 Task: Create a modern website banner template with red shapes.
Action: Mouse moved to (682, 18)
Screenshot: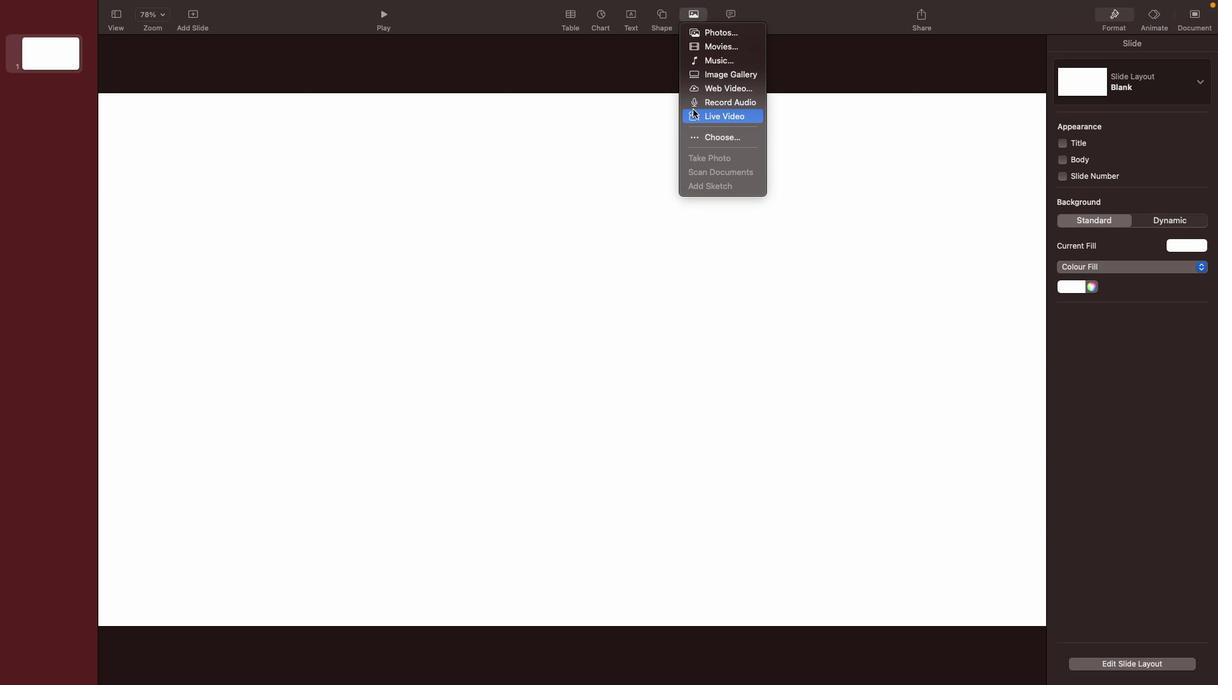 
Action: Mouse pressed left at (682, 18)
Screenshot: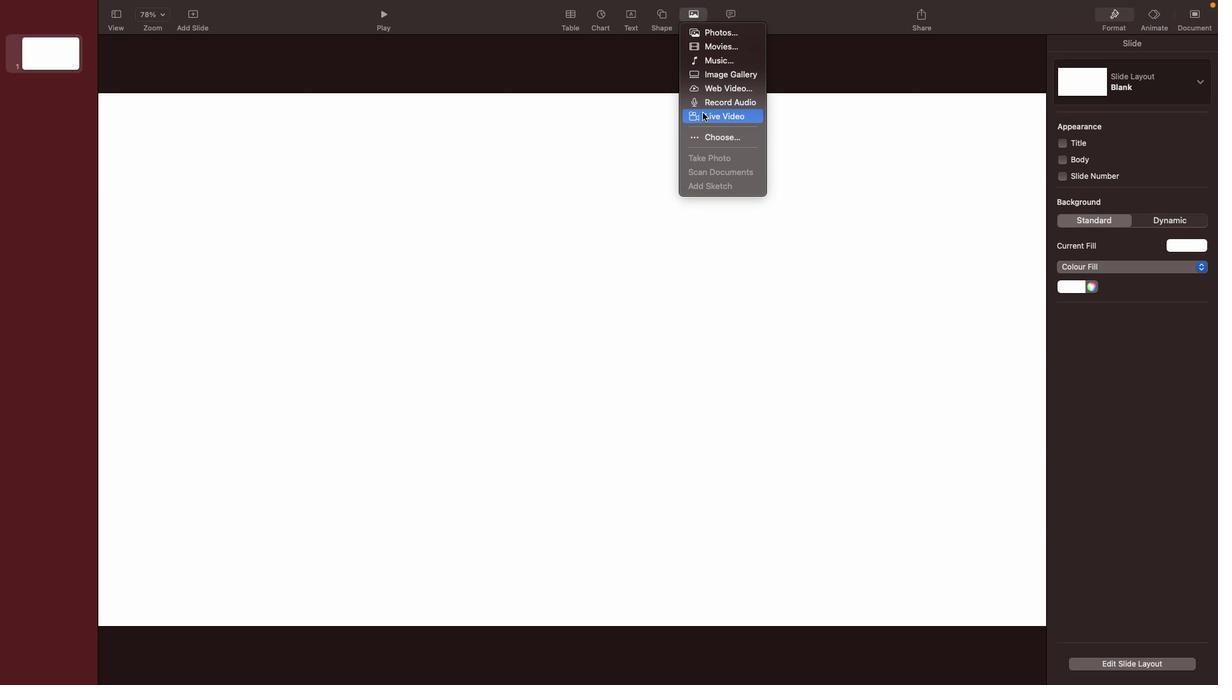 
Action: Mouse moved to (732, 76)
Screenshot: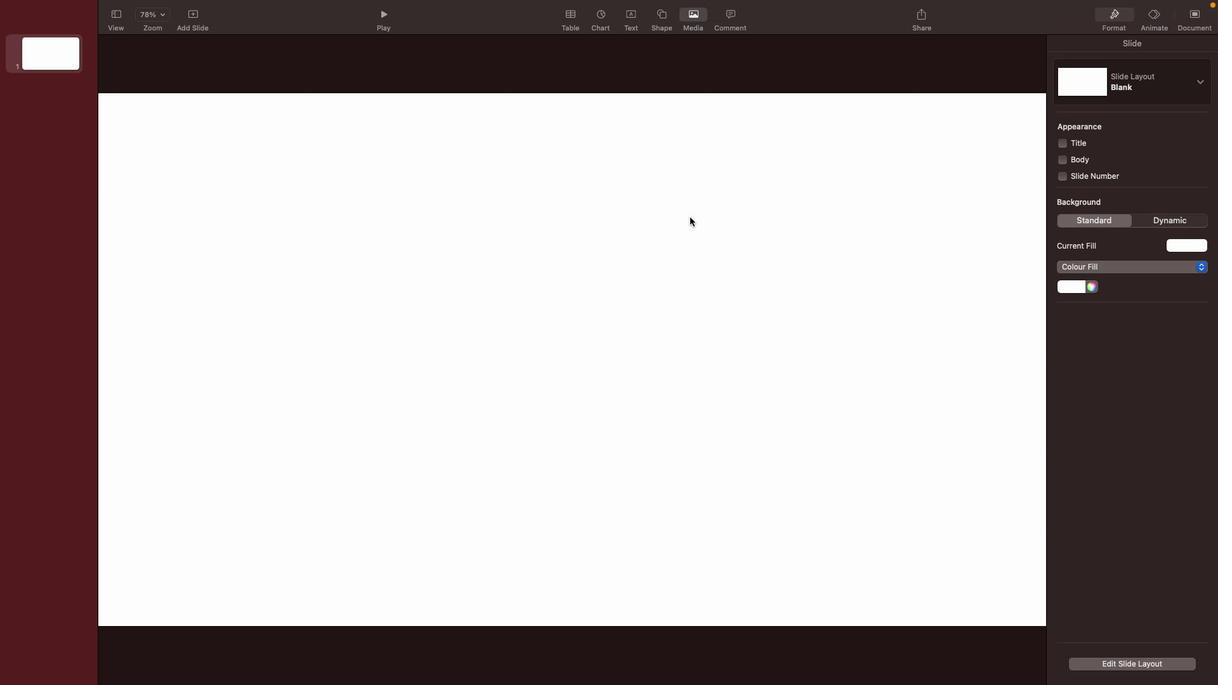 
Action: Mouse pressed left at (732, 76)
Screenshot: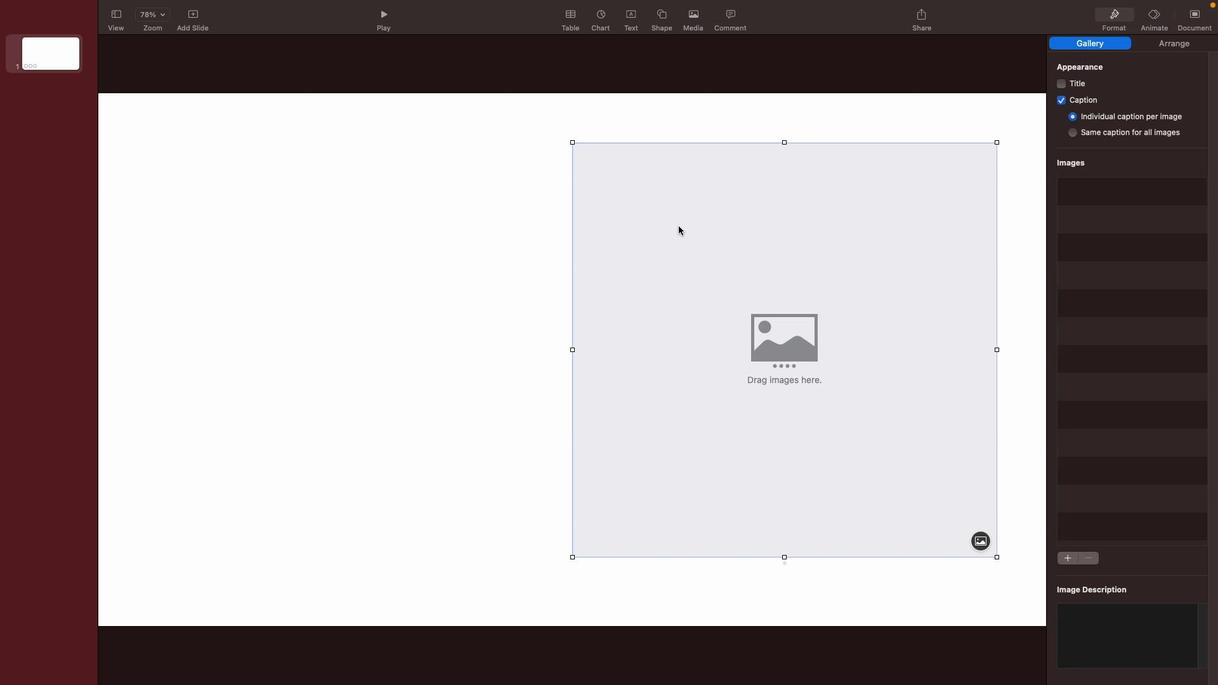 
Action: Mouse moved to (985, 538)
Screenshot: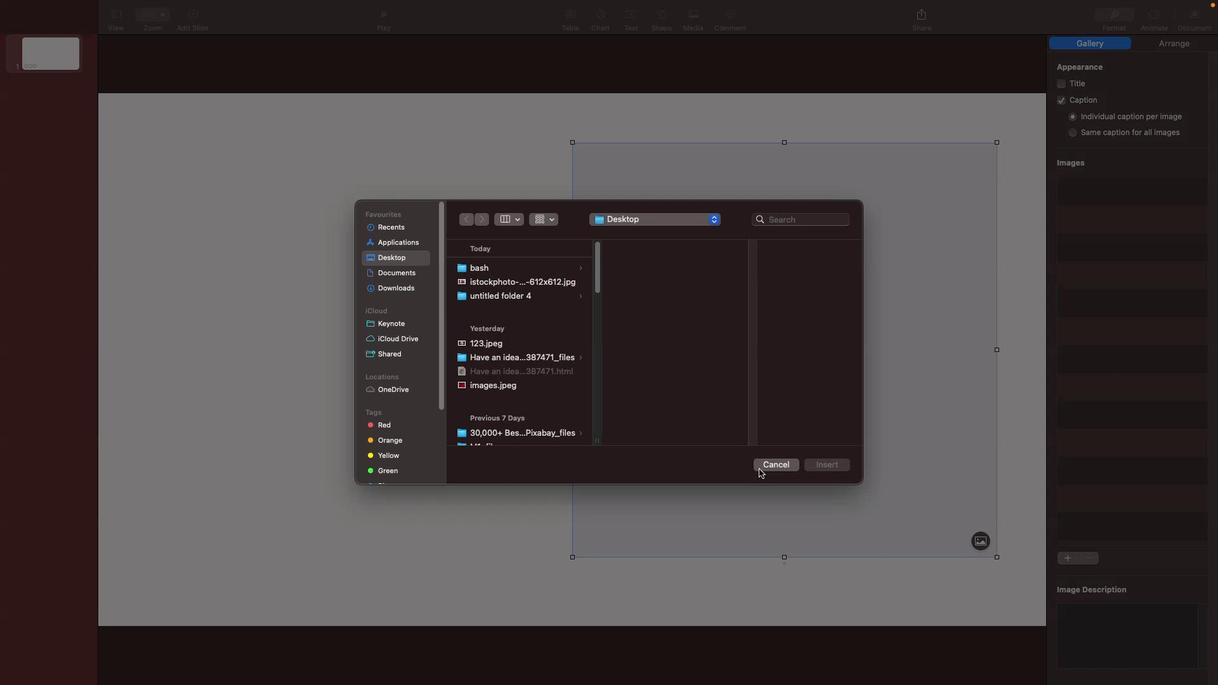 
Action: Mouse pressed left at (985, 538)
Screenshot: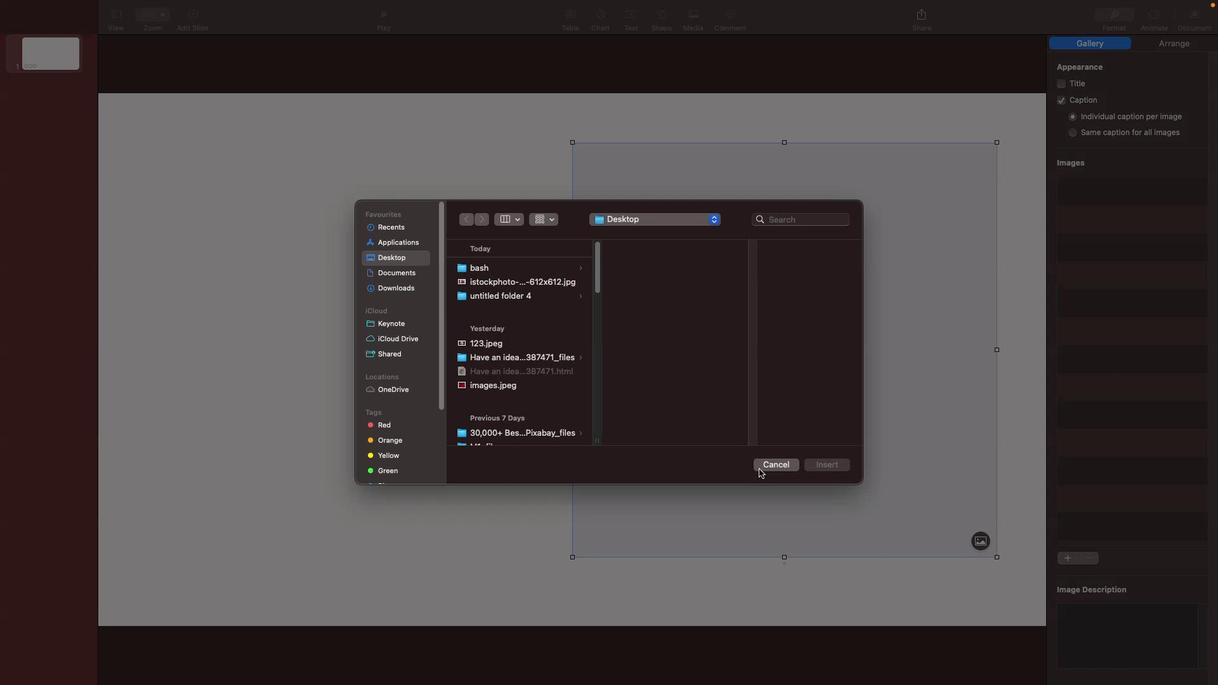 
Action: Mouse moved to (484, 291)
Screenshot: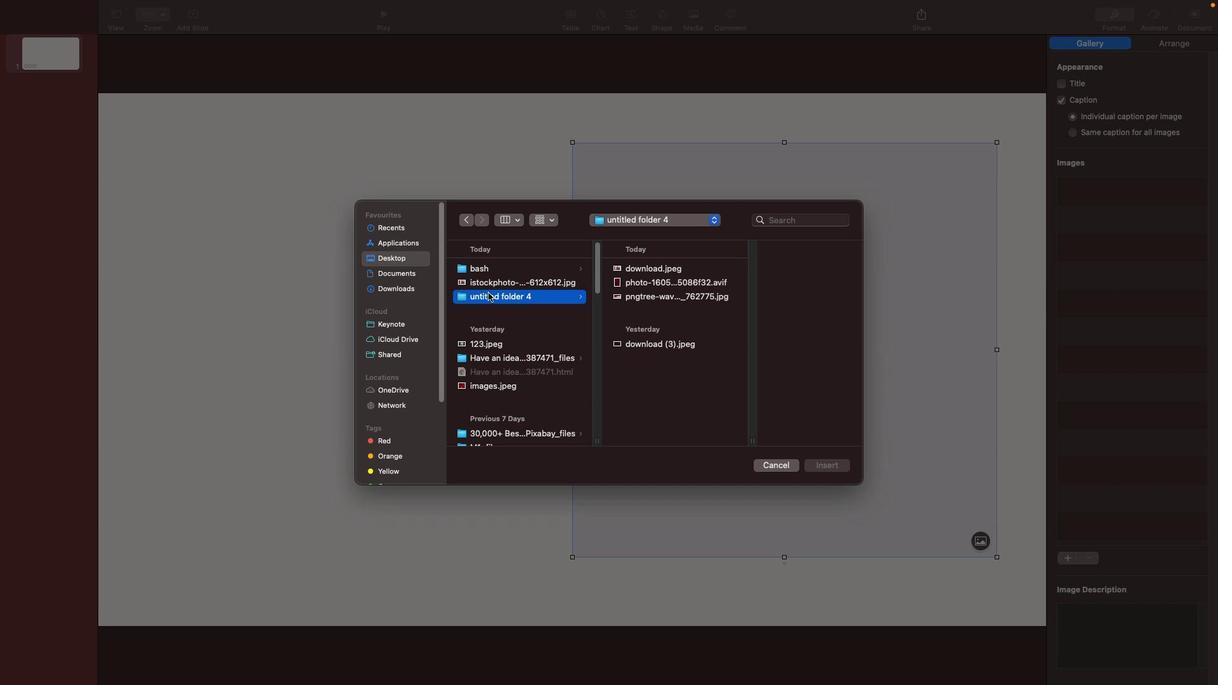 
Action: Mouse pressed left at (484, 291)
Screenshot: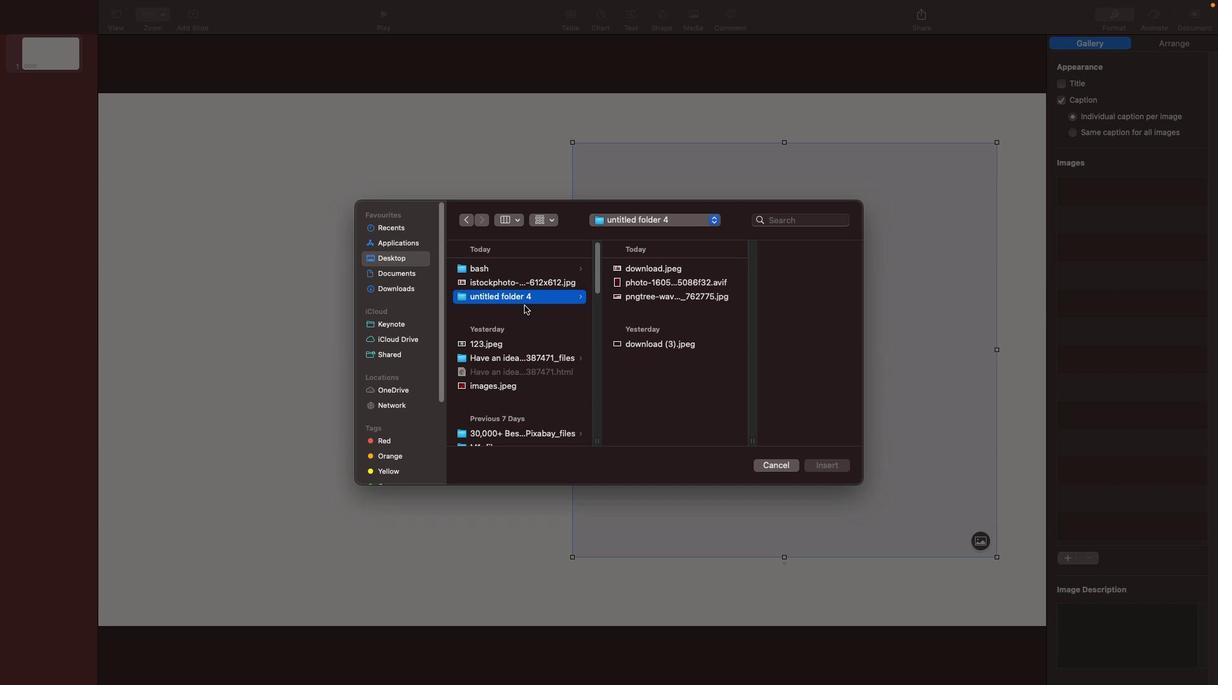 
Action: Mouse moved to (660, 285)
Screenshot: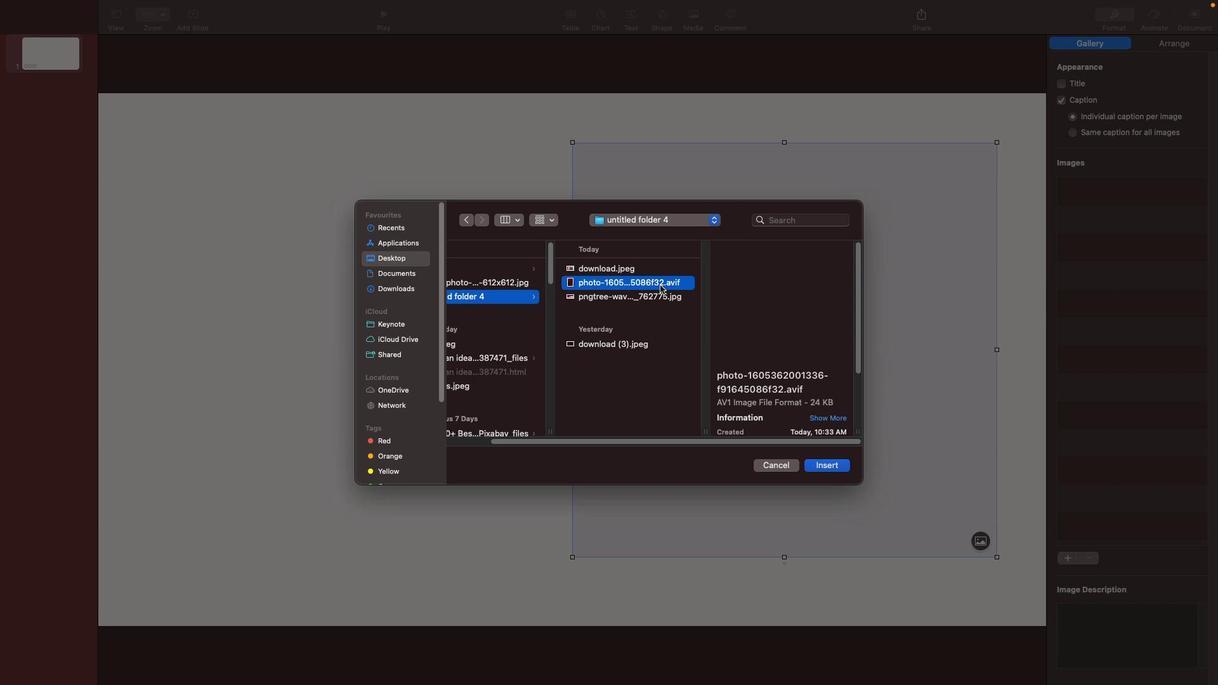 
Action: Mouse pressed left at (660, 285)
Screenshot: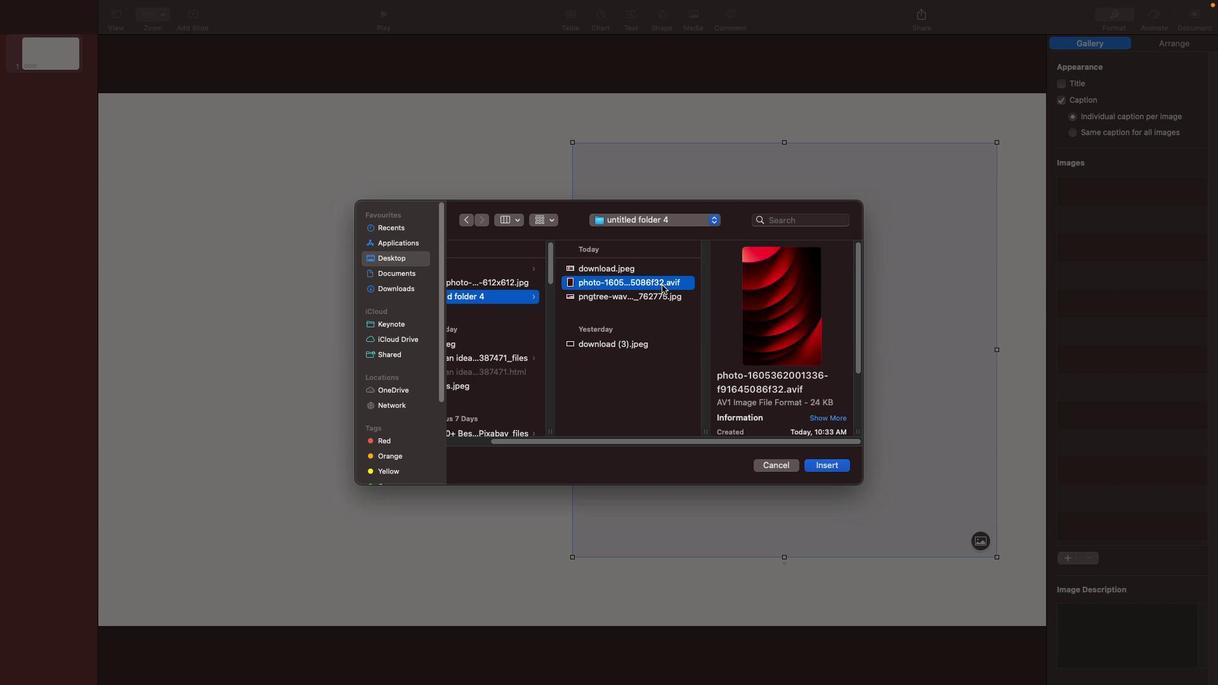 
Action: Mouse moved to (600, 269)
Screenshot: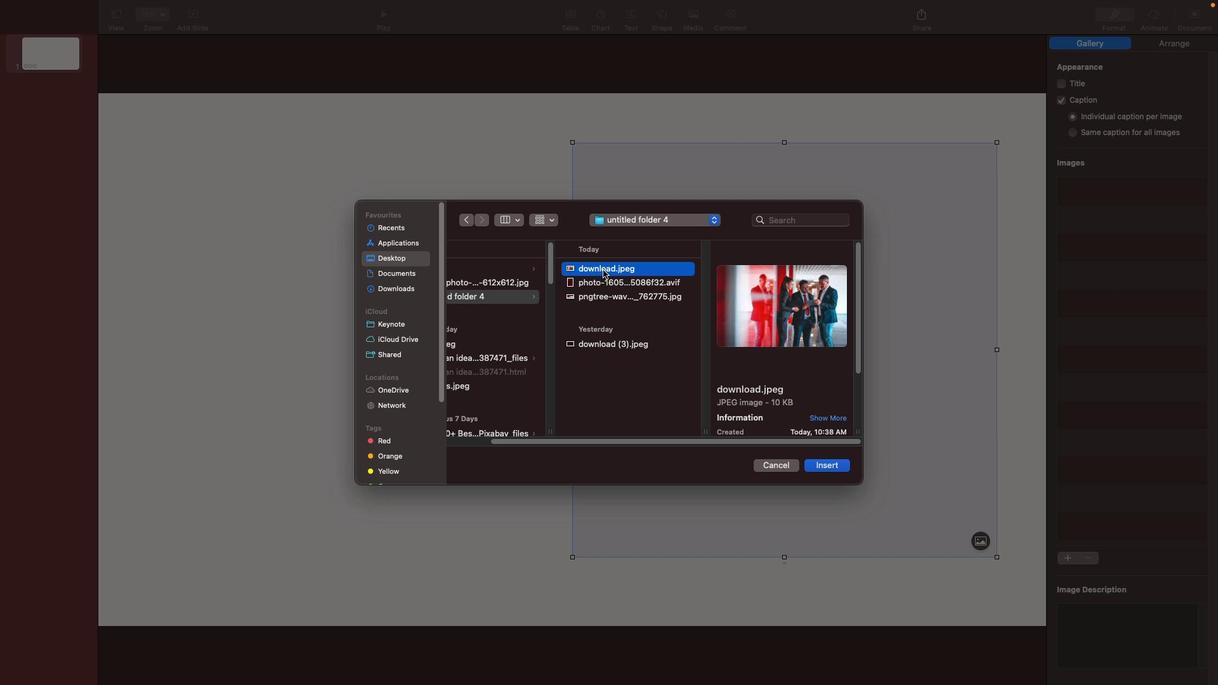 
Action: Mouse pressed left at (600, 269)
Screenshot: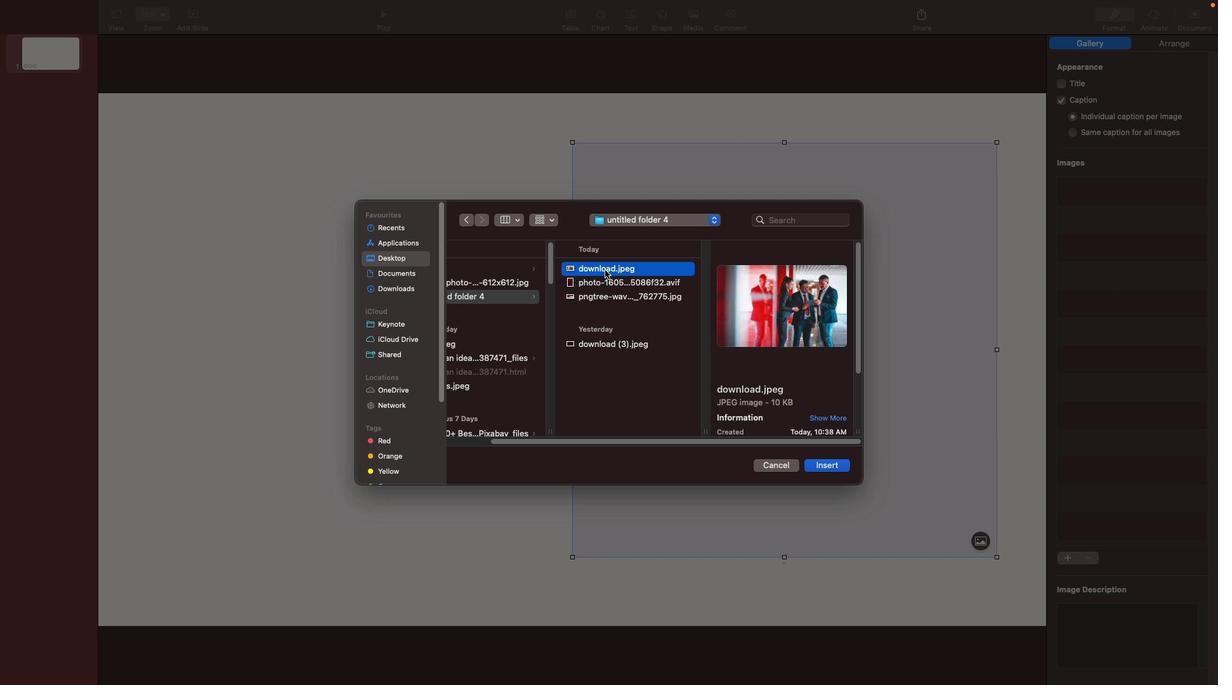 
Action: Mouse moved to (806, 328)
Screenshot: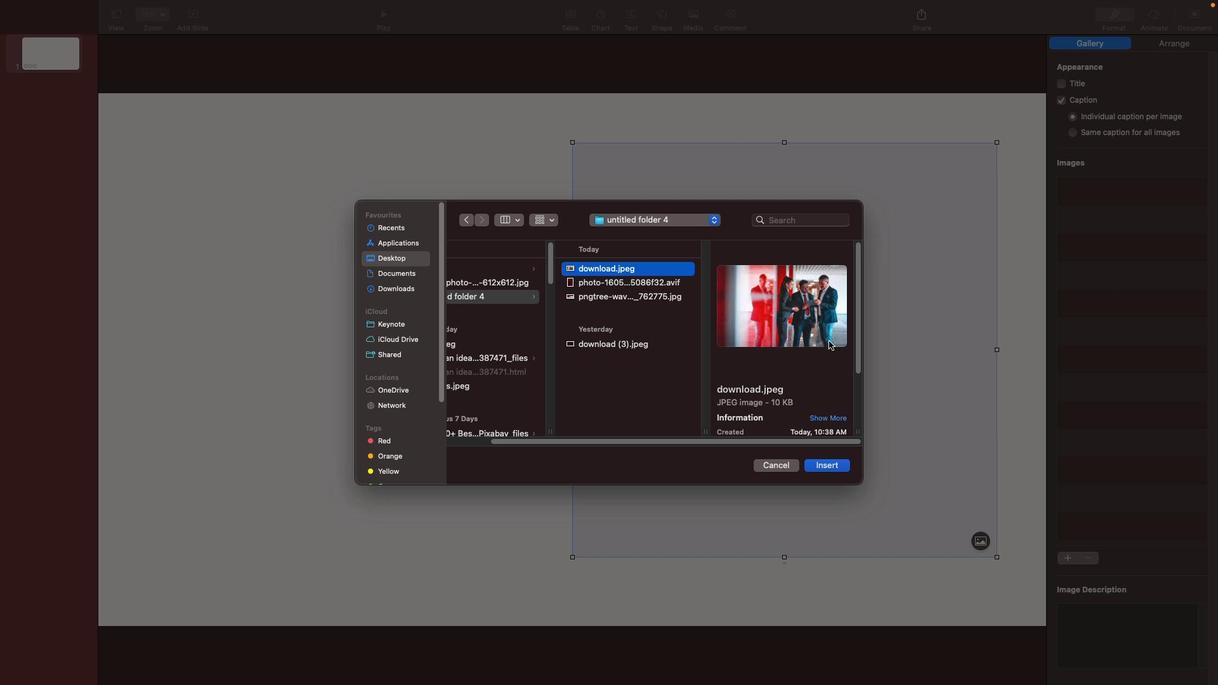
Action: Mouse pressed left at (806, 328)
Screenshot: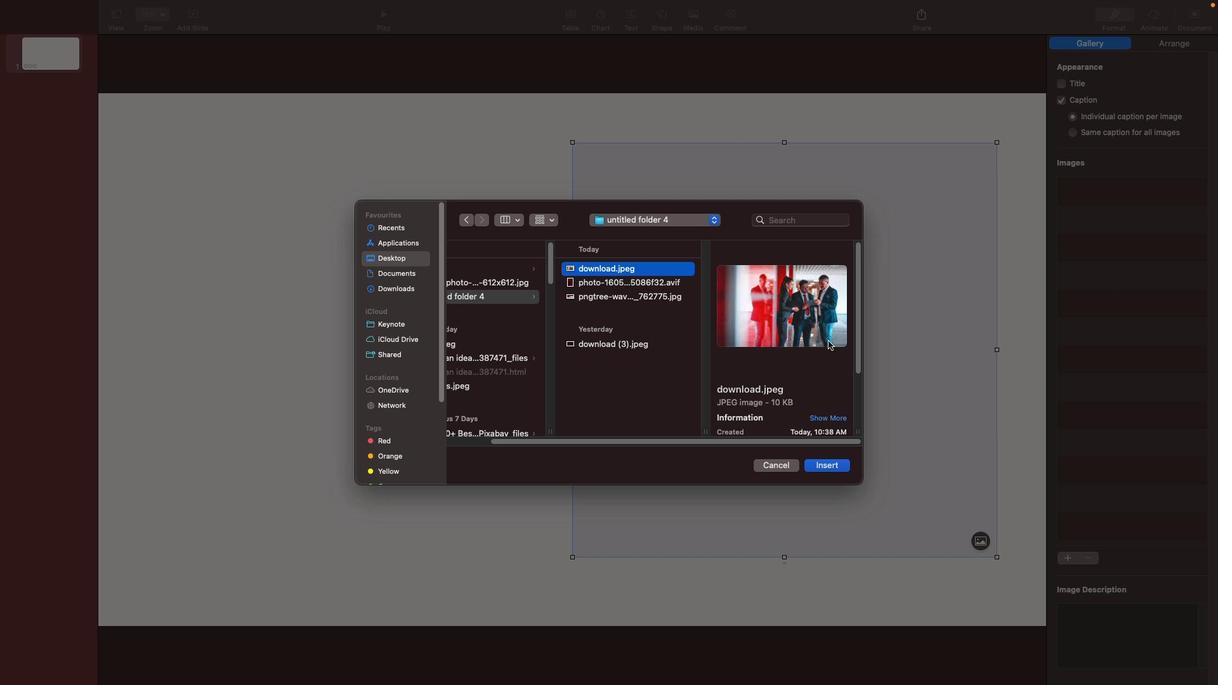 
Action: Mouse moved to (793, 305)
Screenshot: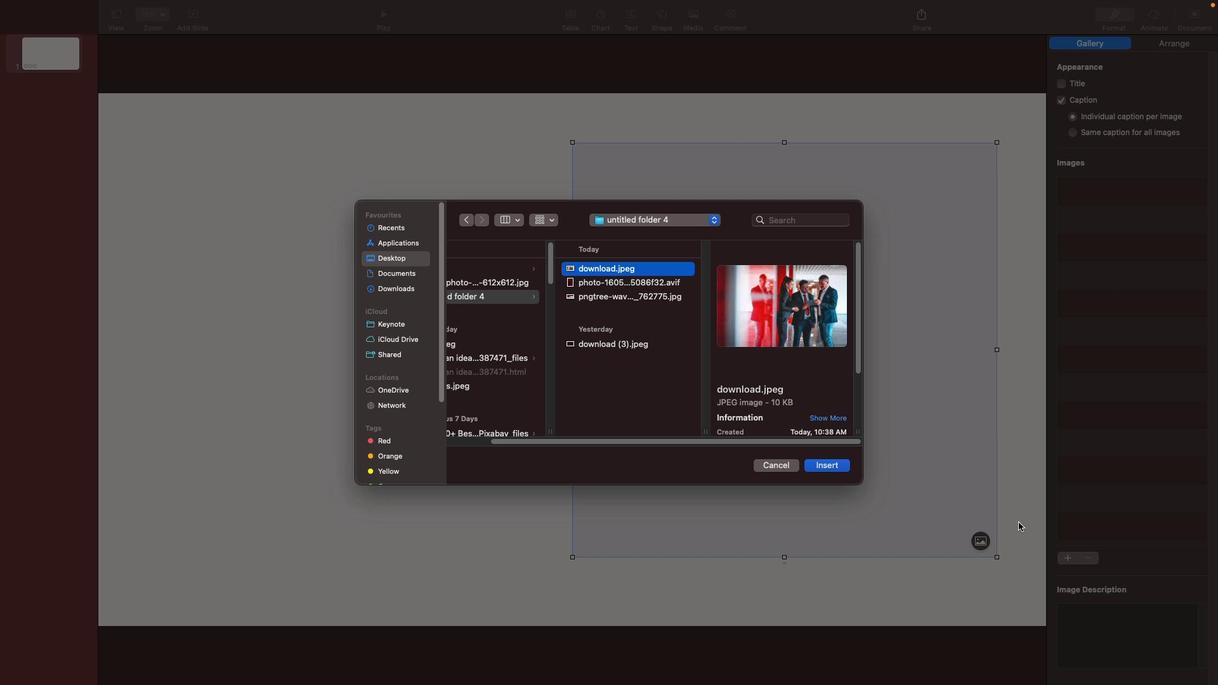 
Action: Mouse pressed left at (793, 305)
Screenshot: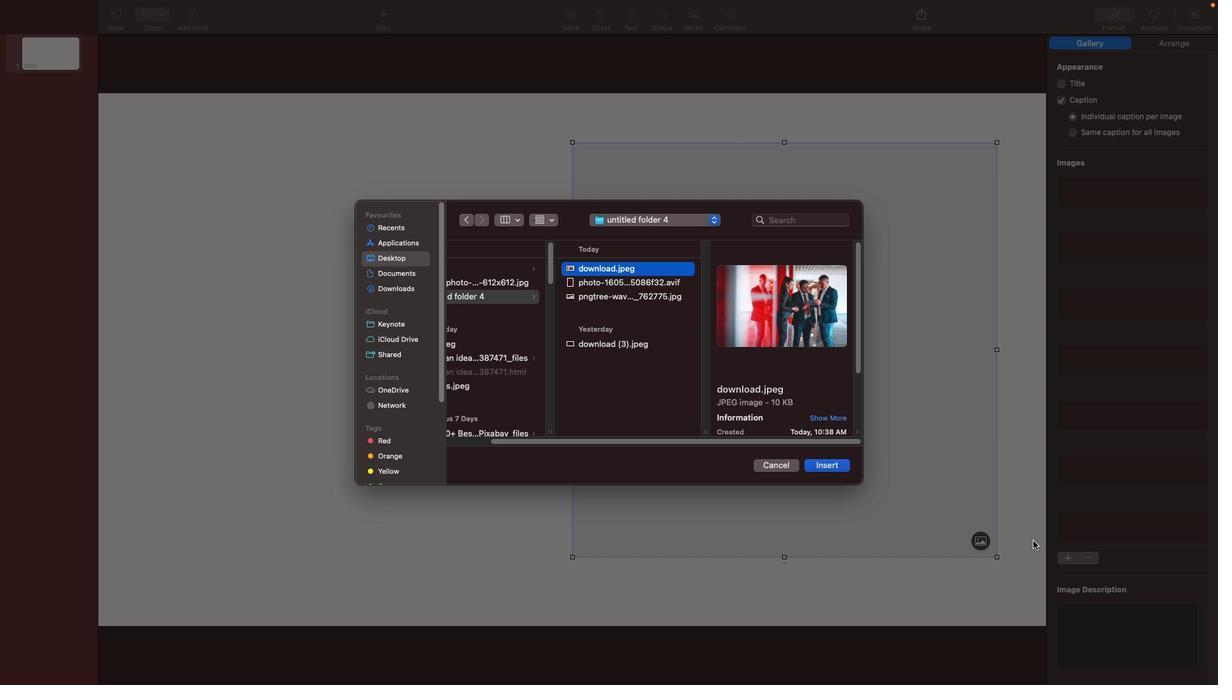 
Action: Mouse moved to (823, 464)
Screenshot: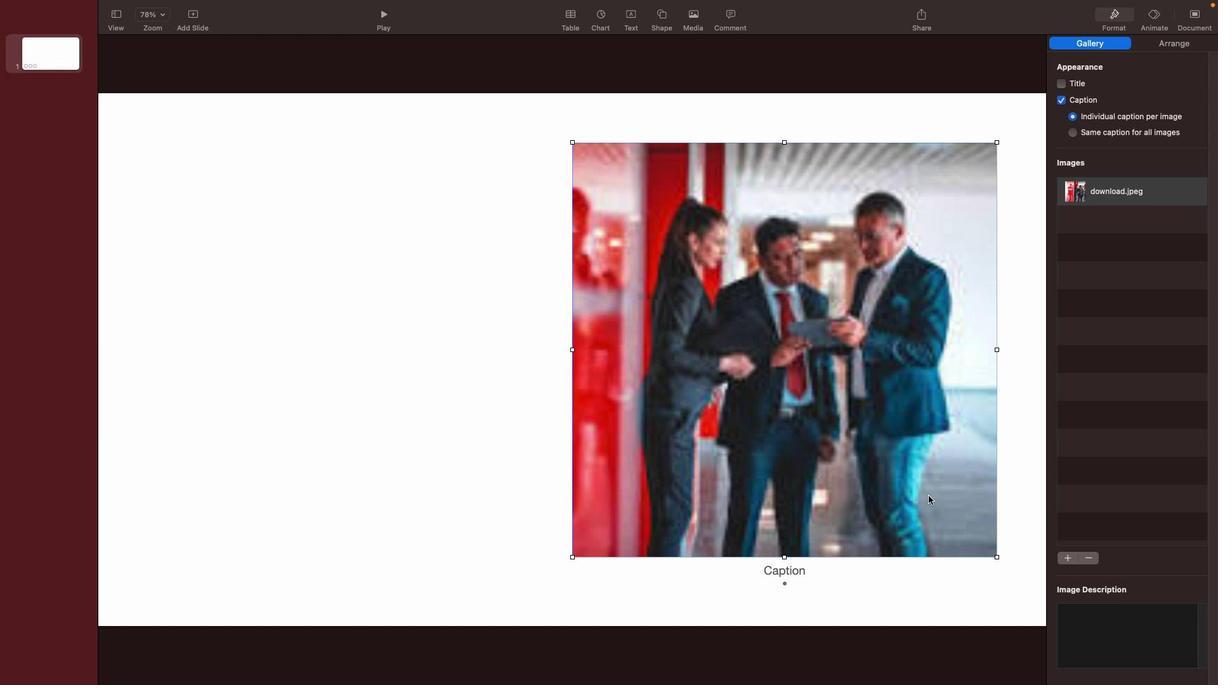 
Action: Mouse pressed left at (823, 464)
Screenshot: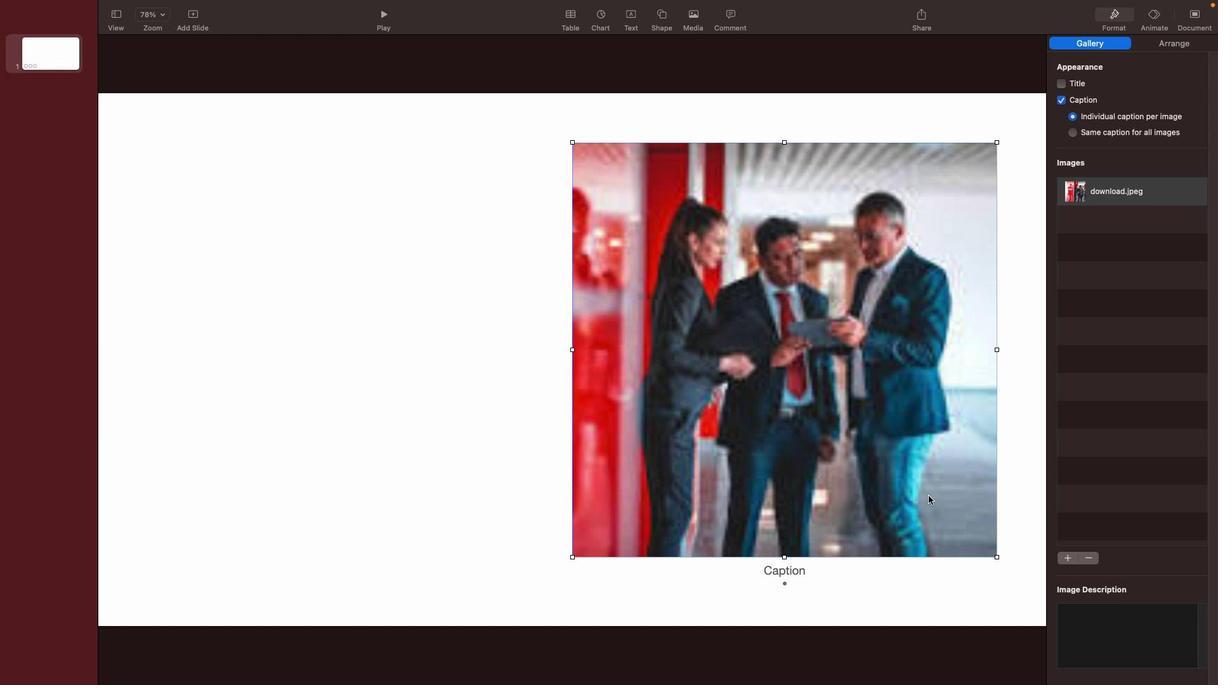 
Action: Mouse moved to (572, 141)
Screenshot: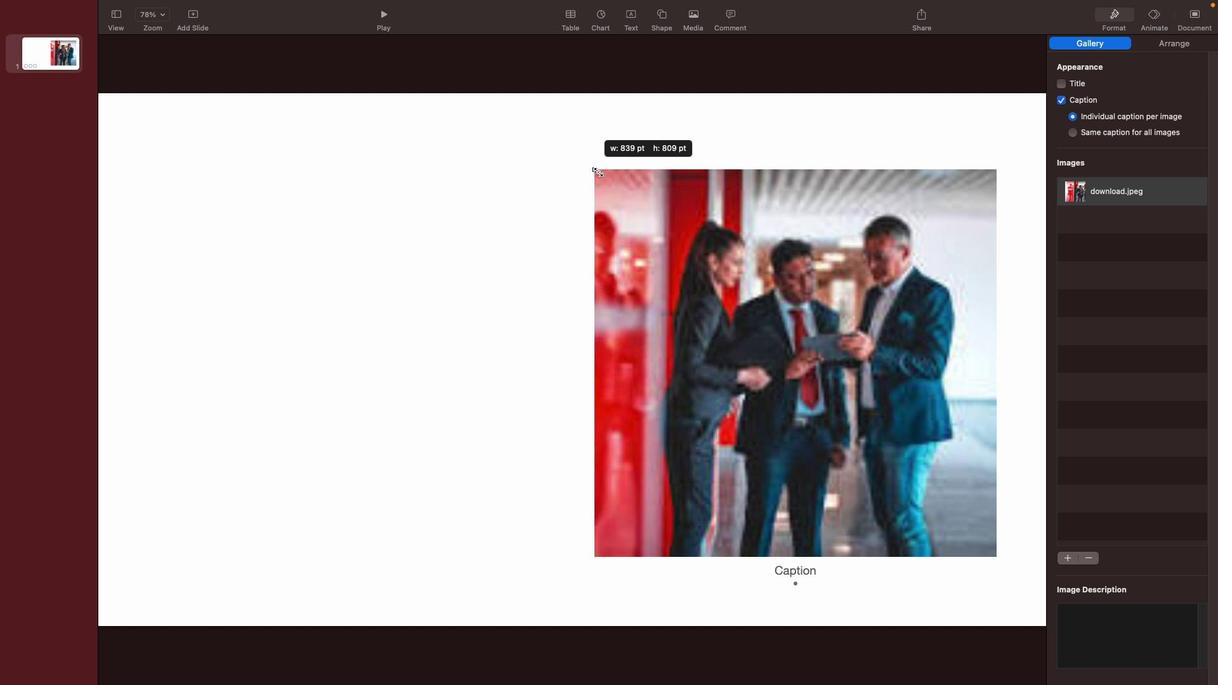 
Action: Mouse pressed left at (572, 141)
Screenshot: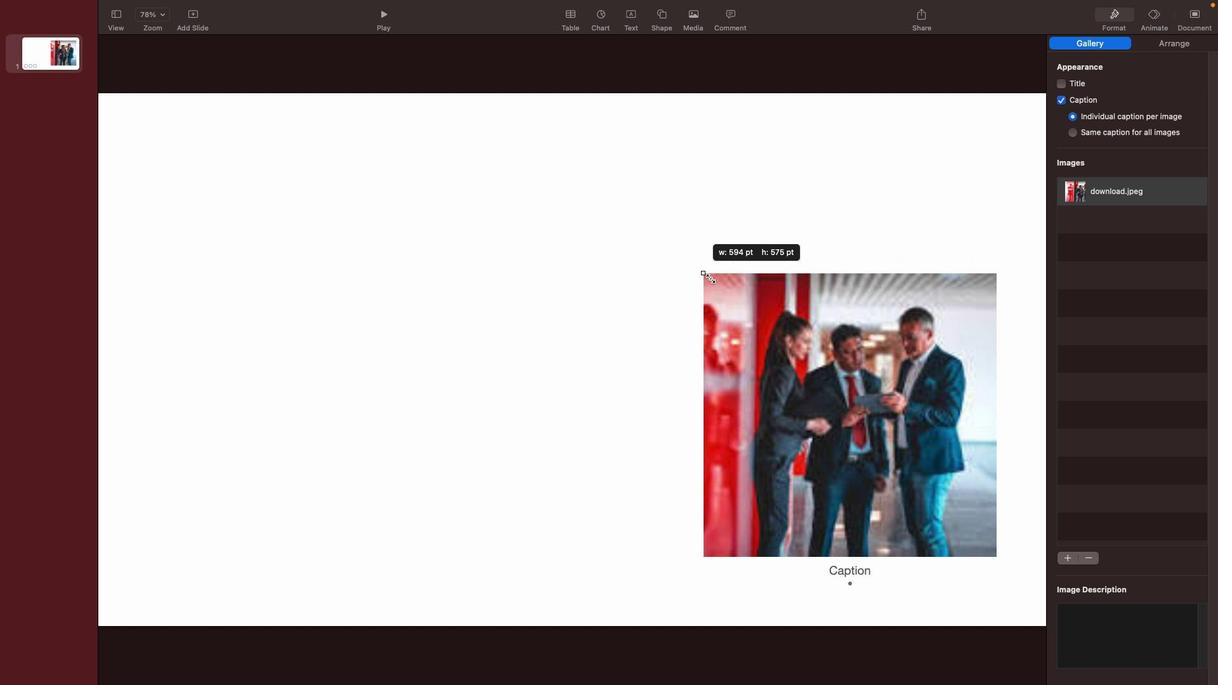 
Action: Mouse moved to (686, 331)
Screenshot: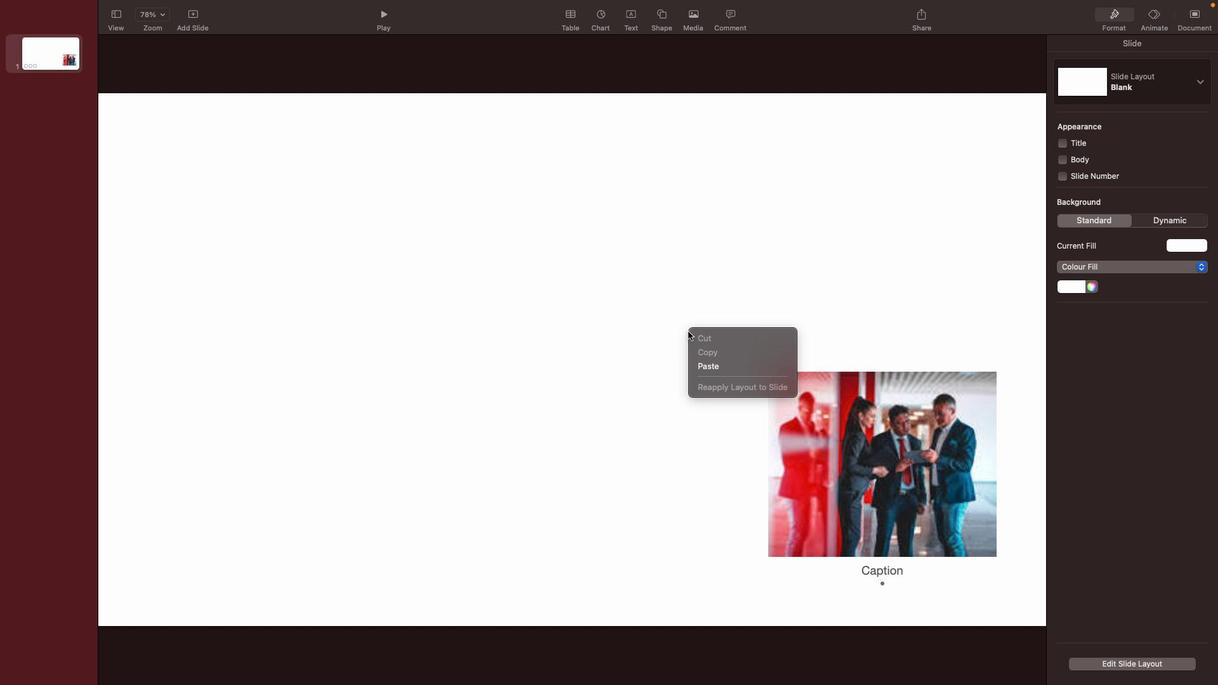 
Action: Mouse pressed left at (686, 331)
Screenshot: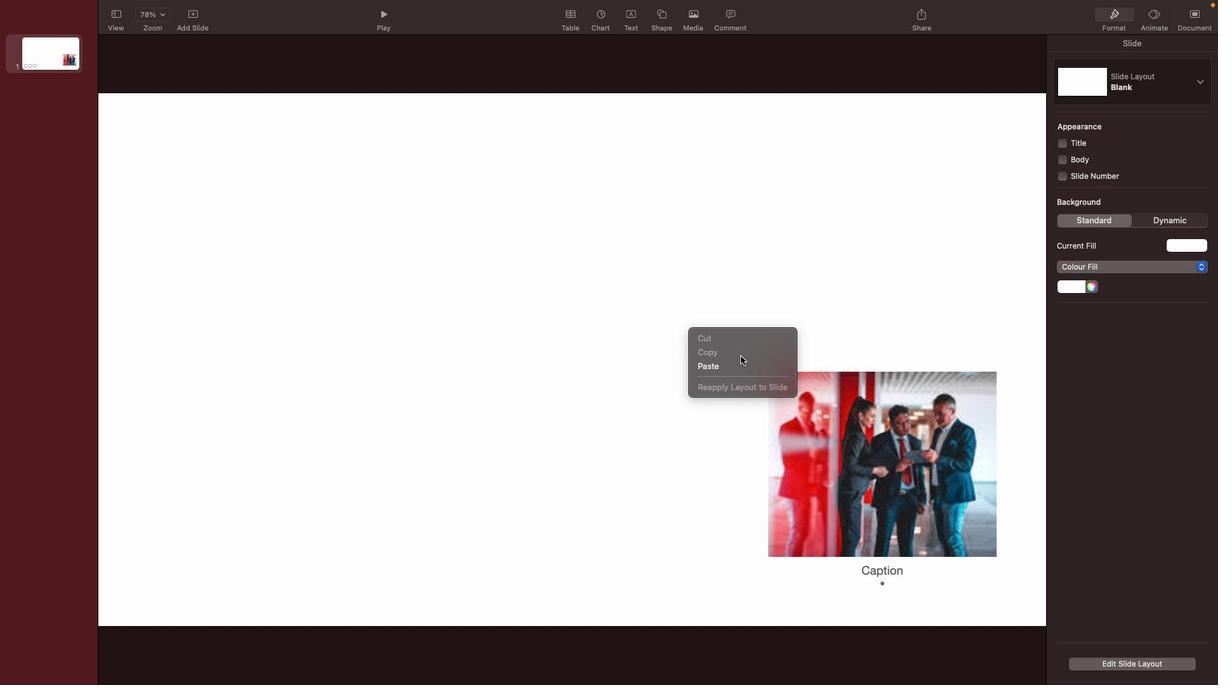 
Action: Mouse moved to (688, 331)
Screenshot: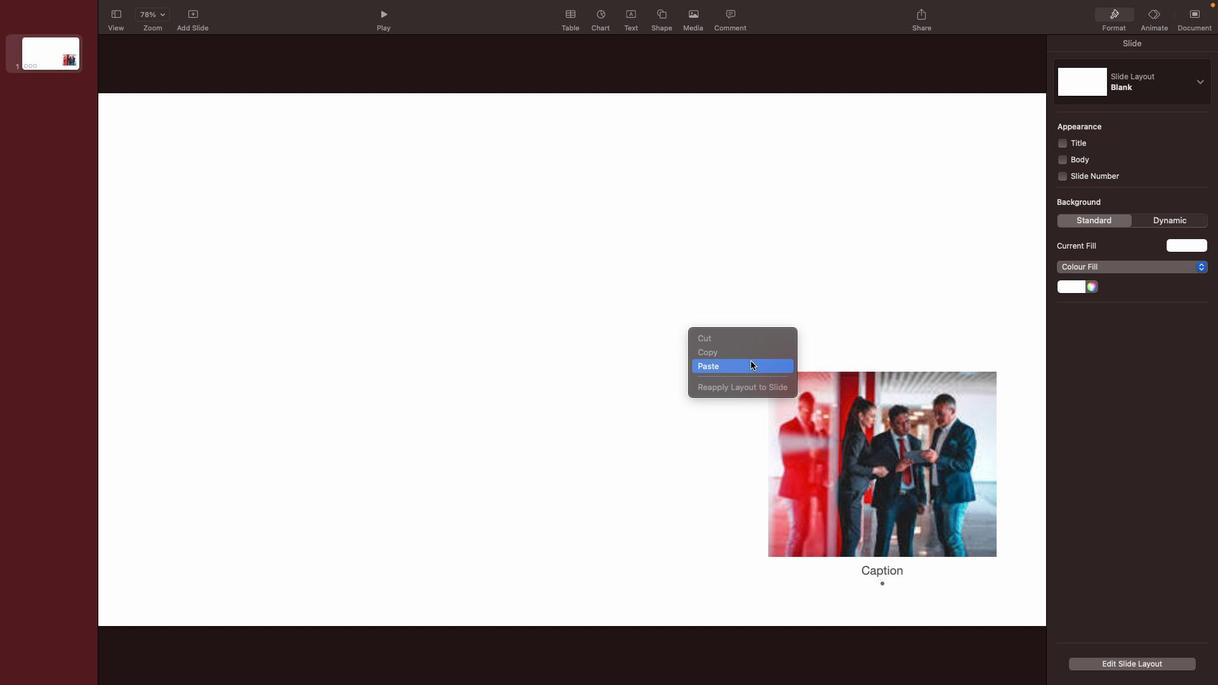 
Action: Mouse pressed right at (688, 331)
Screenshot: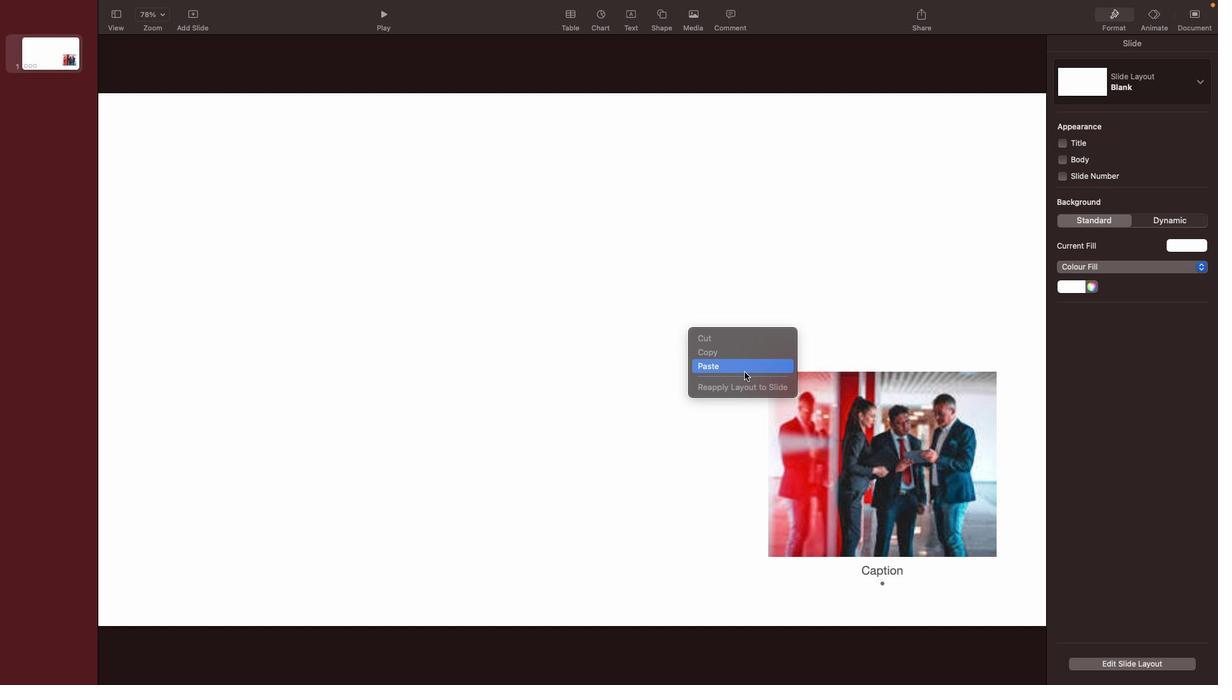 
Action: Mouse moved to (701, 11)
Screenshot: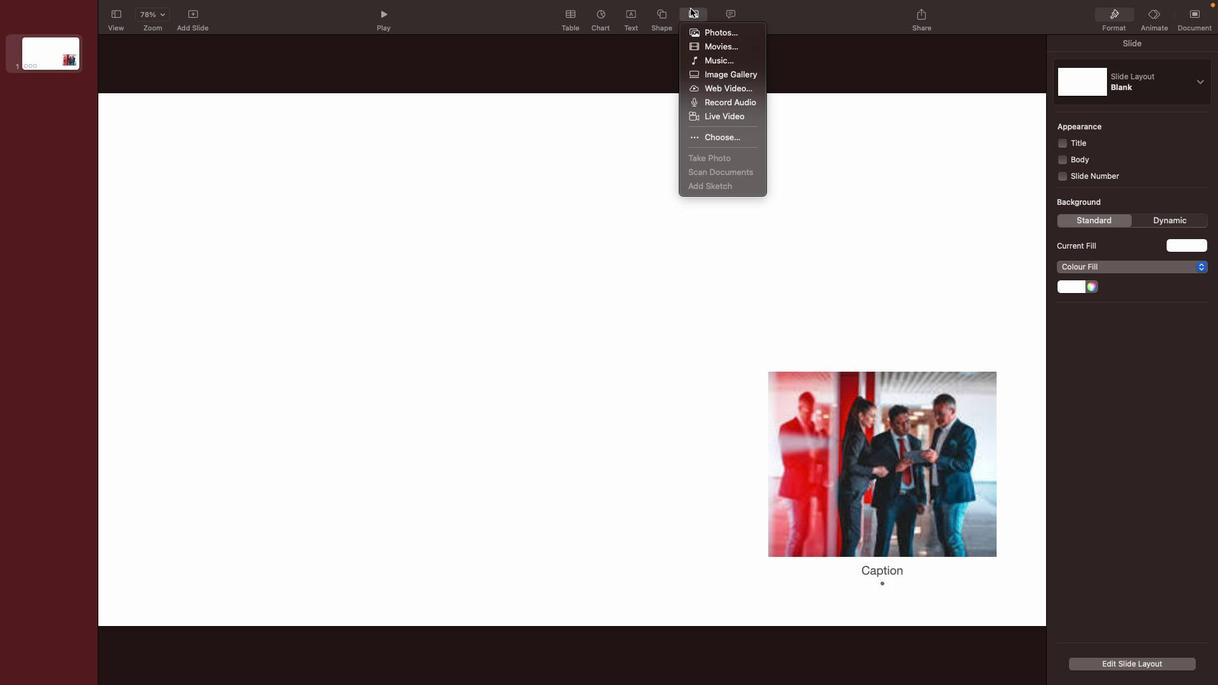 
Action: Mouse pressed left at (701, 11)
Screenshot: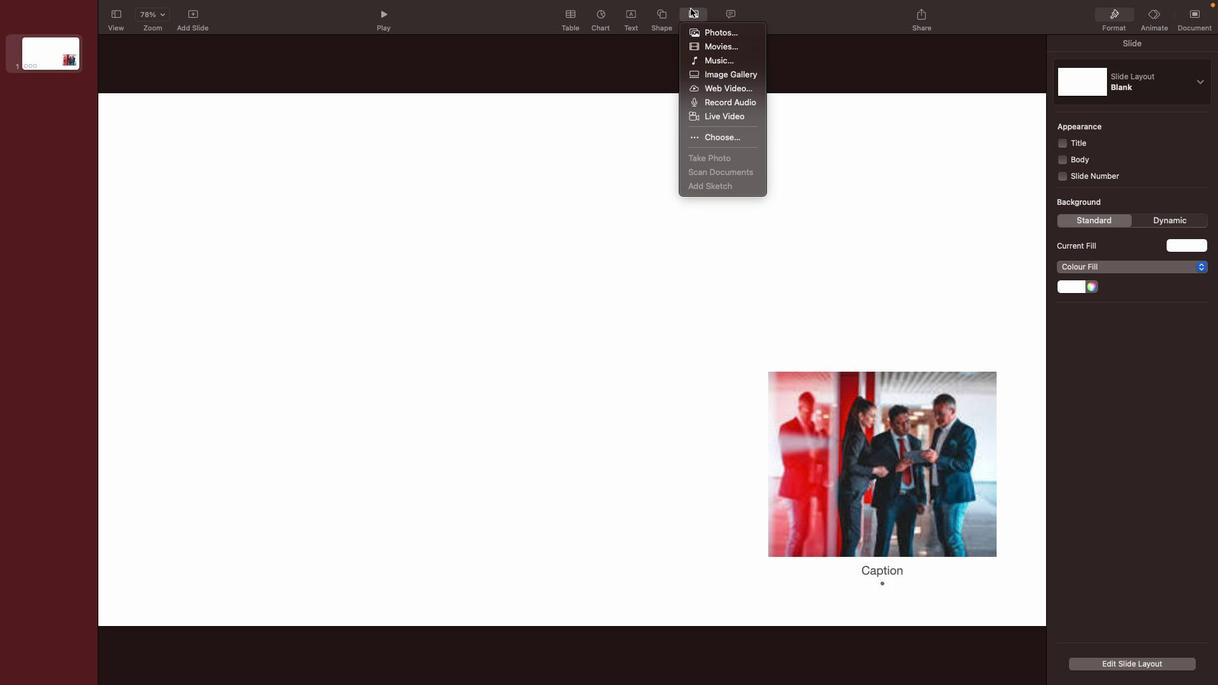 
Action: Mouse moved to (690, 8)
Screenshot: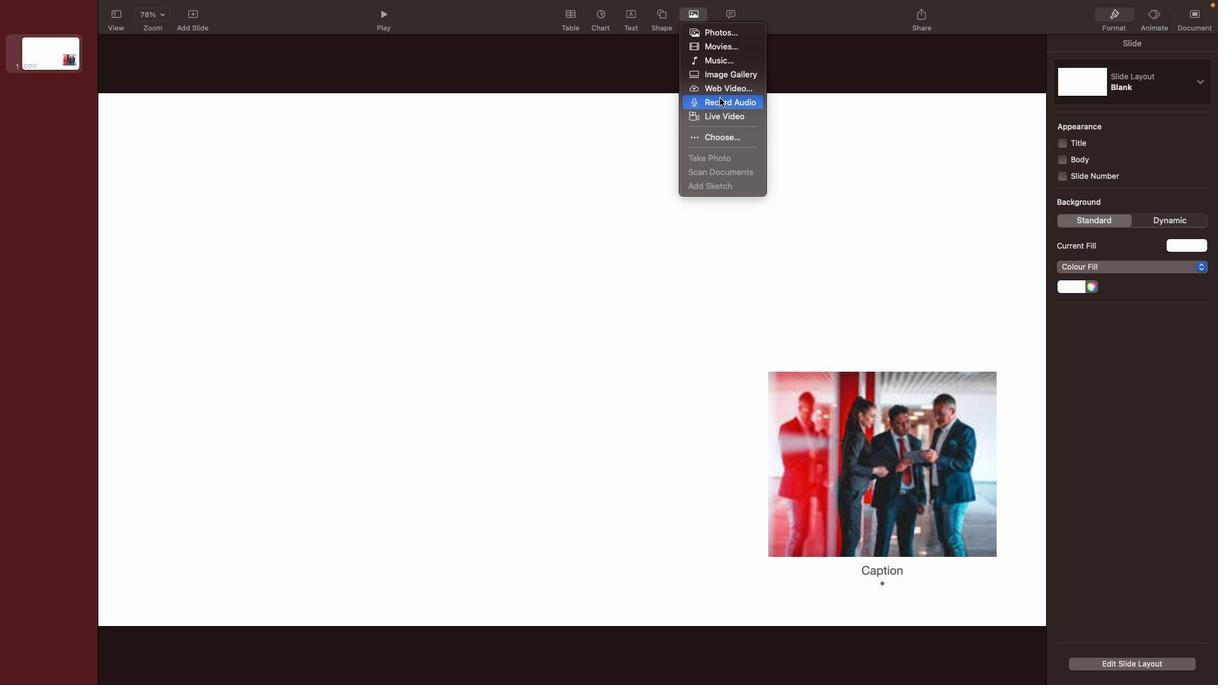 
Action: Mouse pressed left at (690, 8)
Screenshot: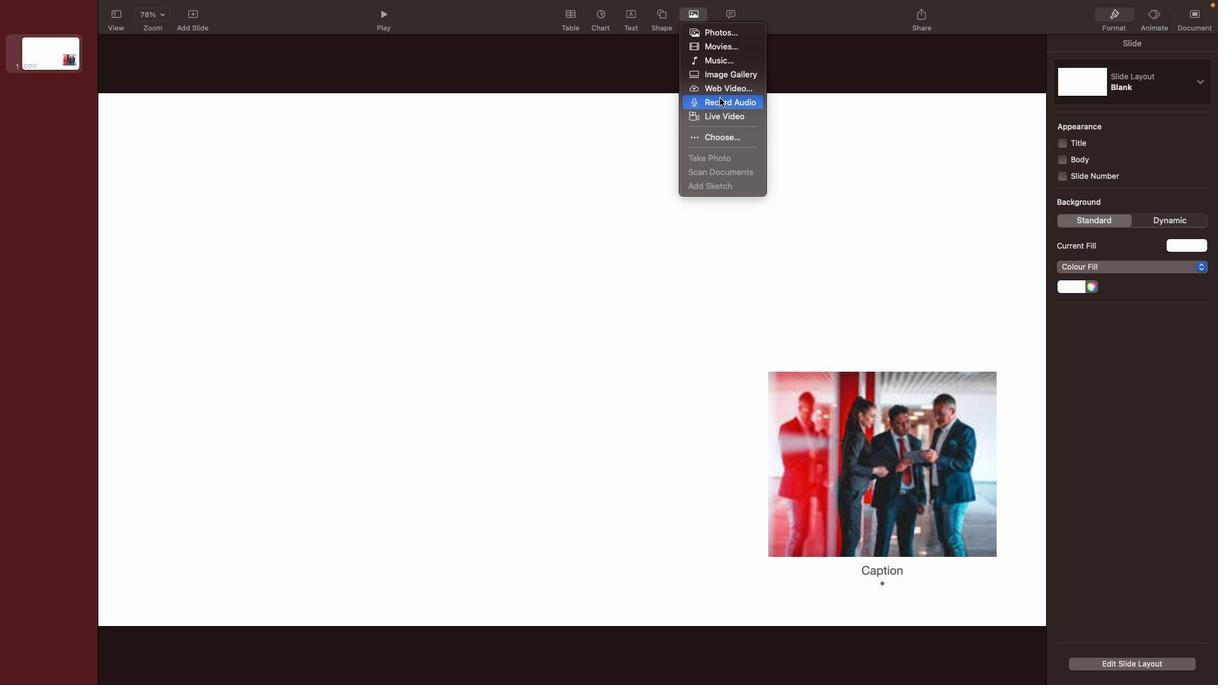 
Action: Mouse moved to (714, 76)
Screenshot: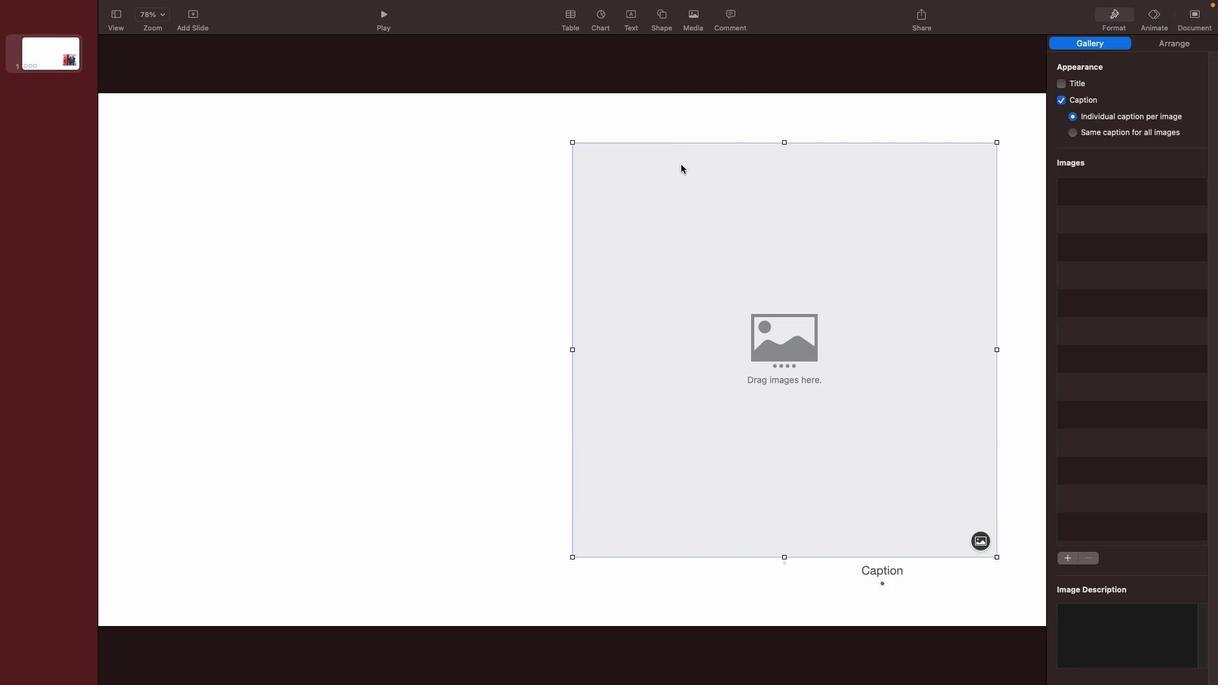 
Action: Mouse pressed left at (714, 76)
Screenshot: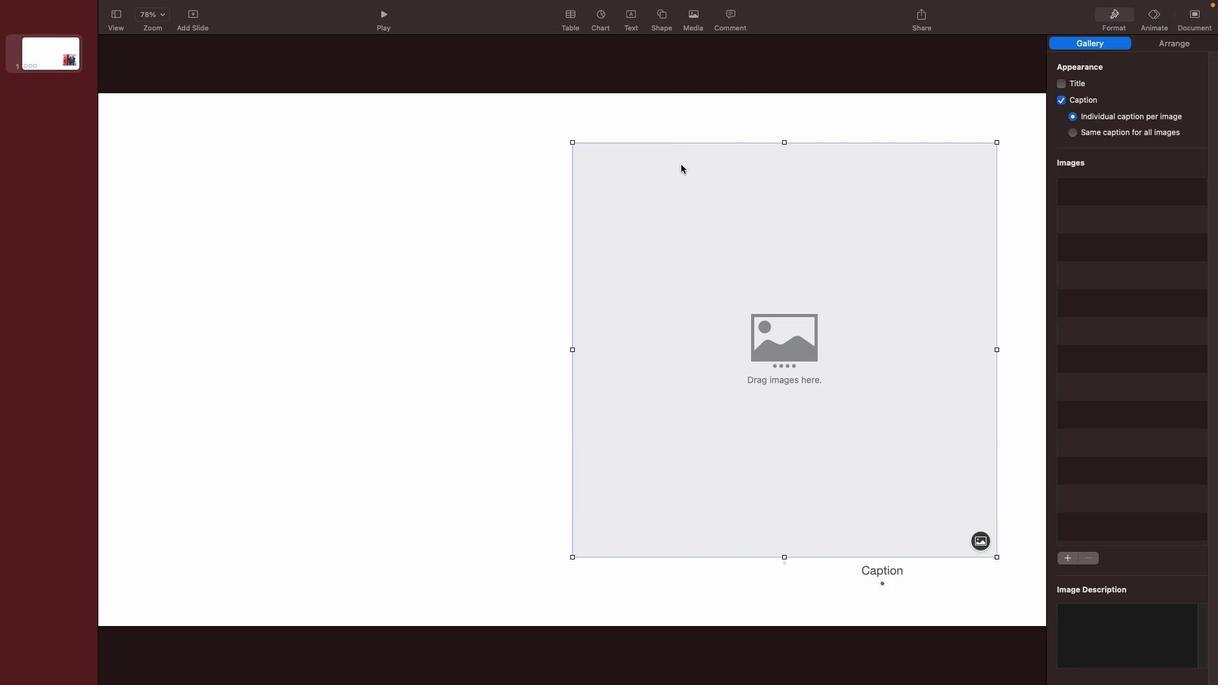 
Action: Mouse moved to (985, 541)
Screenshot: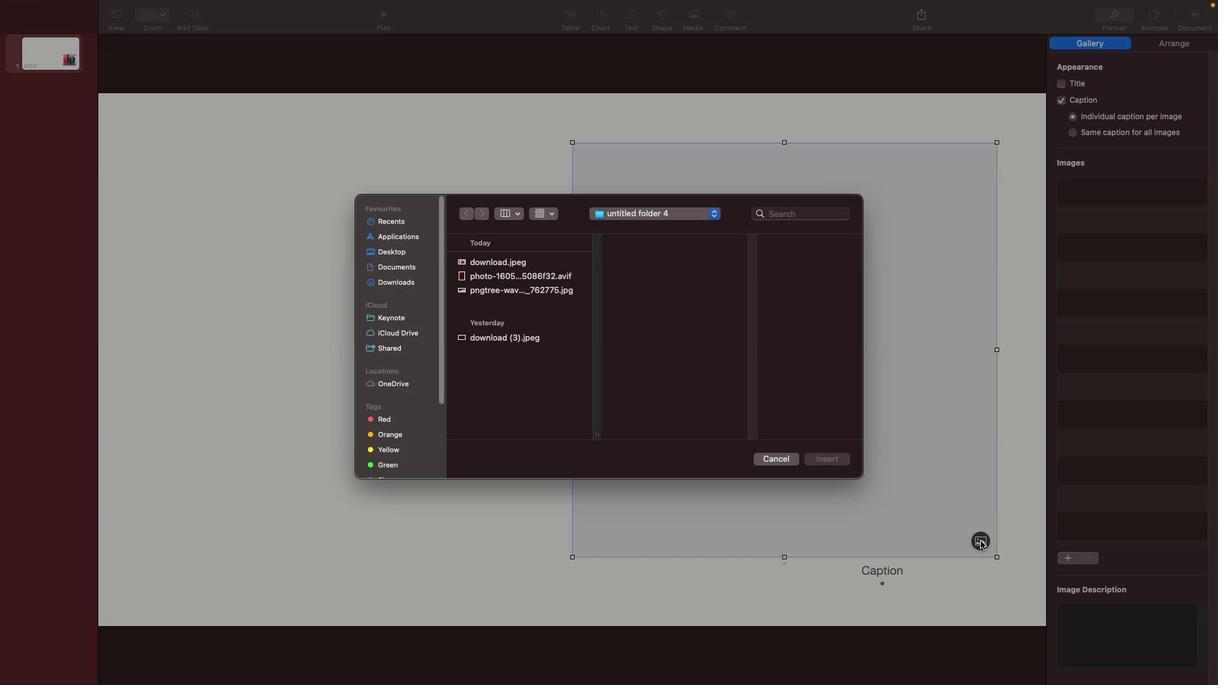 
Action: Mouse pressed left at (985, 541)
Screenshot: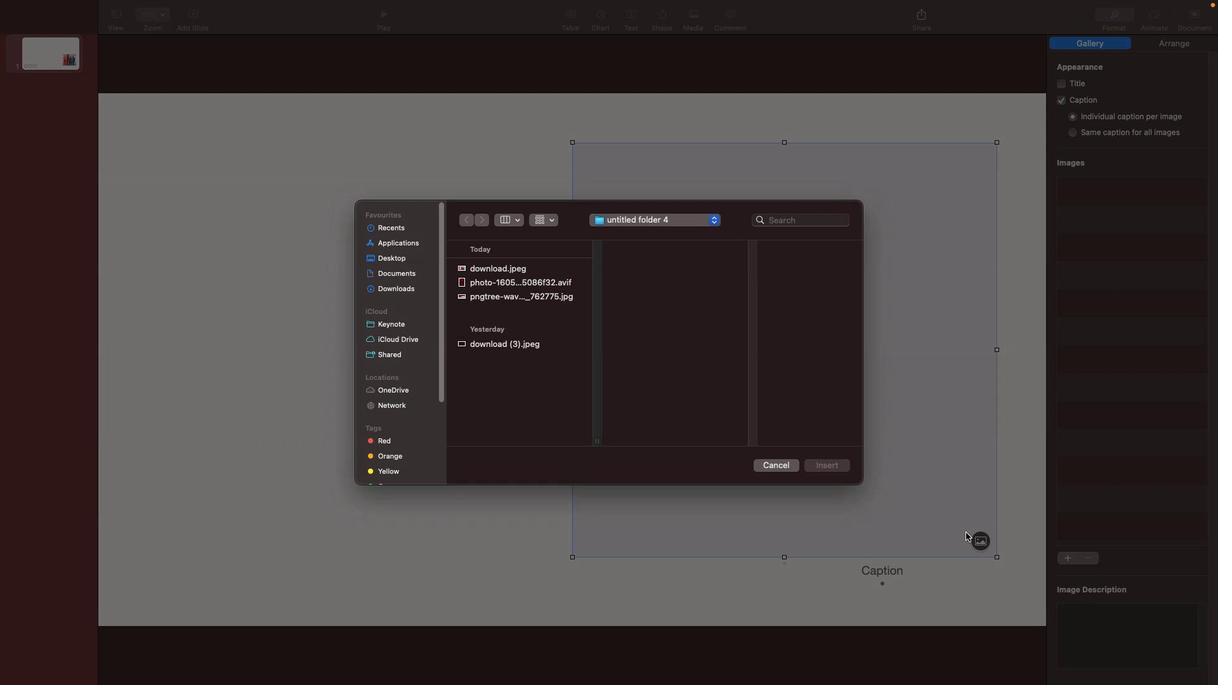 
Action: Mouse moved to (506, 280)
Screenshot: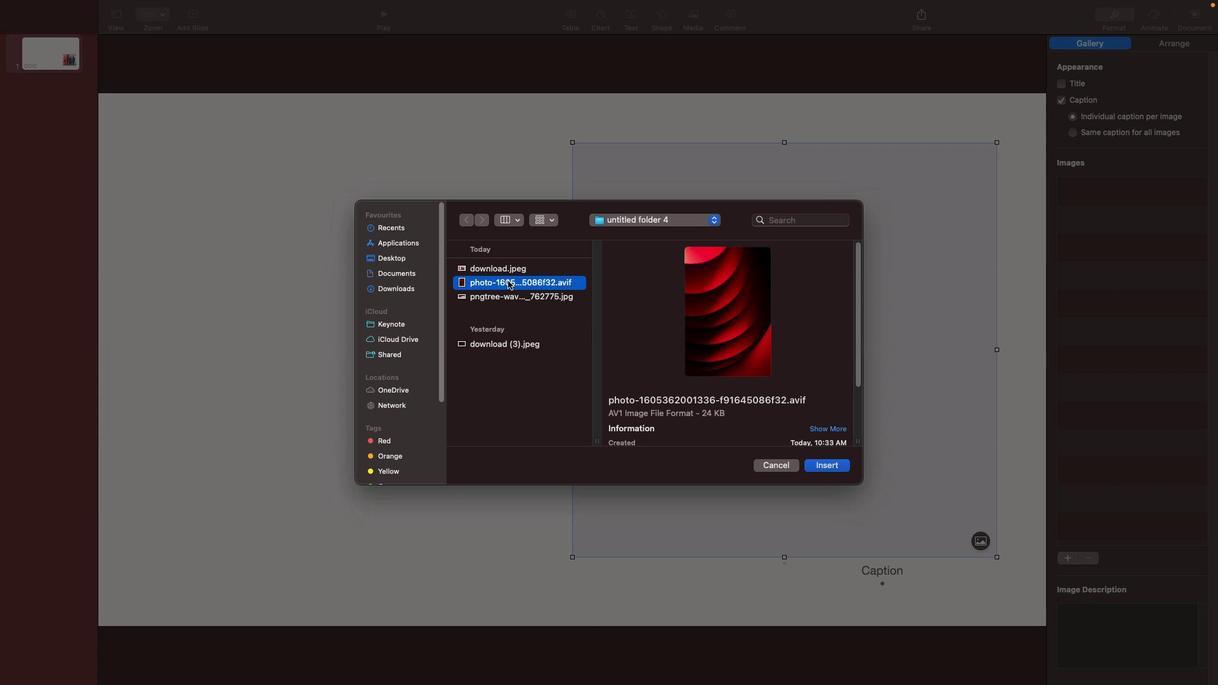 
Action: Mouse pressed left at (506, 280)
Screenshot: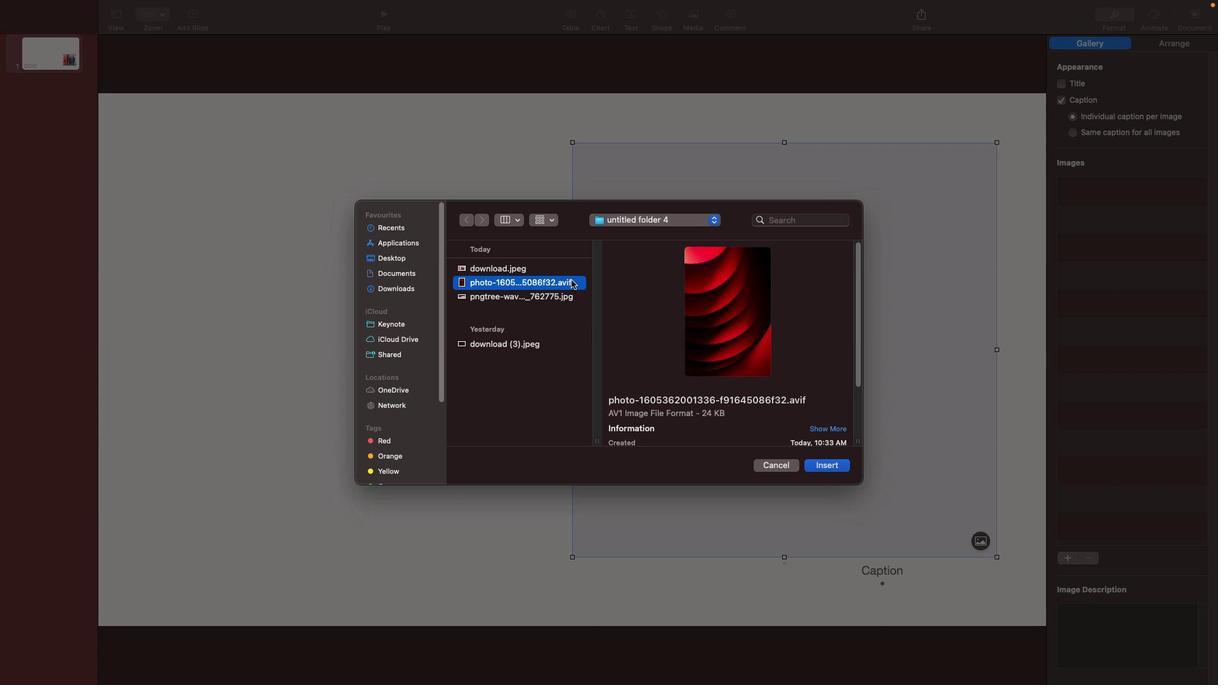 
Action: Mouse moved to (830, 463)
Screenshot: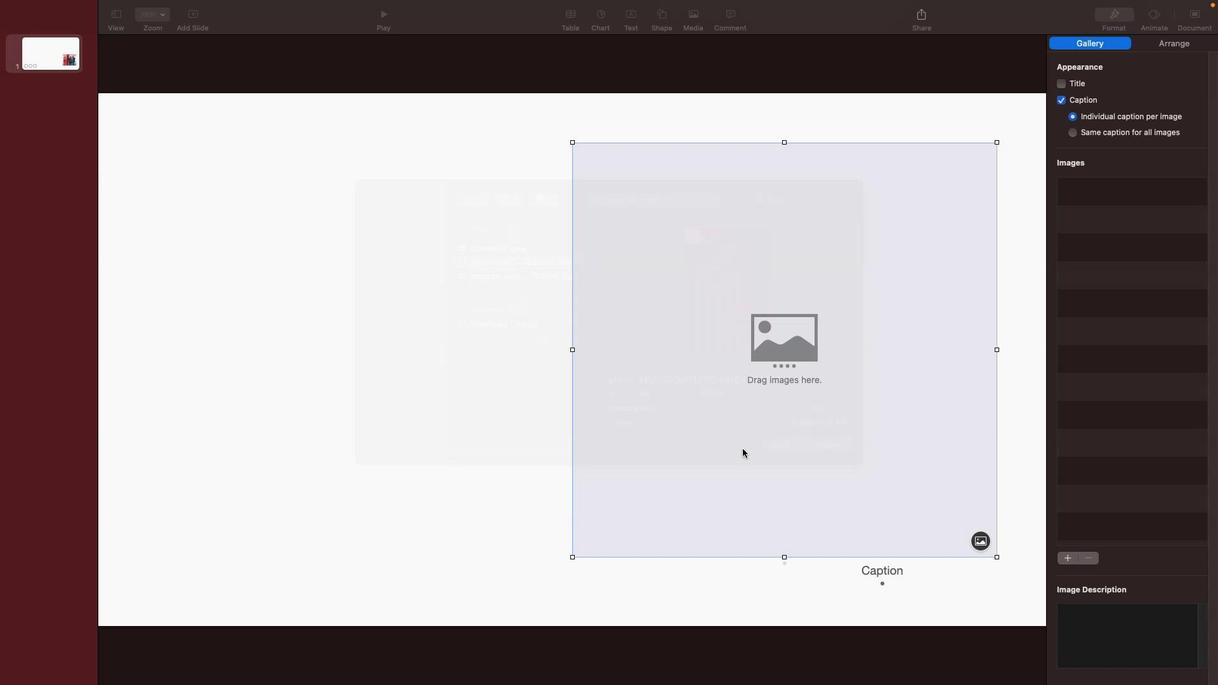 
Action: Mouse pressed left at (830, 463)
Screenshot: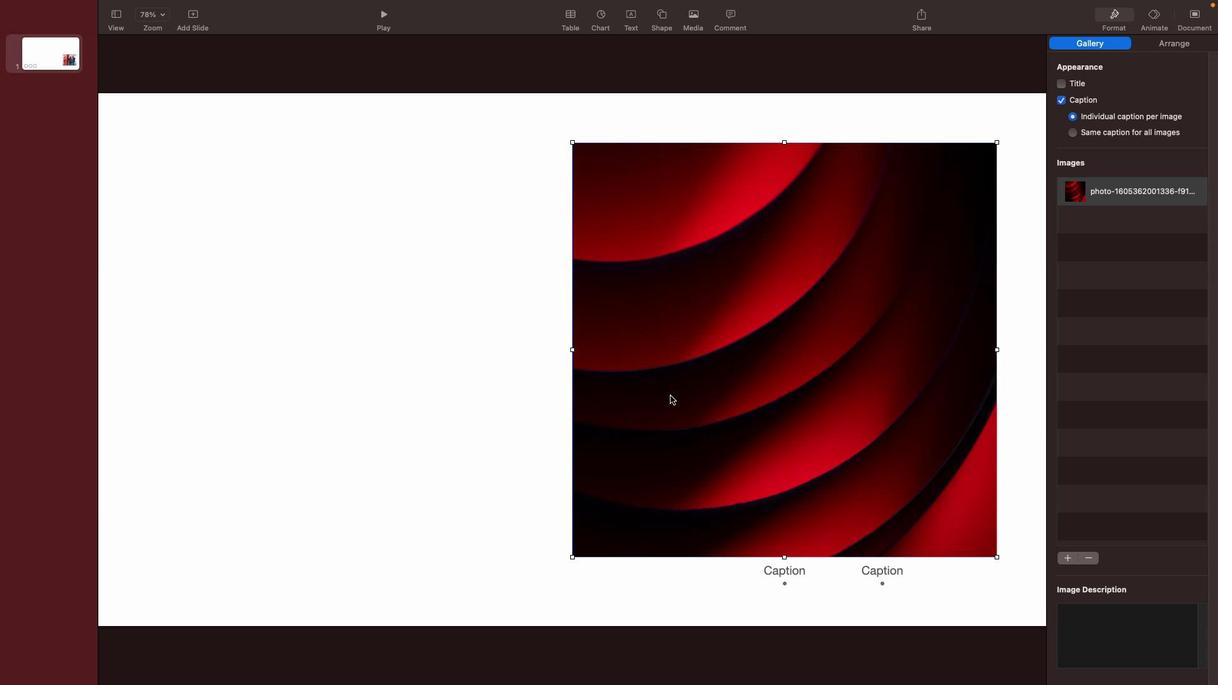 
Action: Mouse moved to (571, 142)
Screenshot: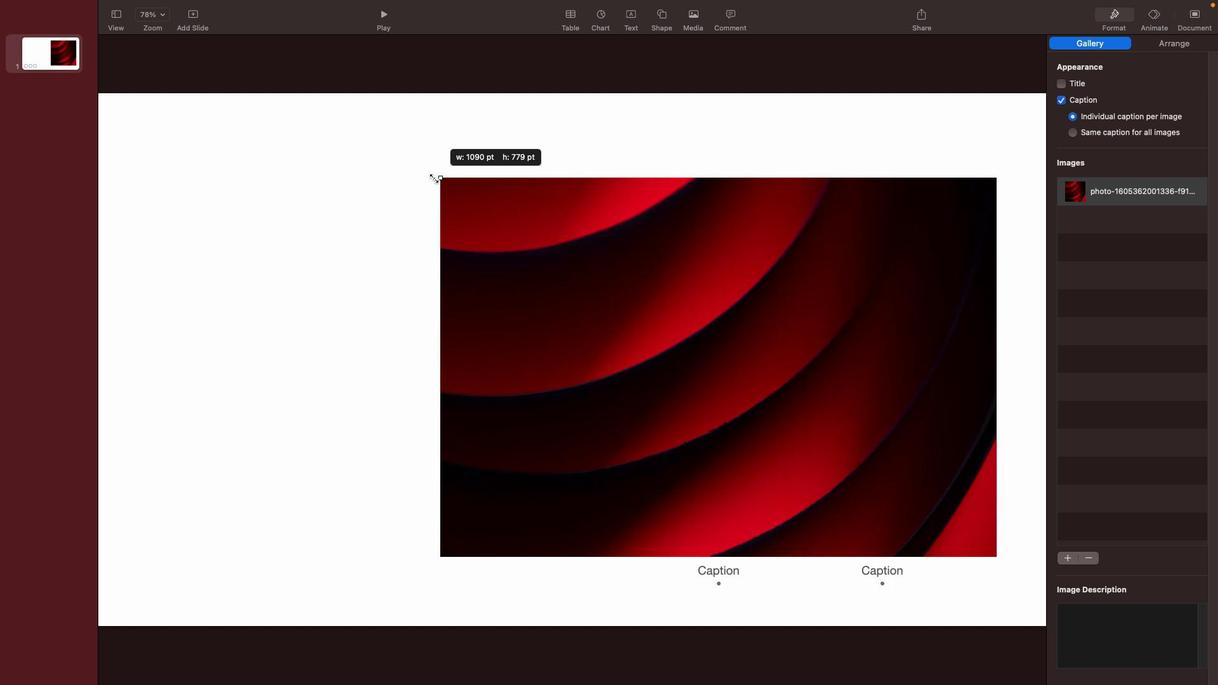 
Action: Mouse pressed left at (571, 142)
Screenshot: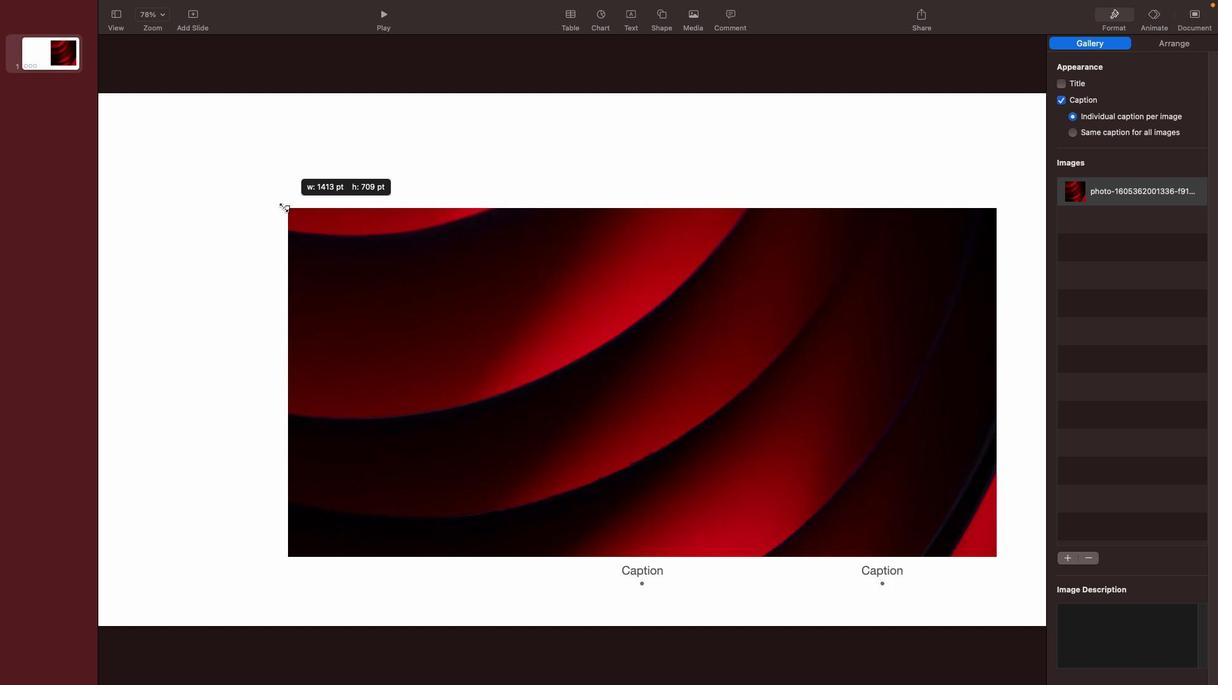 
Action: Mouse moved to (1003, 496)
Screenshot: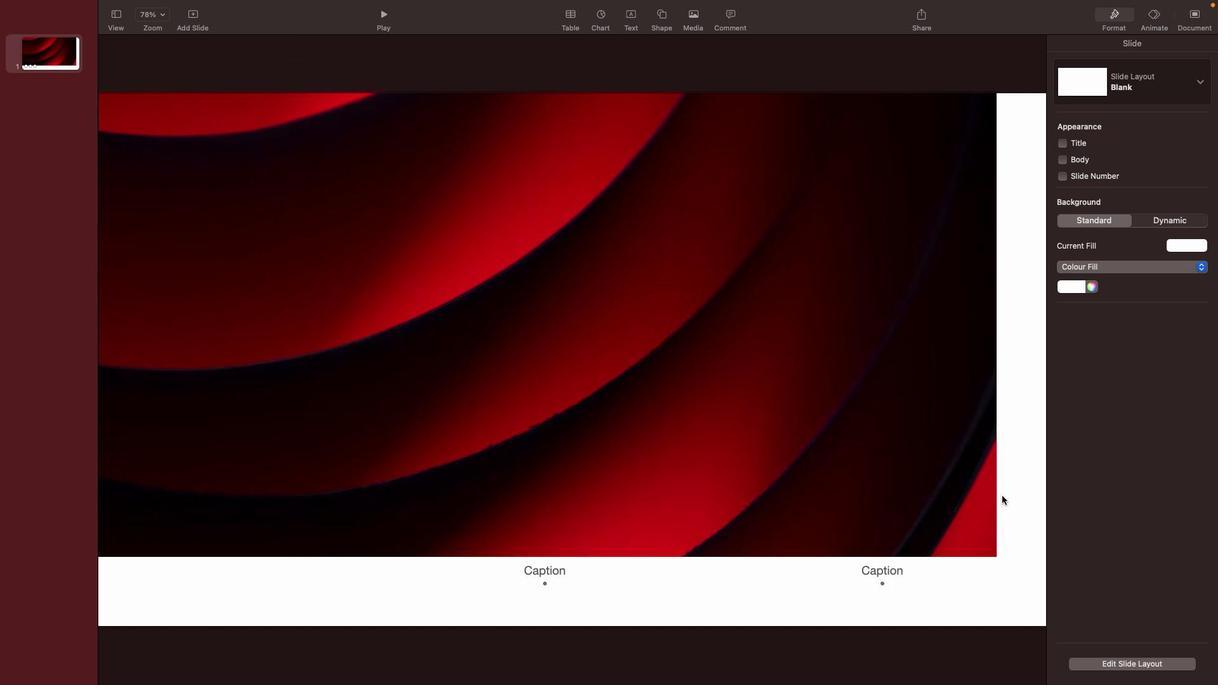 
Action: Mouse pressed left at (1003, 496)
Screenshot: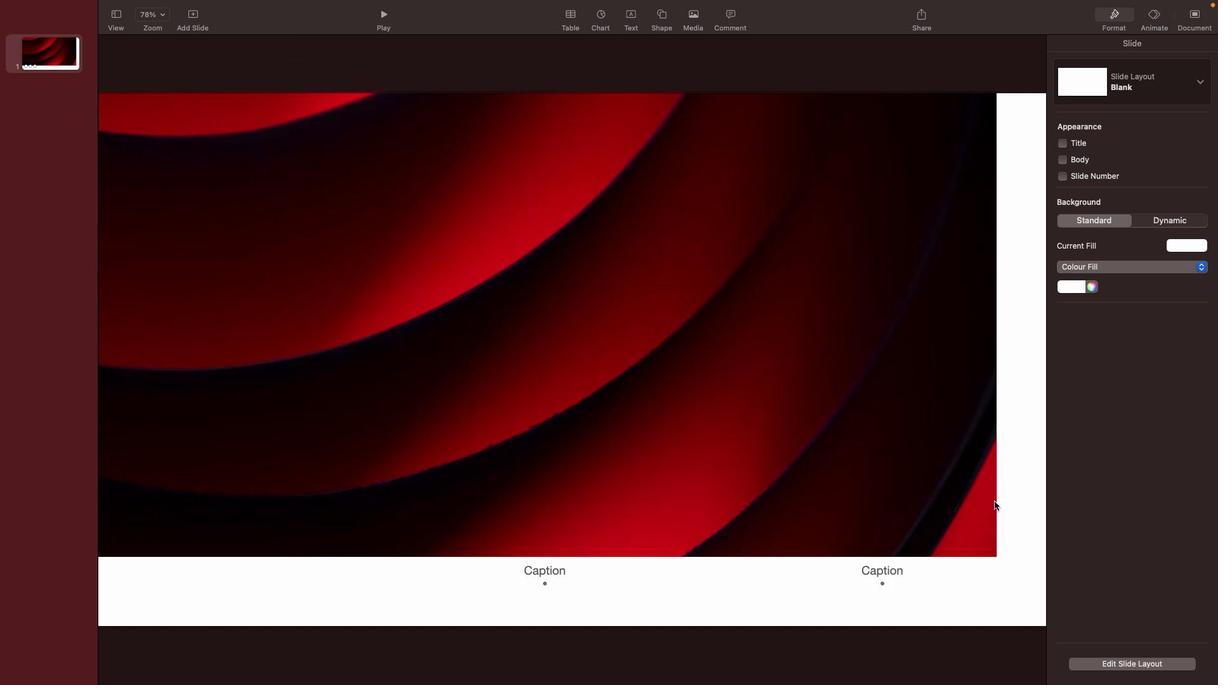 
Action: Mouse moved to (994, 501)
Screenshot: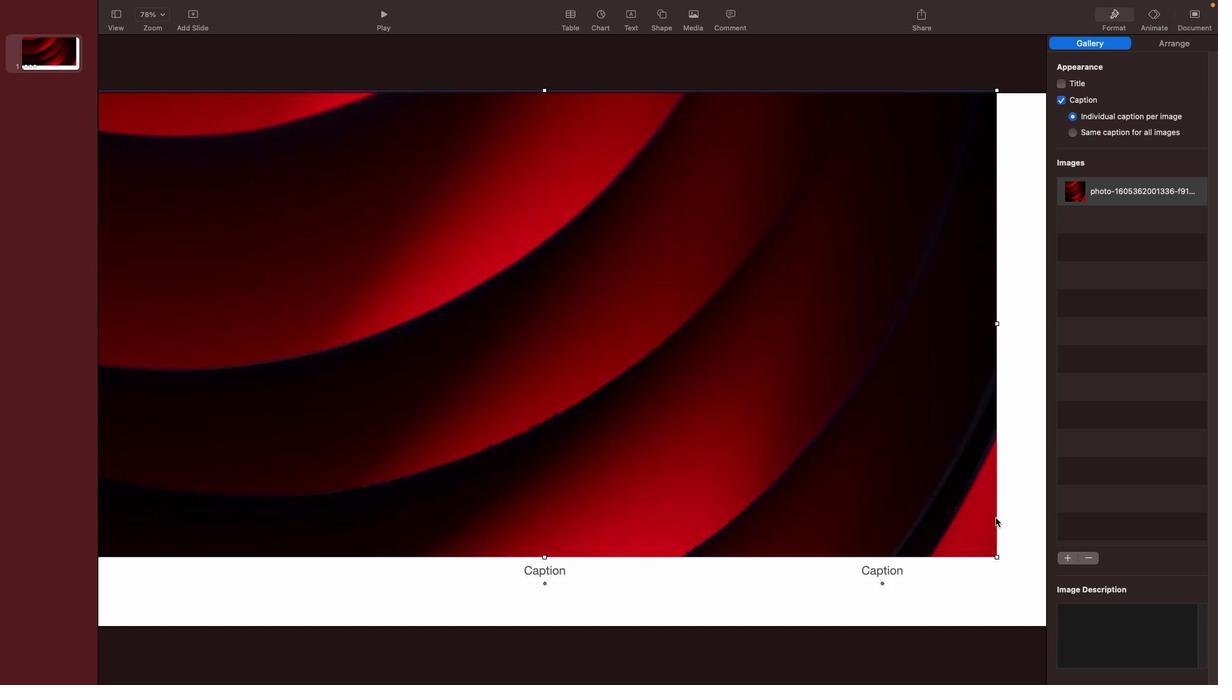 
Action: Mouse pressed left at (994, 501)
Screenshot: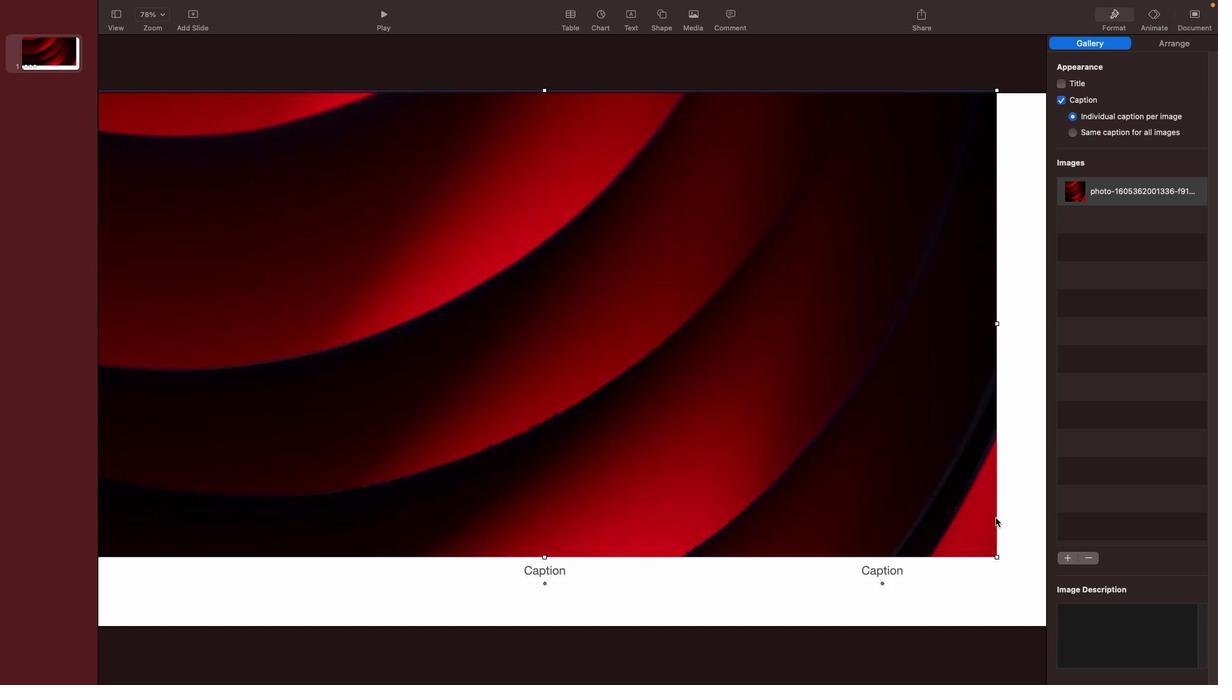 
Action: Mouse moved to (998, 557)
Screenshot: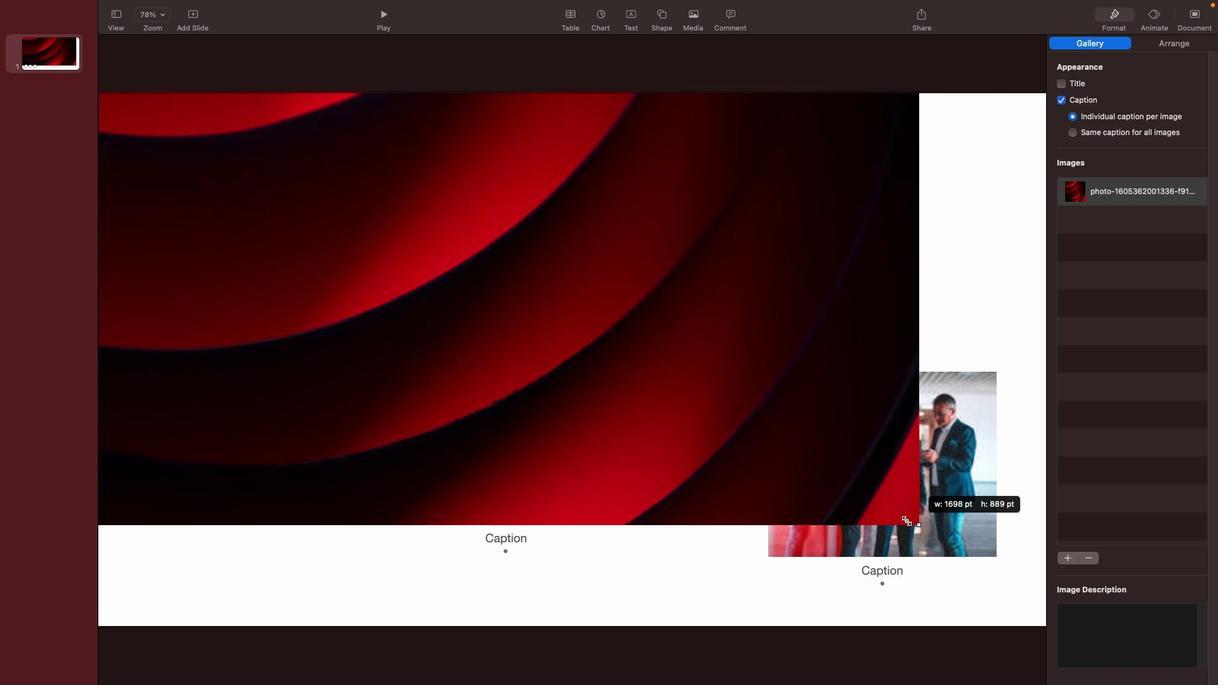 
Action: Mouse pressed left at (998, 557)
Screenshot: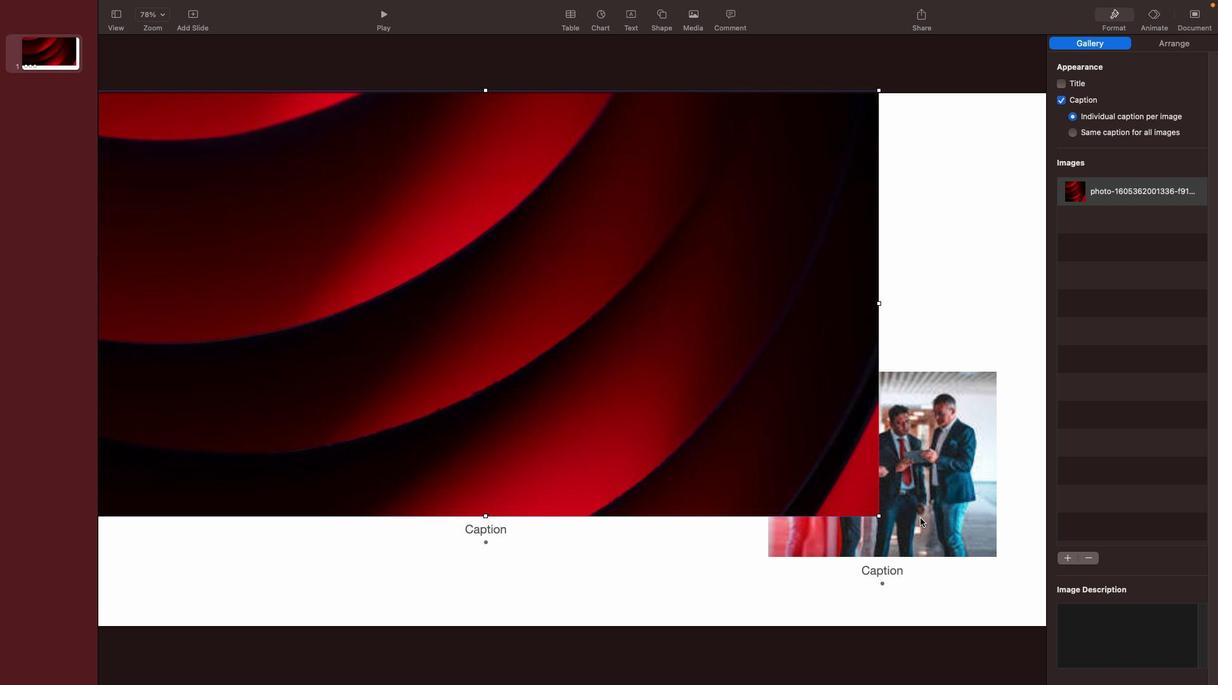 
Action: Mouse moved to (960, 515)
Screenshot: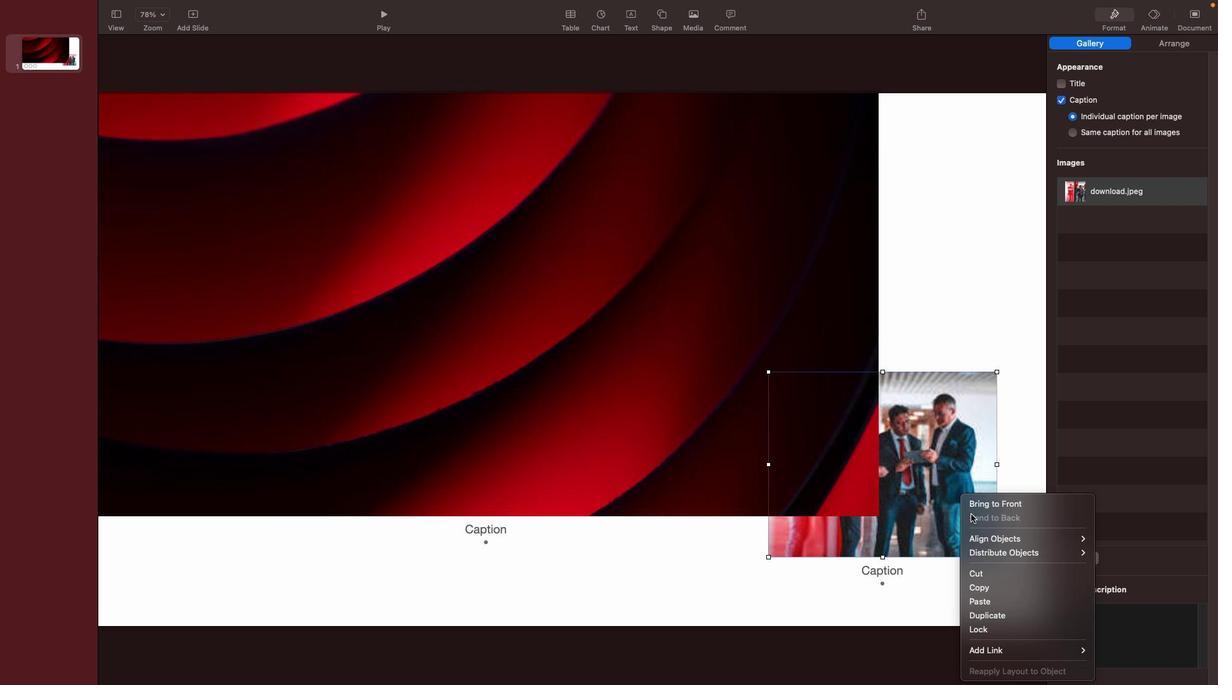 
Action: Mouse pressed right at (960, 515)
Screenshot: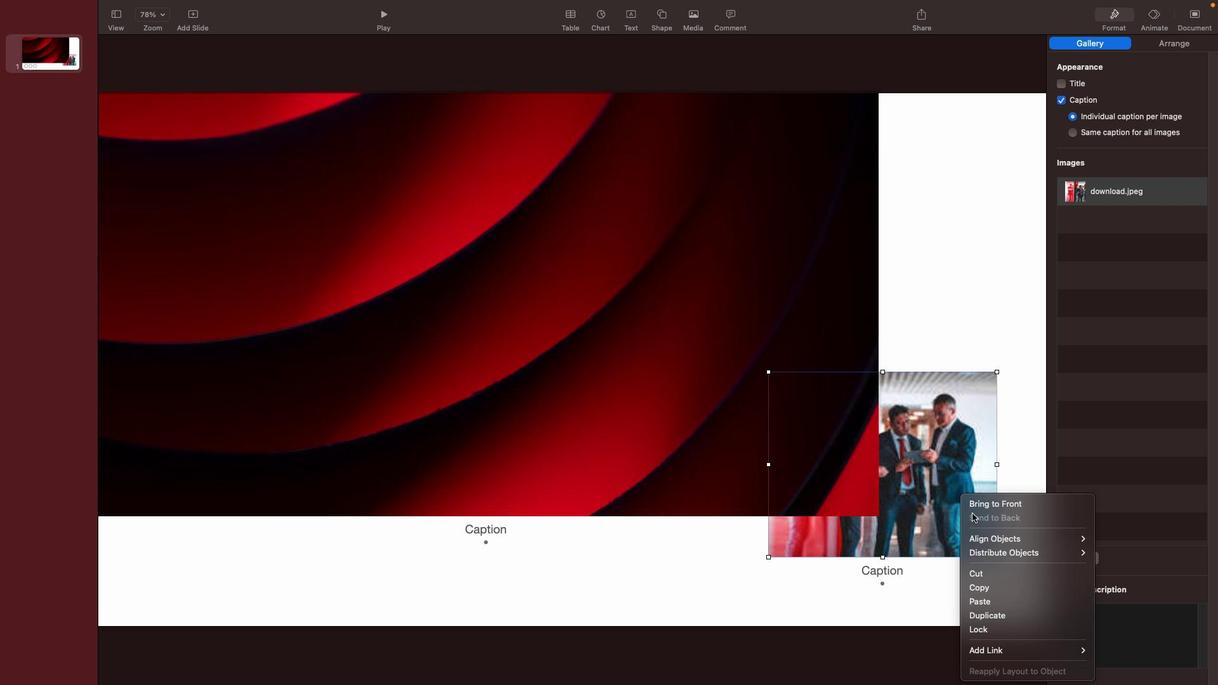 
Action: Mouse moved to (985, 572)
Screenshot: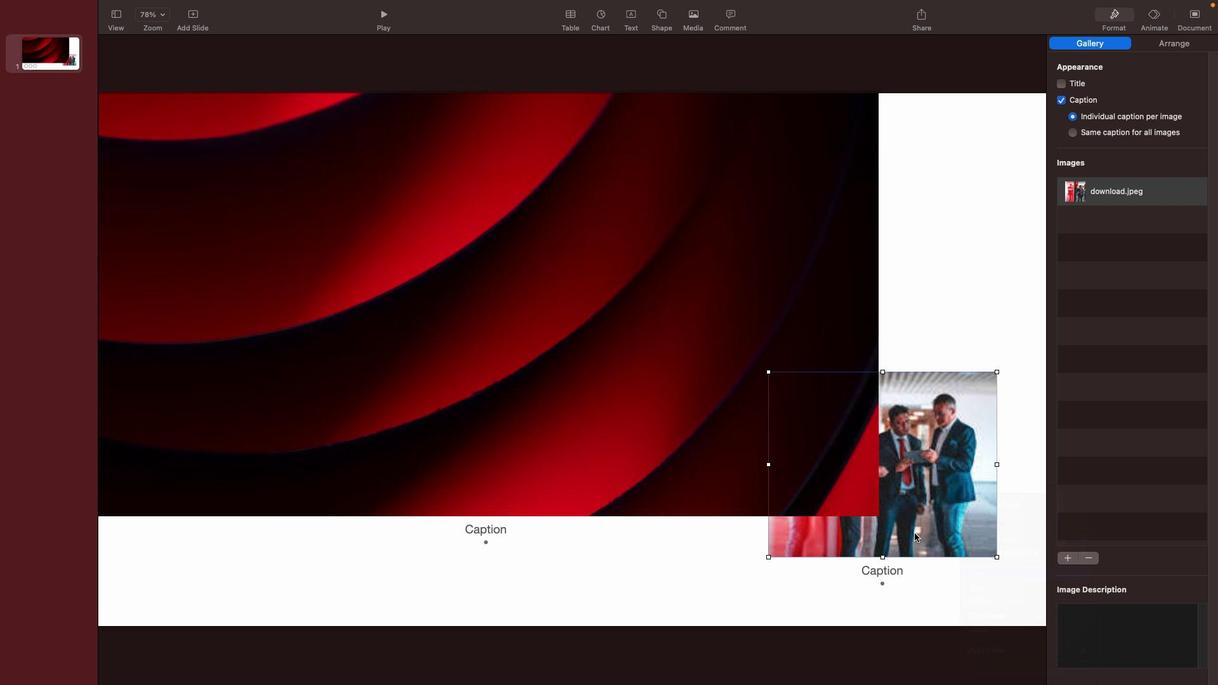 
Action: Mouse pressed left at (985, 572)
Screenshot: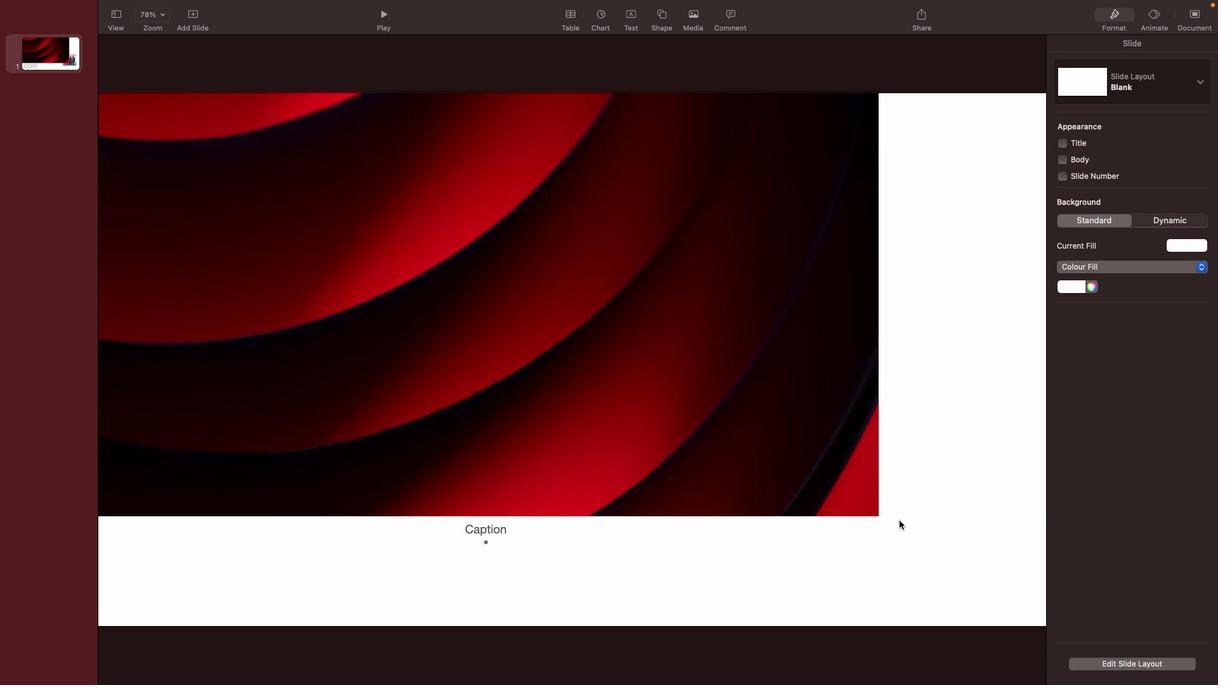 
Action: Mouse moved to (878, 514)
Screenshot: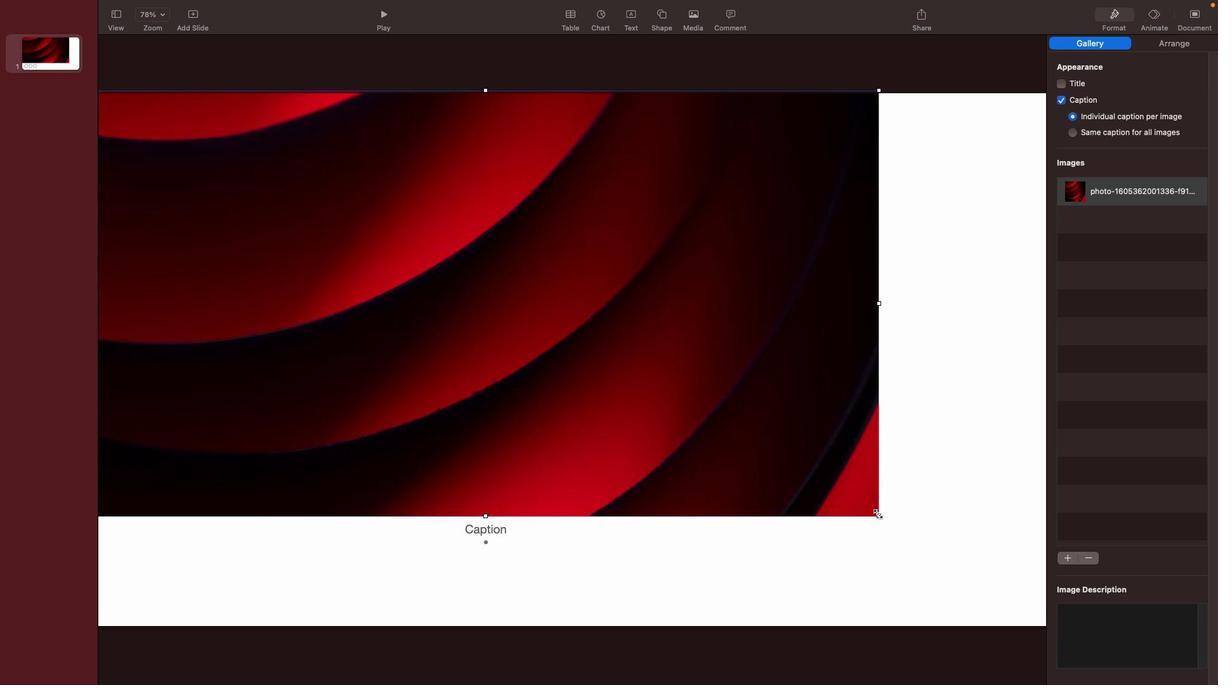 
Action: Mouse pressed left at (878, 514)
Screenshot: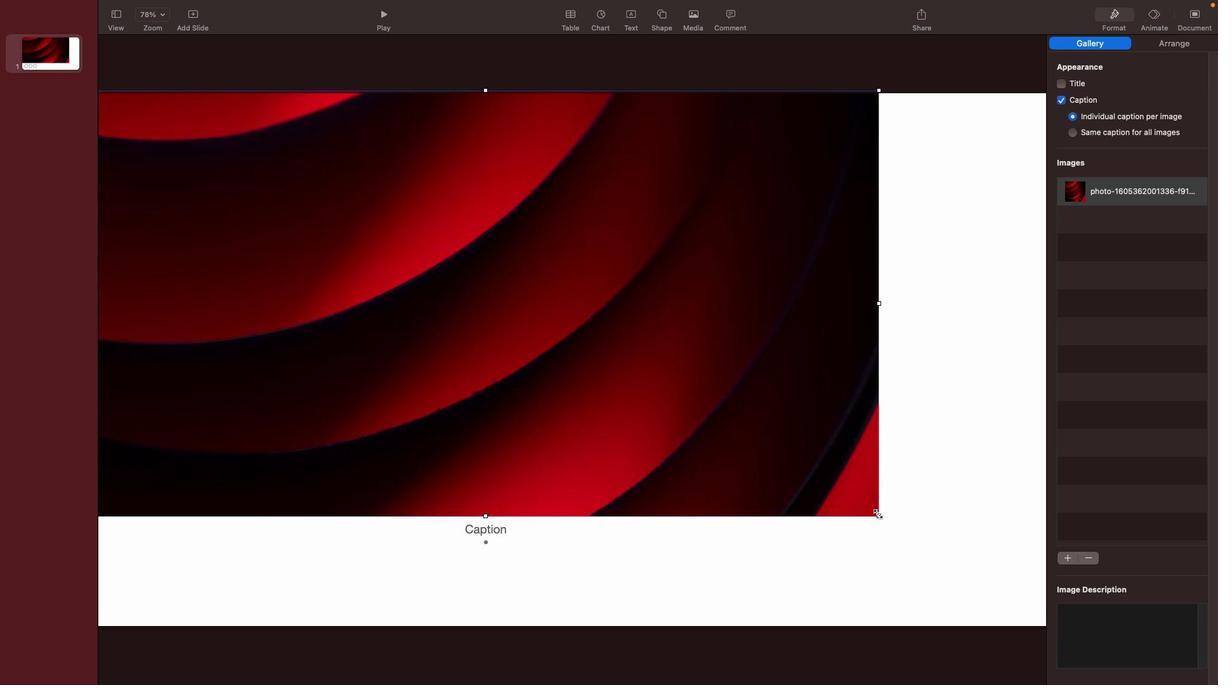 
Action: Mouse pressed left at (878, 514)
Screenshot: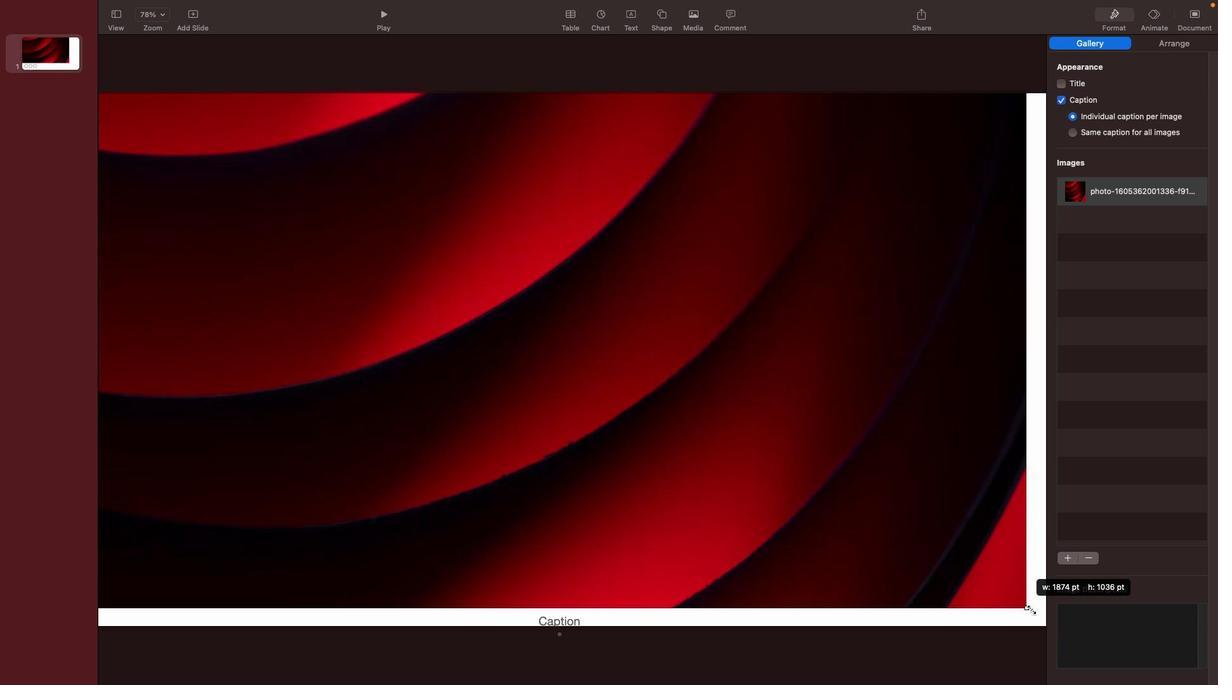 
Action: Mouse moved to (739, 206)
Screenshot: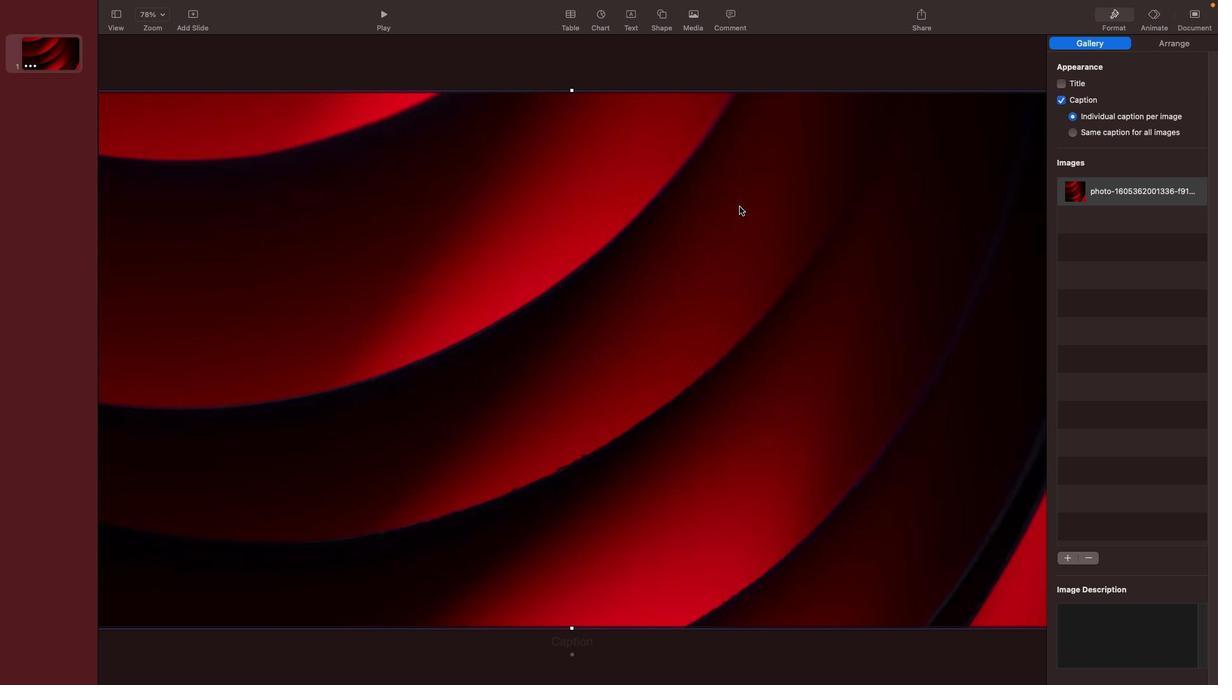 
Action: Mouse pressed left at (739, 206)
Screenshot: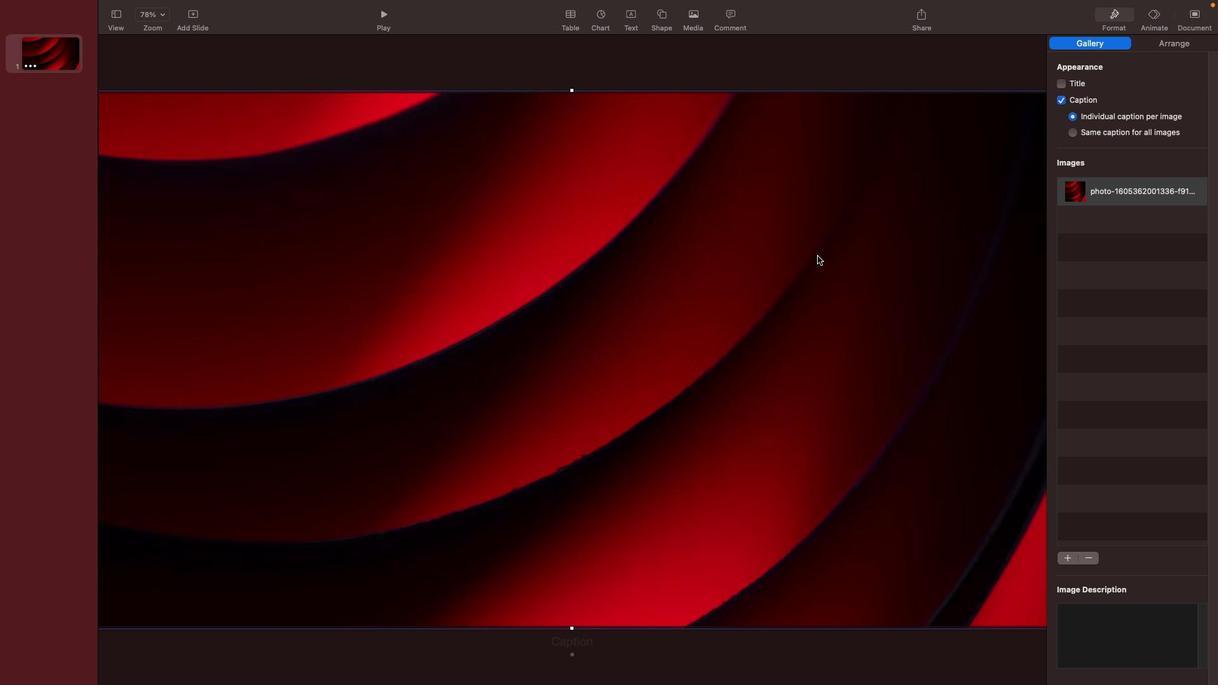 
Action: Mouse moved to (830, 246)
Screenshot: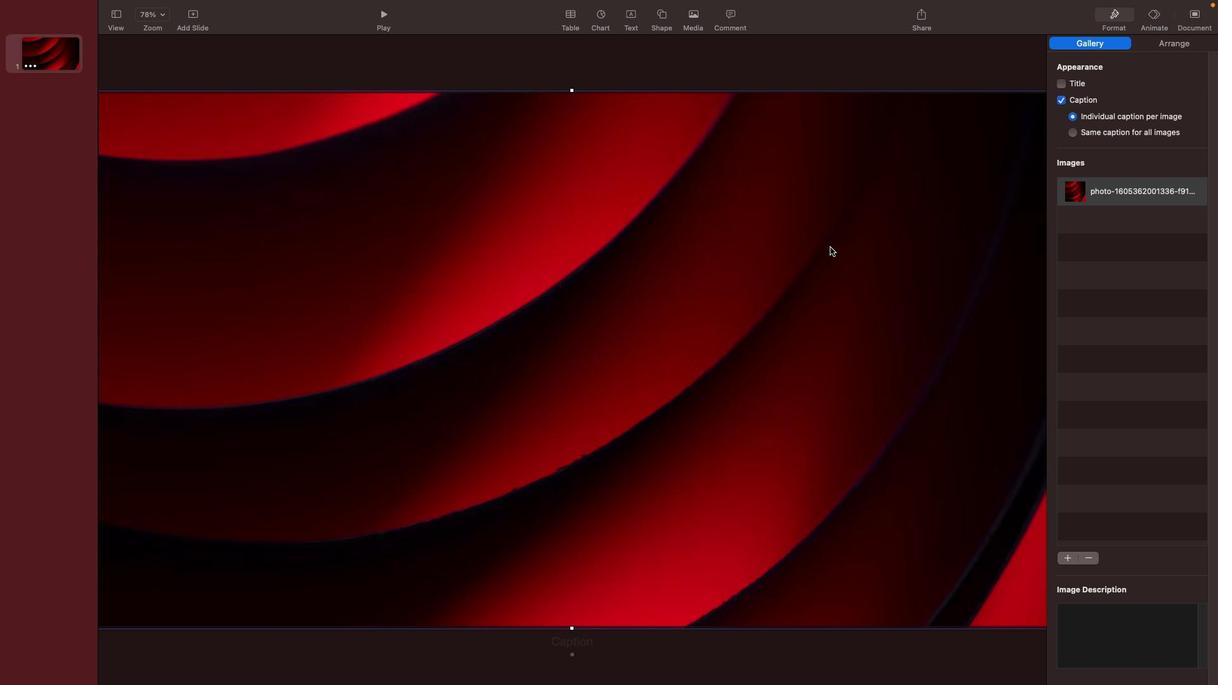 
Action: Mouse pressed left at (830, 246)
Screenshot: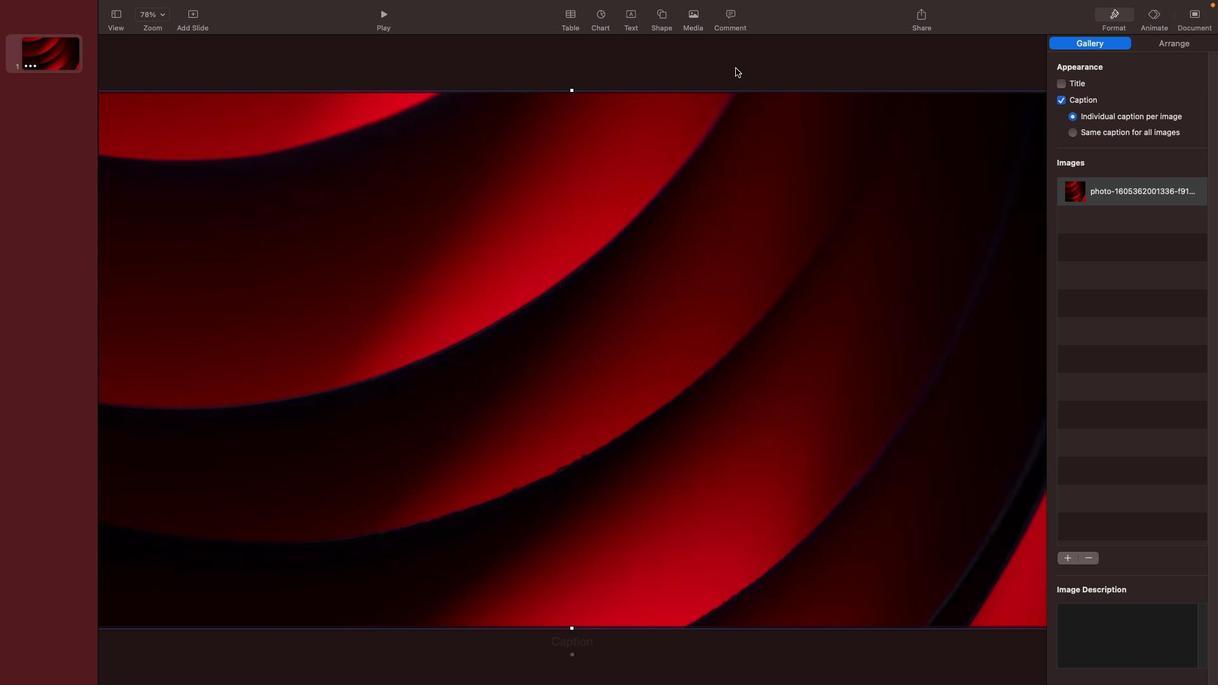 
Action: Mouse moved to (694, 17)
Screenshot: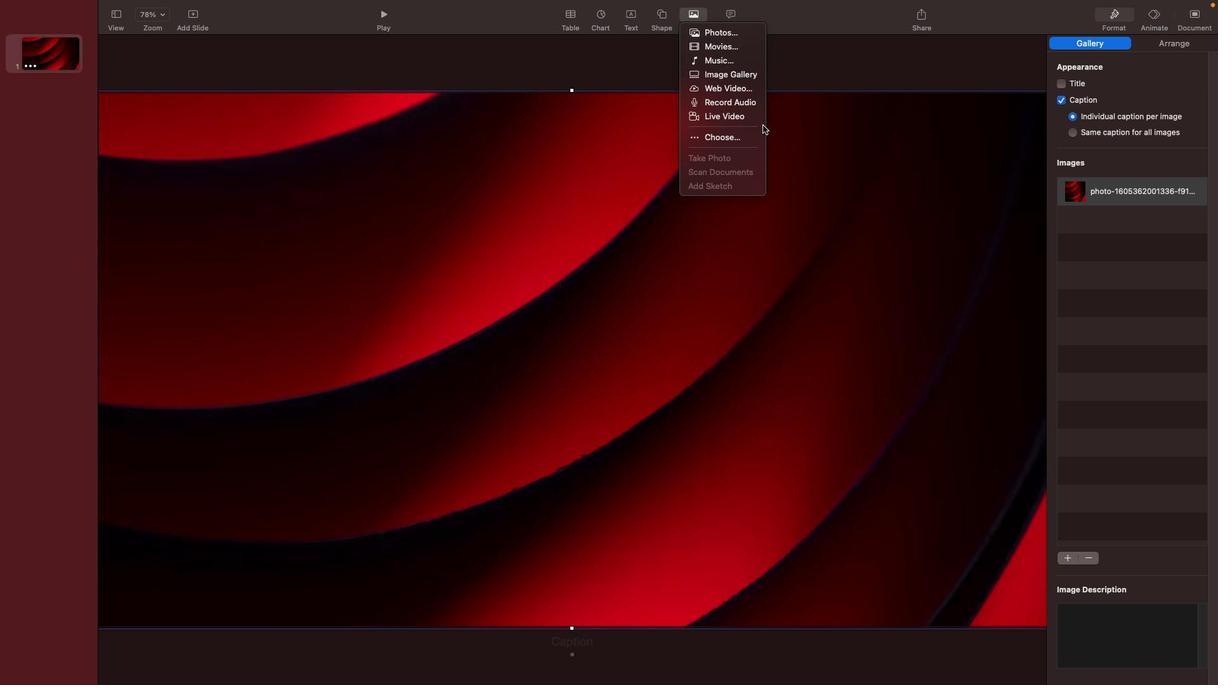 
Action: Mouse pressed left at (694, 17)
Screenshot: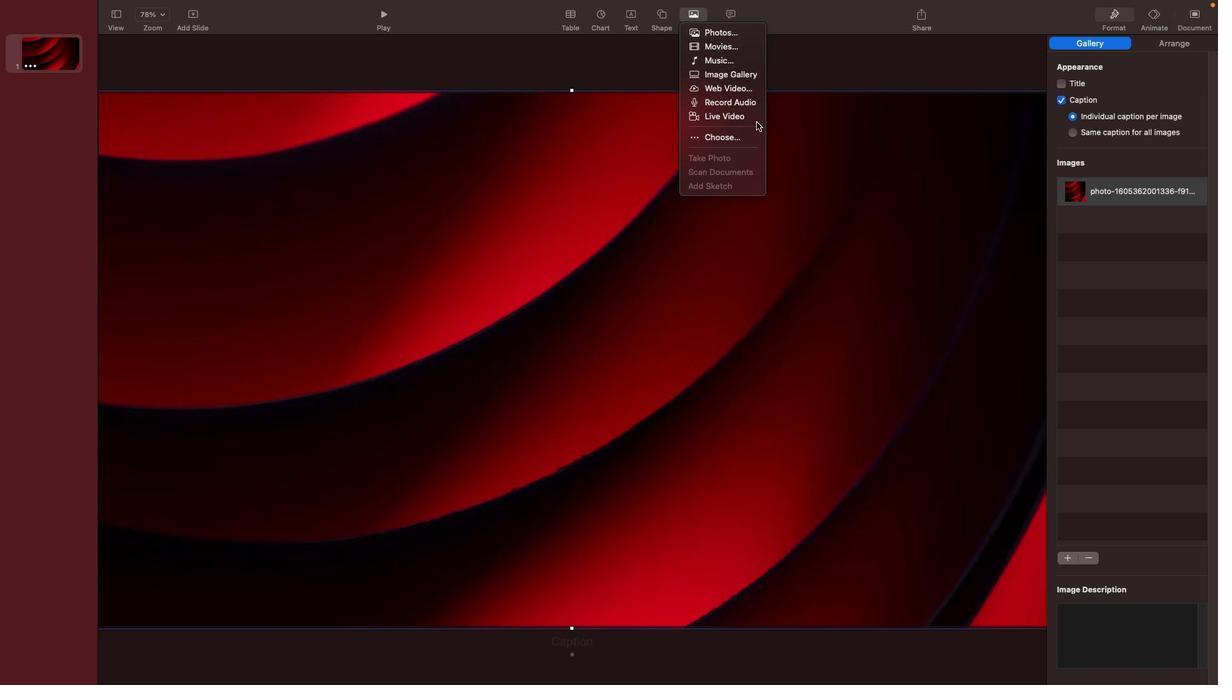 
Action: Mouse moved to (718, 78)
Screenshot: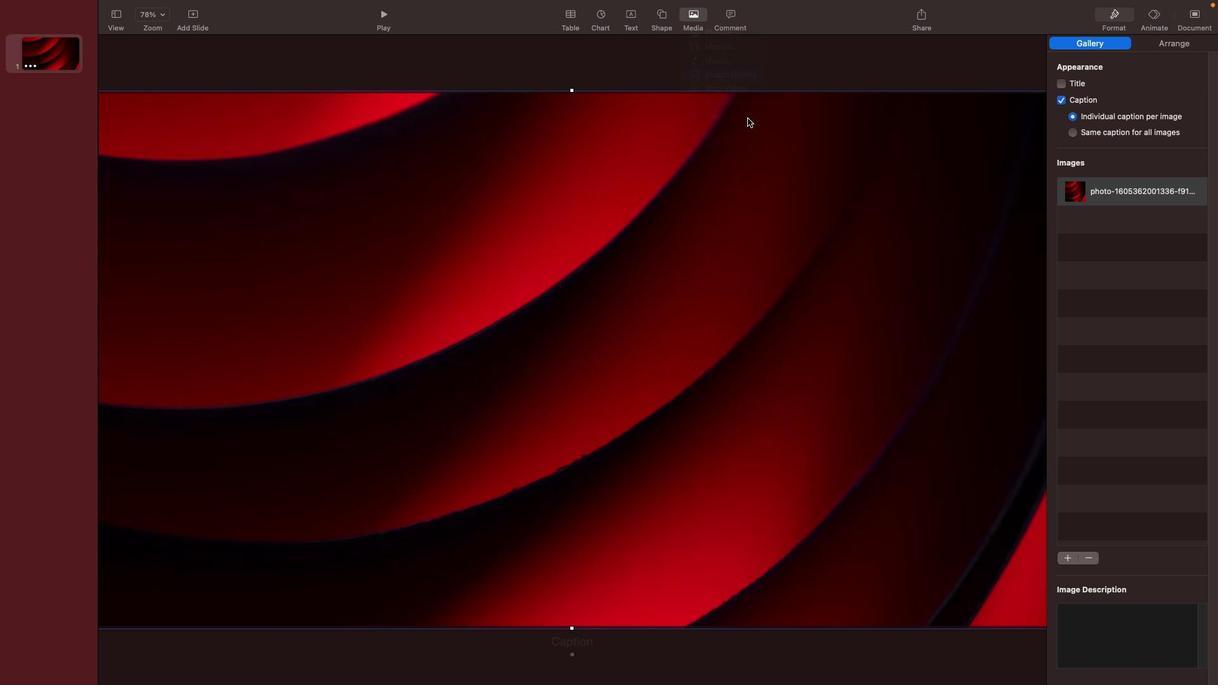 
Action: Mouse pressed left at (718, 78)
Screenshot: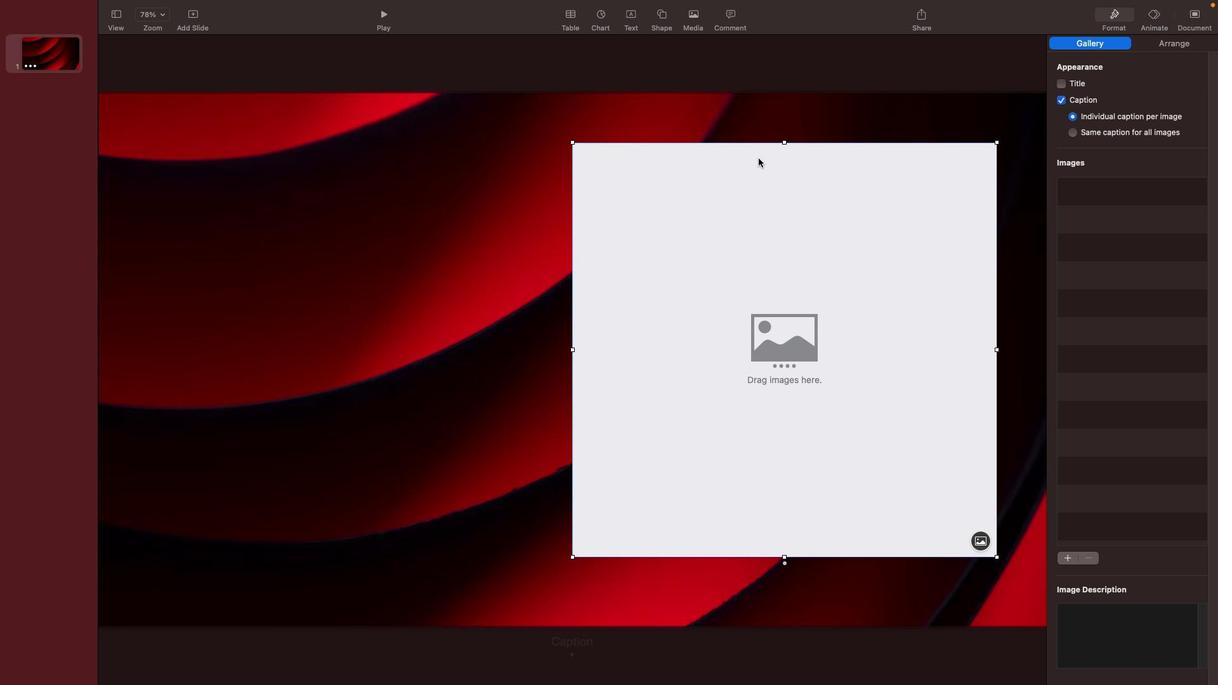 
Action: Mouse moved to (988, 539)
Screenshot: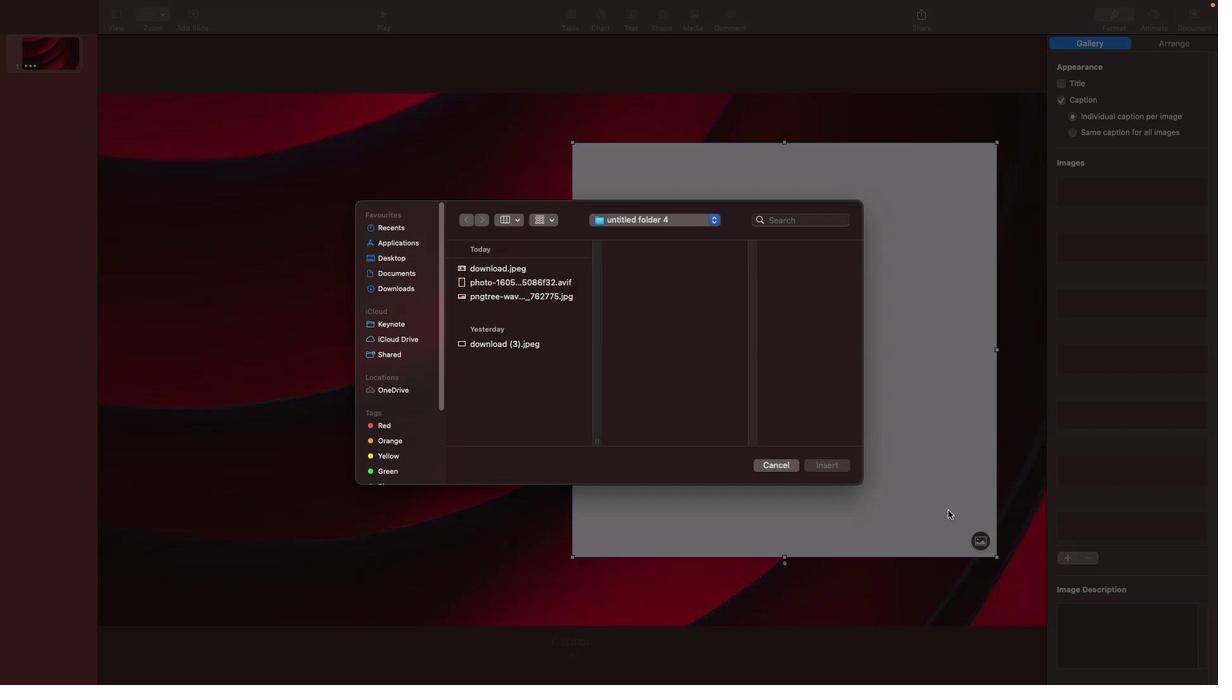 
Action: Mouse pressed left at (988, 539)
Screenshot: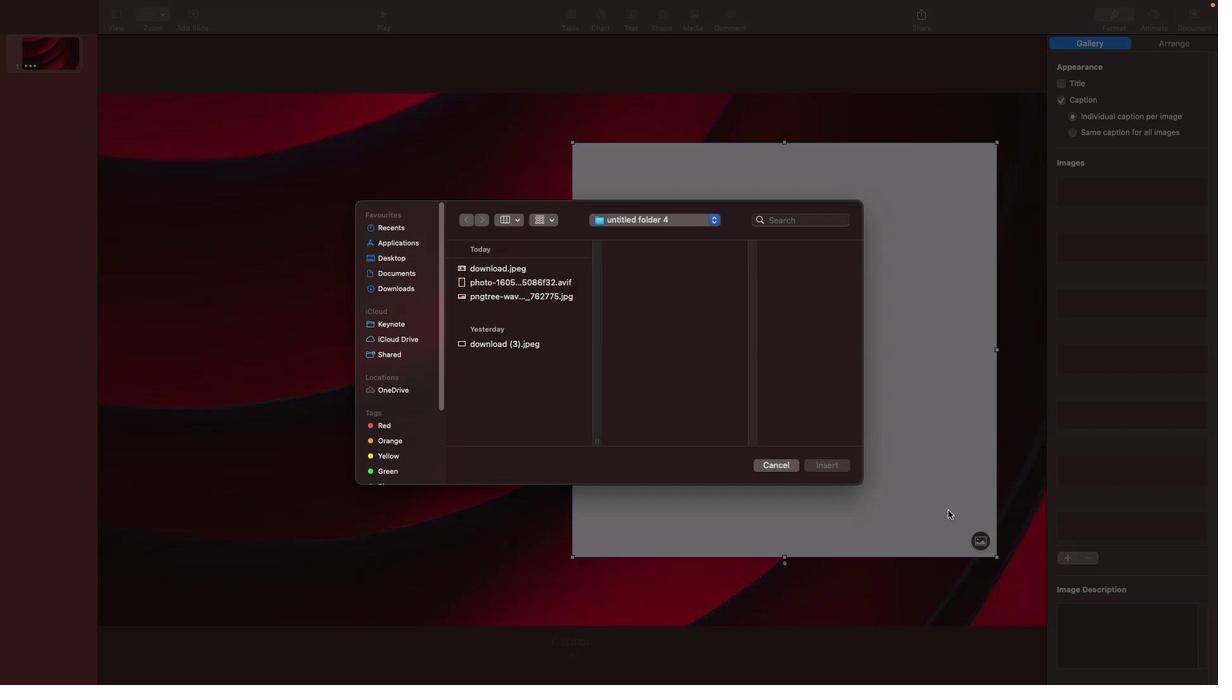 
Action: Mouse moved to (510, 293)
Screenshot: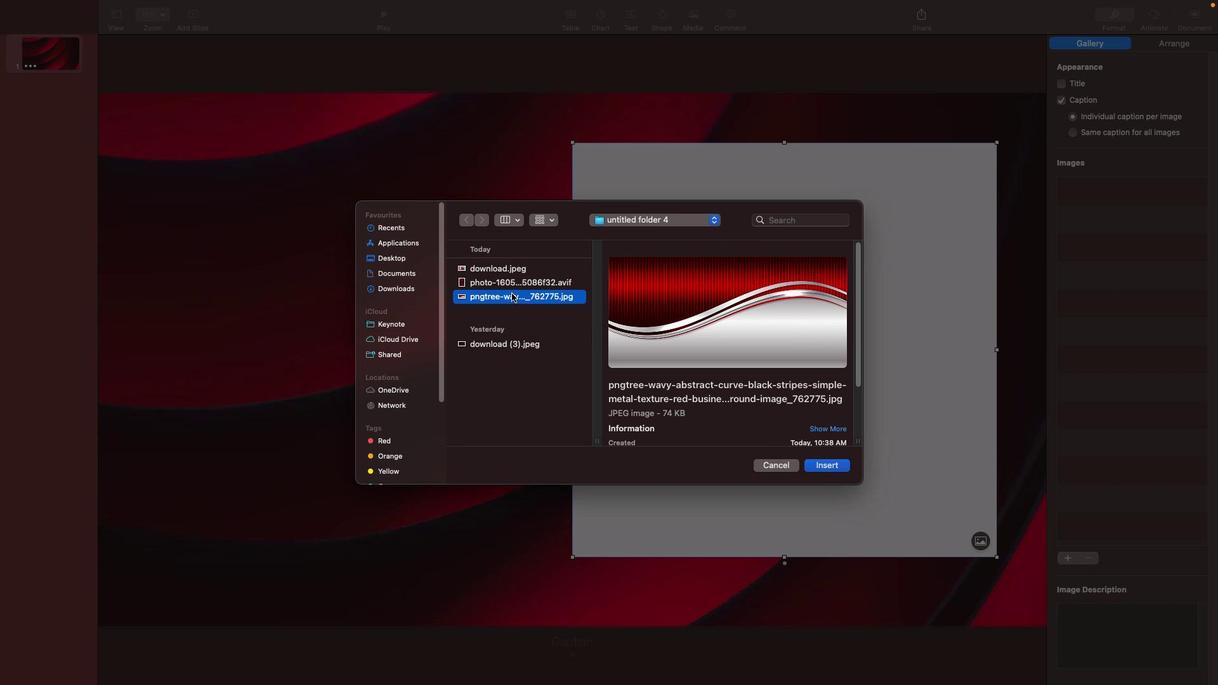 
Action: Mouse pressed left at (510, 293)
Screenshot: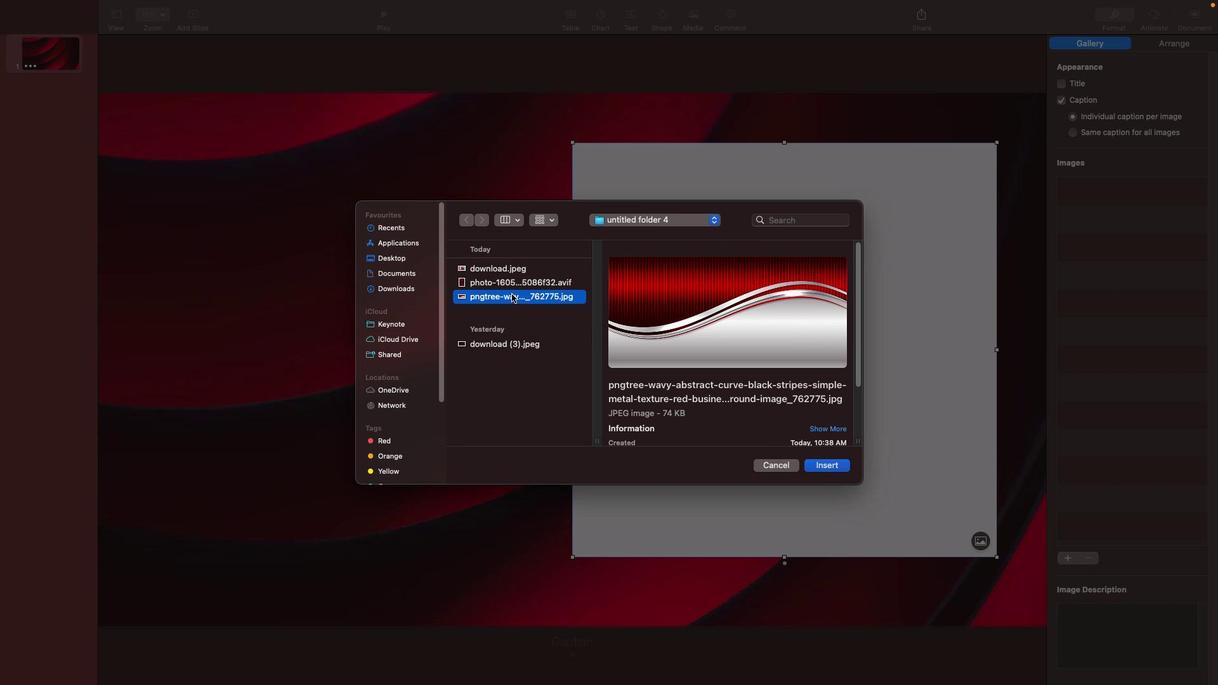 
Action: Mouse moved to (694, 314)
Screenshot: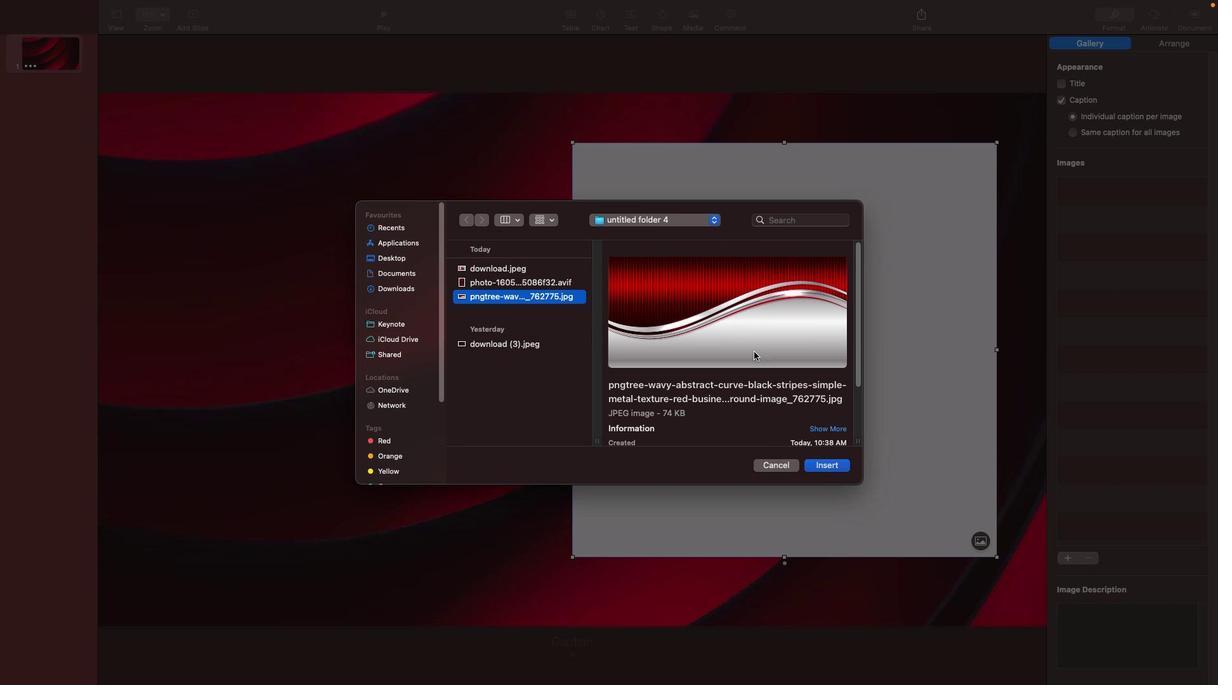 
Action: Mouse pressed left at (694, 314)
Screenshot: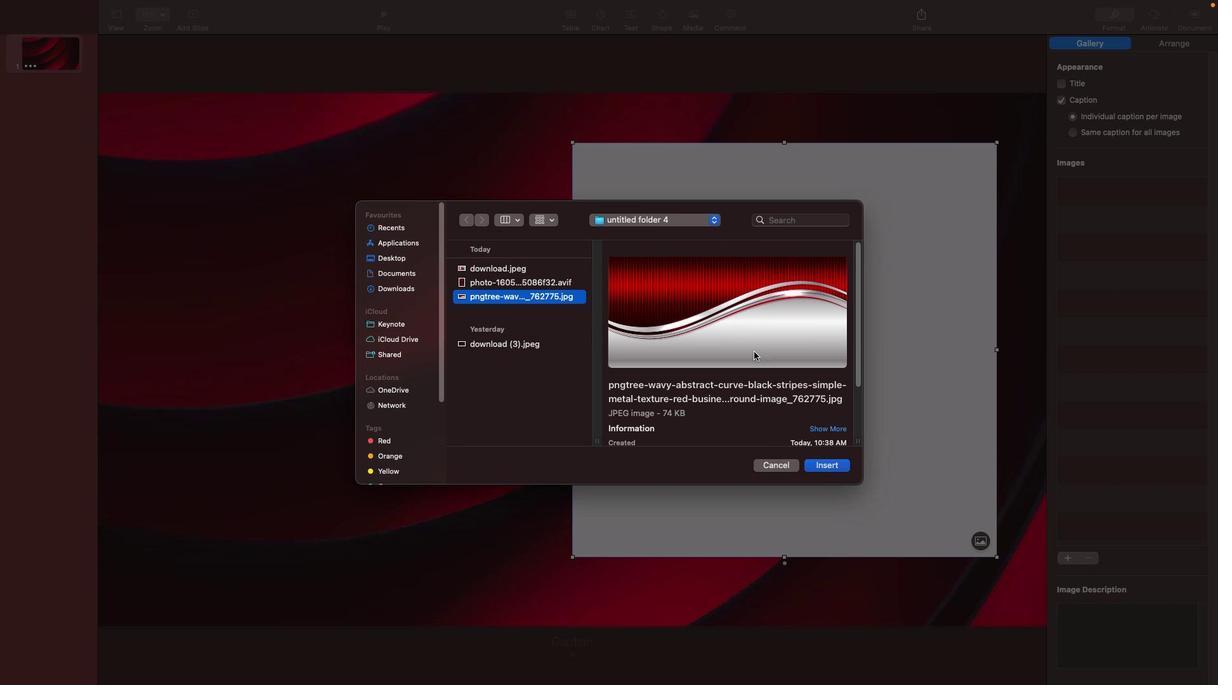 
Action: Mouse moved to (830, 465)
Screenshot: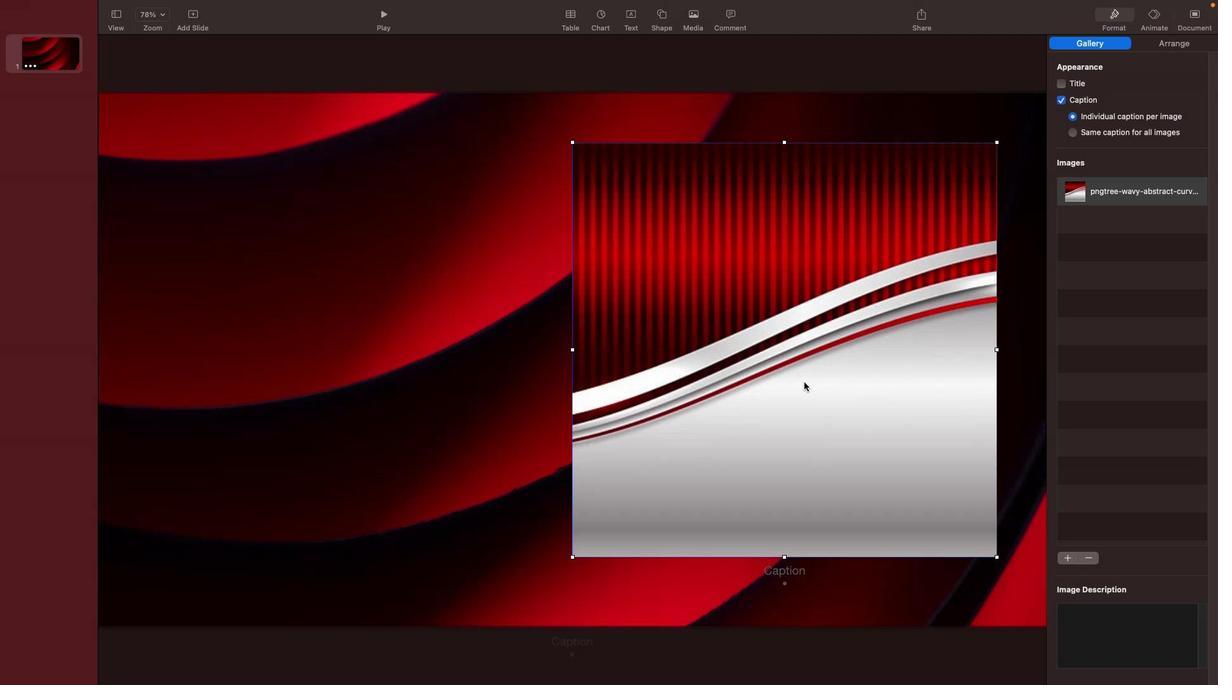 
Action: Mouse pressed left at (830, 465)
Screenshot: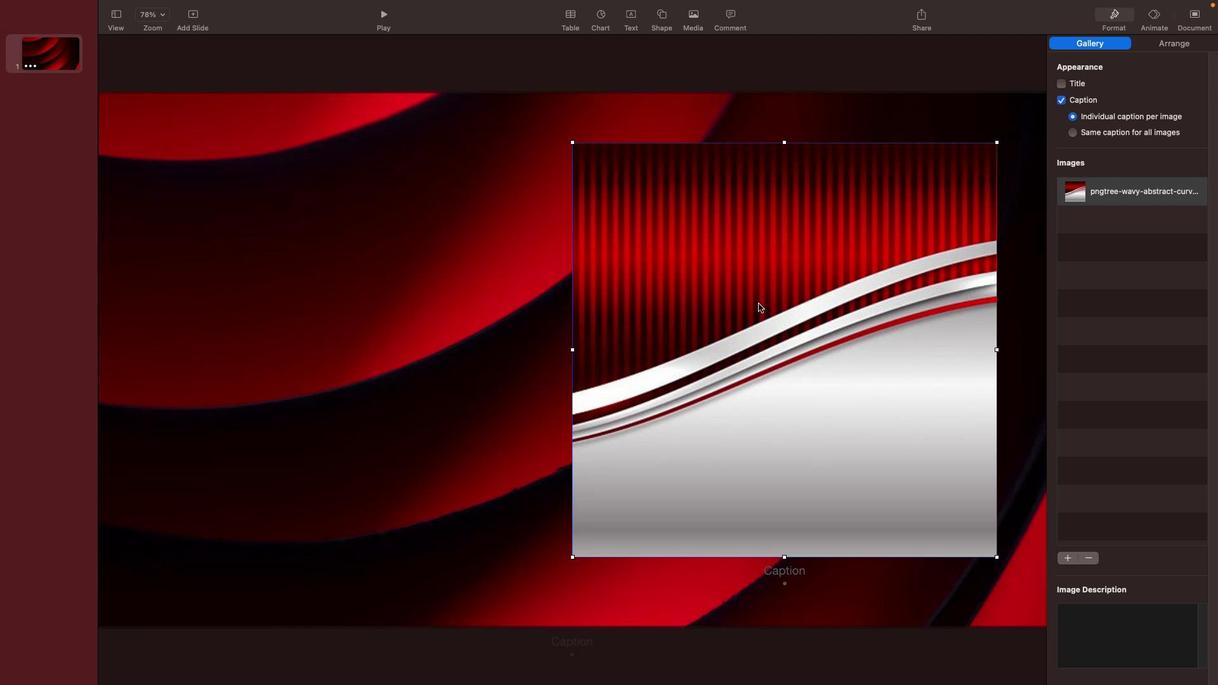 
Action: Mouse moved to (571, 142)
Screenshot: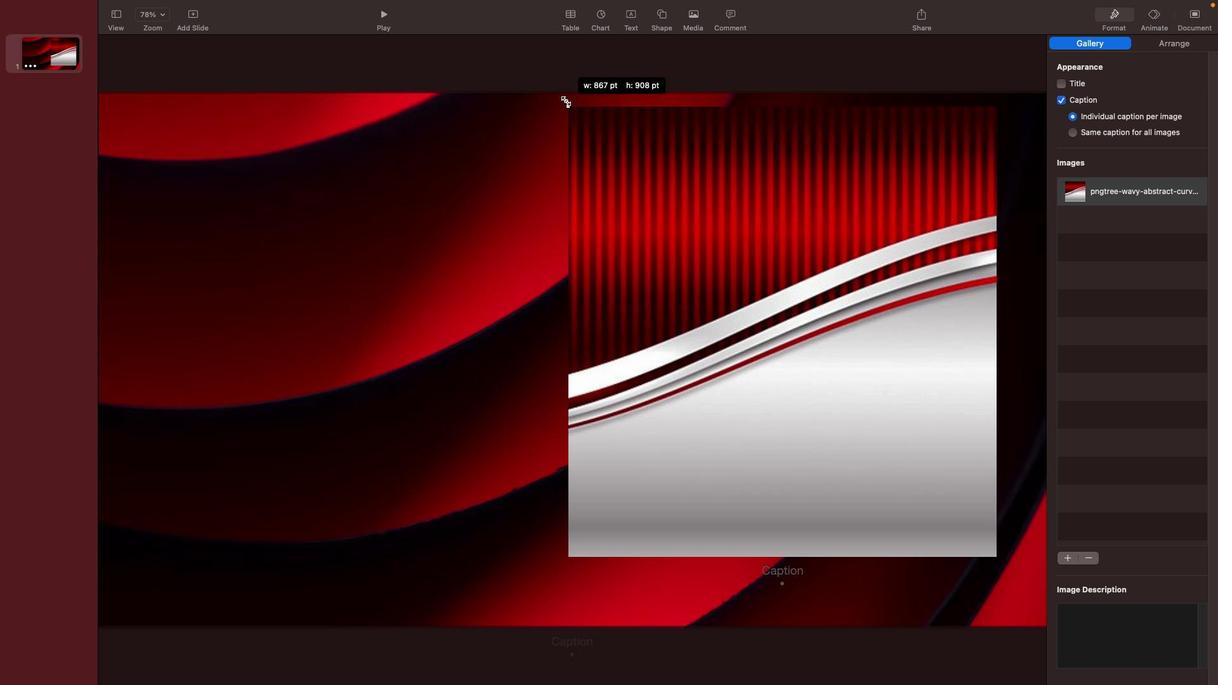 
Action: Mouse pressed left at (571, 142)
Screenshot: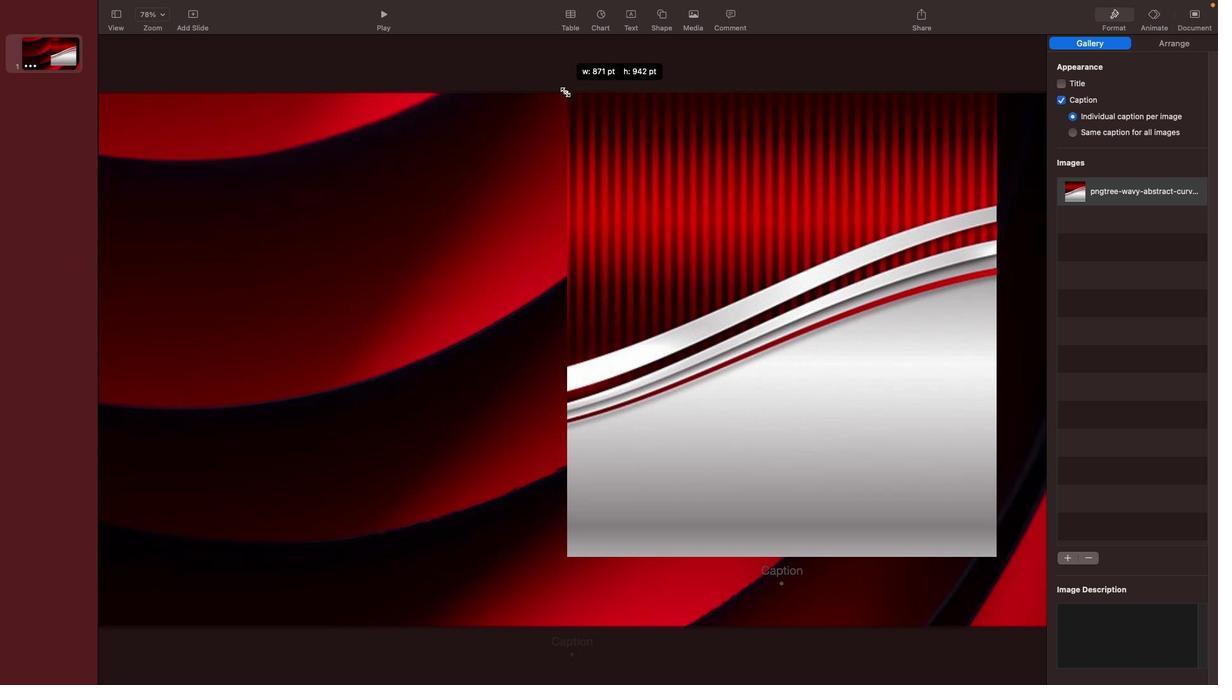 
Action: Mouse moved to (565, 556)
Screenshot: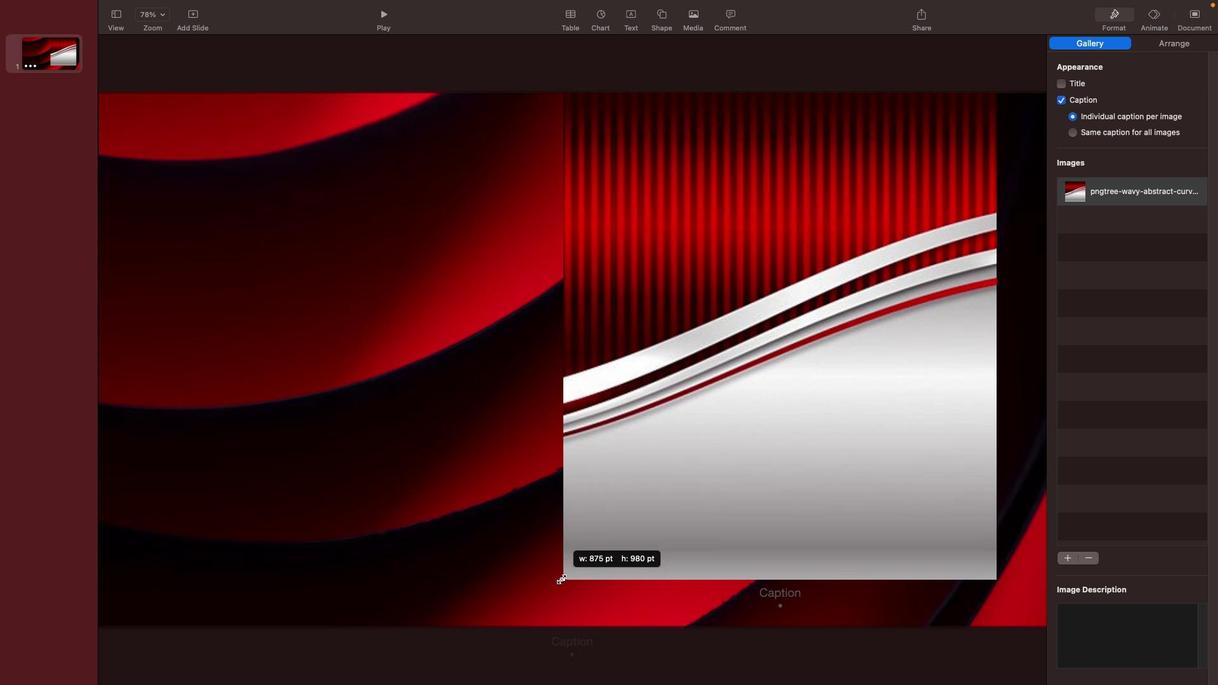 
Action: Mouse pressed left at (565, 556)
Screenshot: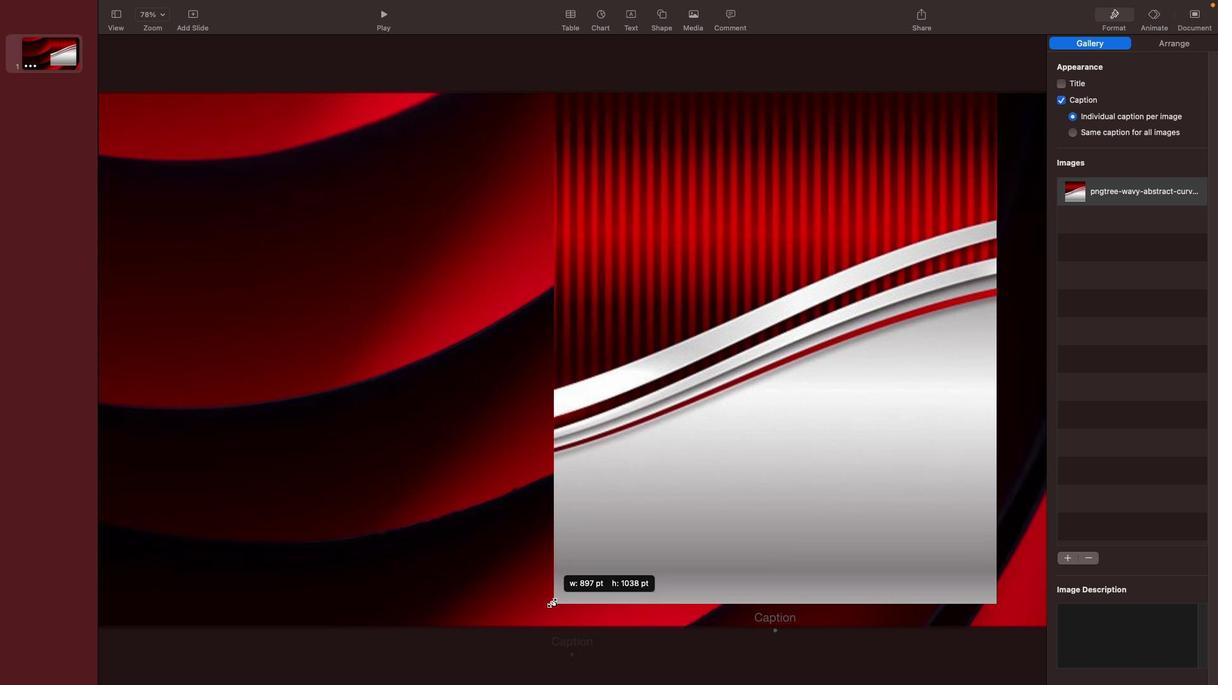 
Action: Mouse moved to (1065, 101)
Screenshot: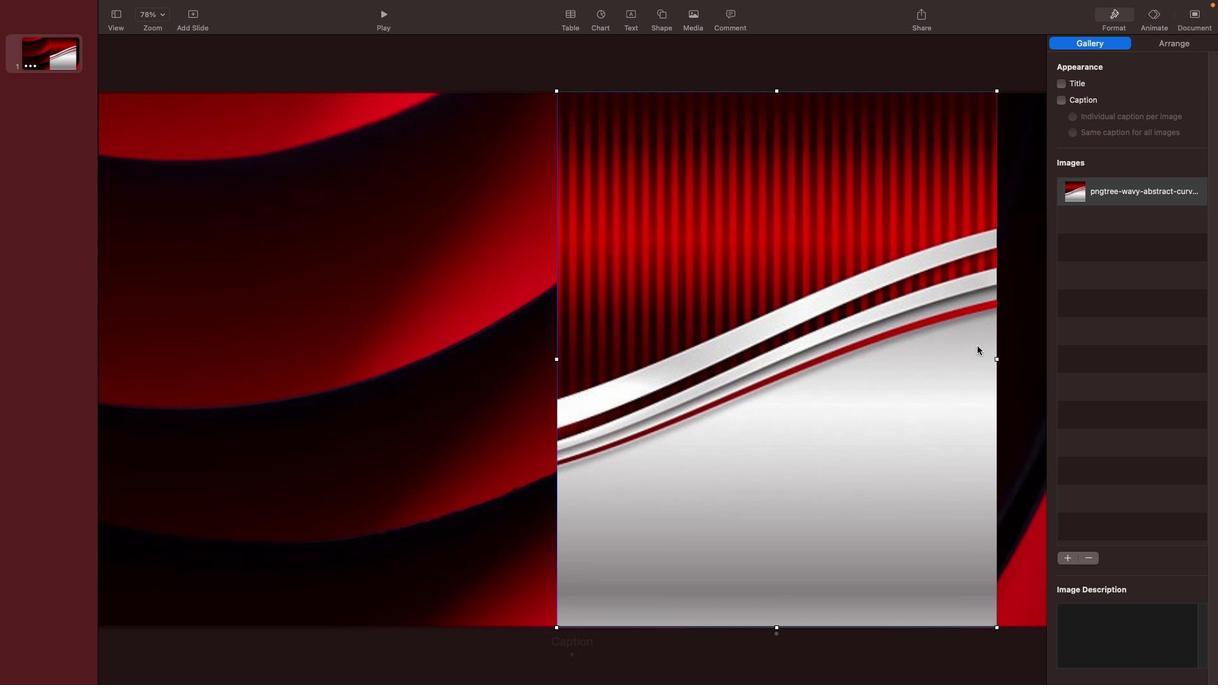 
Action: Mouse pressed left at (1065, 101)
Screenshot: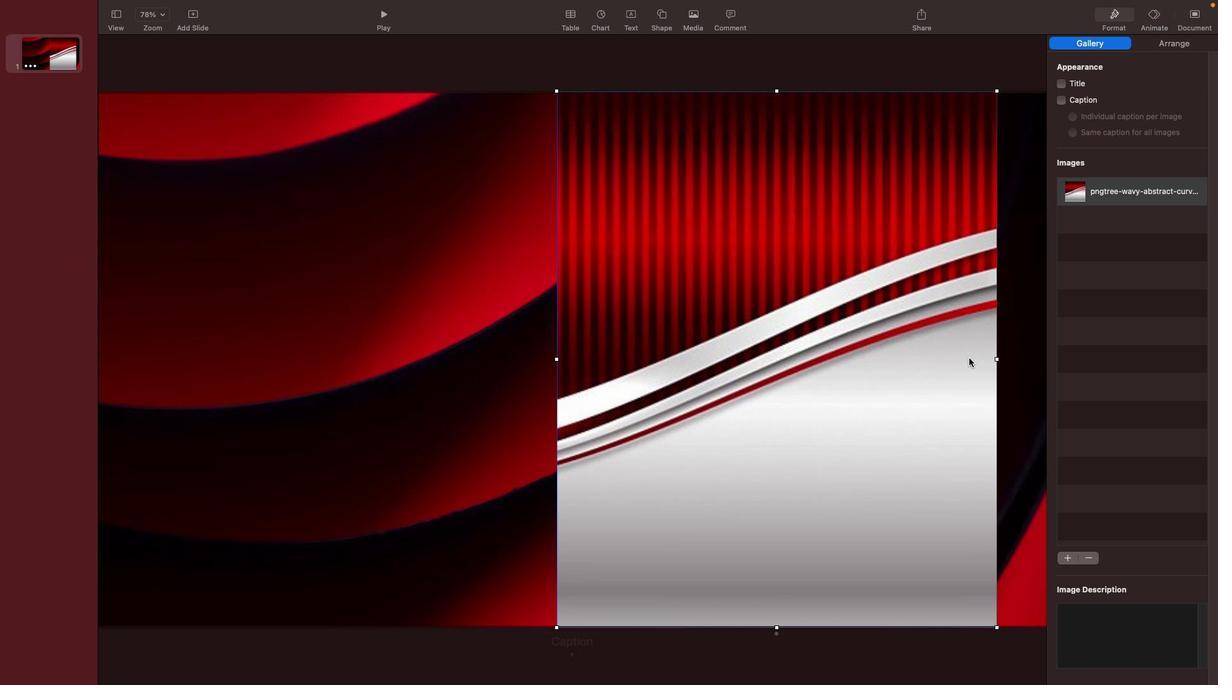 
Action: Mouse moved to (998, 360)
Screenshot: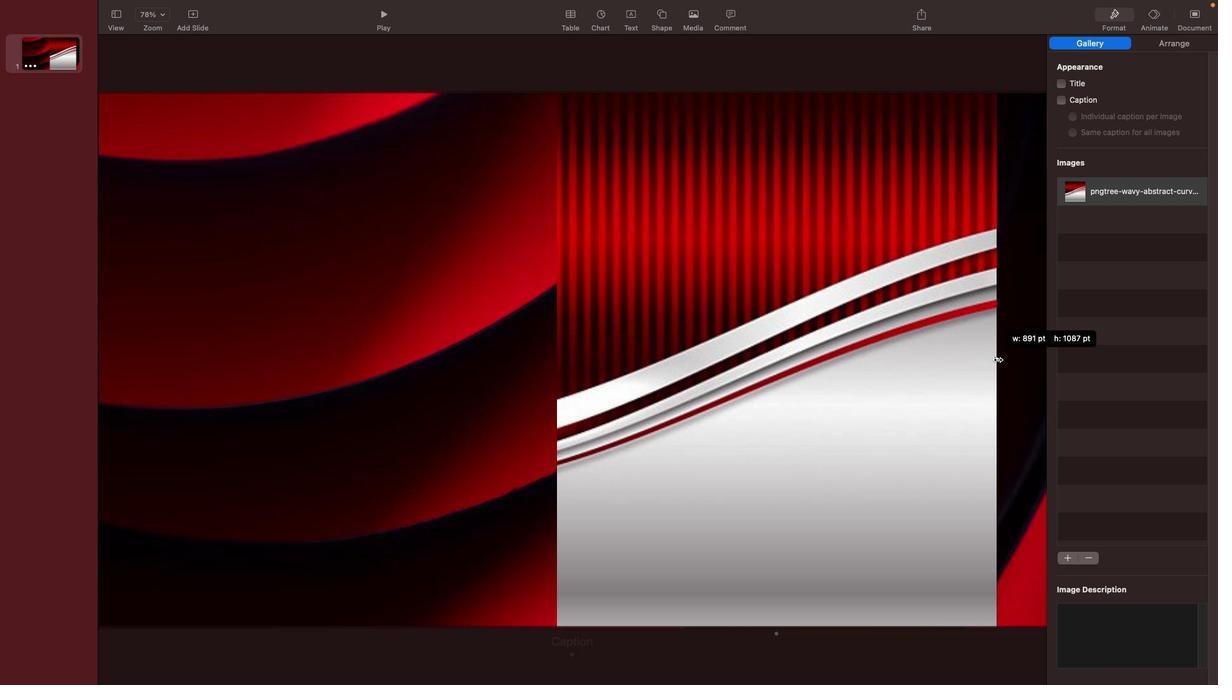 
Action: Mouse pressed left at (998, 360)
Screenshot: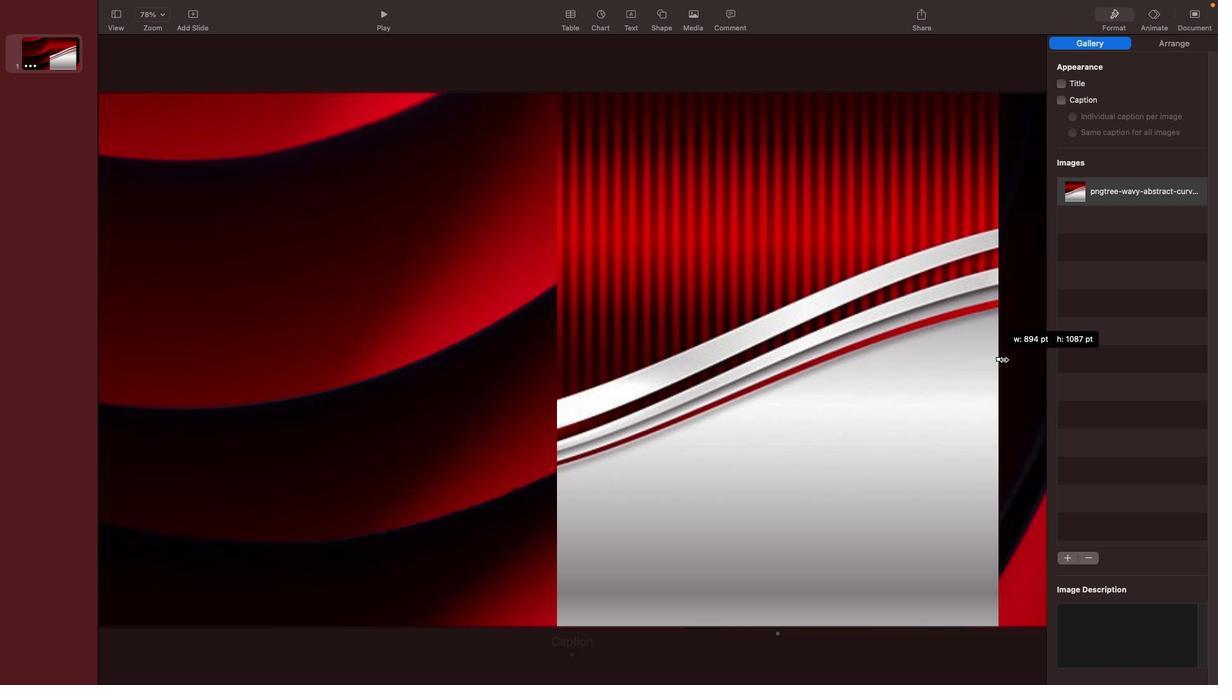 
Action: Mouse moved to (997, 359)
Screenshot: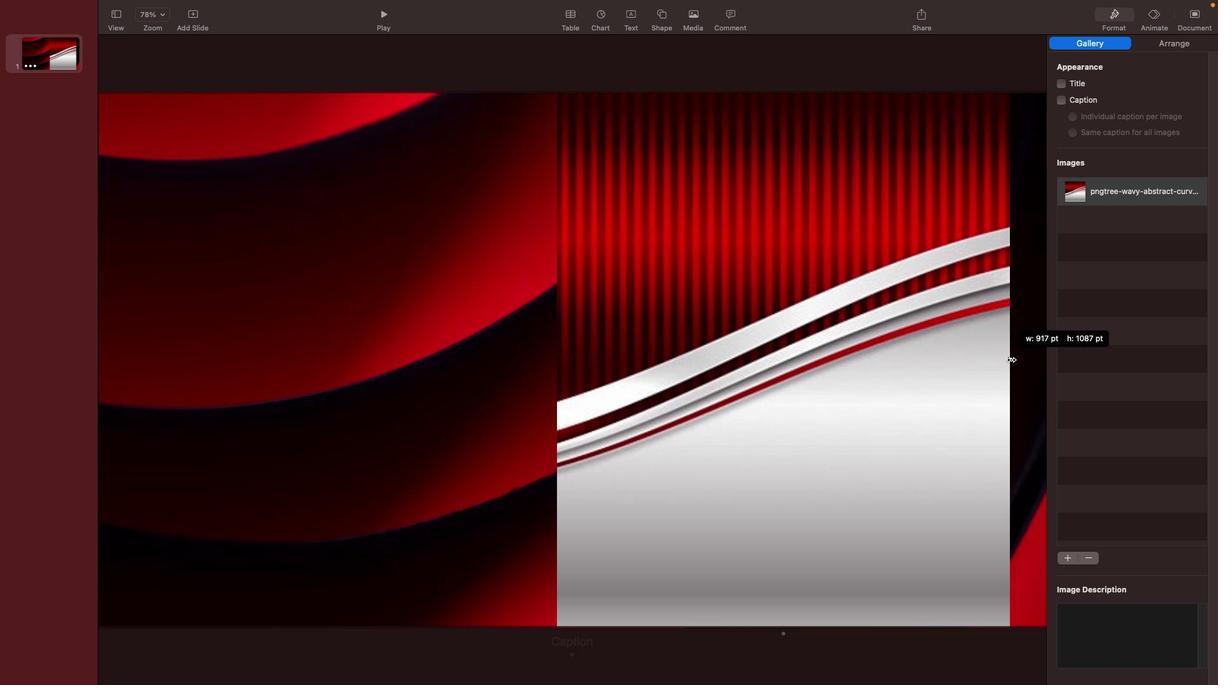
Action: Mouse pressed left at (997, 359)
Screenshot: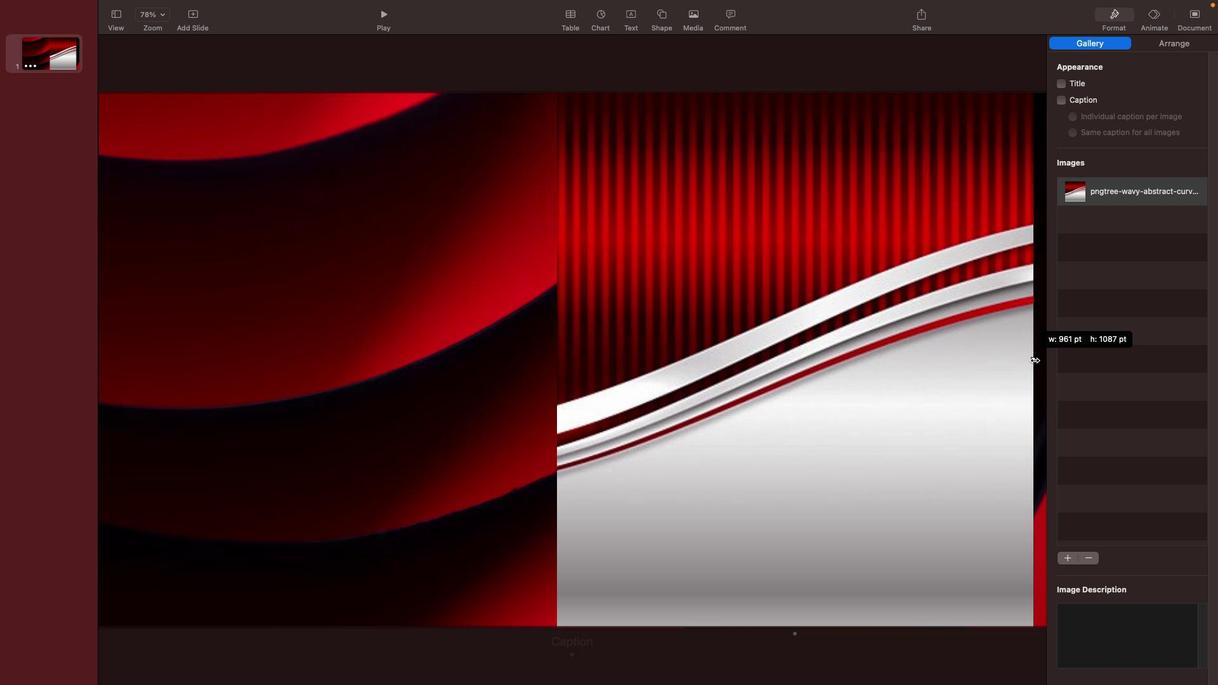 
Action: Mouse moved to (692, 353)
Screenshot: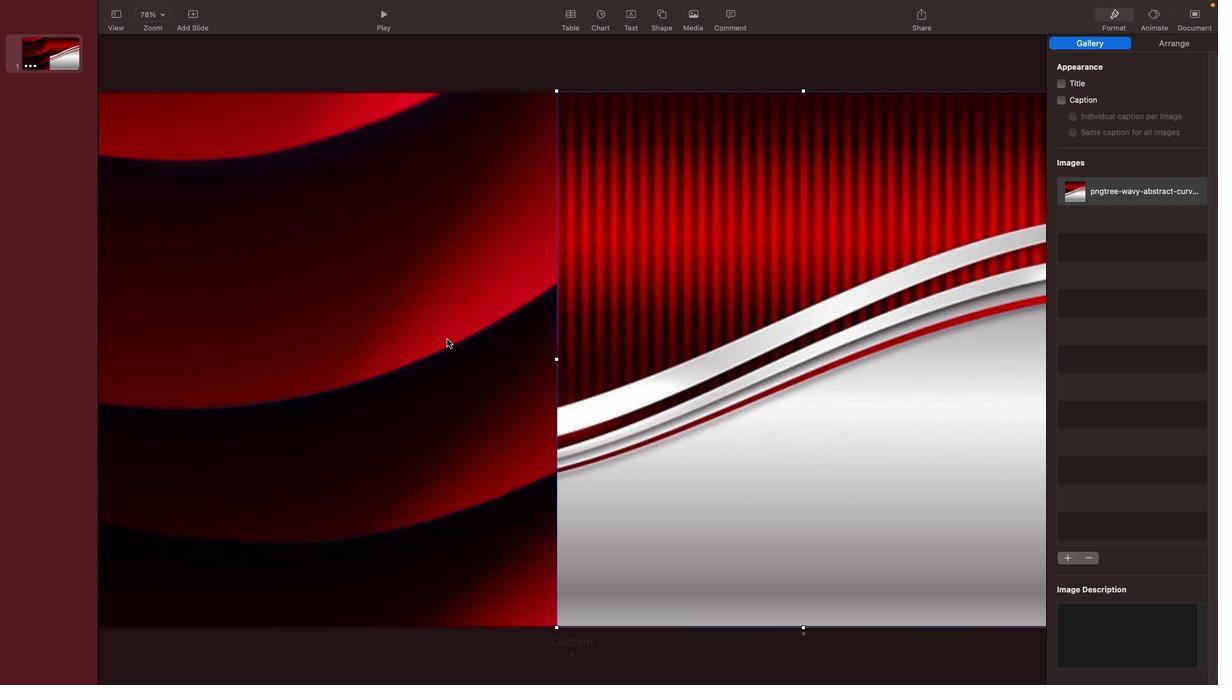 
Action: Mouse pressed left at (692, 353)
Screenshot: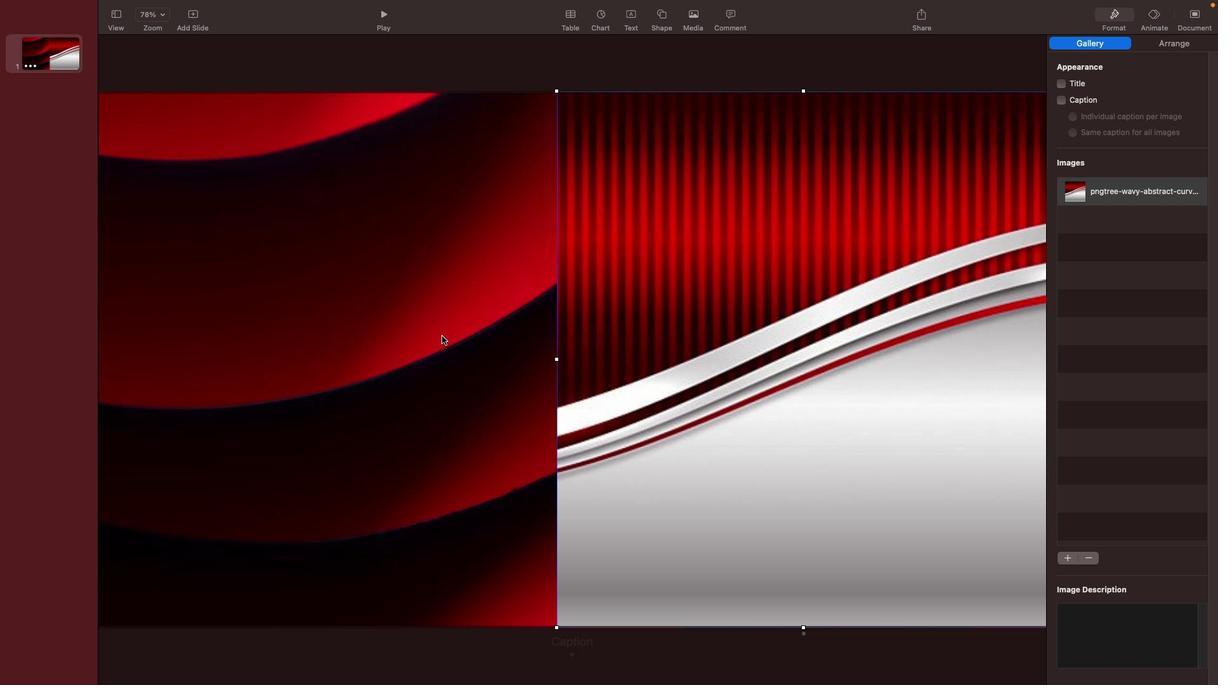 
Action: Mouse moved to (441, 335)
Screenshot: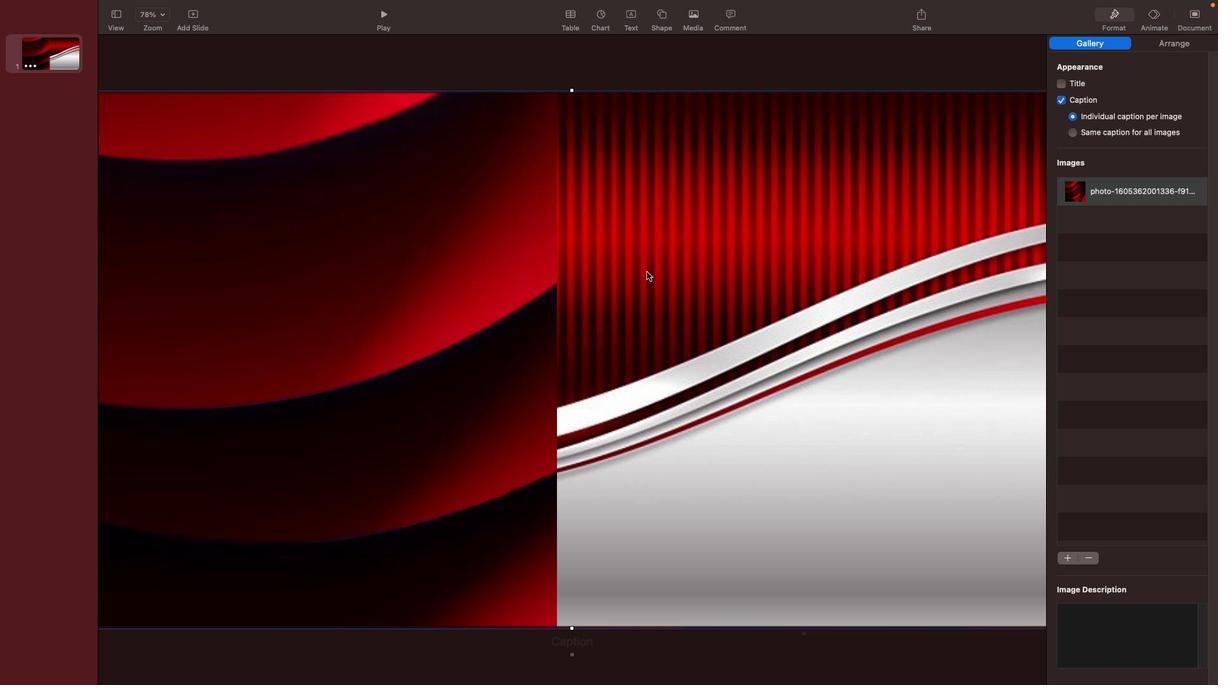 
Action: Mouse pressed left at (441, 335)
Screenshot: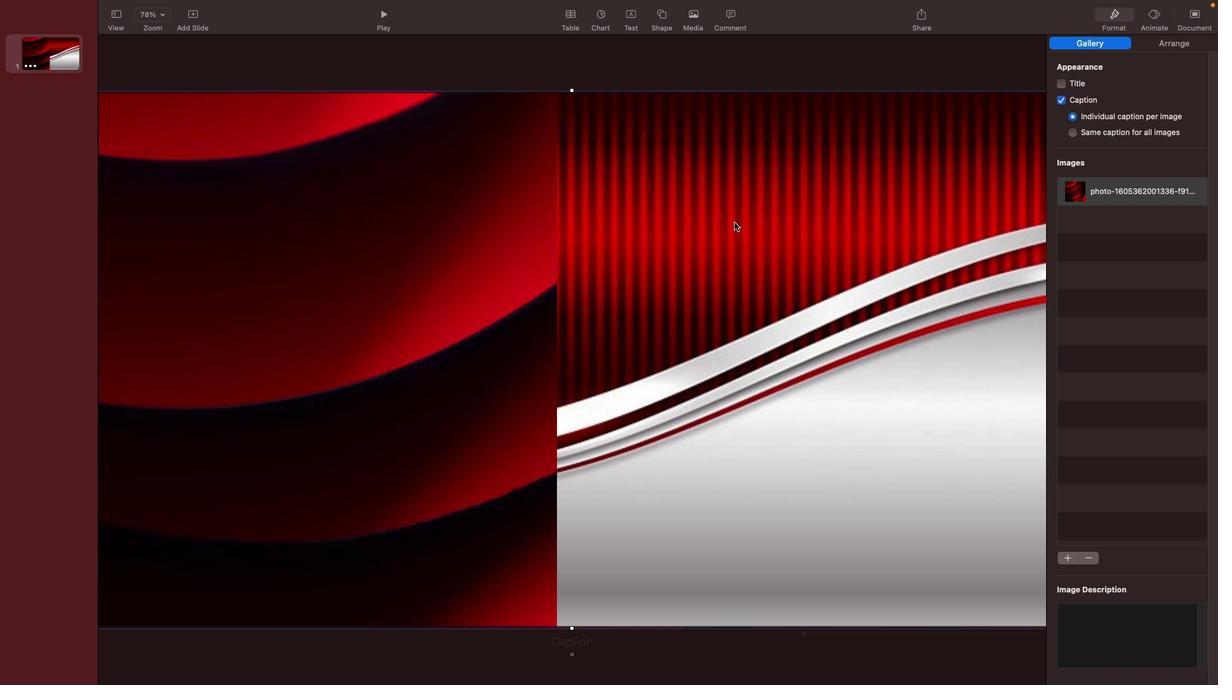
Action: Mouse moved to (699, 17)
Screenshot: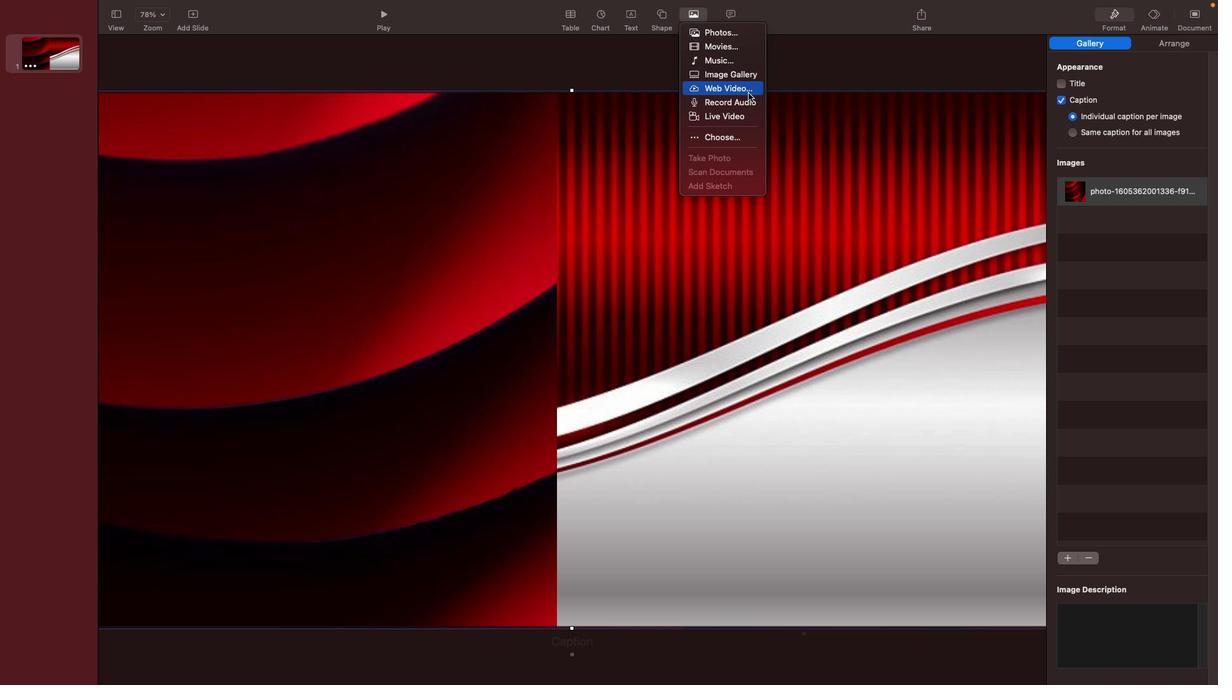 
Action: Mouse pressed left at (699, 17)
Screenshot: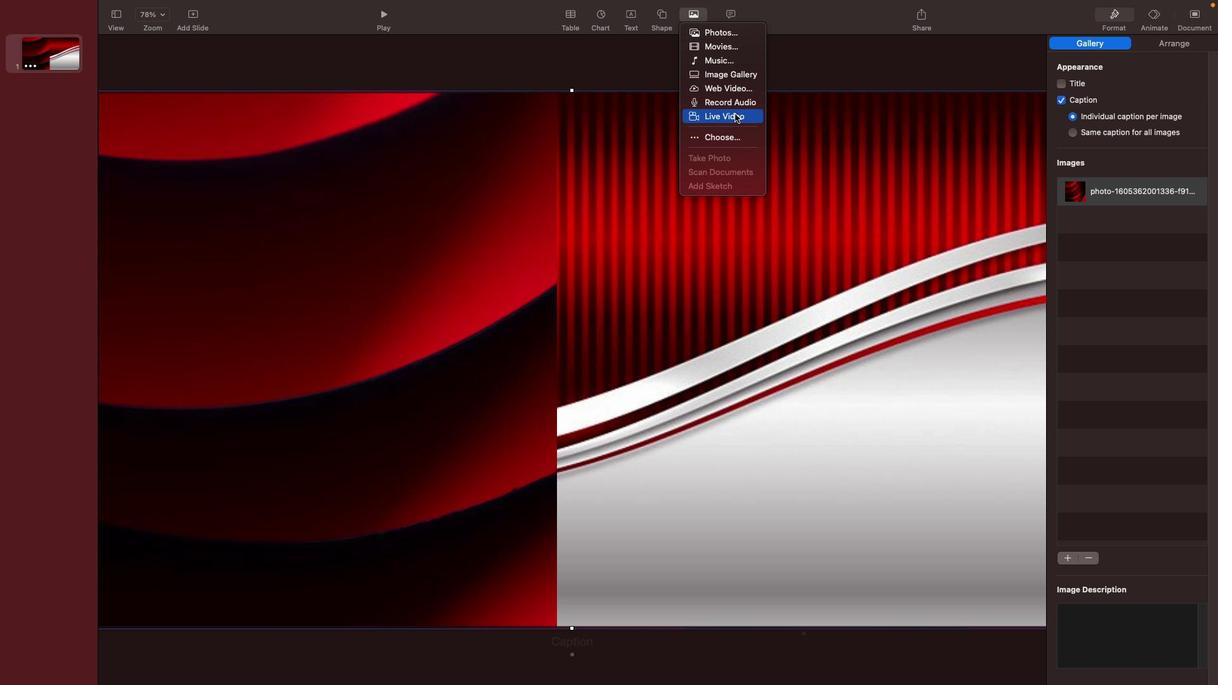 
Action: Mouse moved to (735, 75)
Screenshot: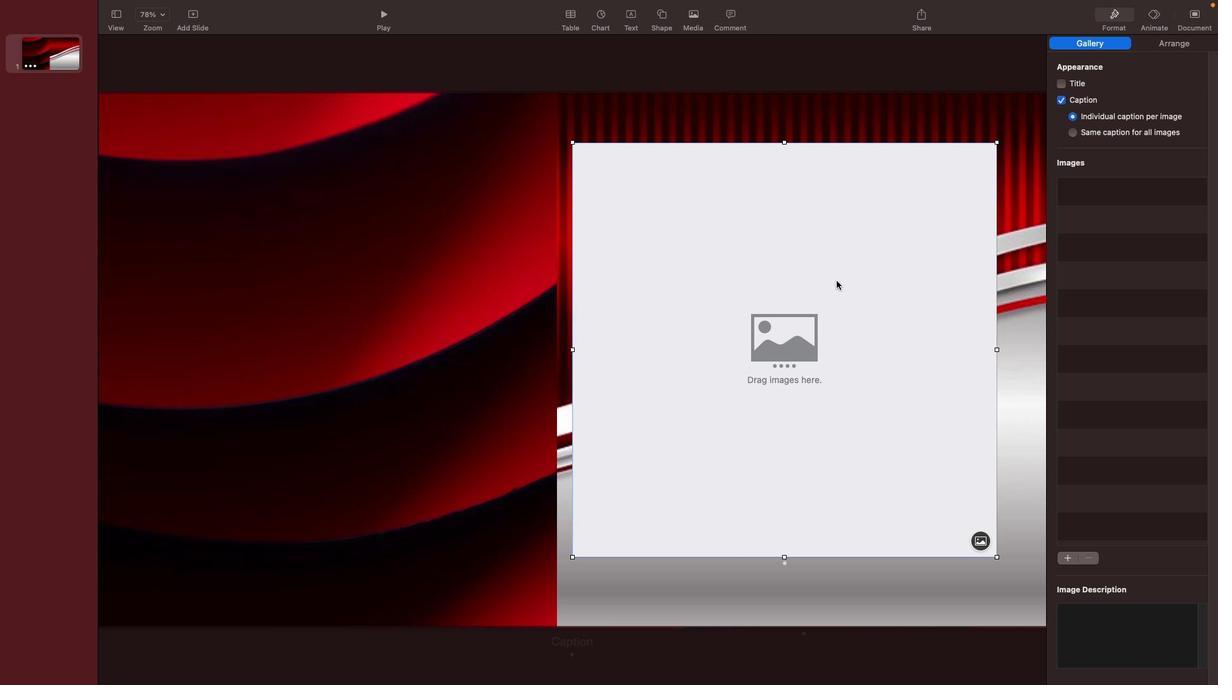 
Action: Mouse pressed left at (735, 75)
Screenshot: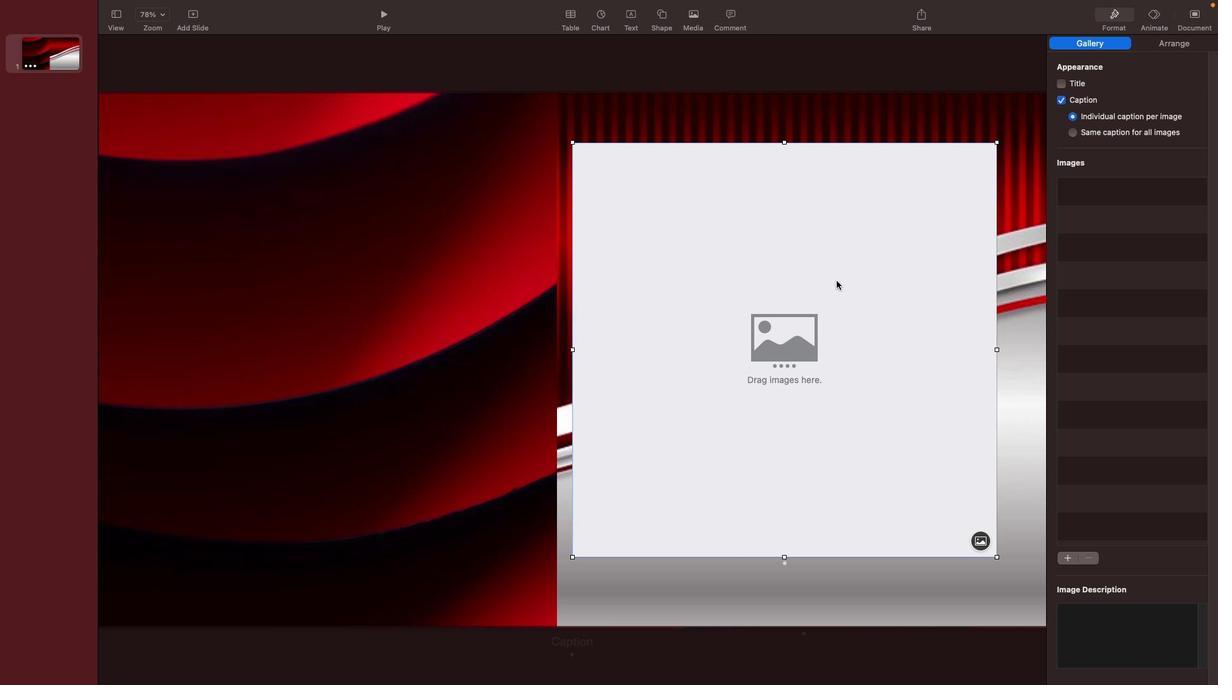 
Action: Mouse moved to (984, 543)
Screenshot: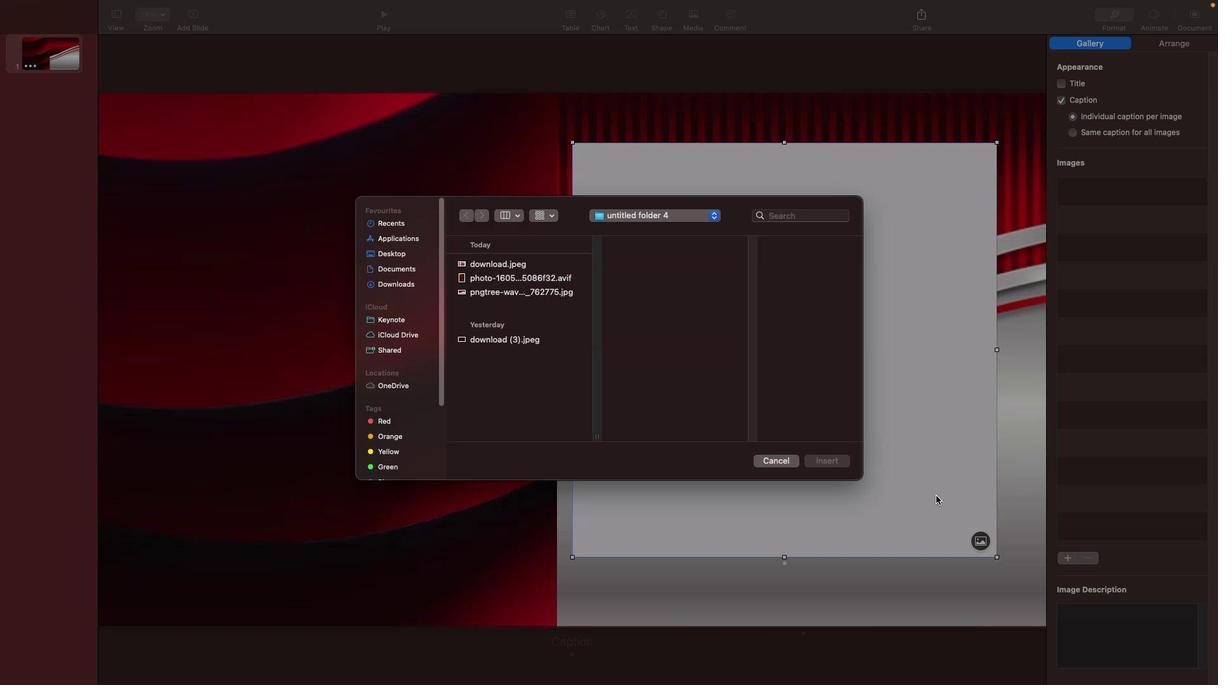 
Action: Mouse pressed left at (984, 543)
Screenshot: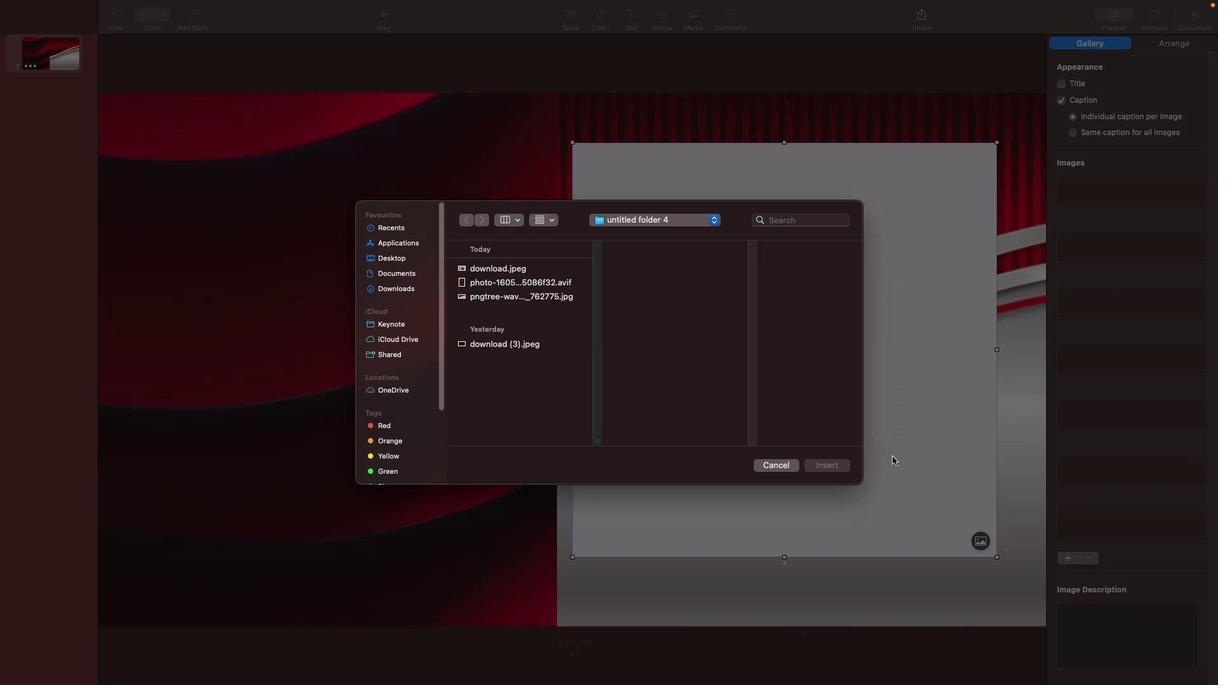 
Action: Mouse moved to (499, 267)
Screenshot: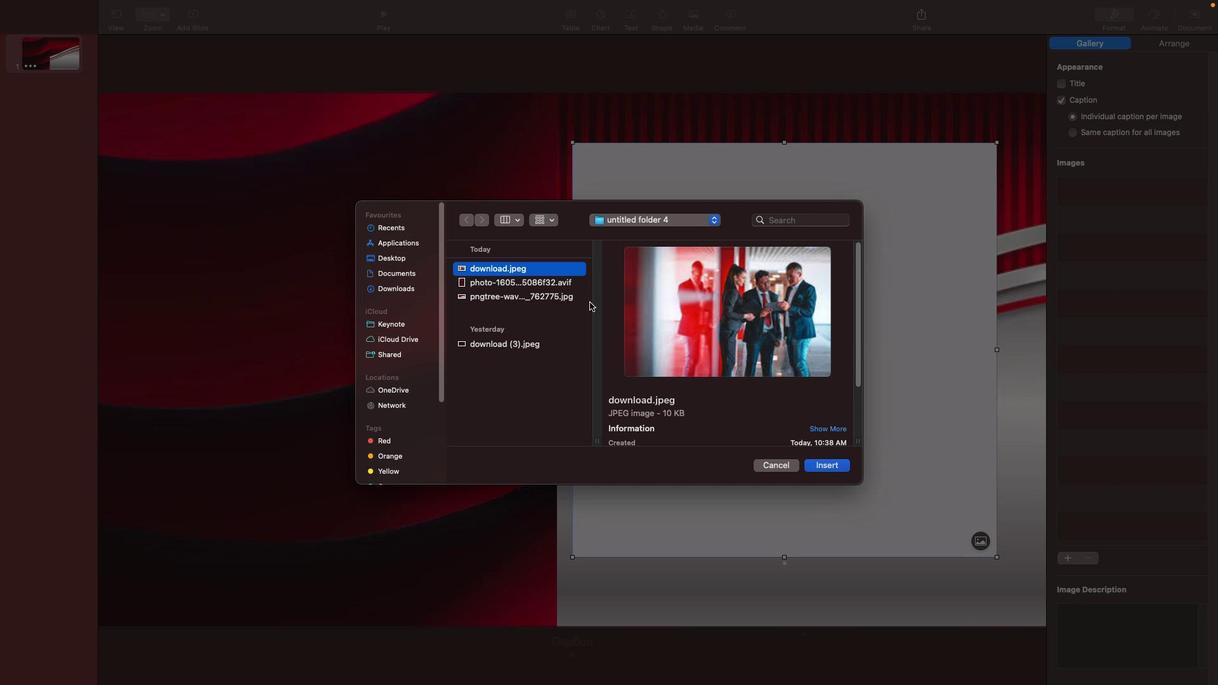 
Action: Mouse pressed left at (499, 267)
Screenshot: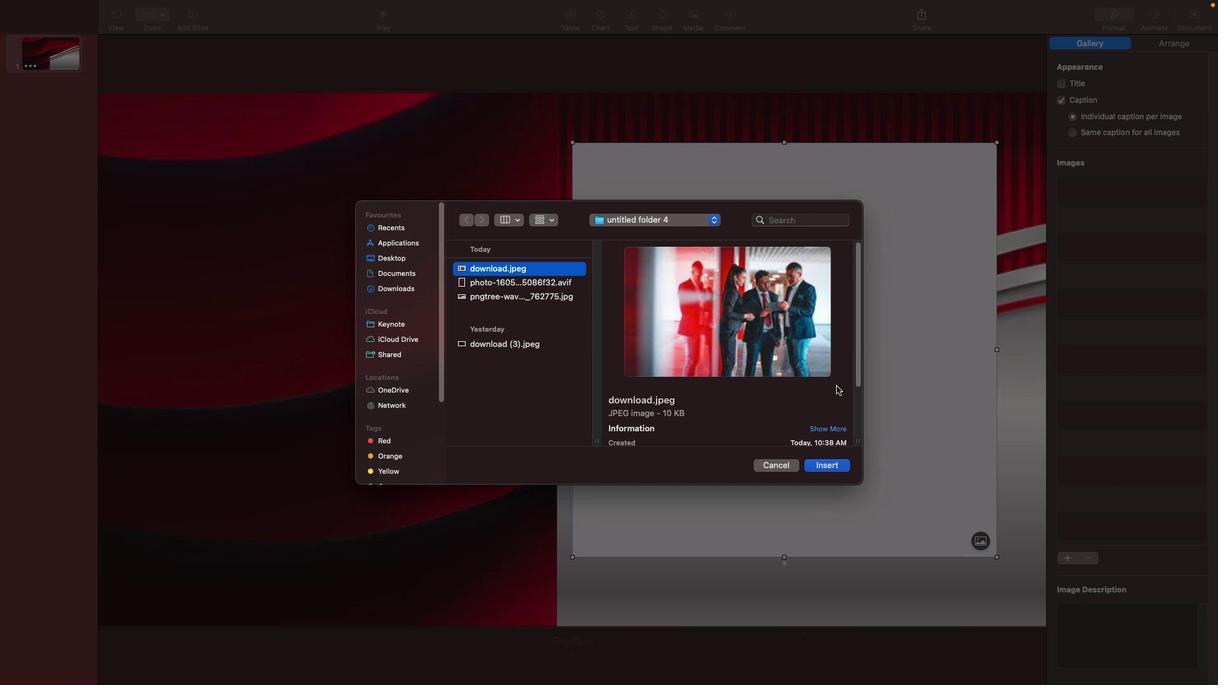 
Action: Mouse moved to (832, 468)
Screenshot: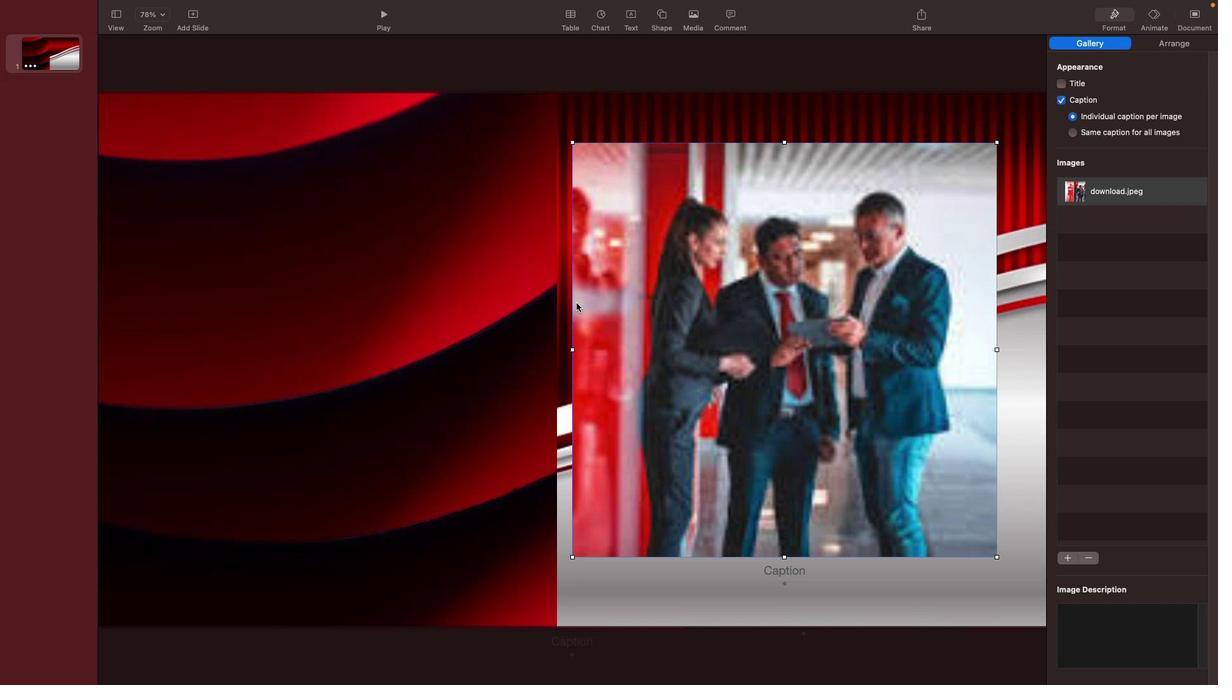 
Action: Mouse pressed left at (832, 468)
Screenshot: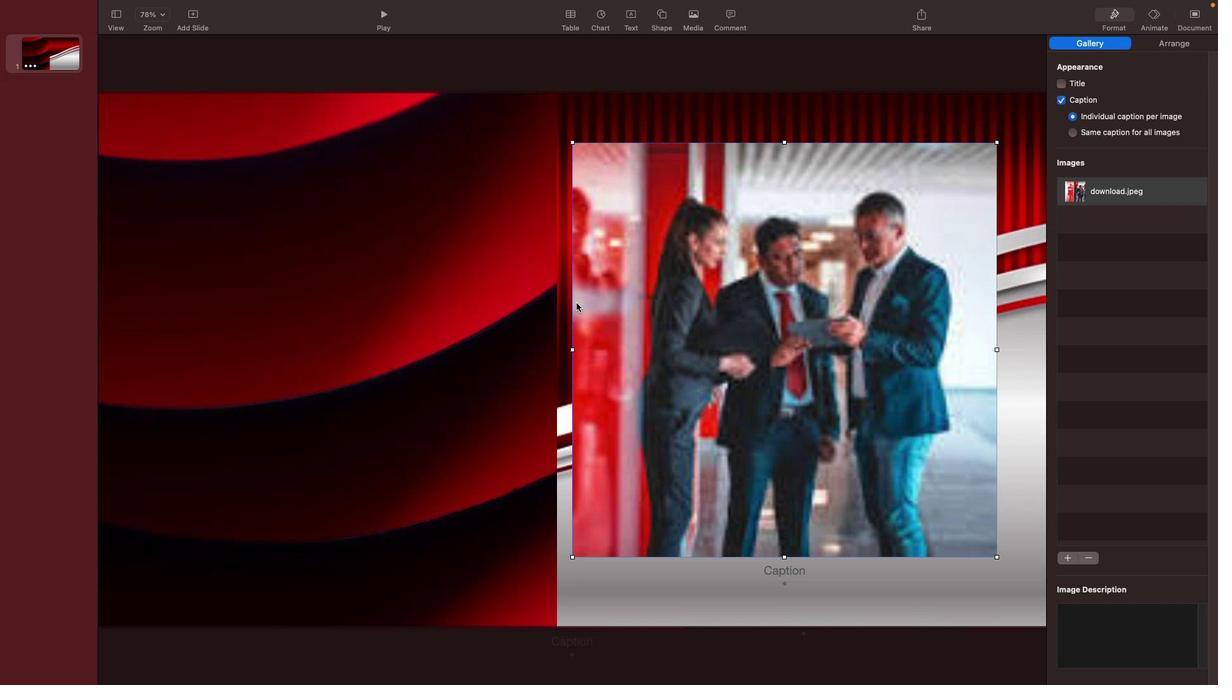 
Action: Mouse moved to (572, 140)
Screenshot: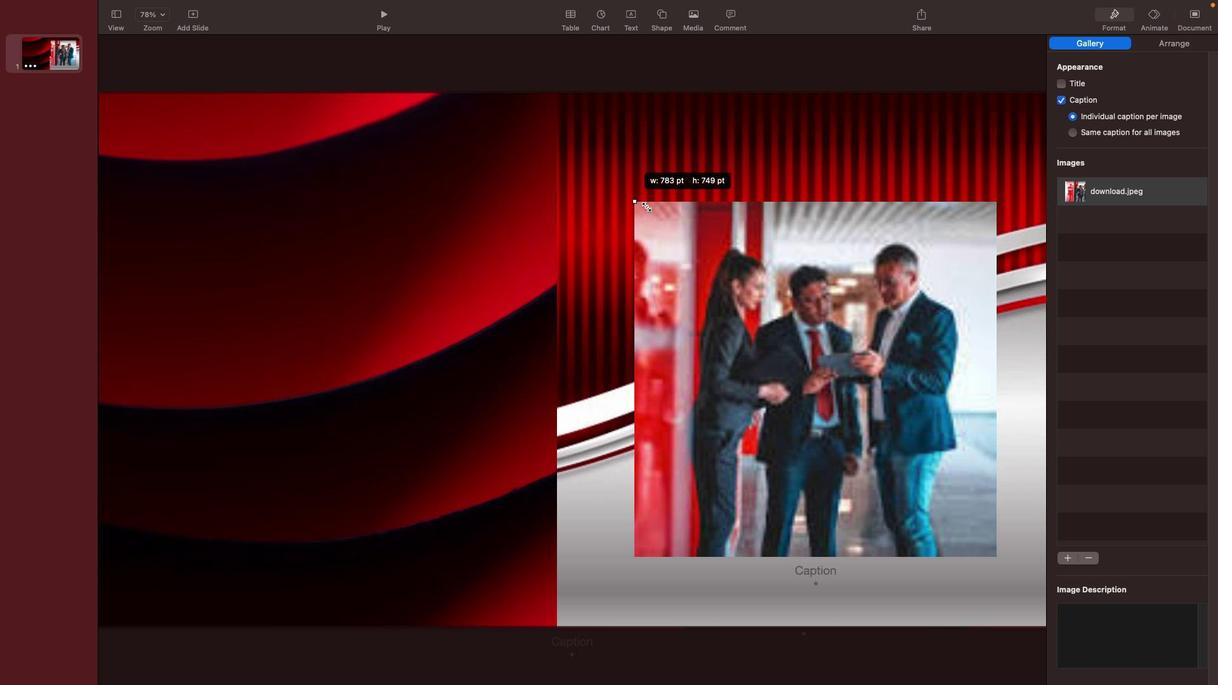 
Action: Mouse pressed left at (572, 140)
Screenshot: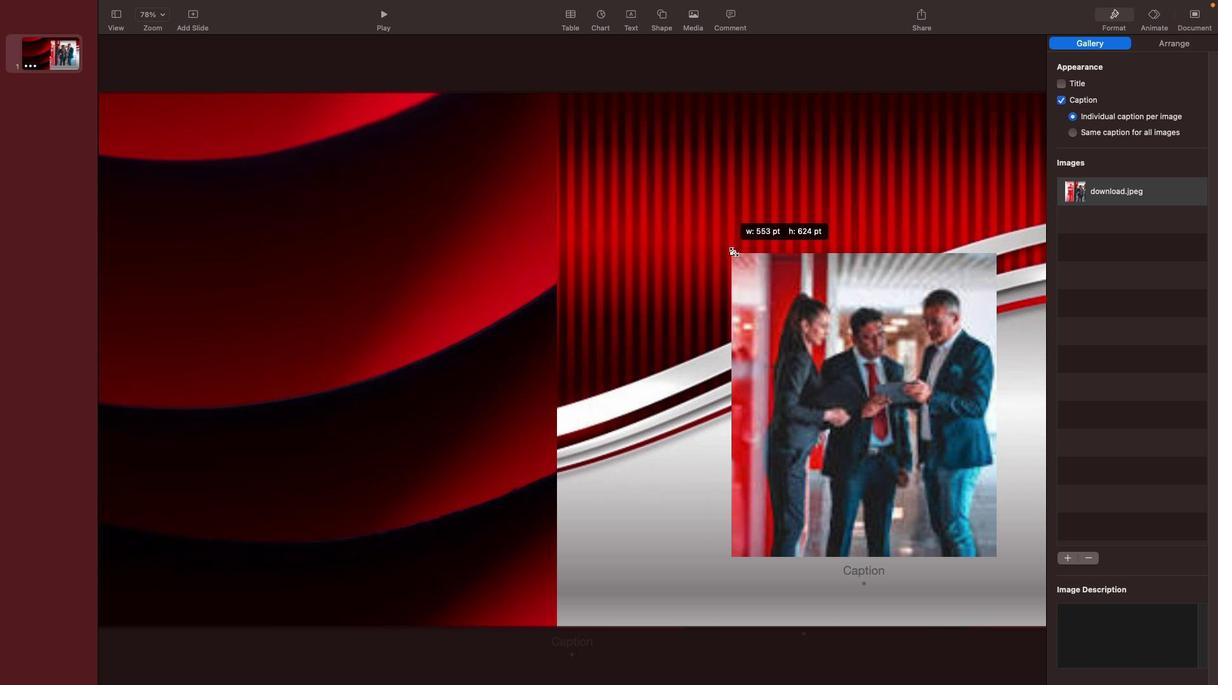 
Action: Mouse moved to (908, 470)
Screenshot: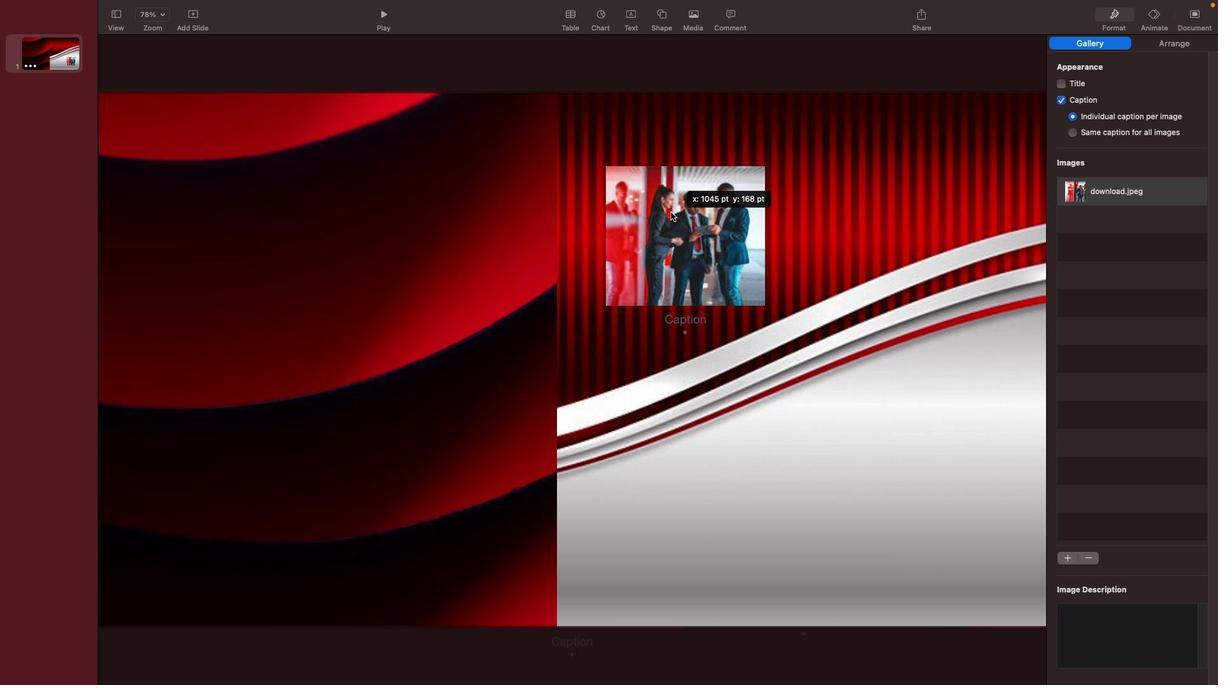 
Action: Mouse pressed left at (908, 470)
Screenshot: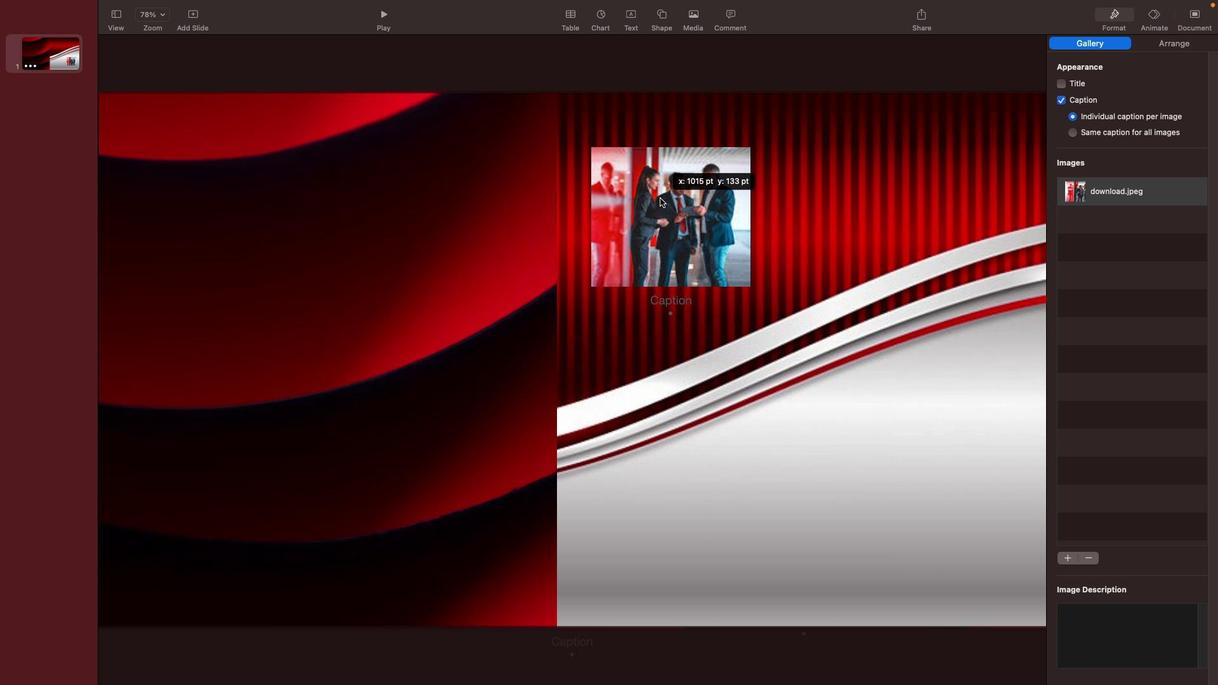 
Action: Mouse moved to (282, 495)
Screenshot: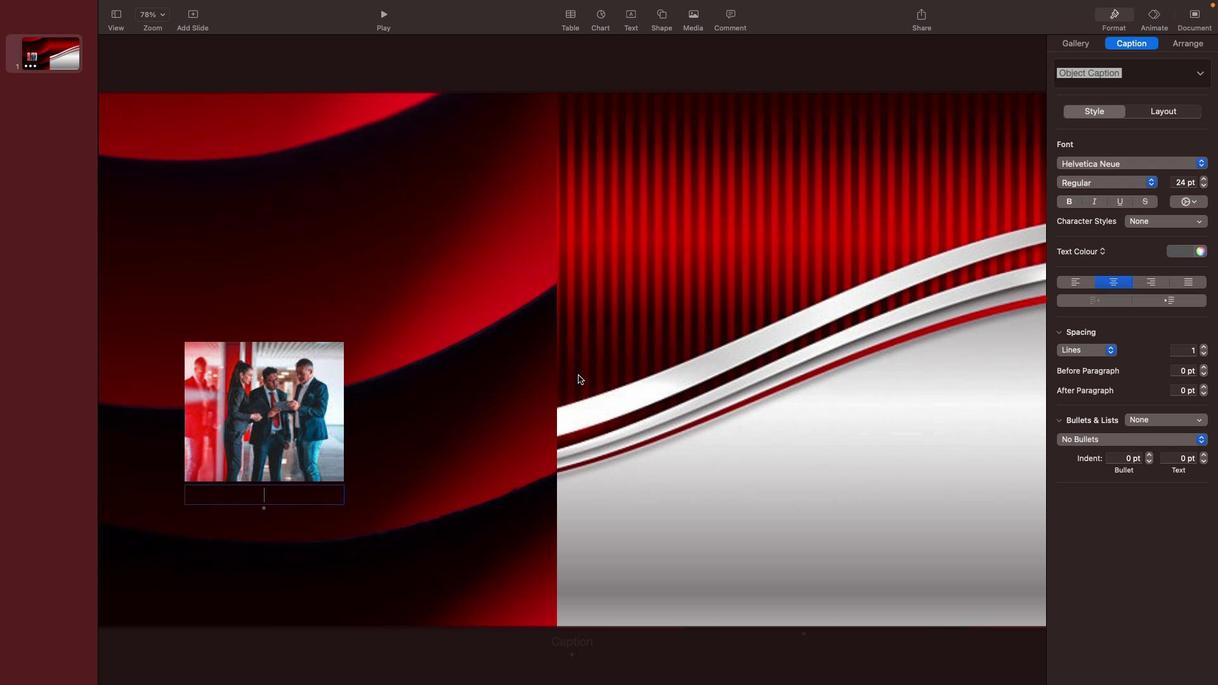 
Action: Mouse pressed left at (282, 495)
Screenshot: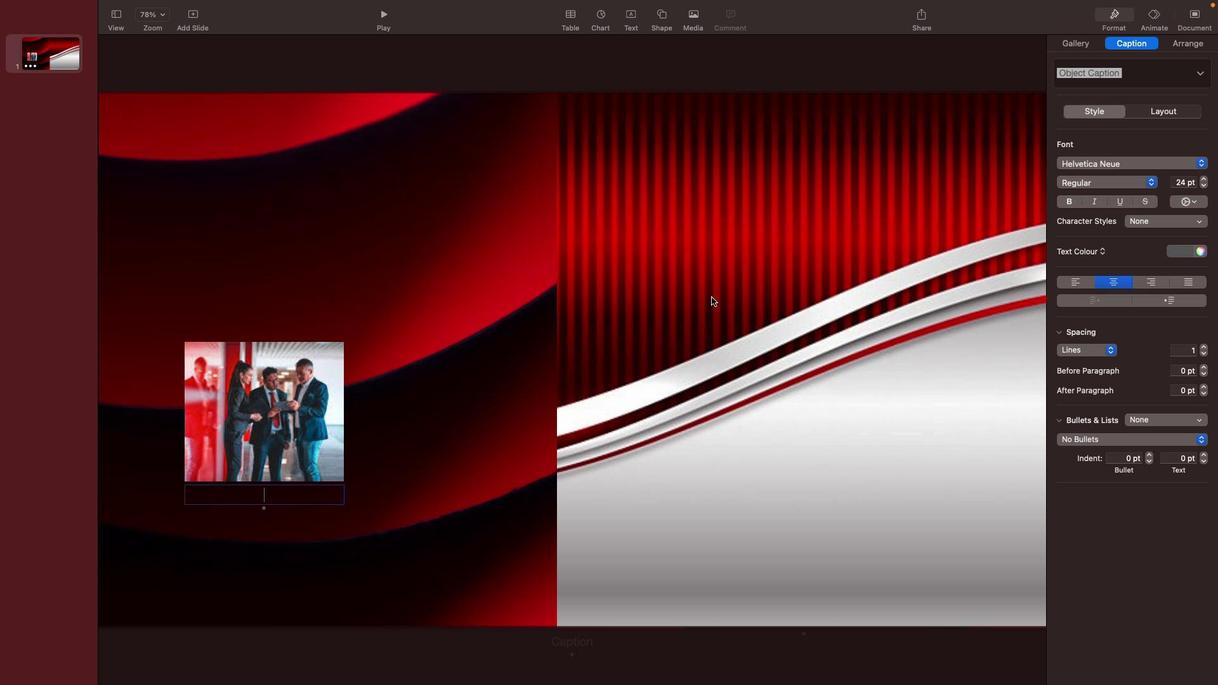 
Action: Mouse moved to (241, 435)
Screenshot: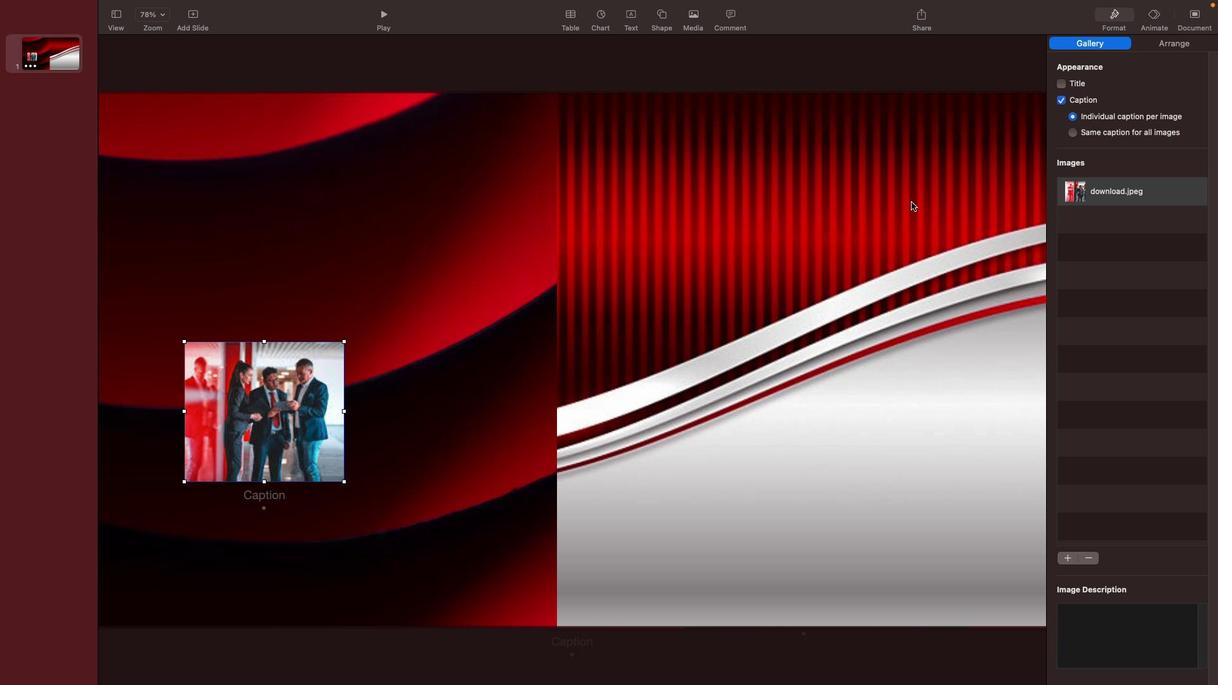 
Action: Mouse pressed left at (241, 435)
Screenshot: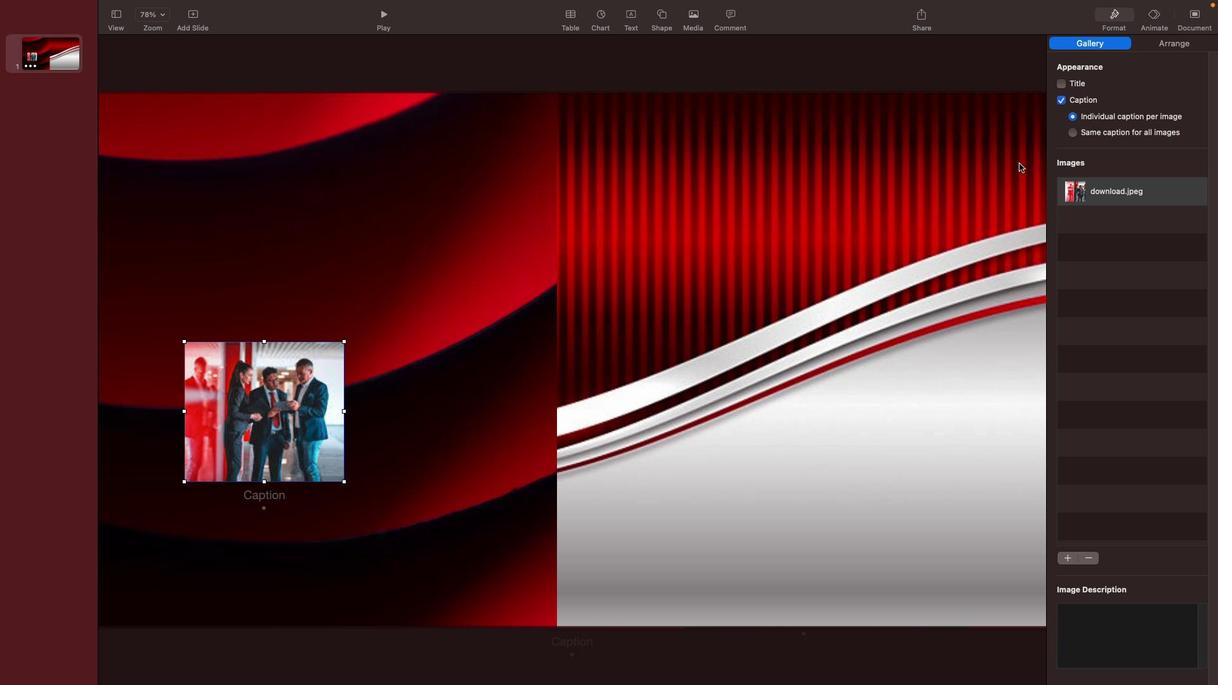 
Action: Mouse moved to (1066, 98)
Screenshot: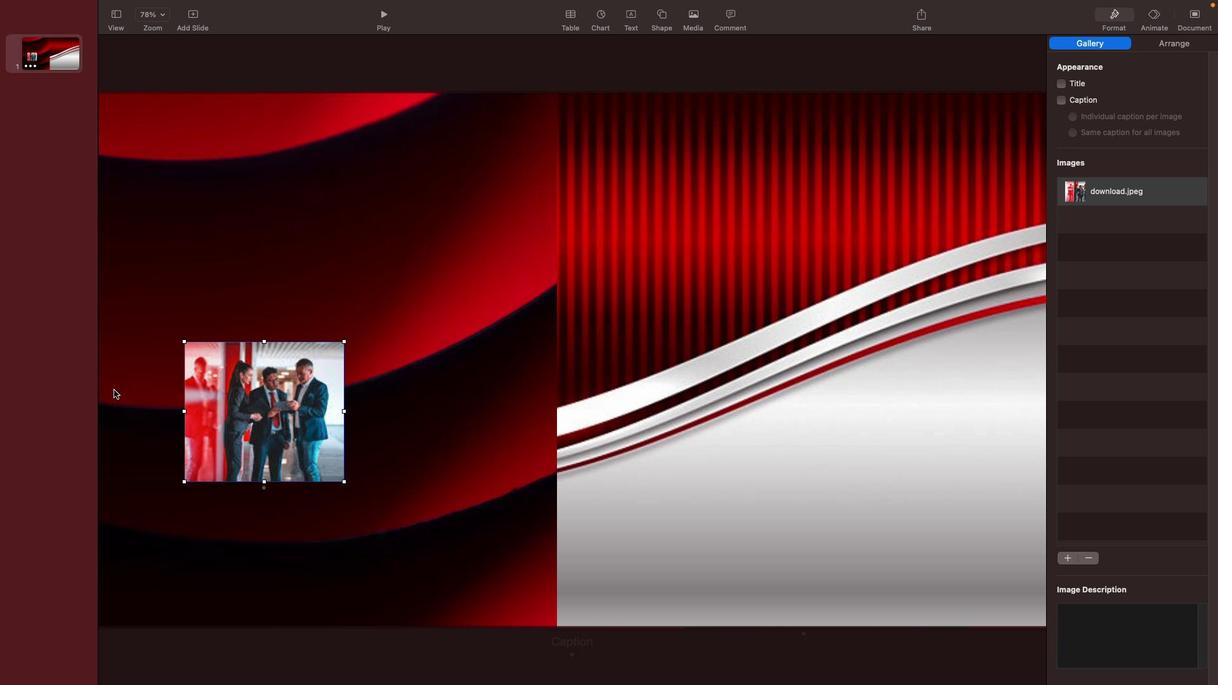 
Action: Mouse pressed left at (1066, 98)
Screenshot: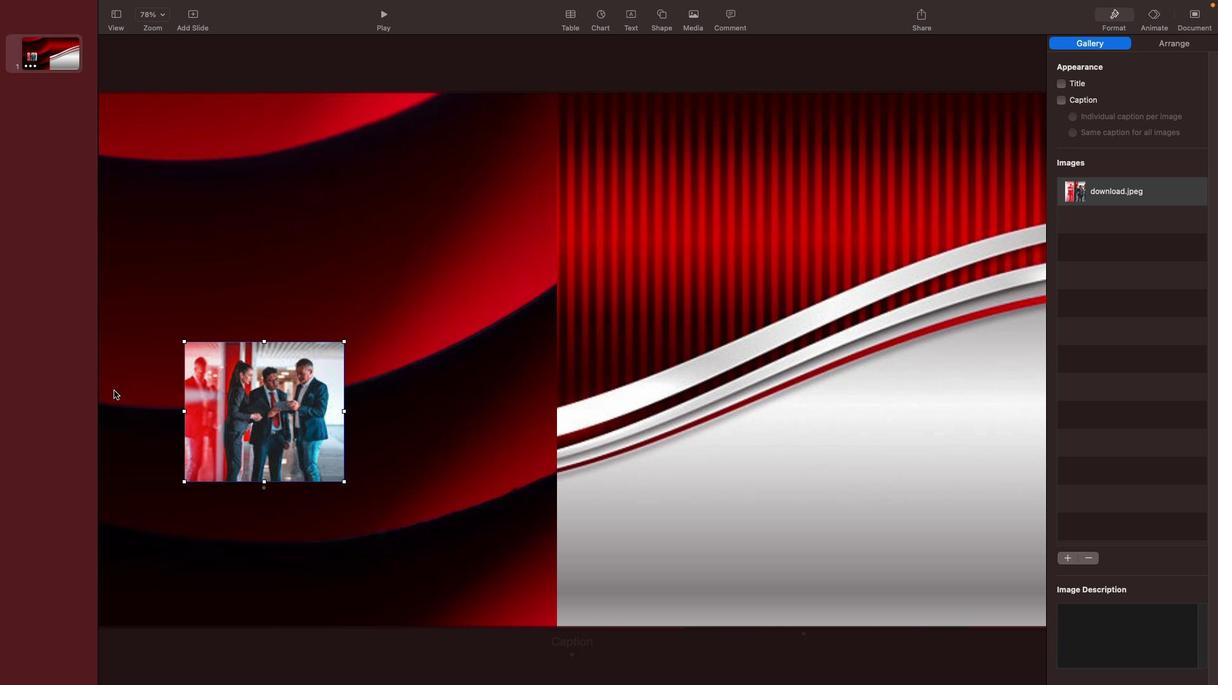 
Action: Mouse moved to (269, 387)
Screenshot: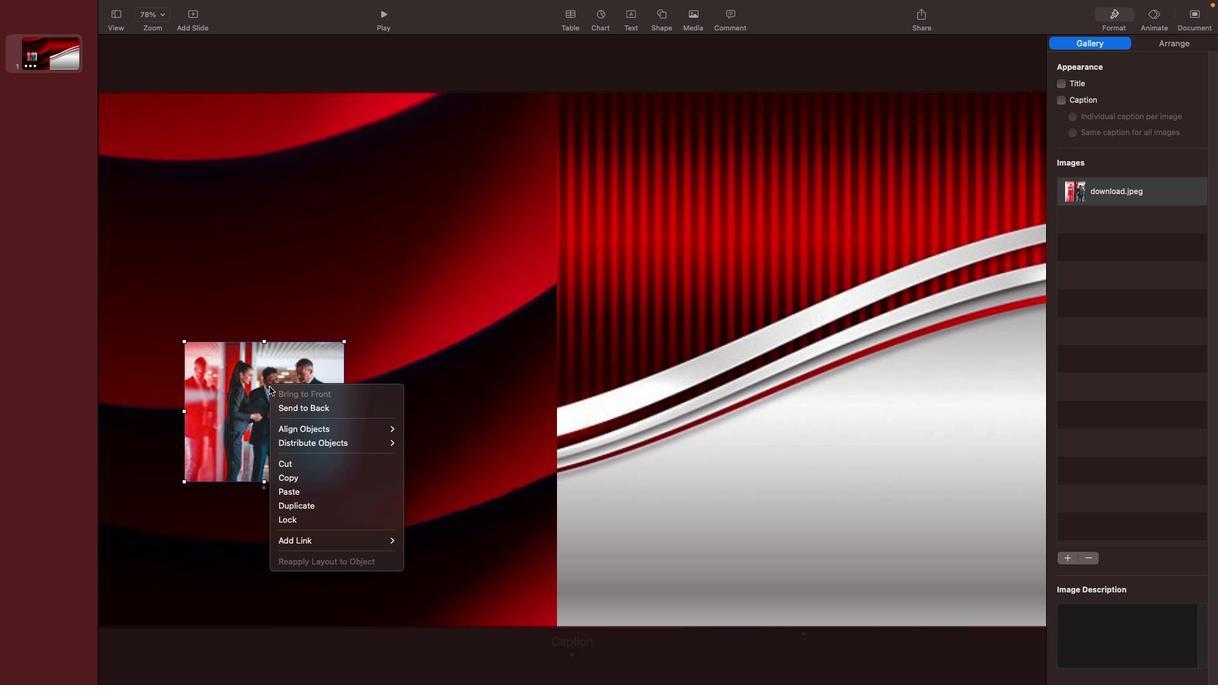 
Action: Mouse pressed right at (269, 387)
Screenshot: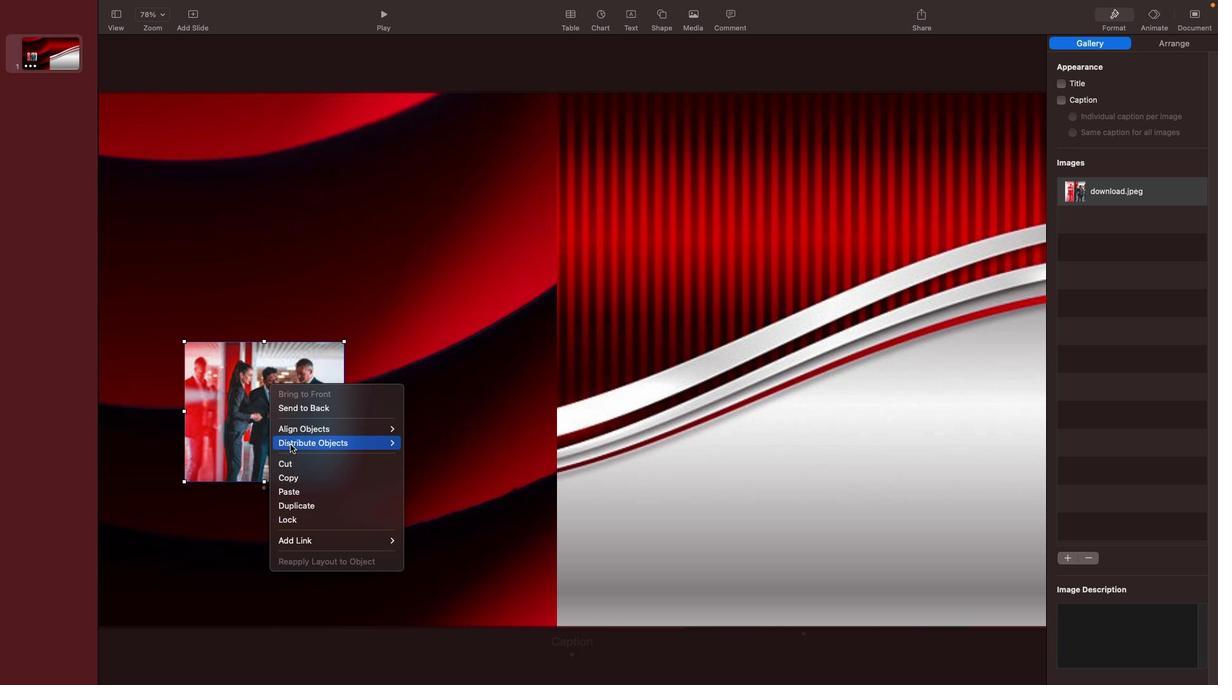 
Action: Mouse moved to (385, 339)
Screenshot: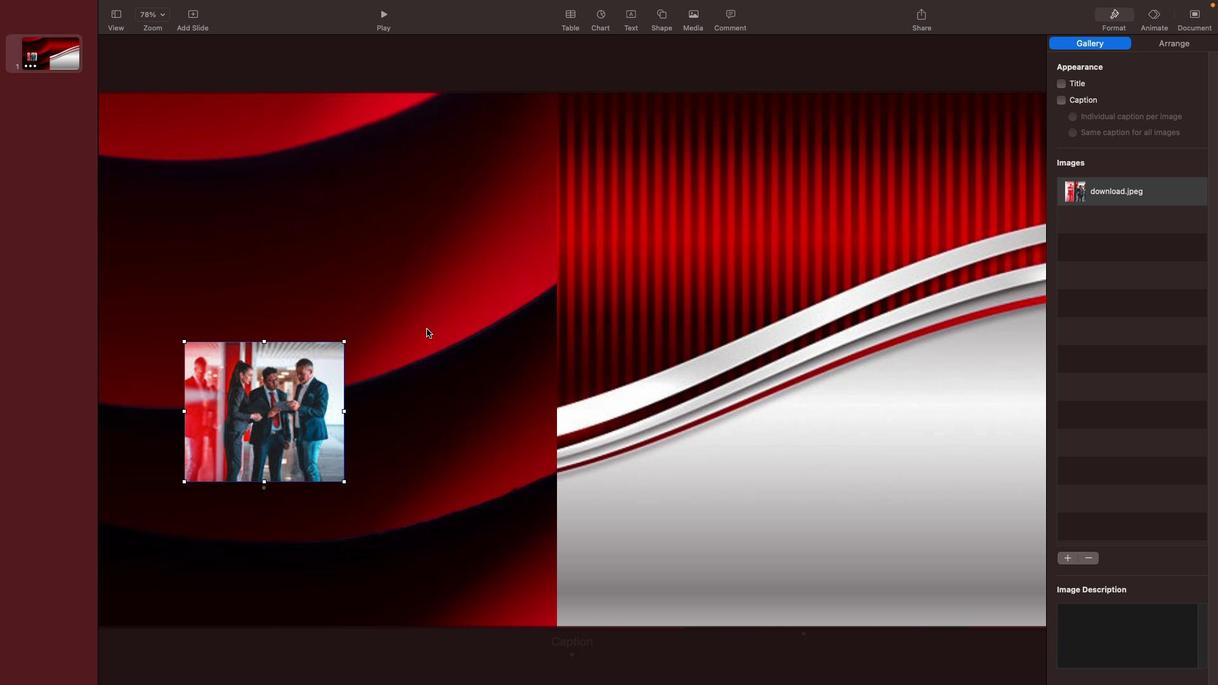 
Action: Mouse pressed left at (385, 339)
Screenshot: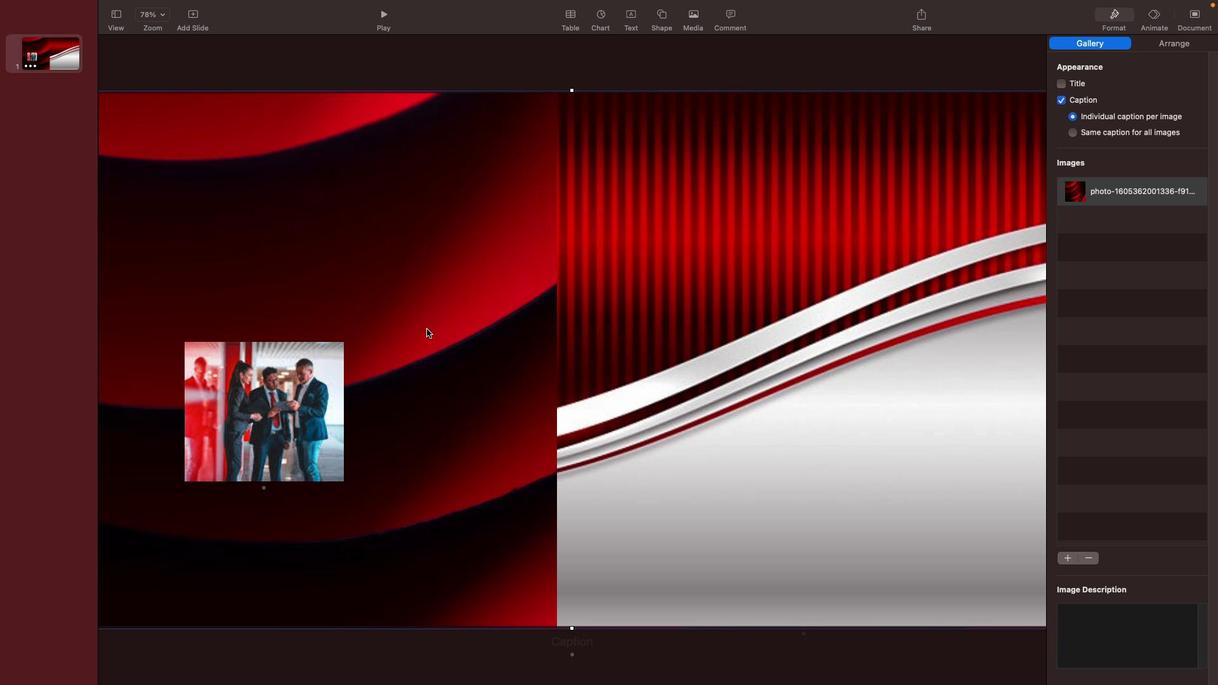 
Action: Mouse moved to (426, 328)
Screenshot: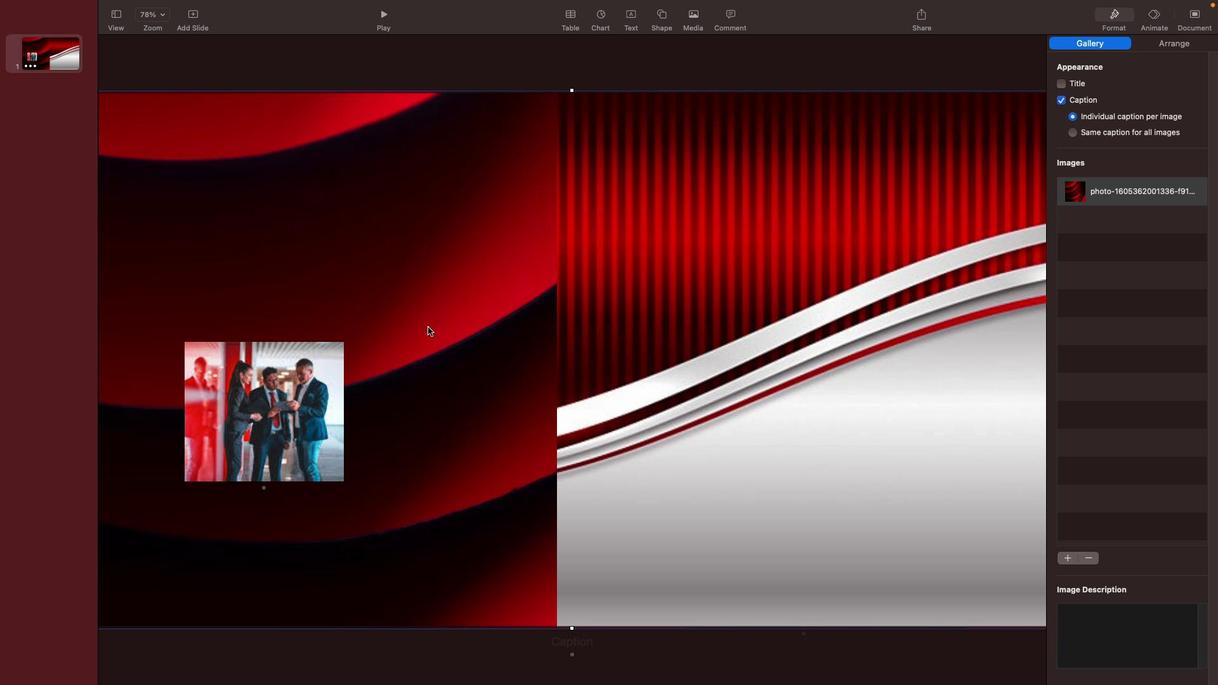 
Action: Mouse pressed left at (426, 328)
Screenshot: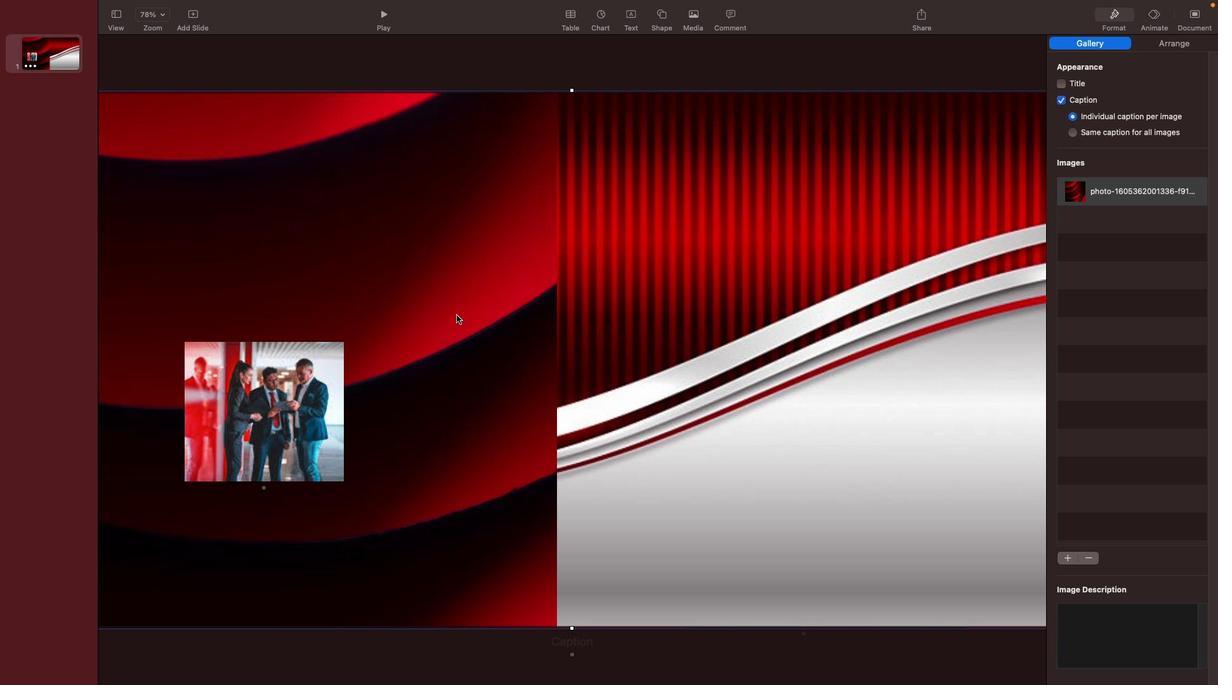 
Action: Mouse moved to (481, 230)
Screenshot: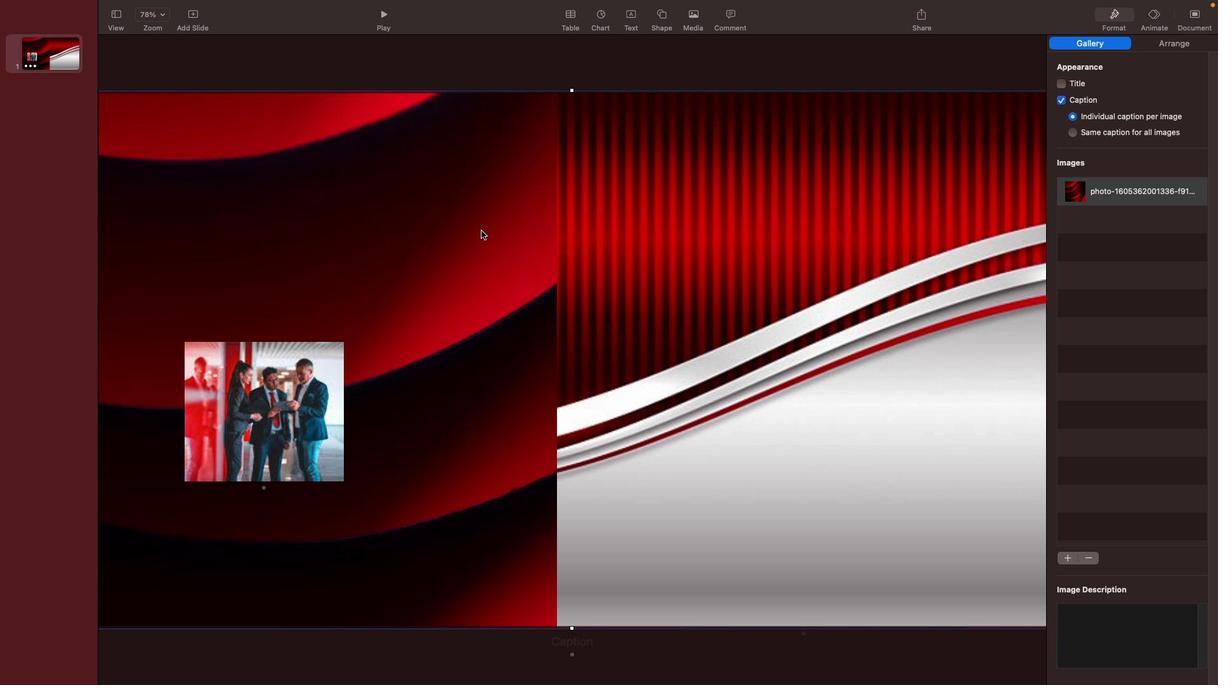 
Action: Mouse pressed left at (481, 230)
Screenshot: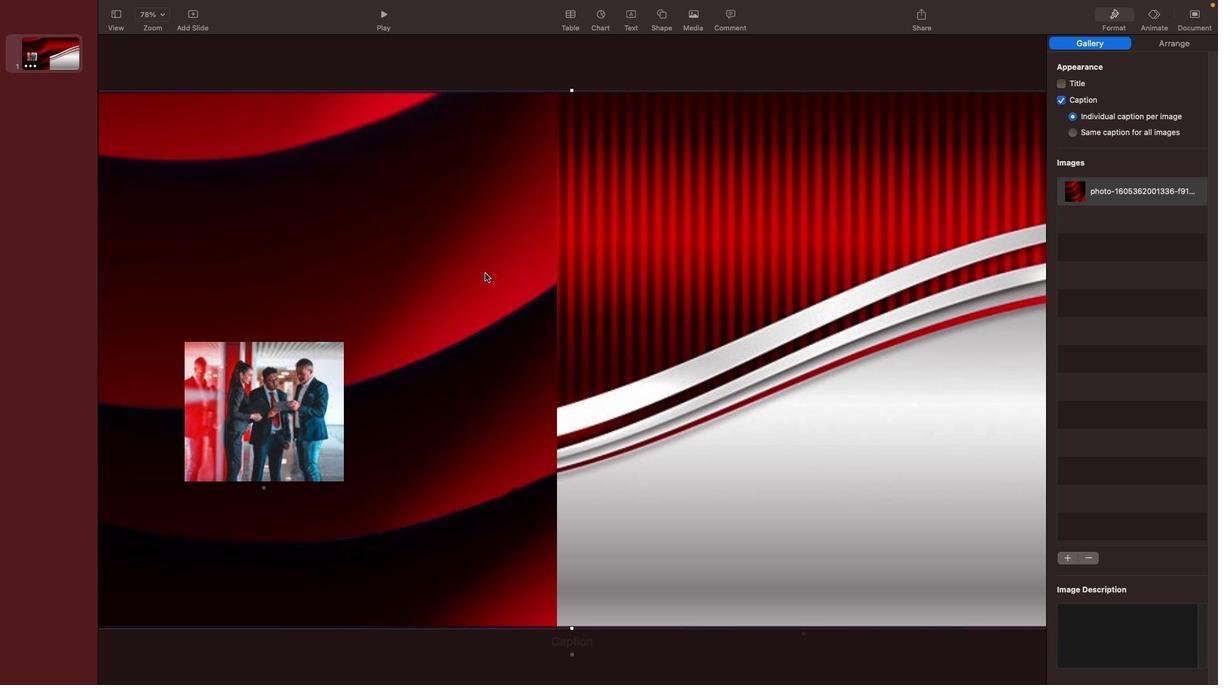 
Action: Mouse moved to (942, 78)
Screenshot: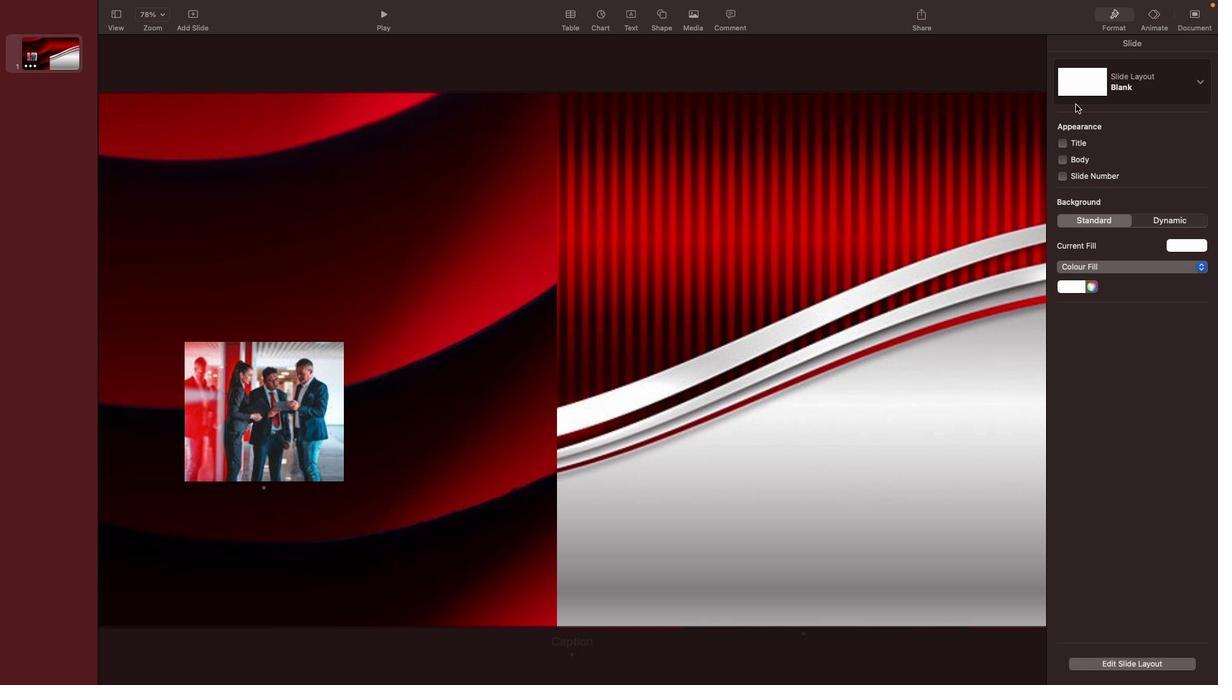 
Action: Mouse pressed left at (942, 78)
Screenshot: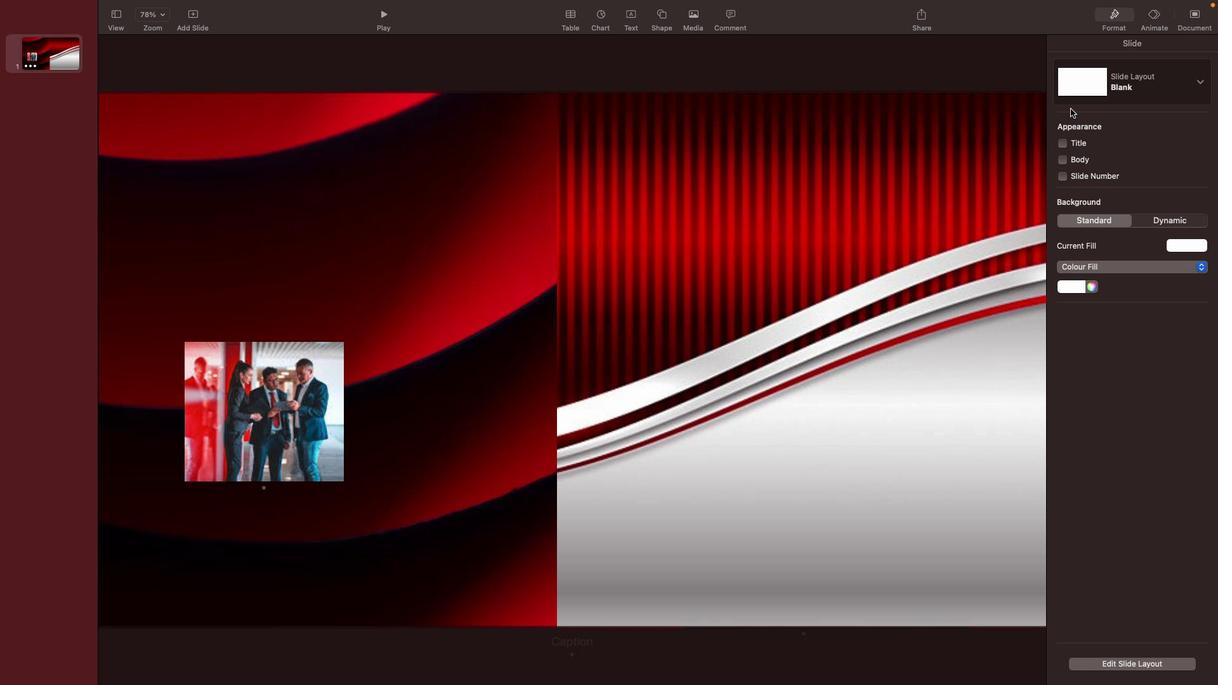 
Action: Mouse moved to (1064, 142)
Screenshot: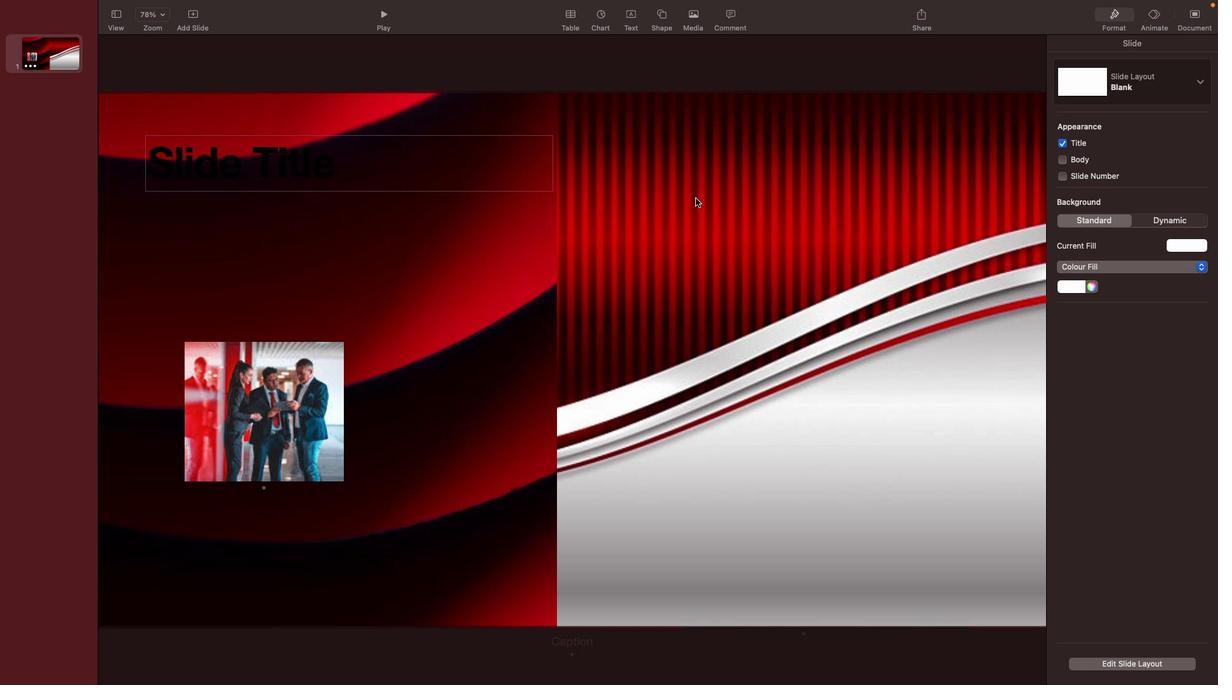 
Action: Mouse pressed left at (1064, 142)
Screenshot: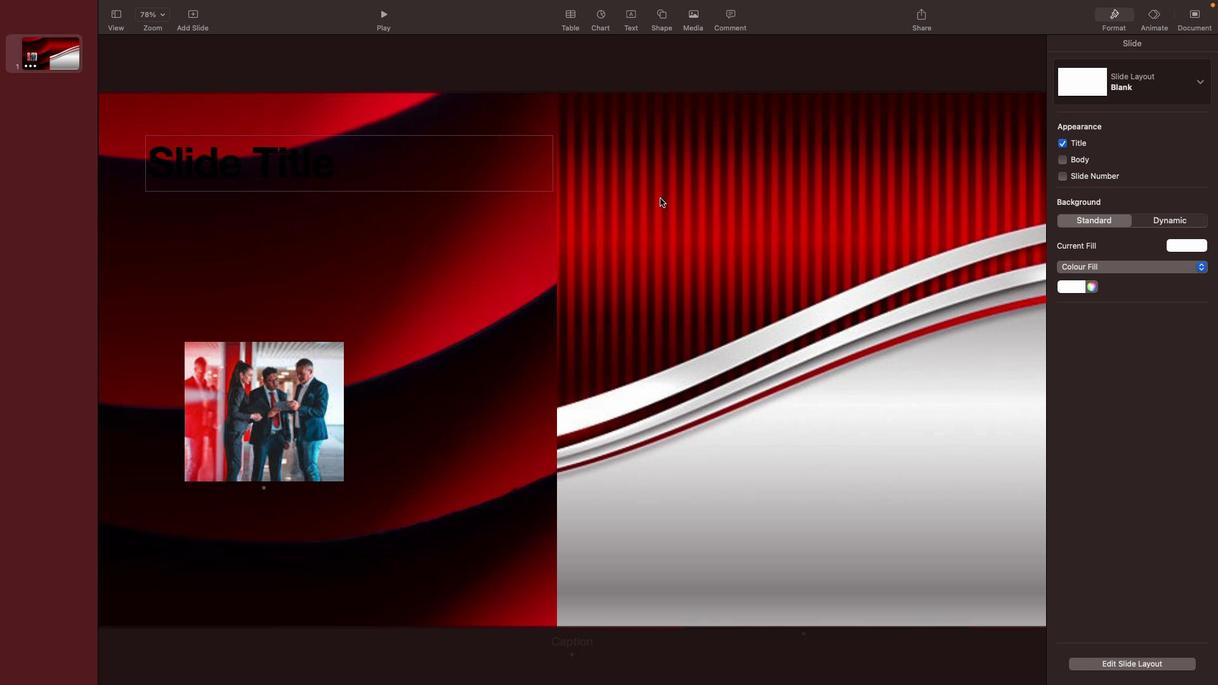 
Action: Mouse moved to (482, 176)
Screenshot: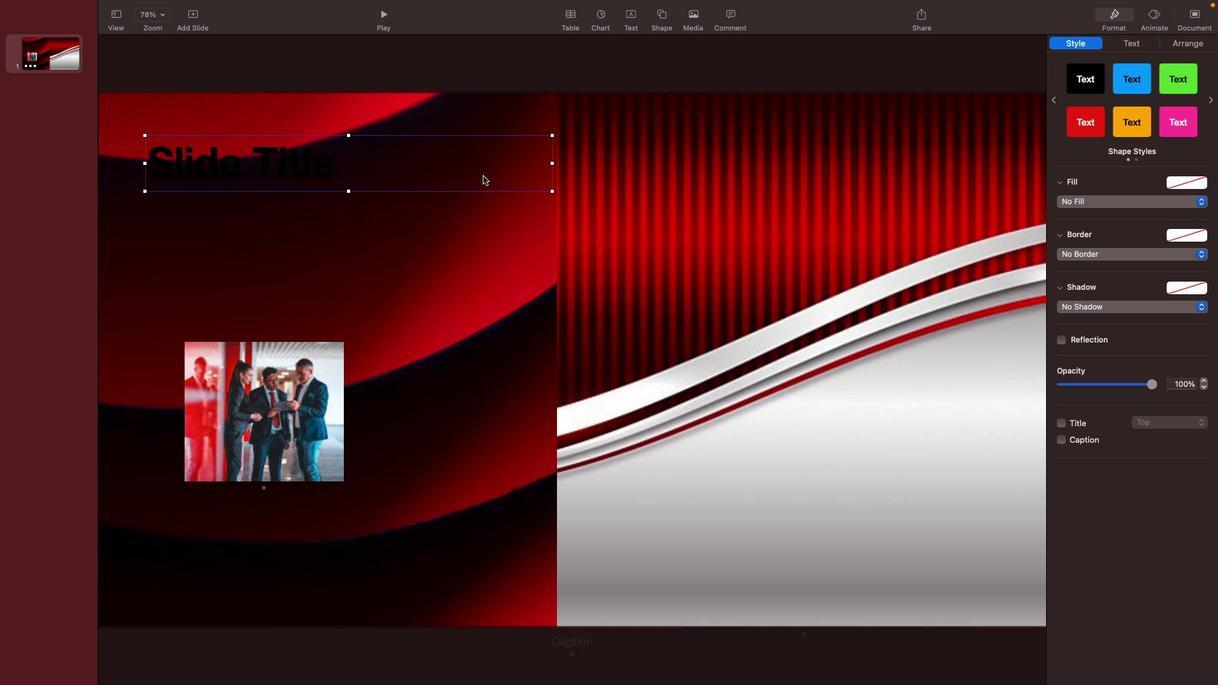 
Action: Mouse pressed left at (482, 176)
Screenshot: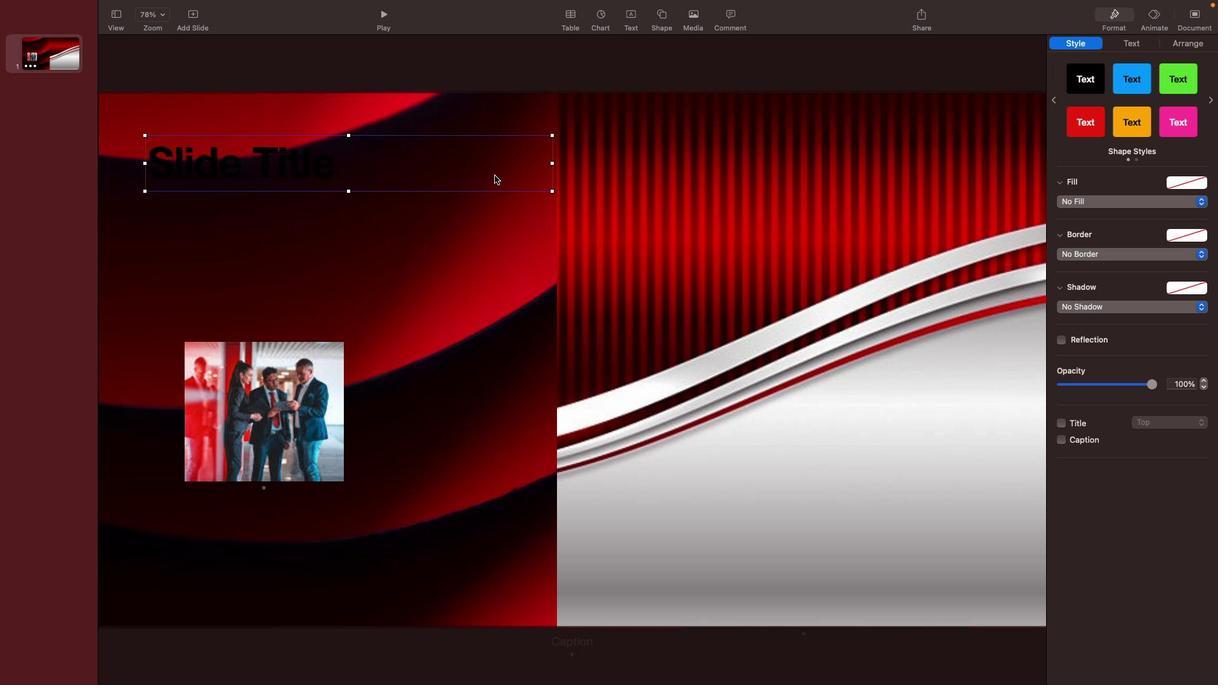 
Action: Mouse moved to (1199, 182)
Screenshot: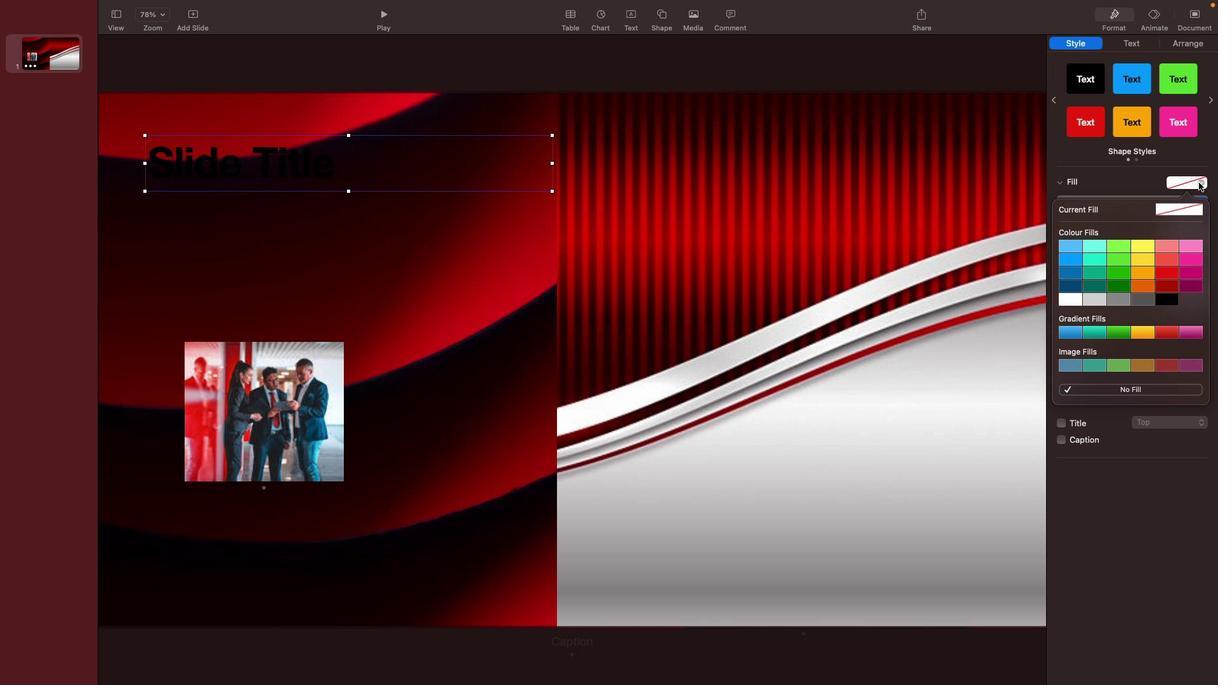 
Action: Mouse pressed left at (1199, 182)
Screenshot: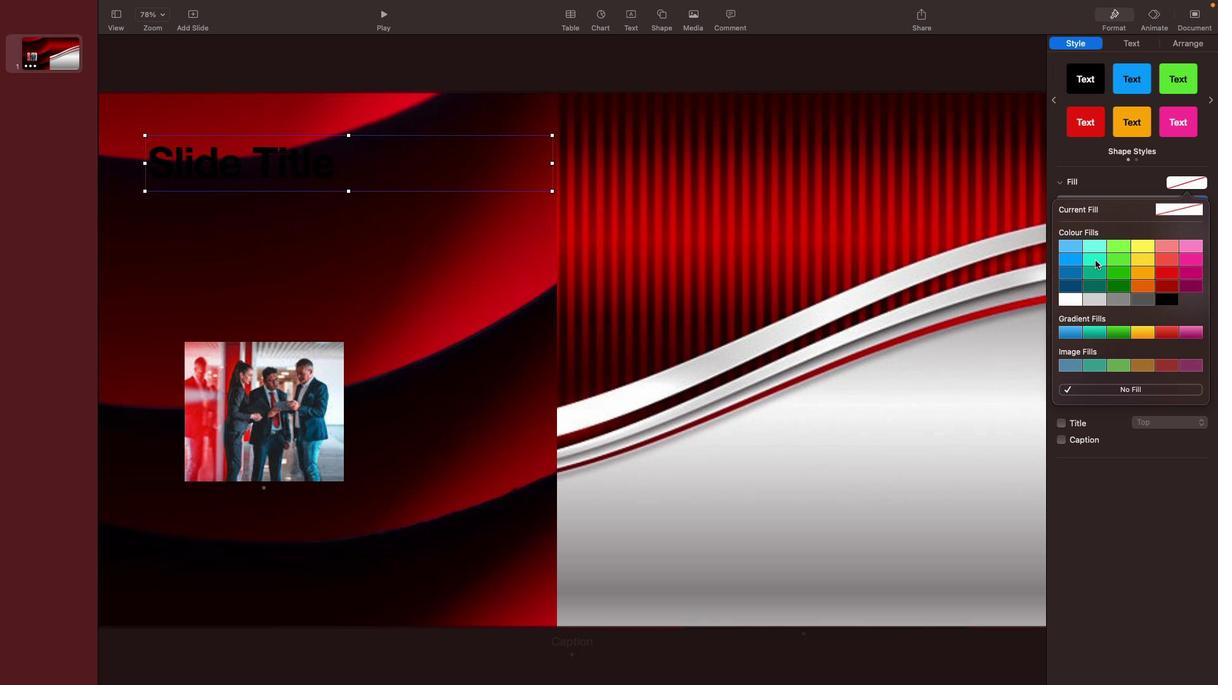 
Action: Mouse moved to (1078, 299)
Screenshot: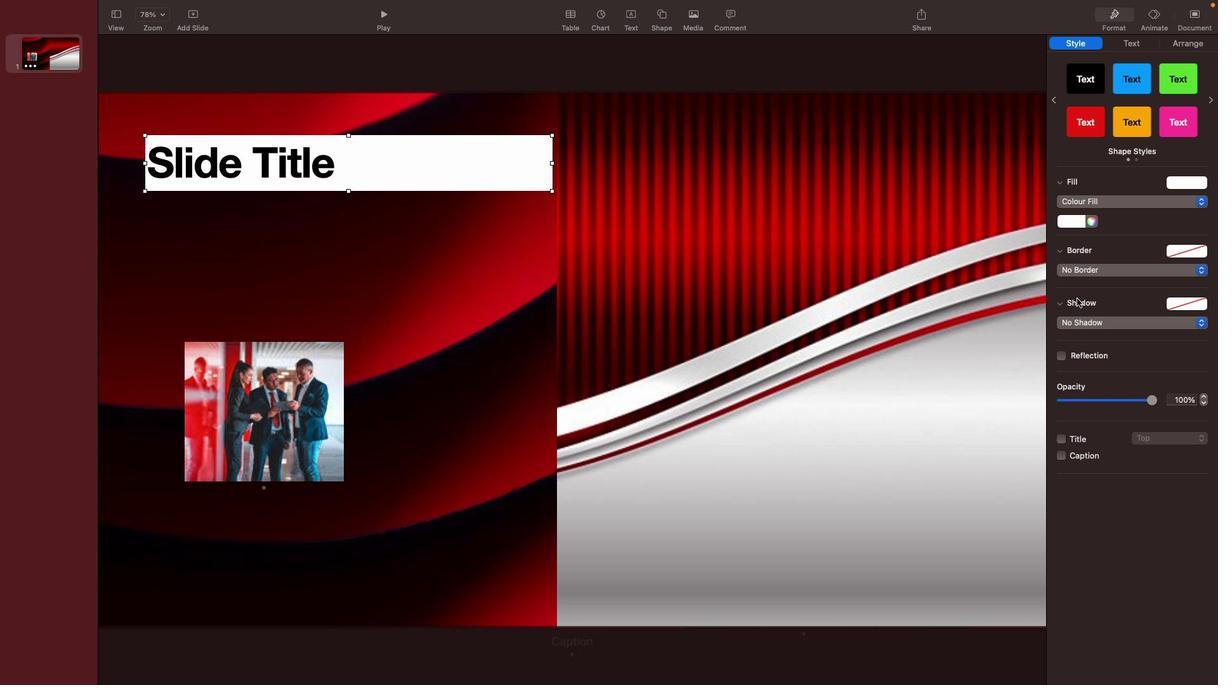 
Action: Mouse pressed left at (1078, 299)
Screenshot: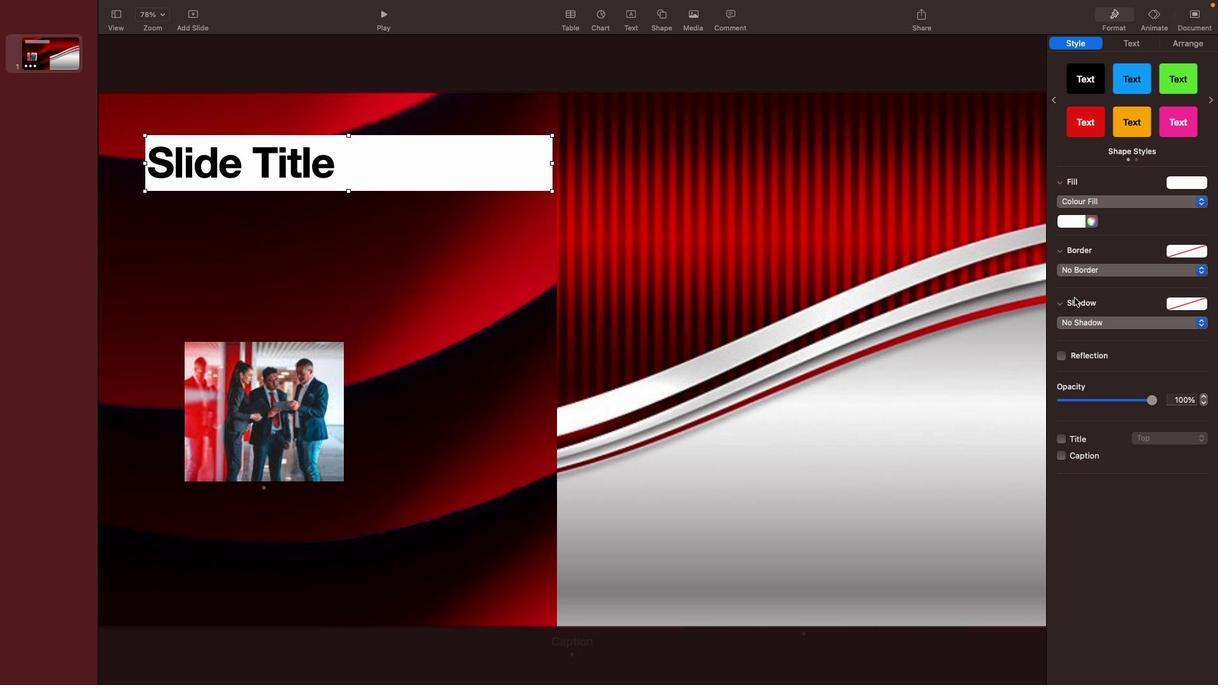 
Action: Mouse moved to (466, 157)
Screenshot: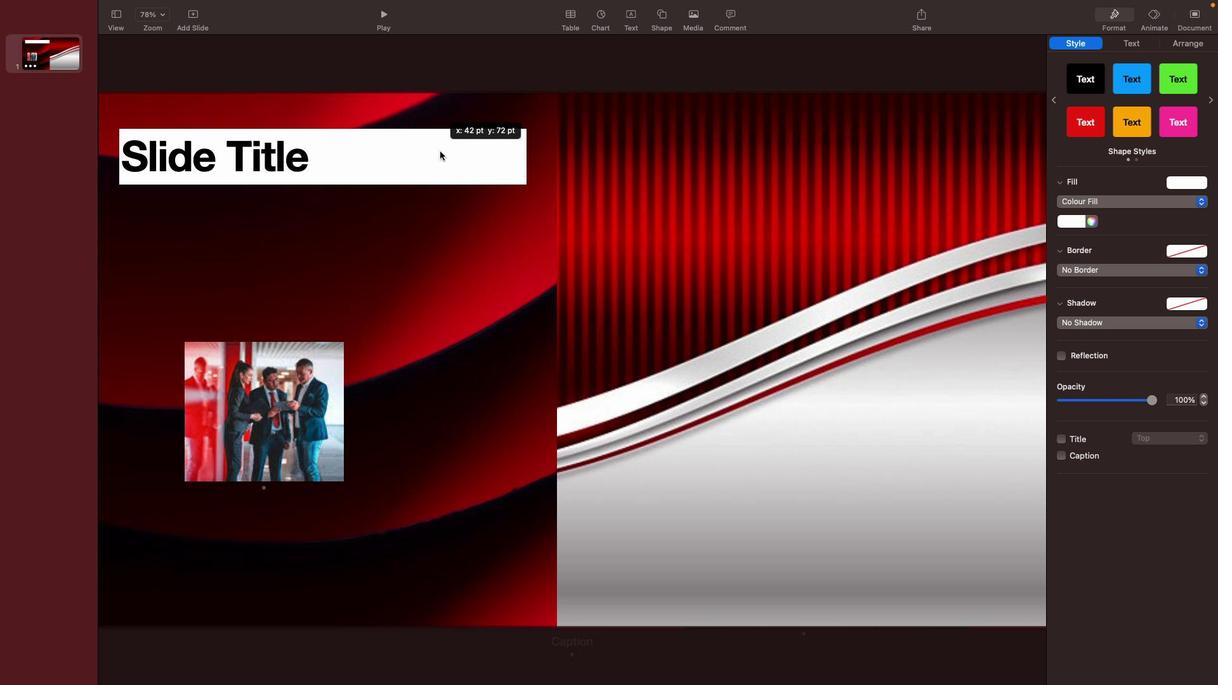 
Action: Mouse pressed left at (466, 157)
Screenshot: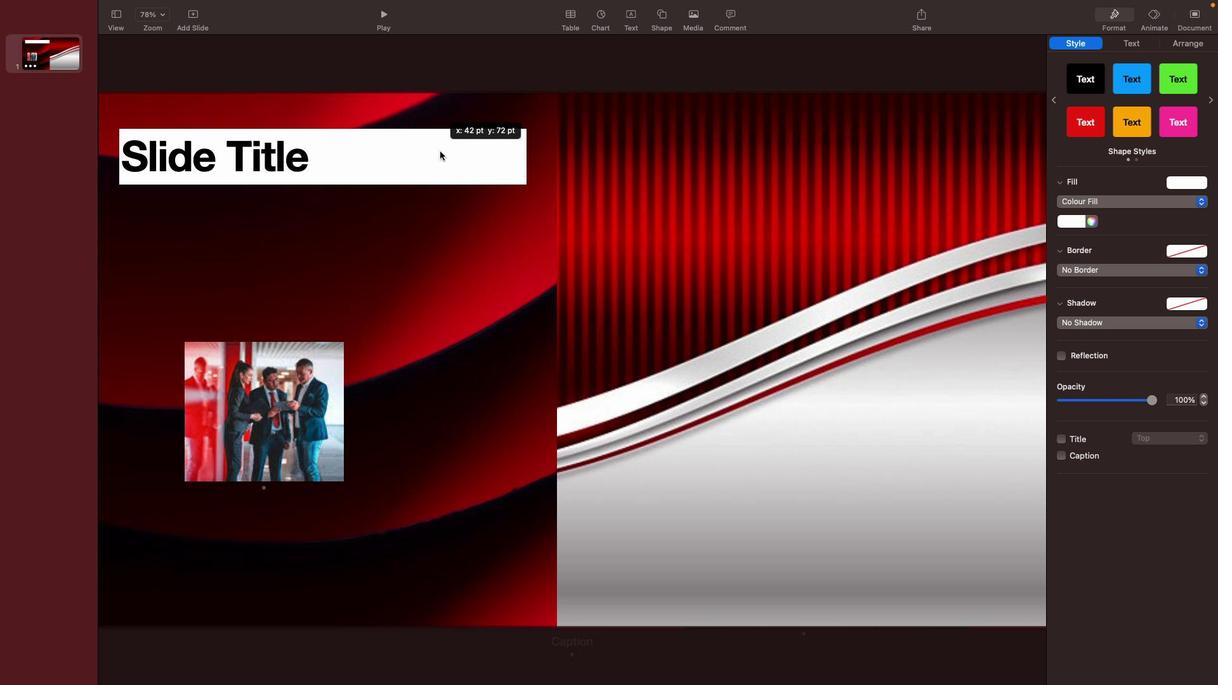 
Action: Mouse moved to (444, 151)
Screenshot: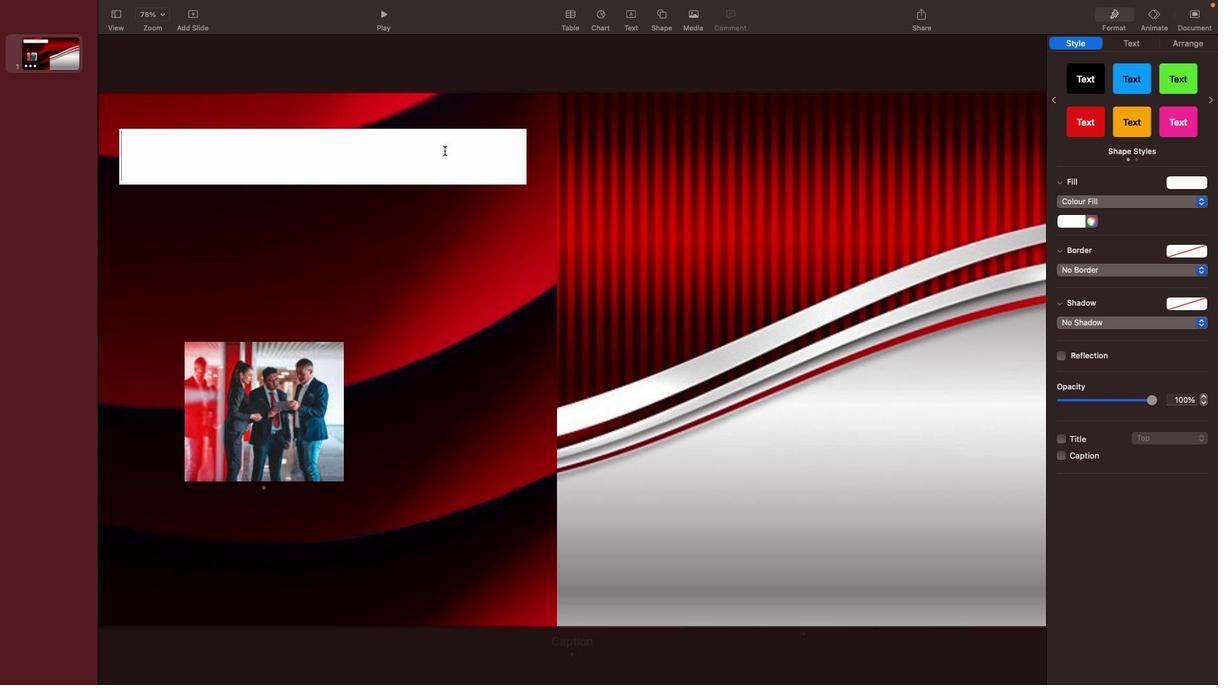 
Action: Mouse pressed left at (444, 151)
Screenshot: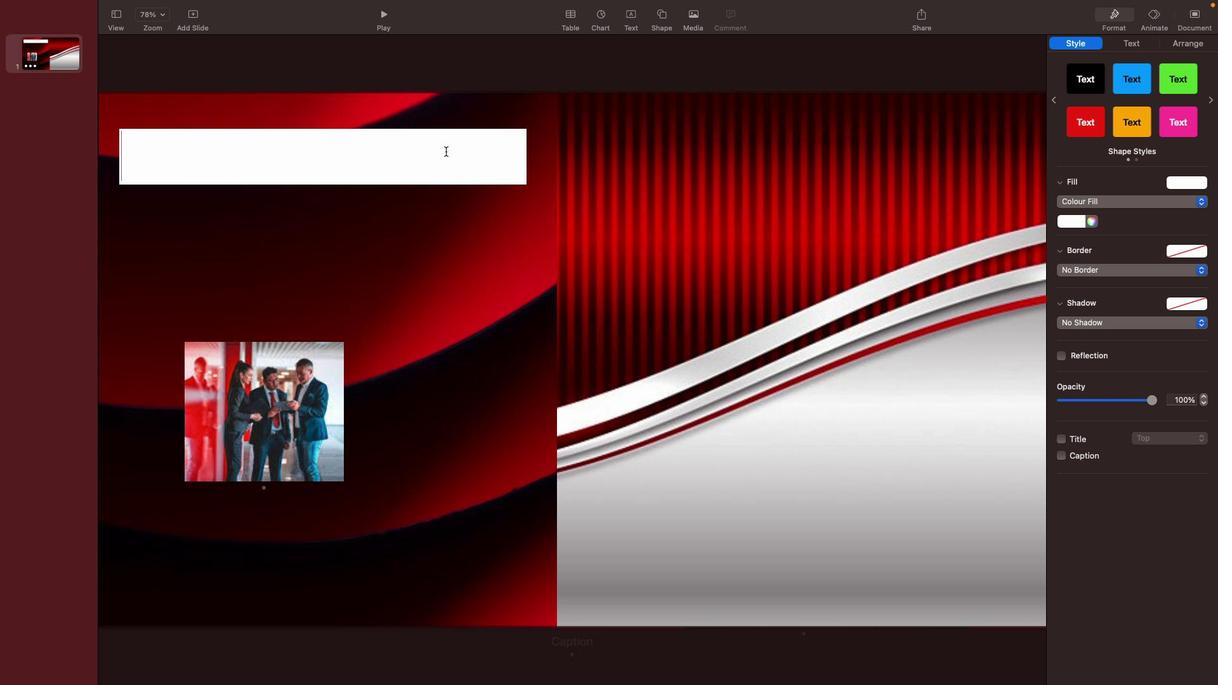 
Action: Mouse moved to (447, 151)
Screenshot: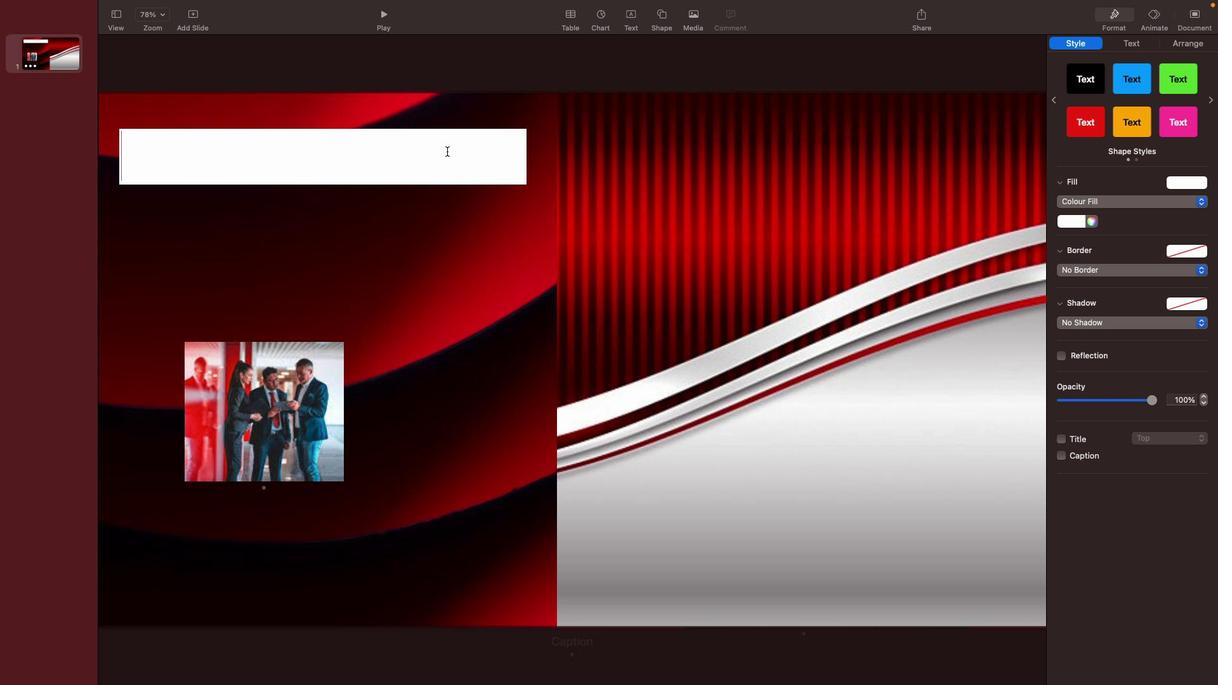 
Action: Key pressed Key.shift'B''a''n'Key.backspaceKey.backspaceKey.caps_lock'A''N''N''E''R'
Screenshot: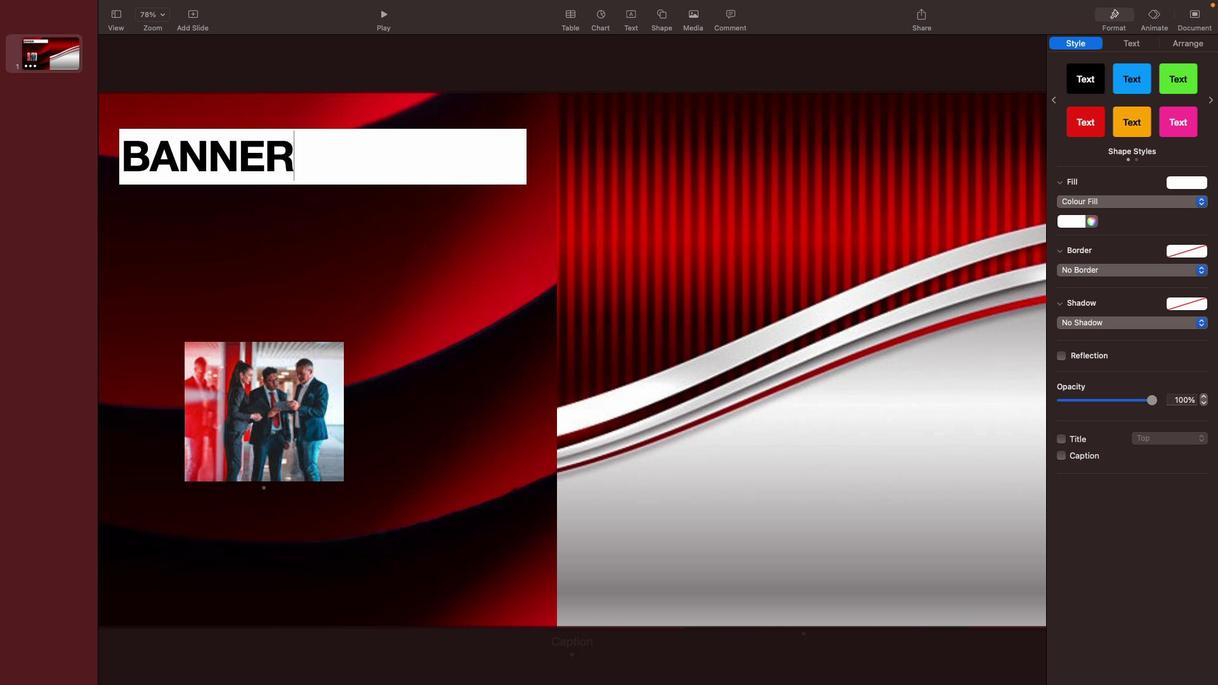 
Action: Mouse moved to (448, 149)
Screenshot: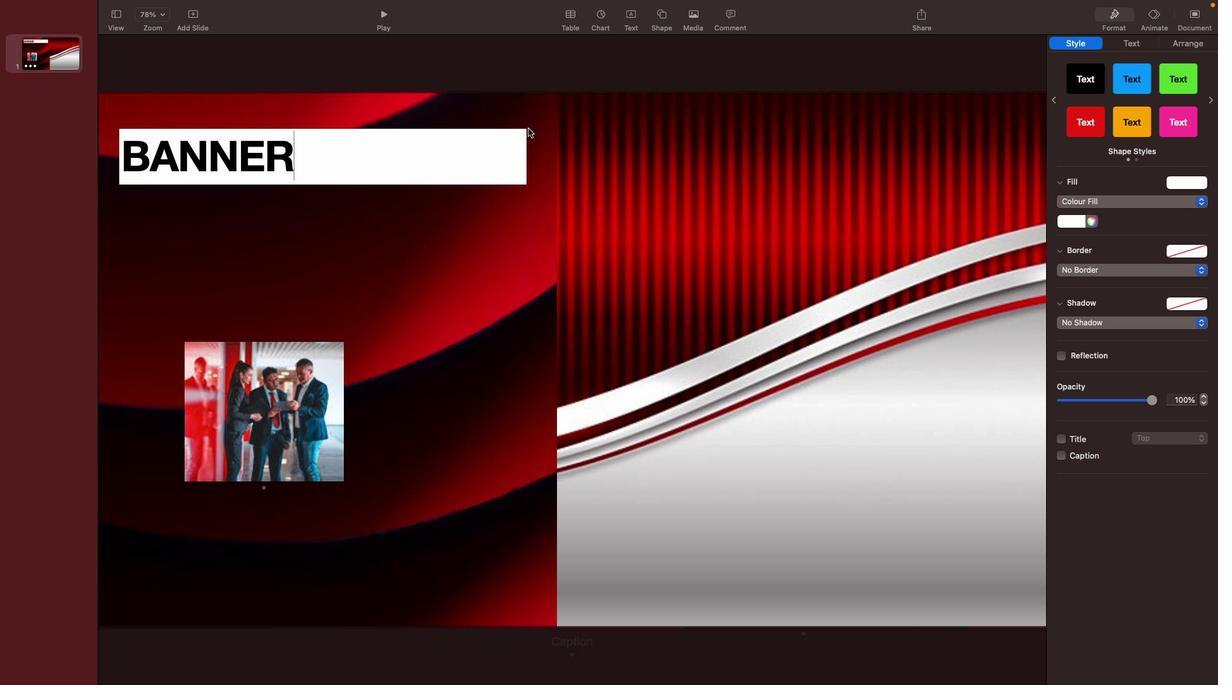 
Action: Mouse scrolled (448, 149) with delta (0, 0)
Screenshot: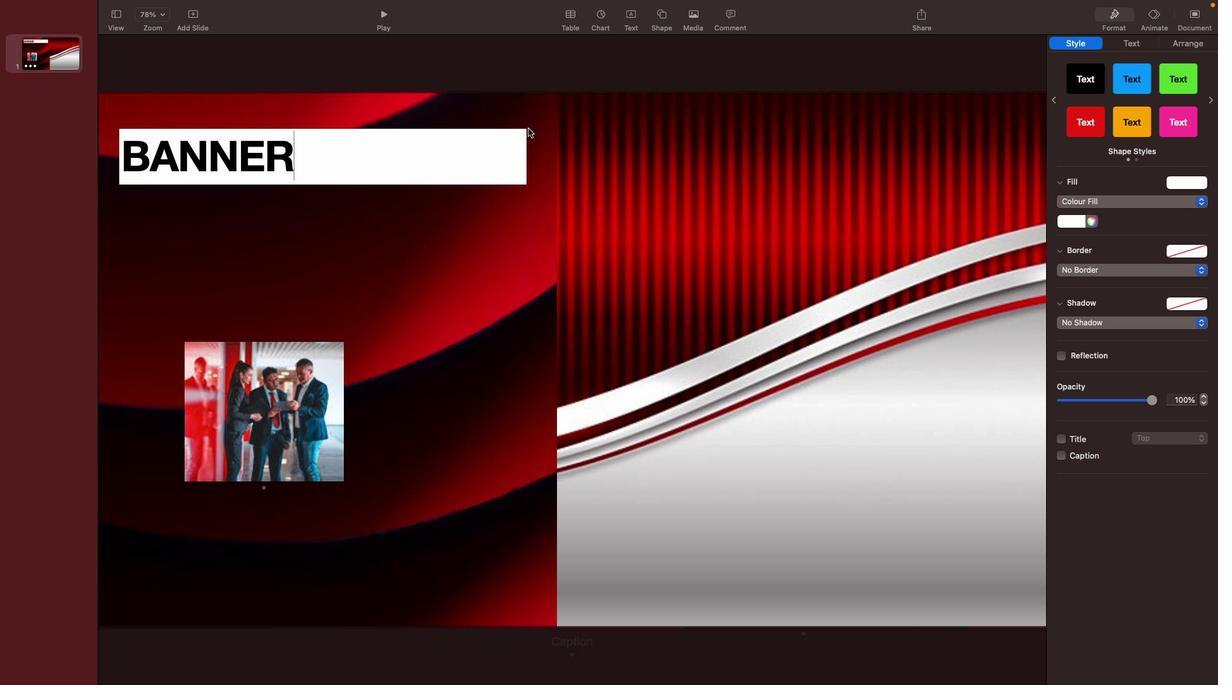 
Action: Mouse moved to (520, 145)
Screenshot: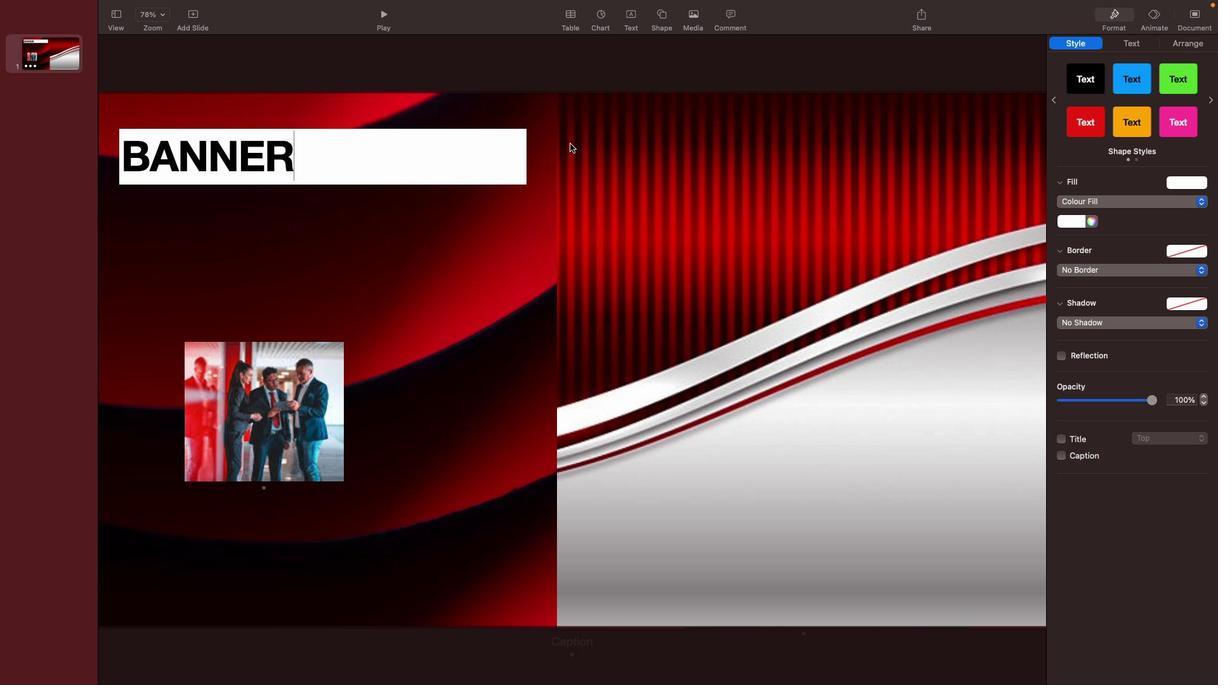 
Action: Mouse pressed left at (520, 145)
Screenshot: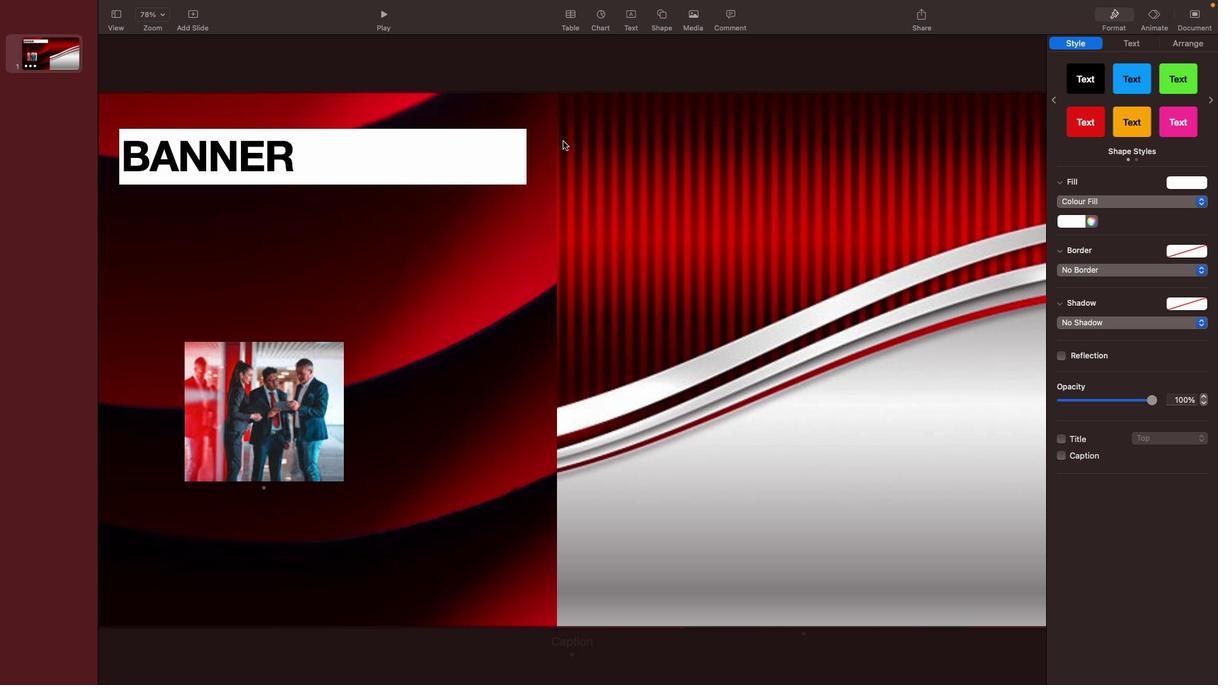 
Action: Mouse moved to (560, 140)
Screenshot: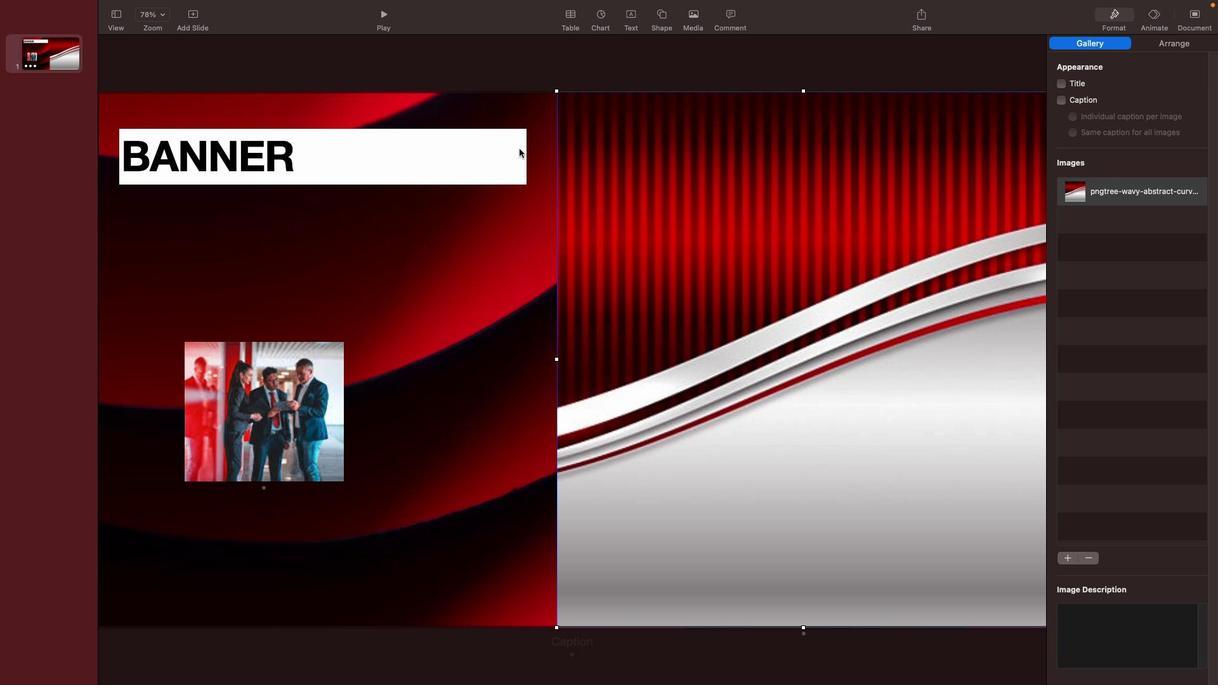 
Action: Mouse pressed left at (560, 140)
Screenshot: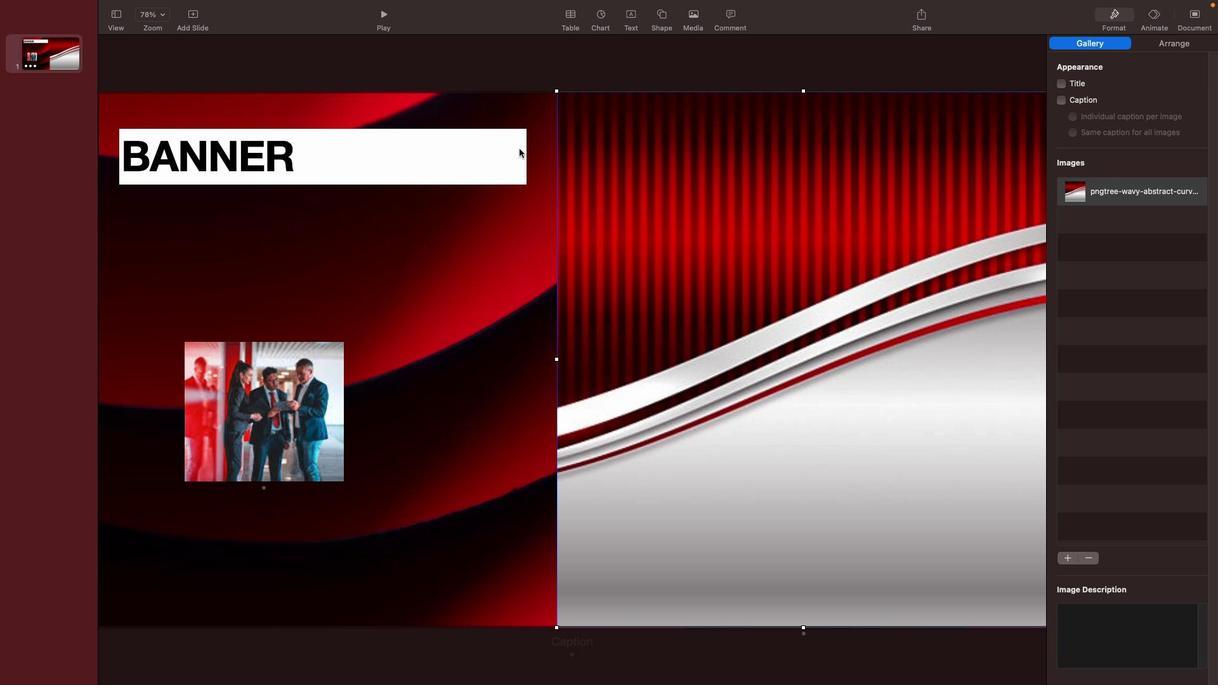 
Action: Mouse moved to (519, 148)
Screenshot: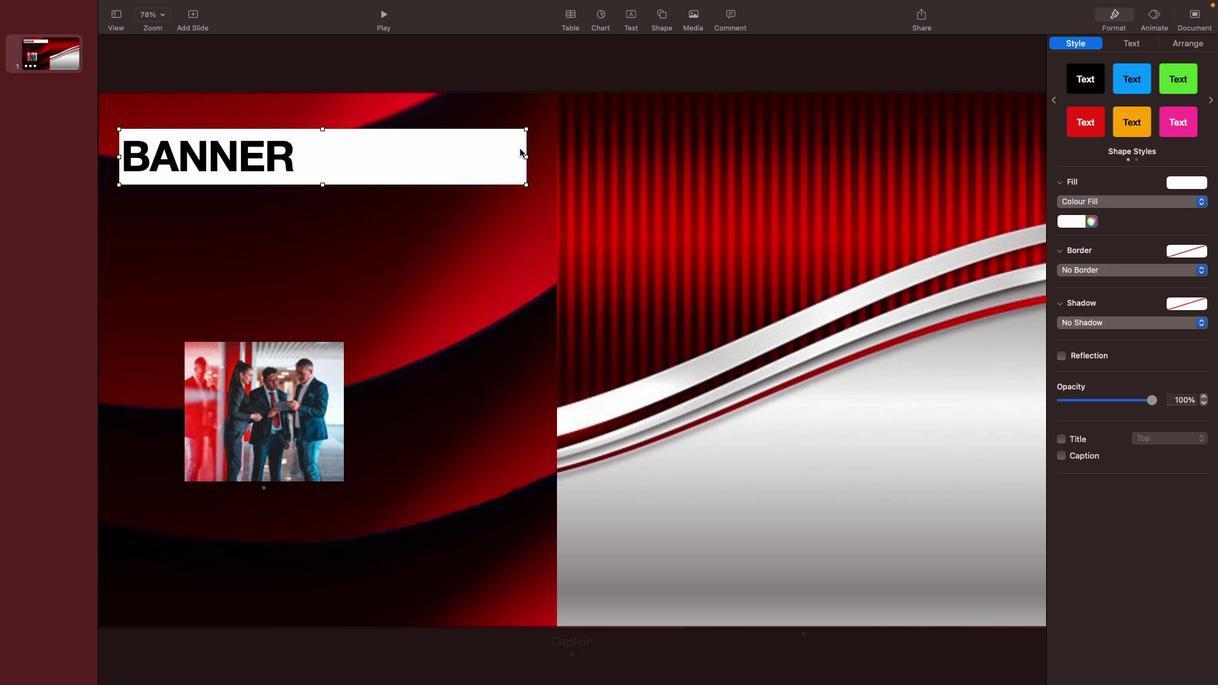
Action: Mouse pressed left at (519, 148)
Screenshot: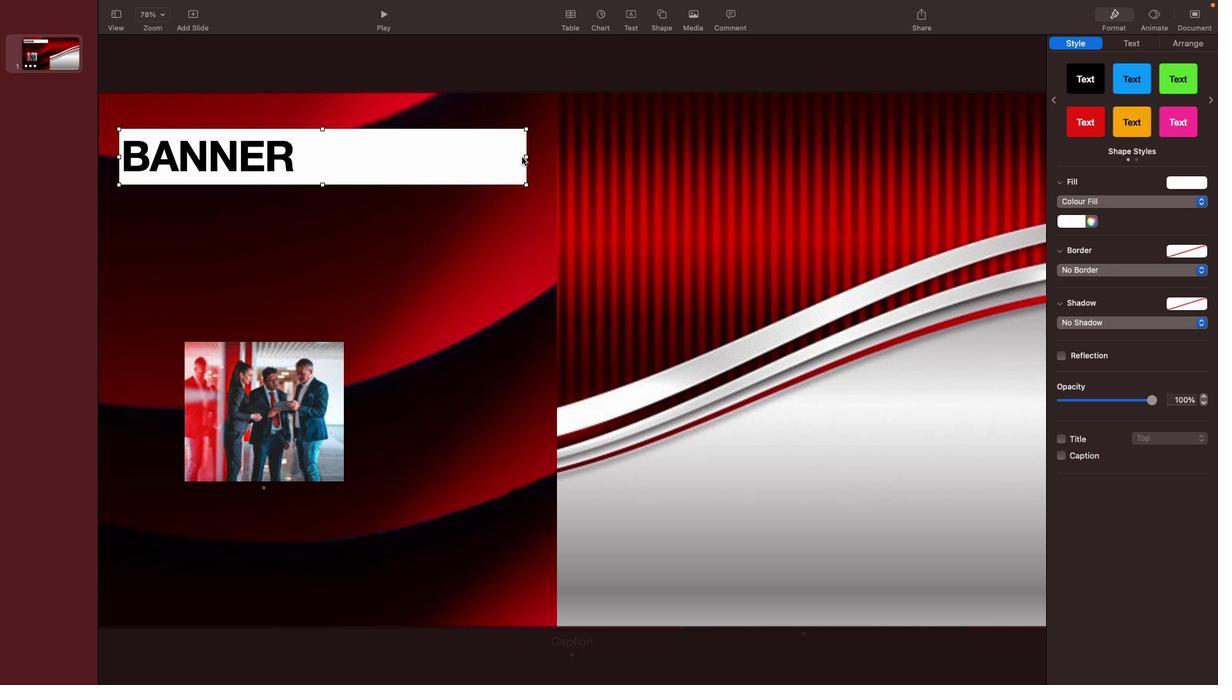 
Action: Mouse moved to (524, 158)
Screenshot: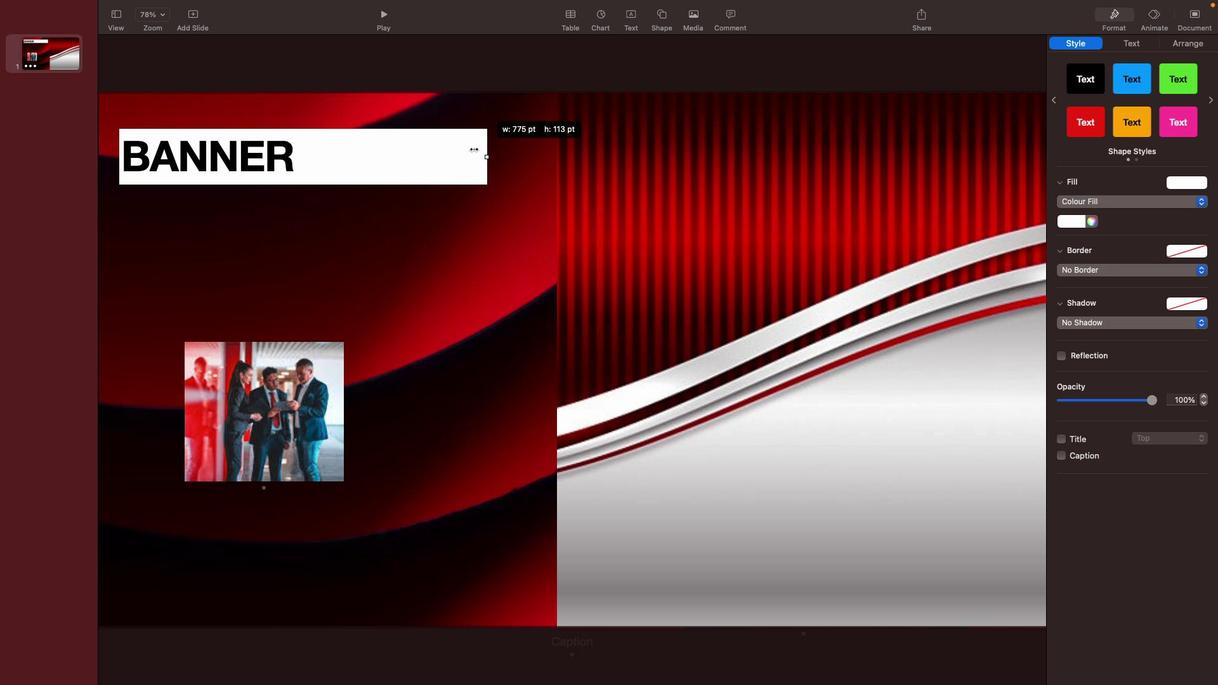 
Action: Mouse pressed left at (524, 158)
Screenshot: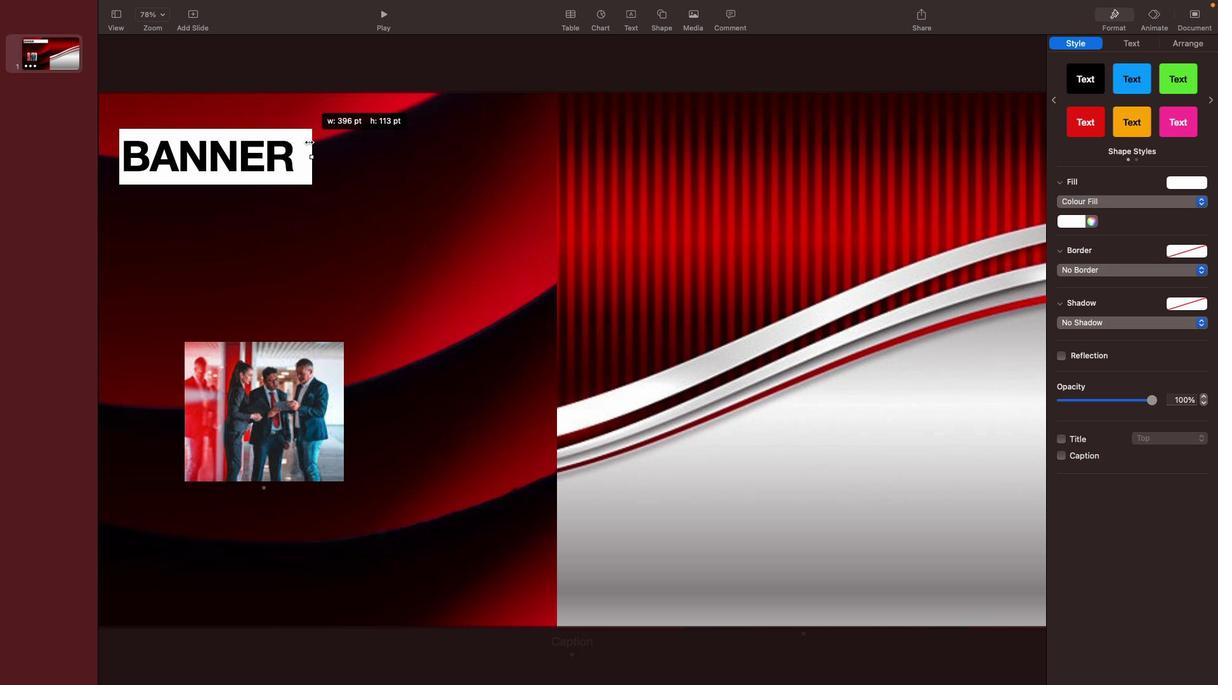
Action: Mouse moved to (116, 155)
Screenshot: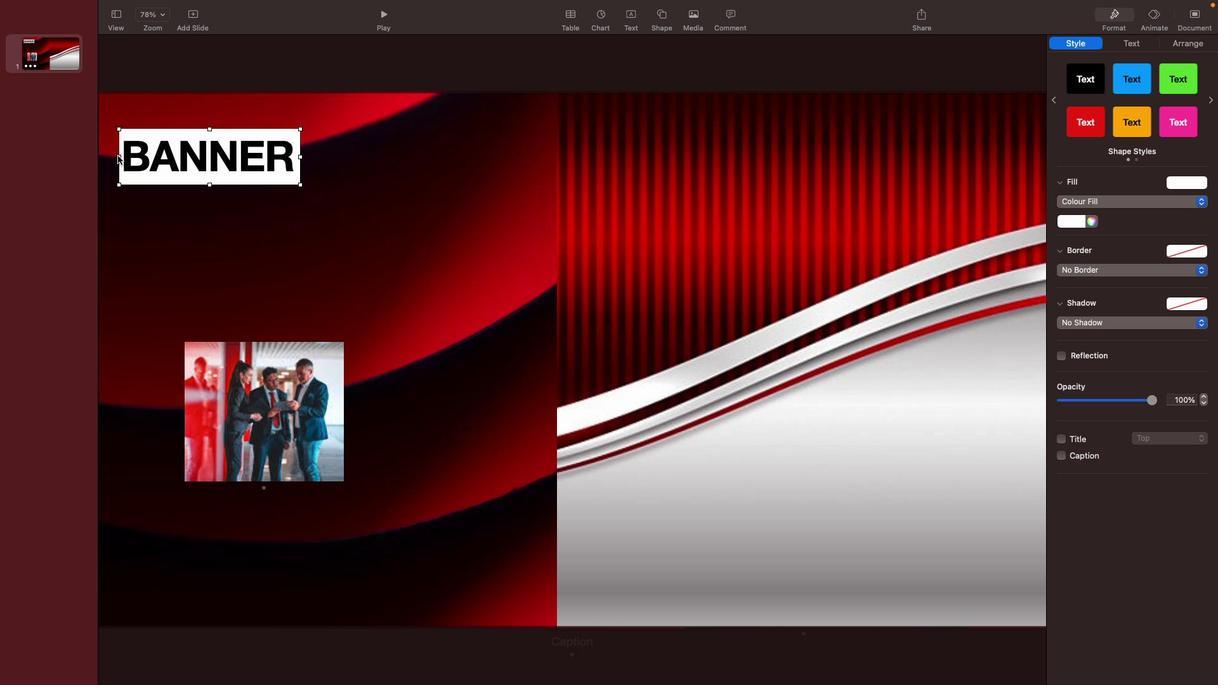 
Action: Mouse pressed left at (116, 155)
Screenshot: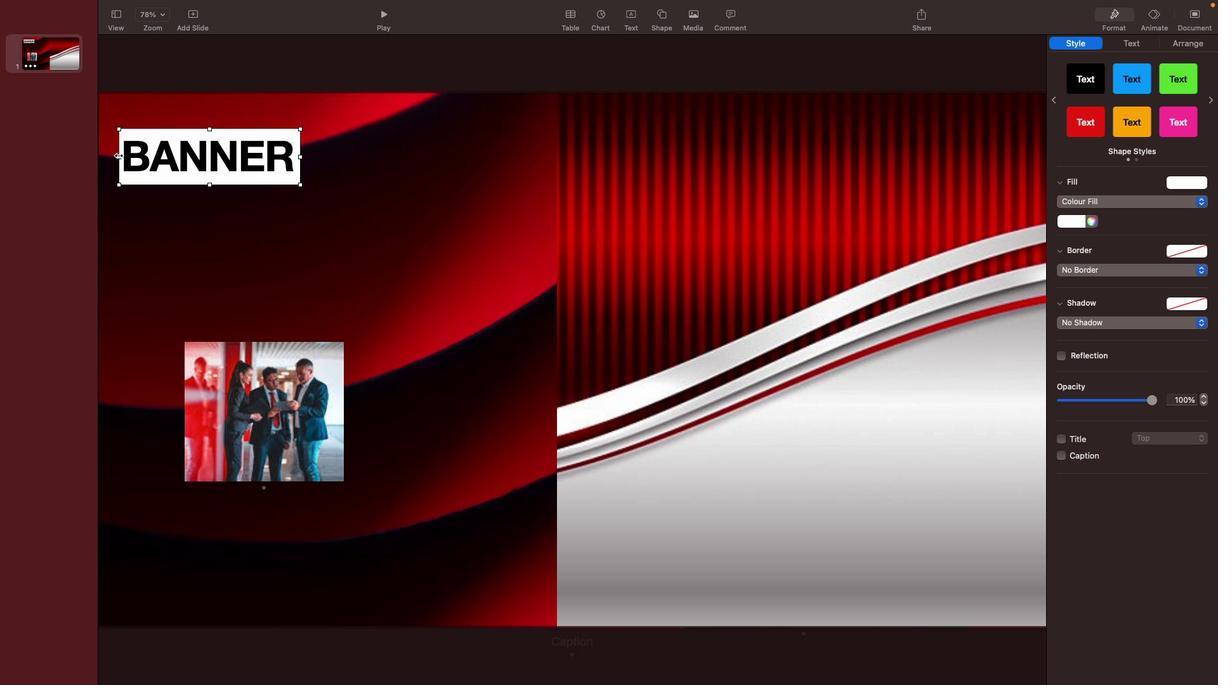 
Action: Mouse moved to (119, 155)
Screenshot: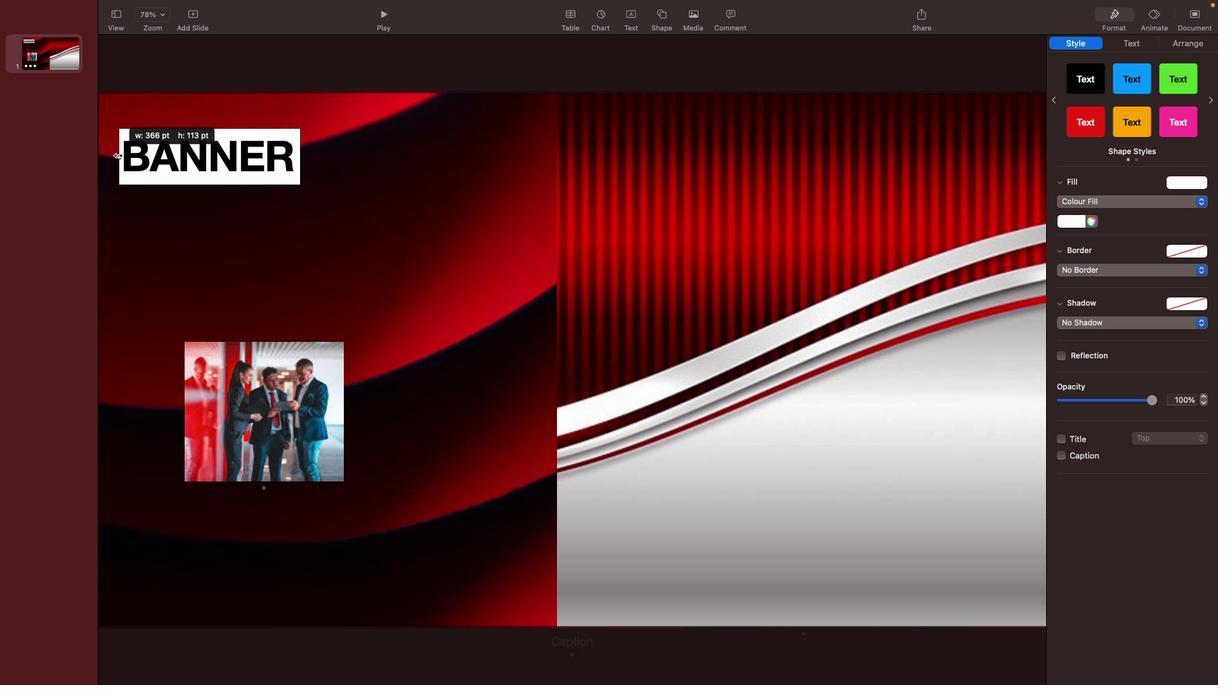 
Action: Mouse pressed left at (119, 155)
Screenshot: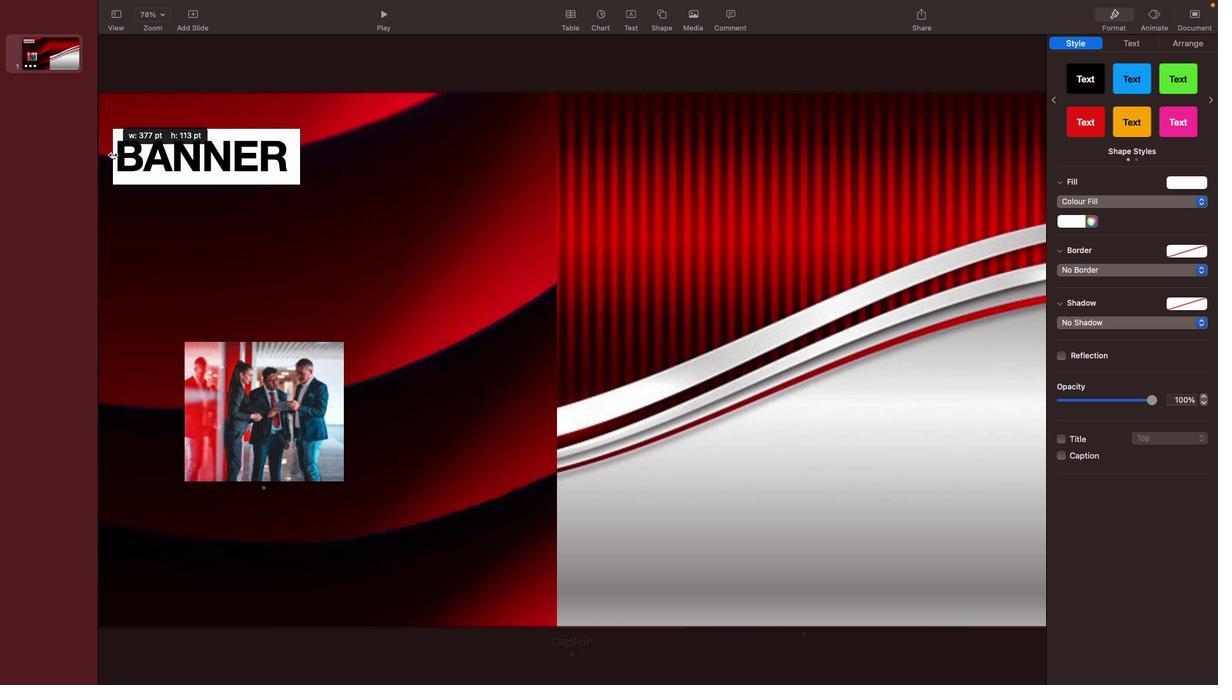 
Action: Mouse moved to (118, 155)
Screenshot: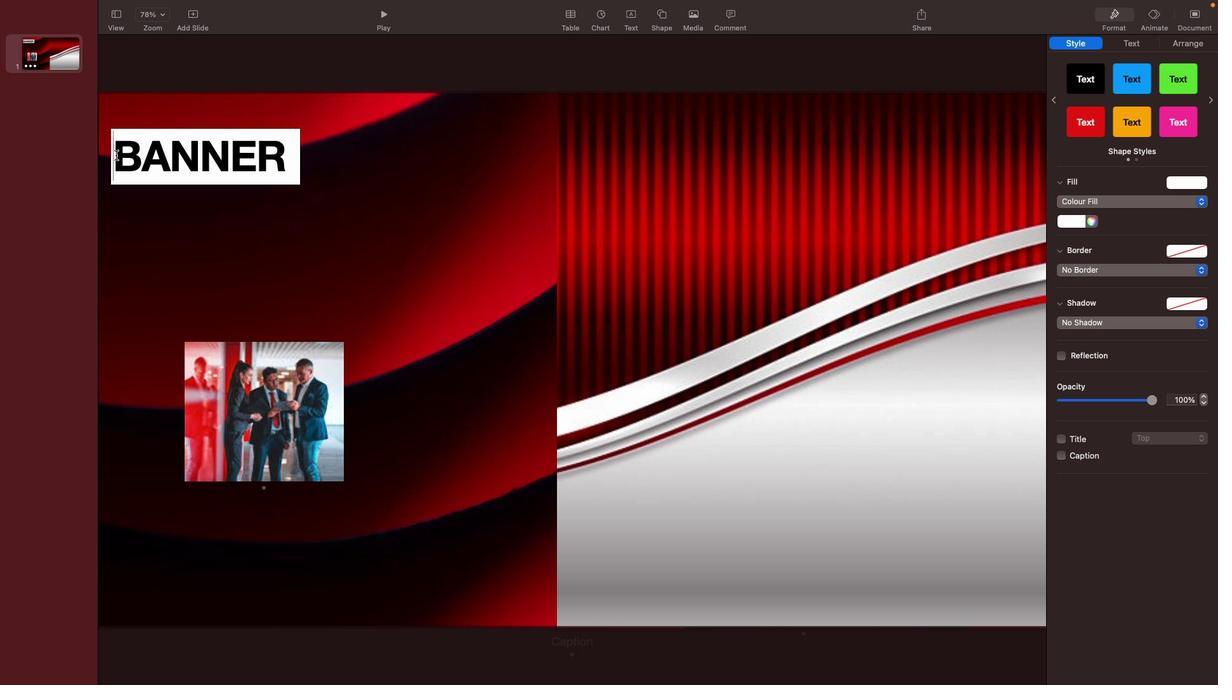 
Action: Mouse pressed left at (118, 155)
Screenshot: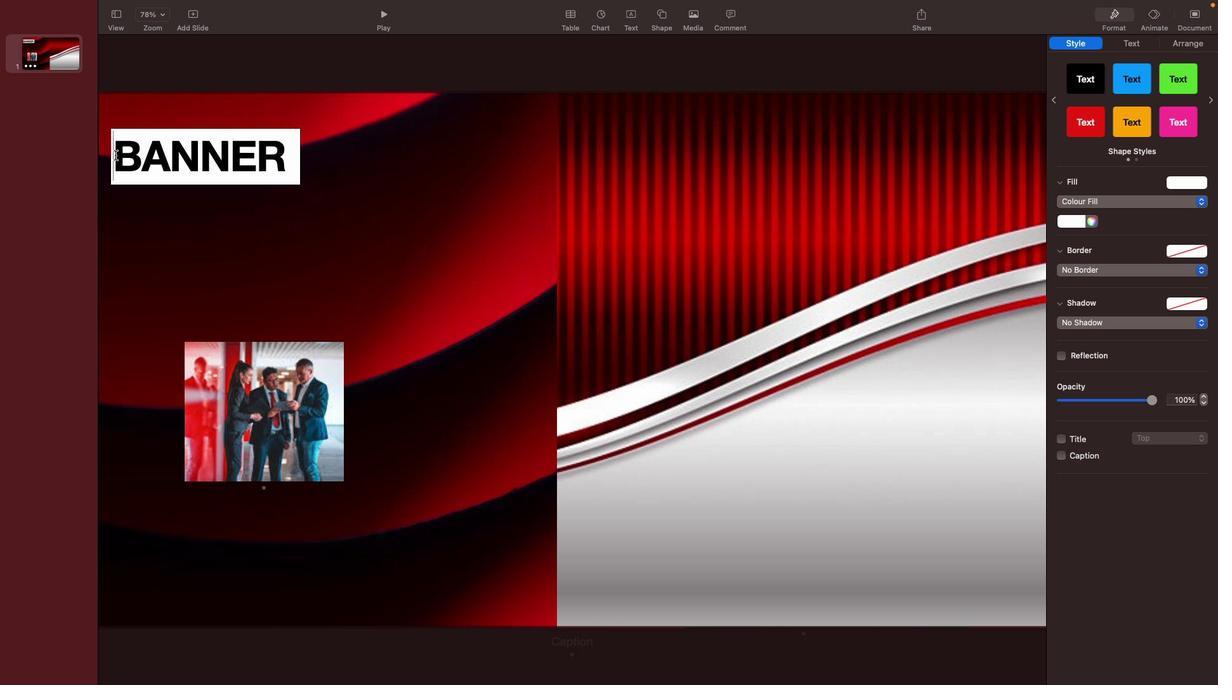 
Action: Mouse moved to (115, 154)
Screenshot: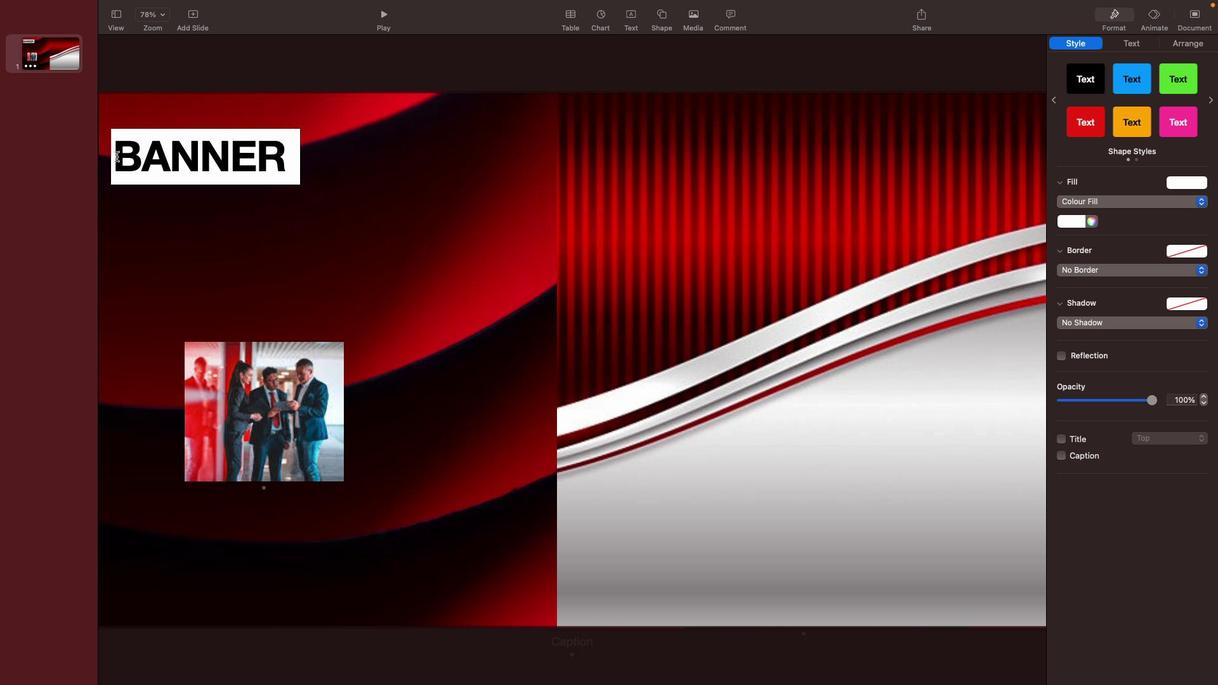 
Action: Mouse pressed left at (115, 154)
Screenshot: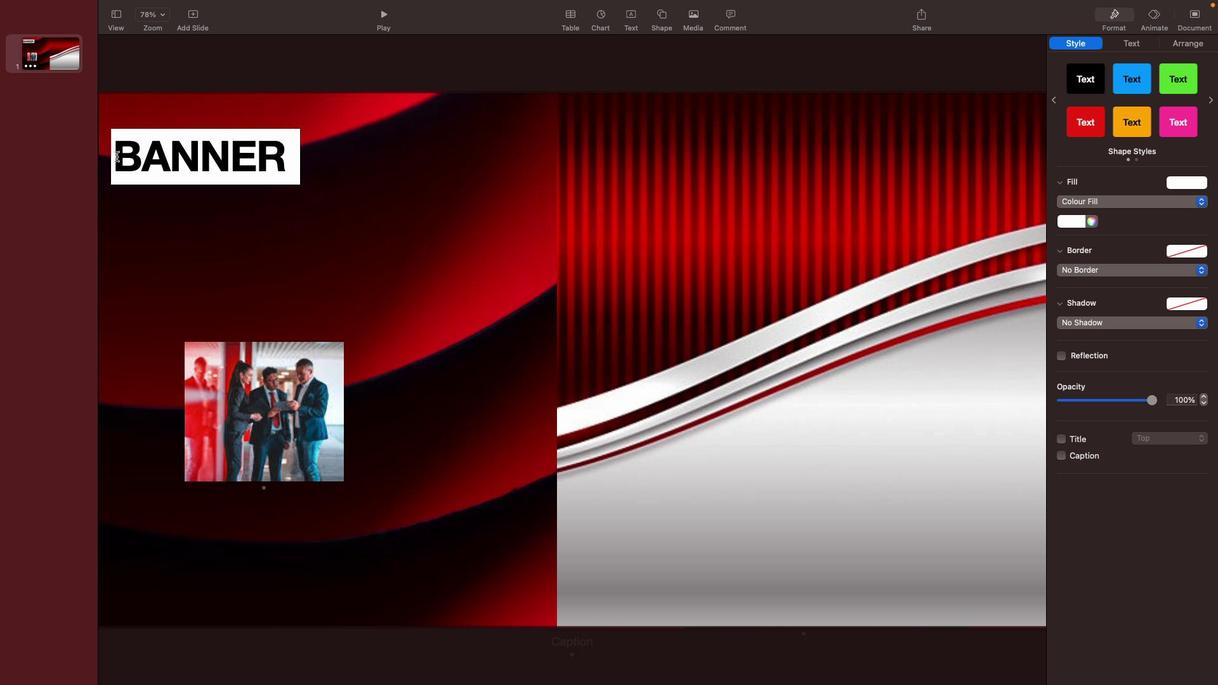 
Action: Mouse moved to (116, 156)
Screenshot: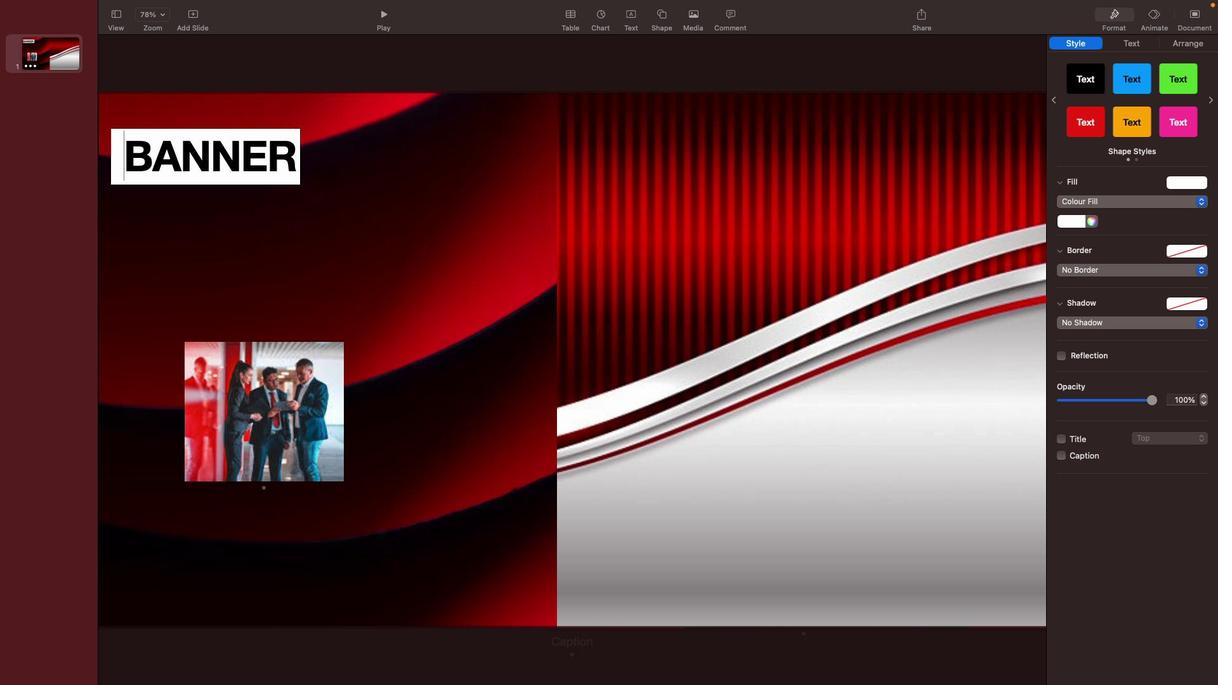 
Action: Key pressed Key.spaceKey.spaceKey.backspaceKey.backspaceKey.space
Screenshot: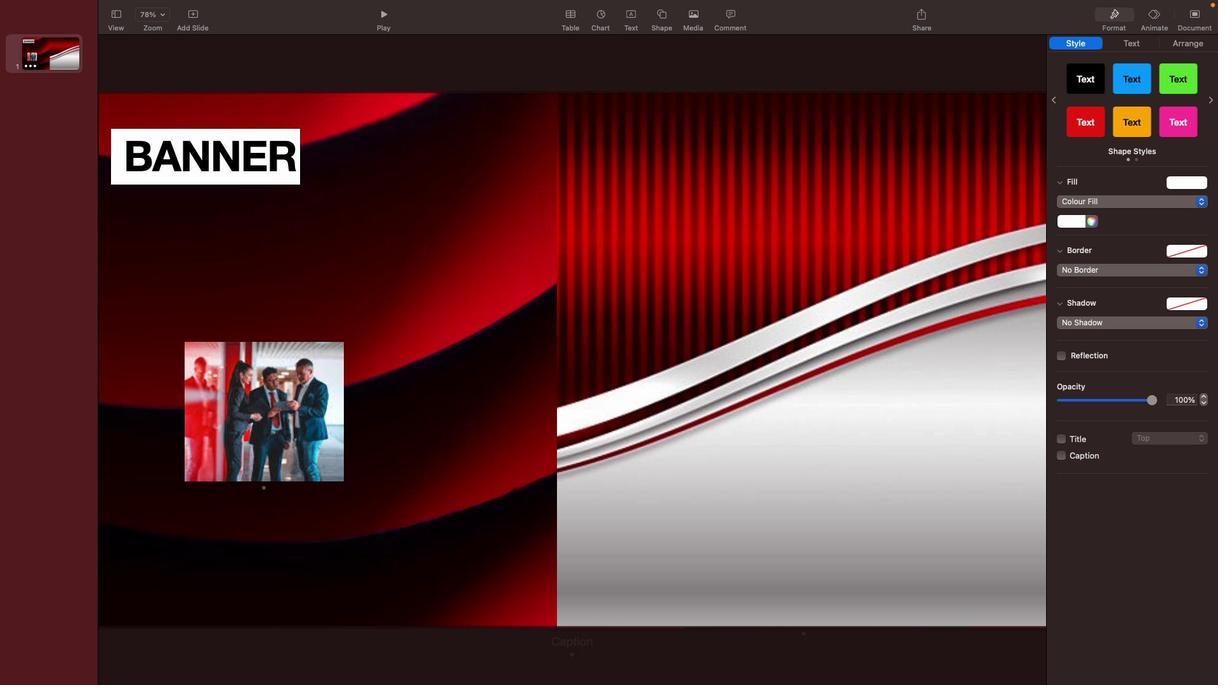 
Action: Mouse moved to (295, 154)
Screenshot: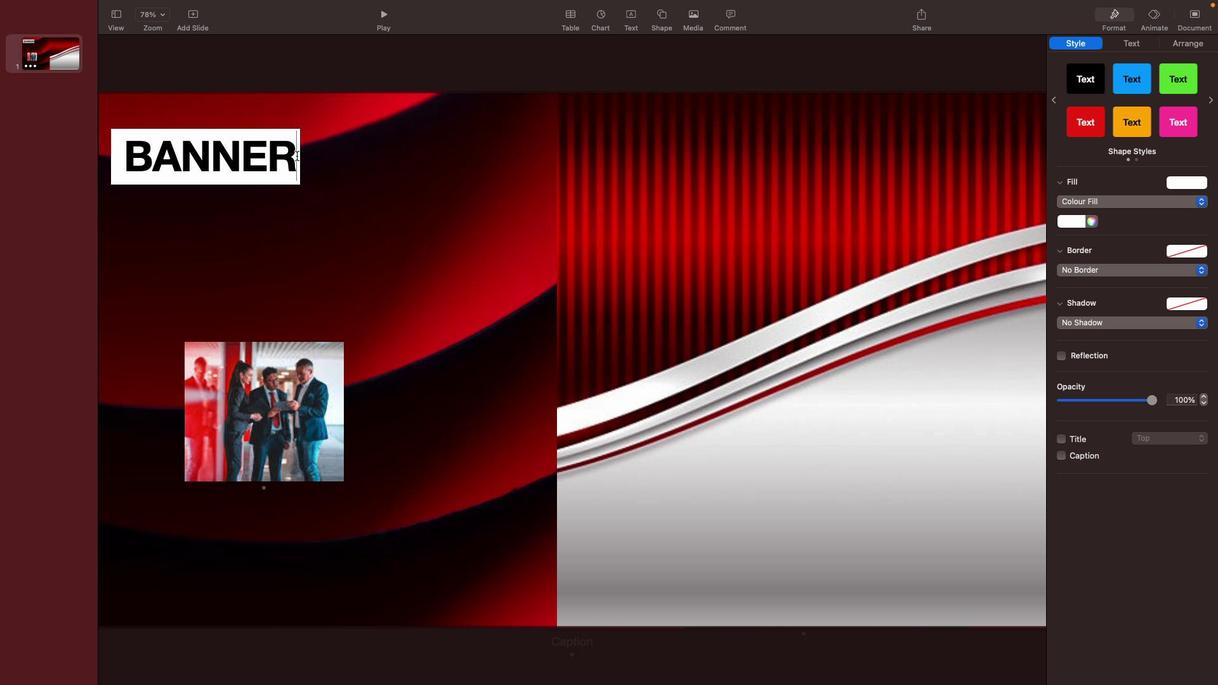 
Action: Mouse pressed left at (295, 154)
Screenshot: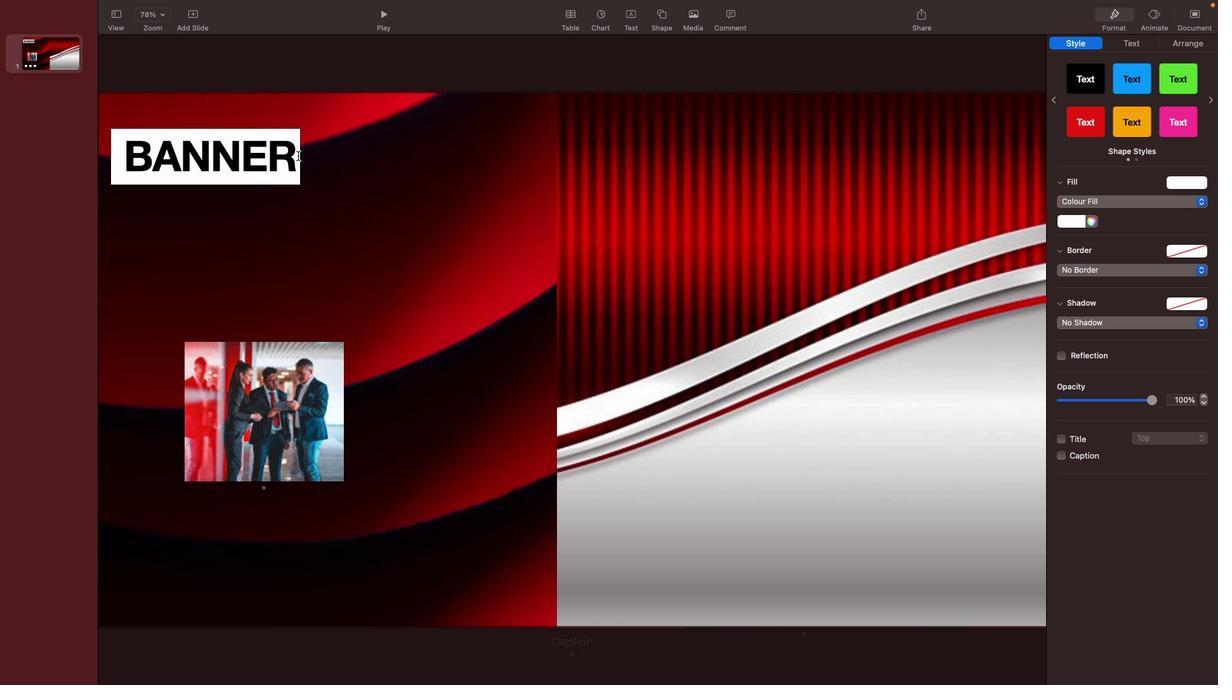 
Action: Mouse moved to (298, 156)
Screenshot: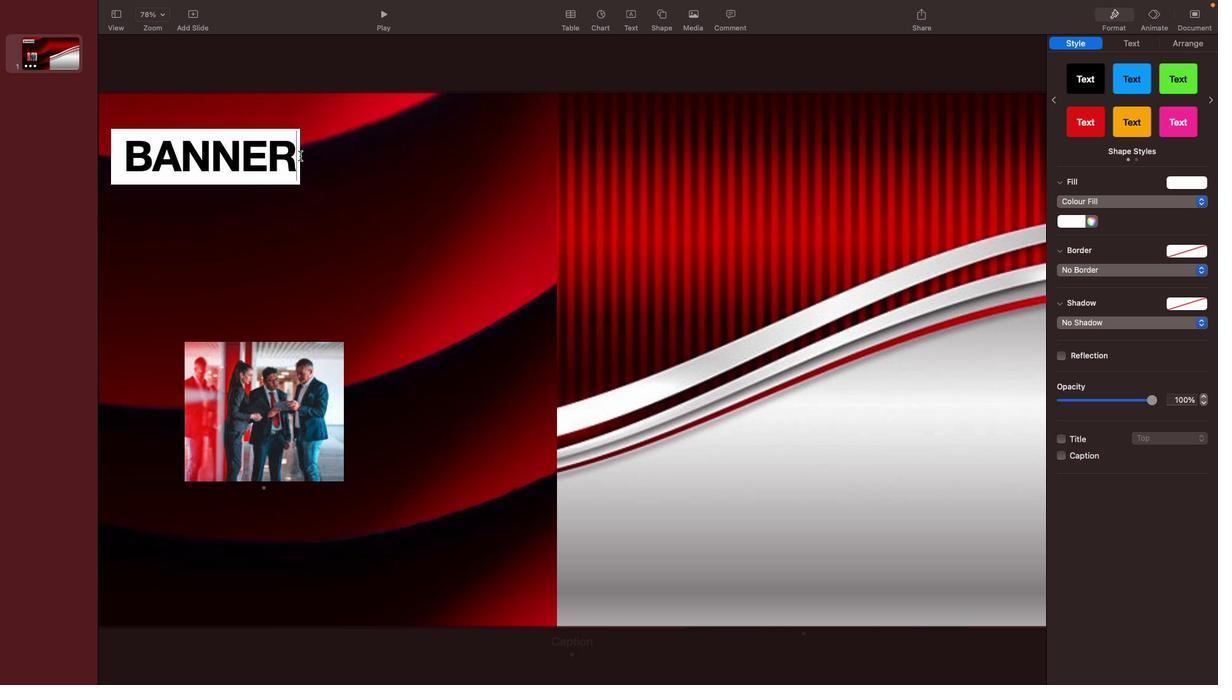 
Action: Mouse pressed left at (298, 156)
Screenshot: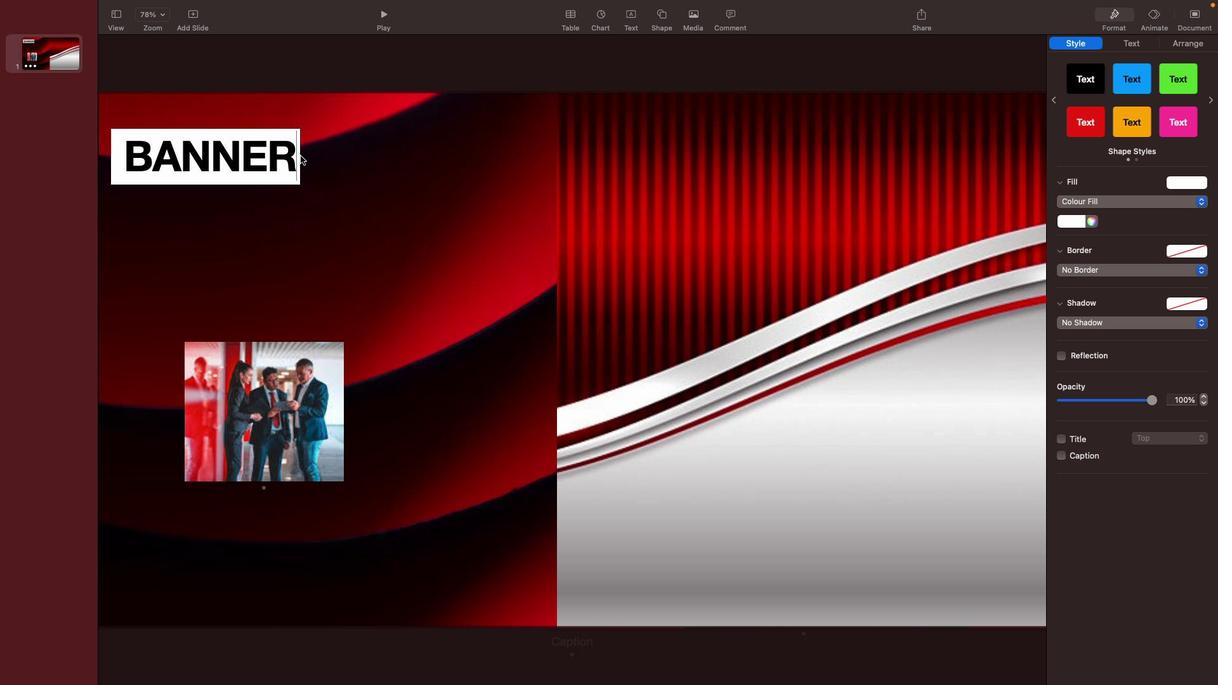 
Action: Mouse moved to (300, 155)
Screenshot: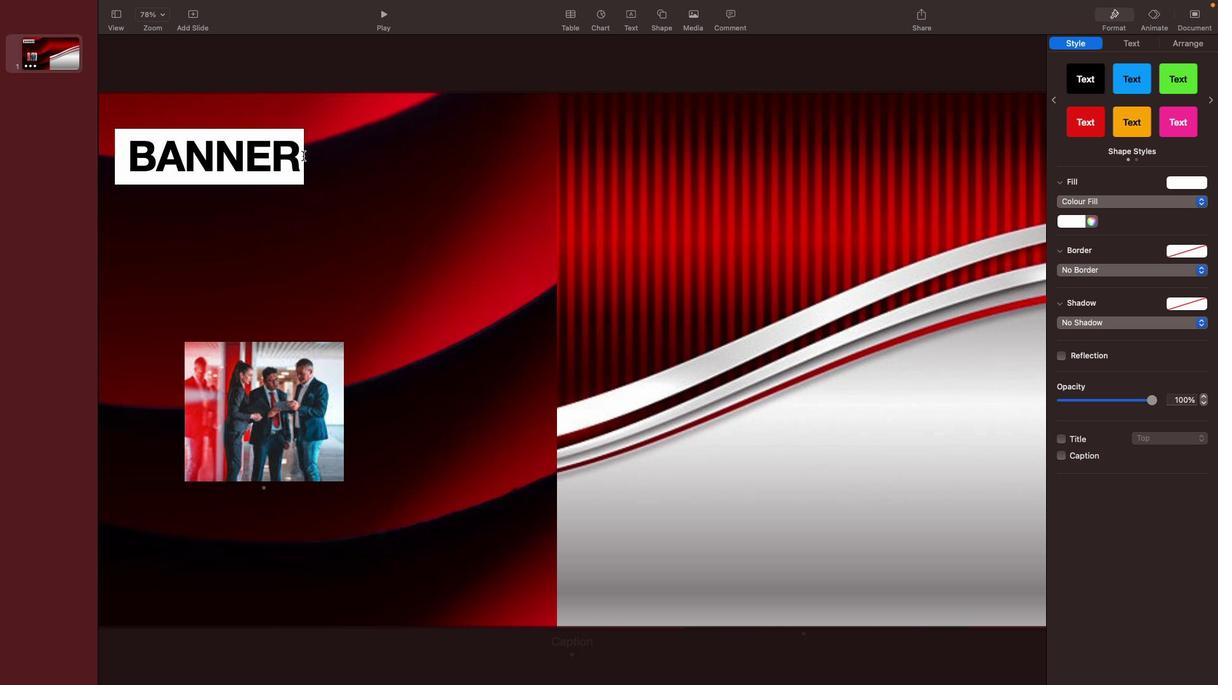 
Action: Mouse pressed left at (300, 155)
Screenshot: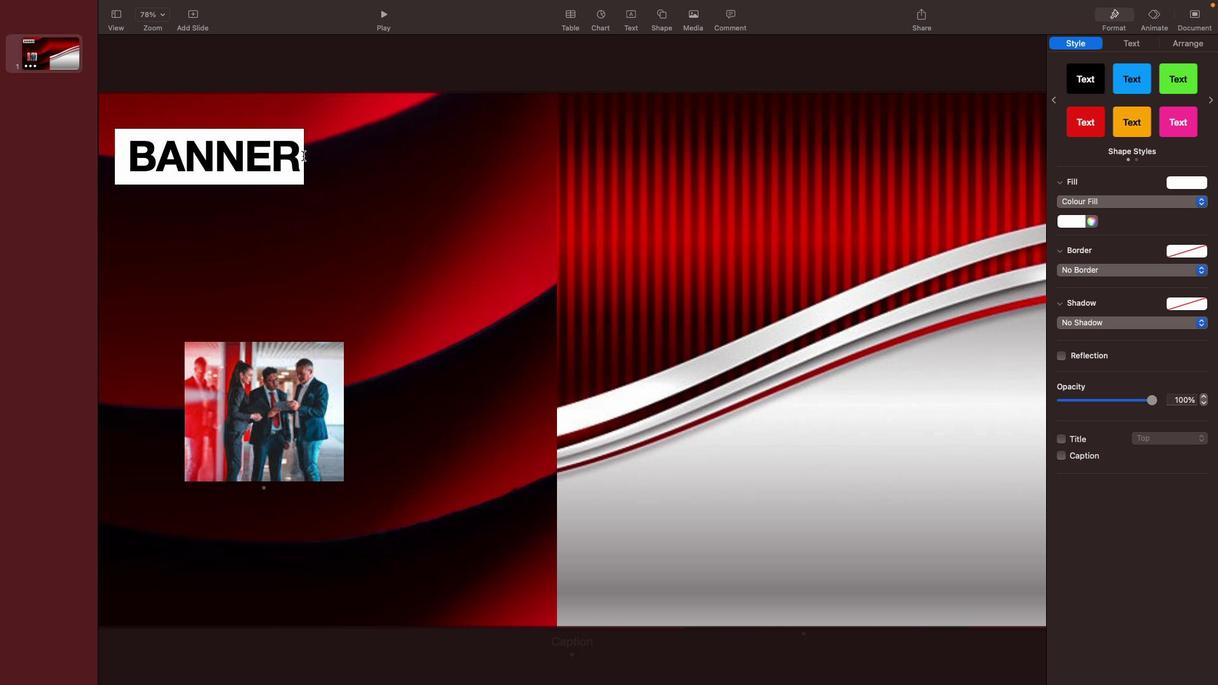 
Action: Mouse moved to (303, 156)
Screenshot: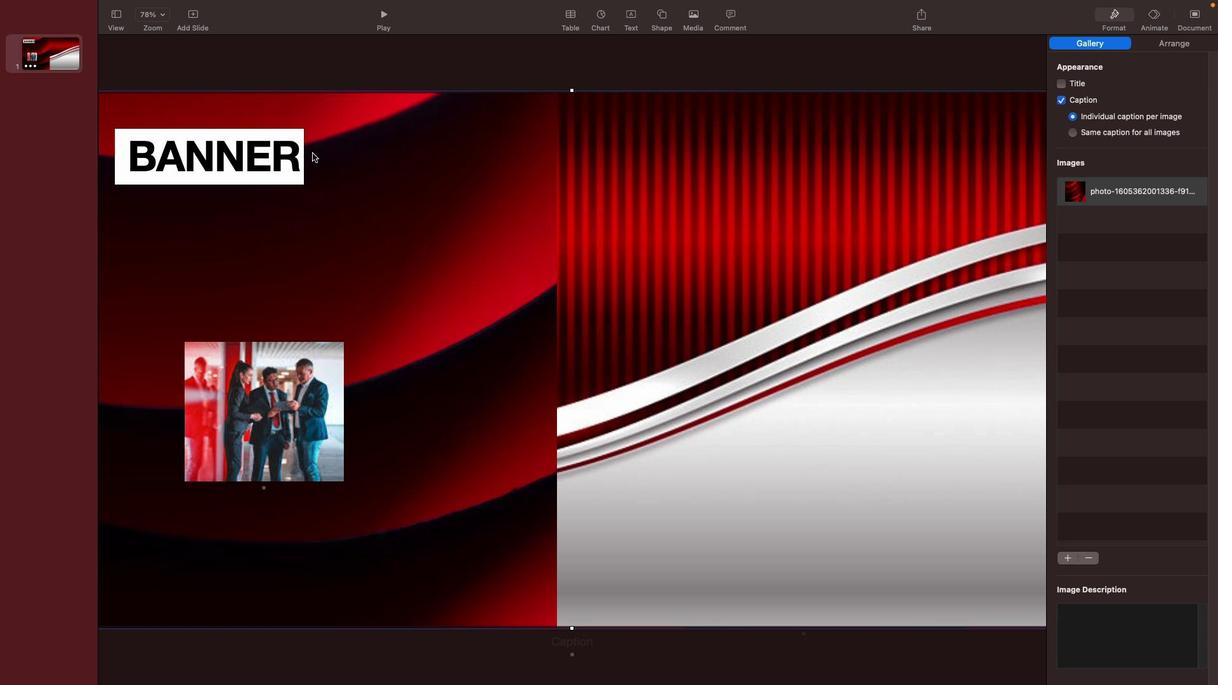 
Action: Mouse pressed left at (303, 156)
Screenshot: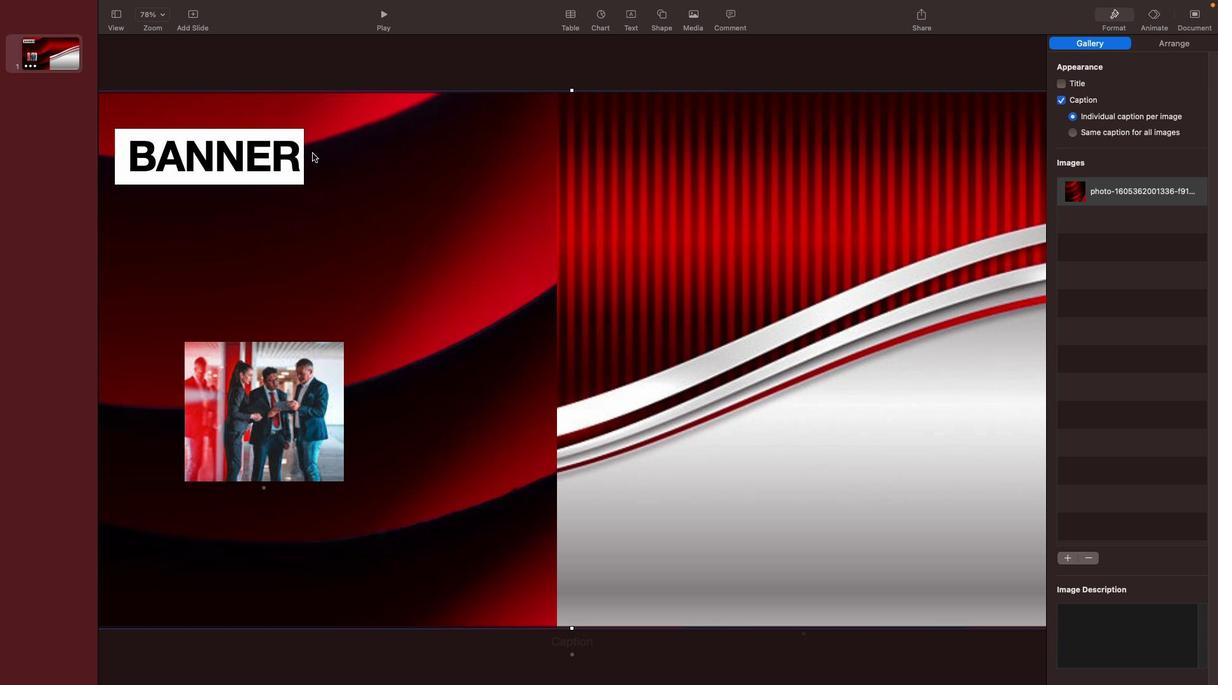 
Action: Mouse moved to (312, 152)
Screenshot: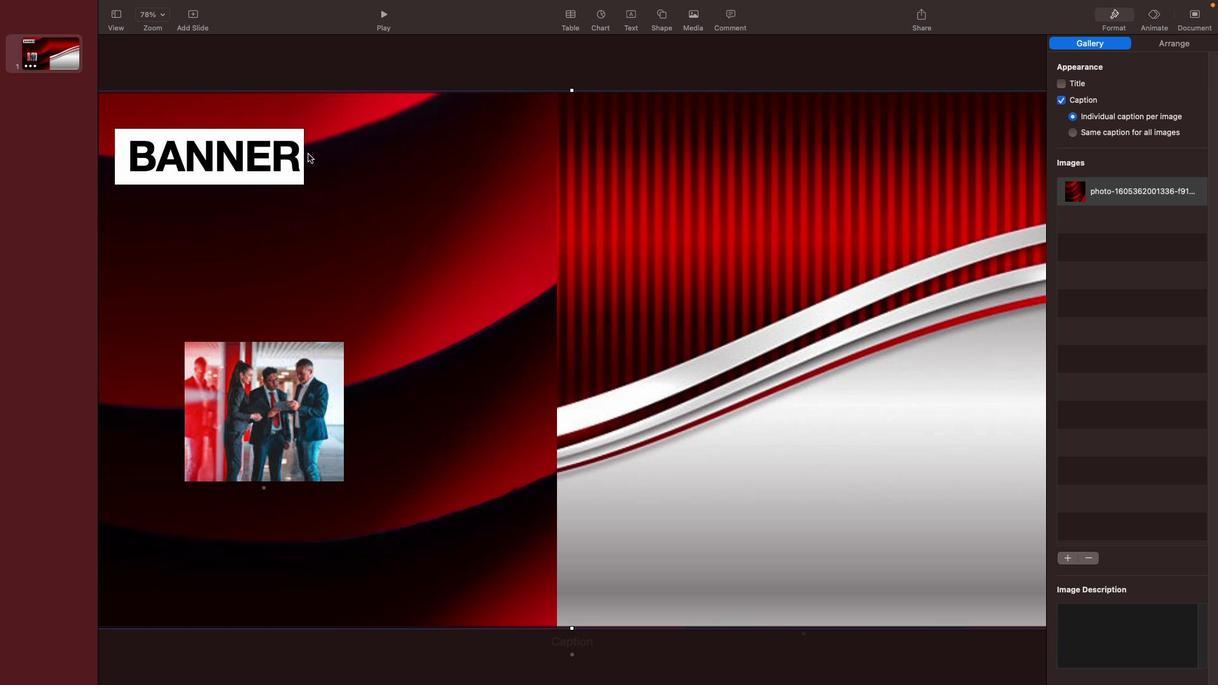 
Action: Mouse pressed left at (312, 152)
Screenshot: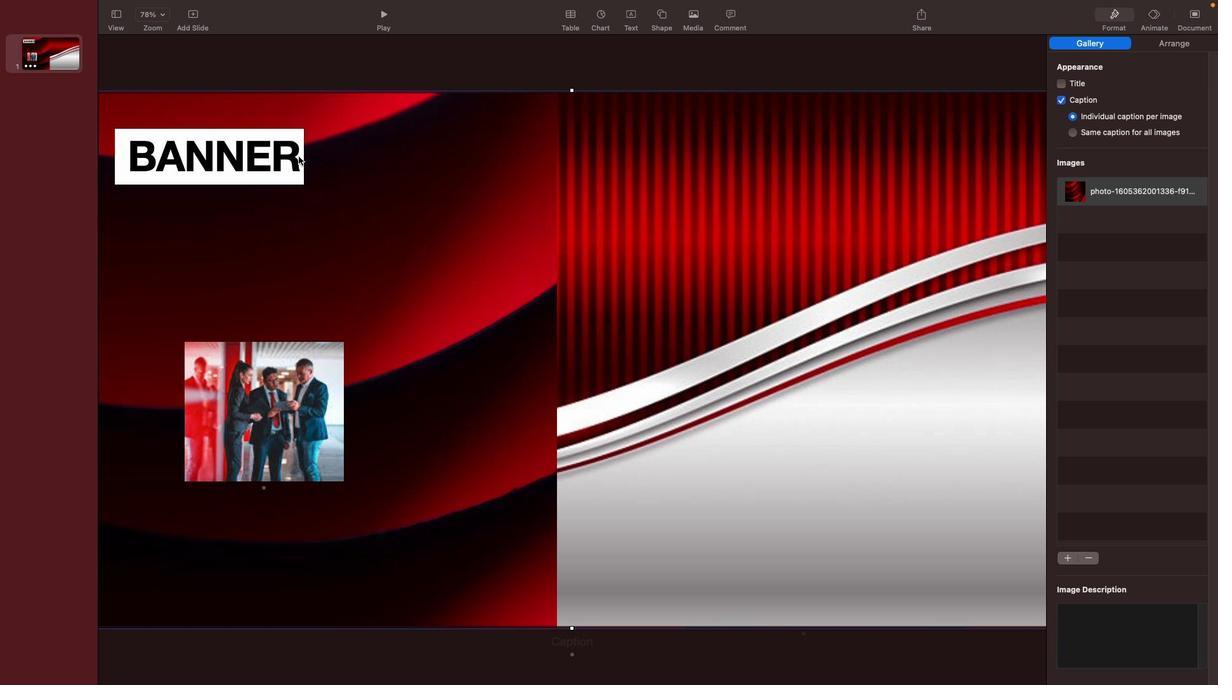 
Action: Mouse moved to (301, 156)
Screenshot: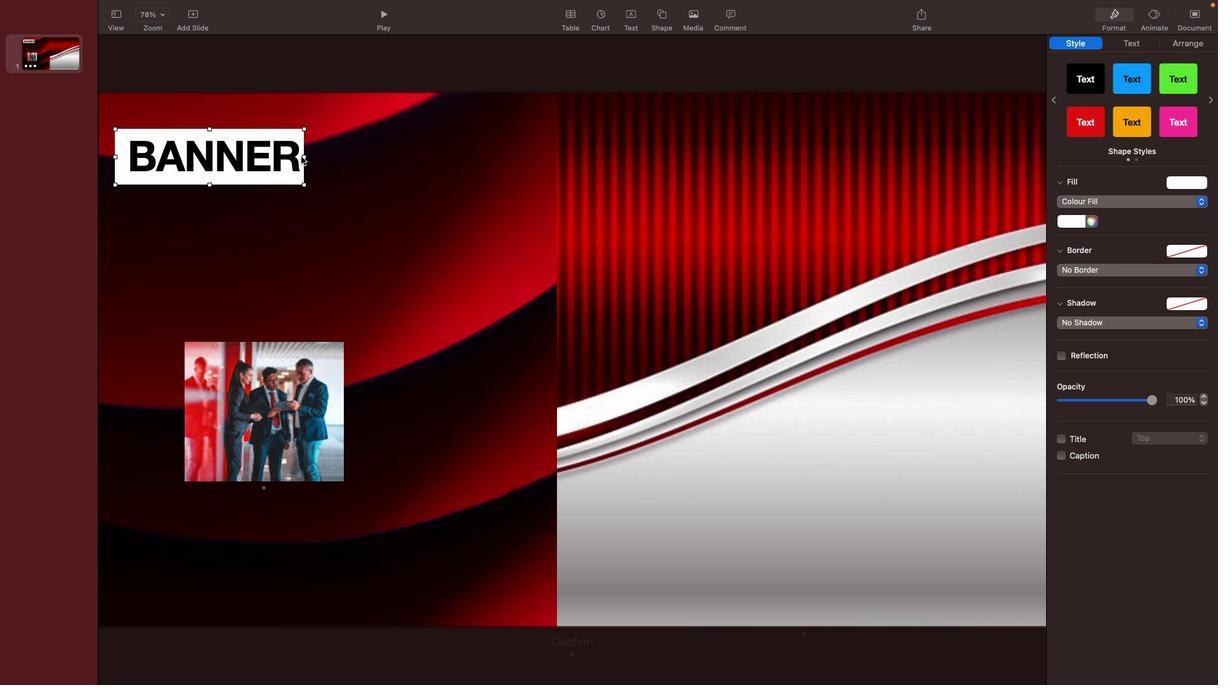 
Action: Mouse pressed left at (301, 156)
Screenshot: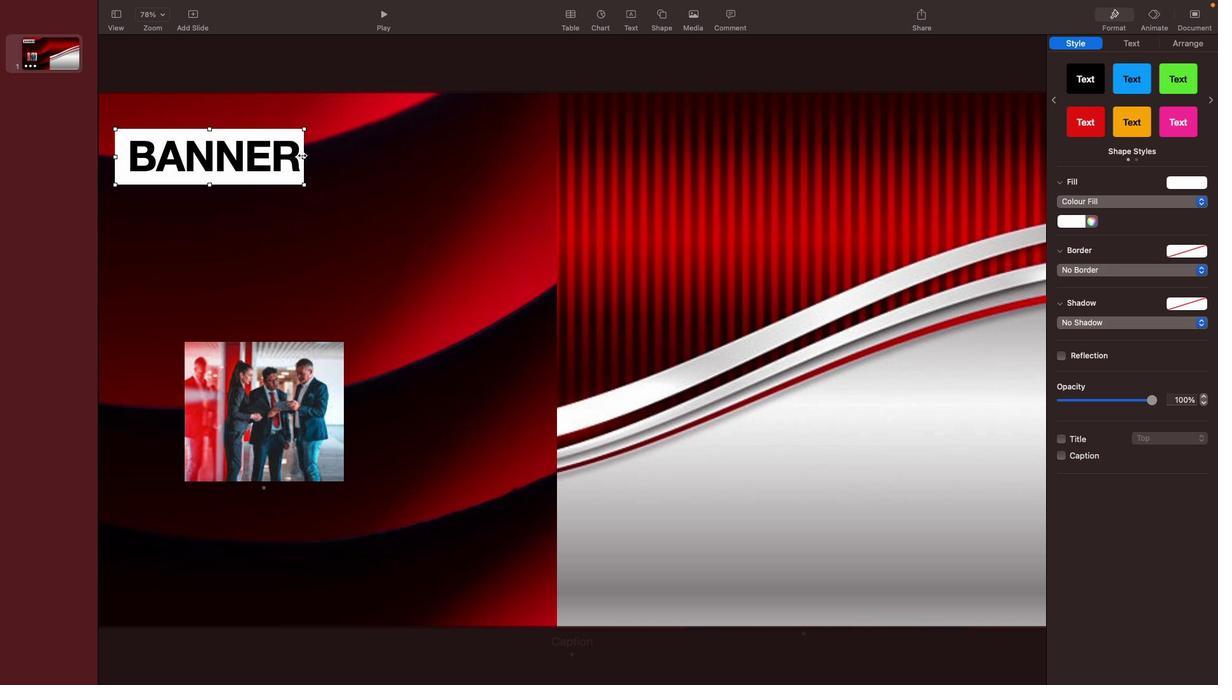 
Action: Mouse moved to (302, 156)
Screenshot: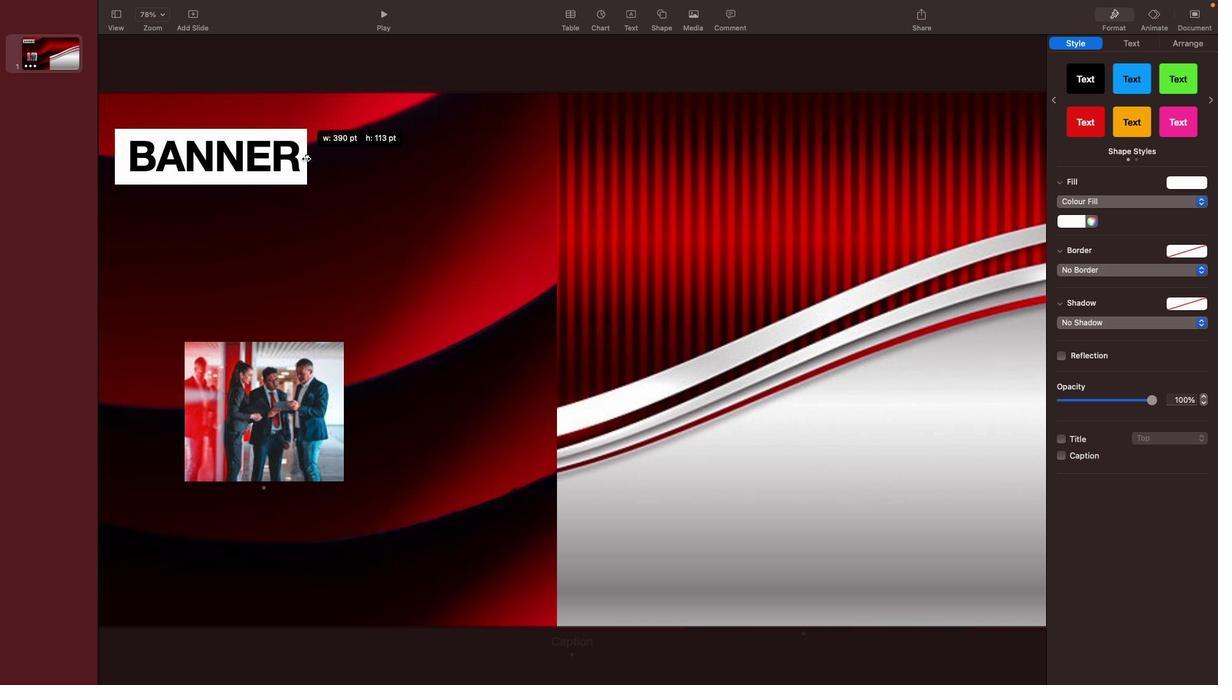 
Action: Mouse pressed left at (302, 156)
Screenshot: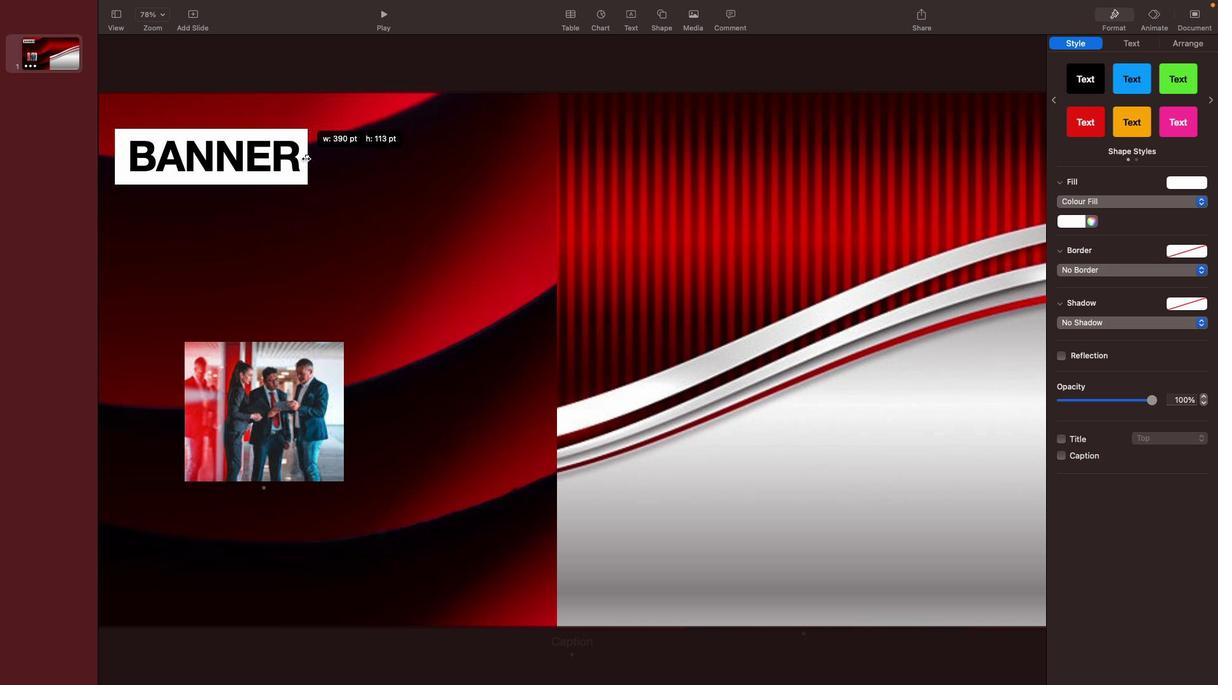 
Action: Mouse moved to (283, 163)
Screenshot: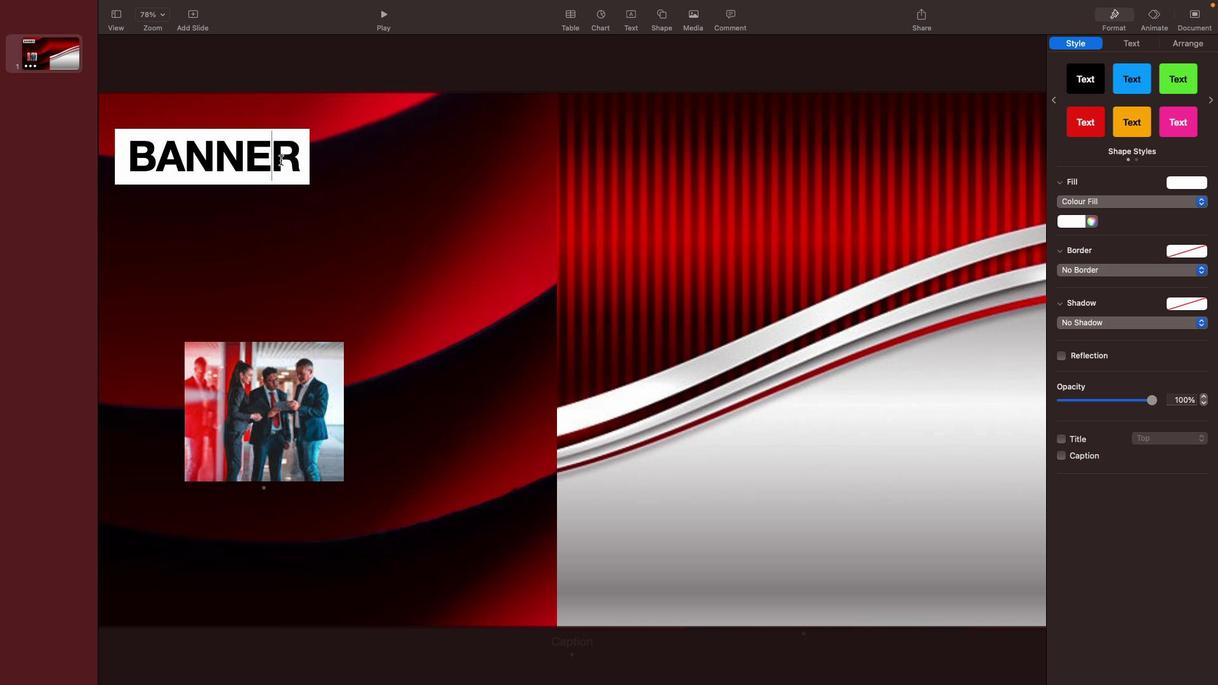 
Action: Mouse pressed left at (283, 163)
Screenshot: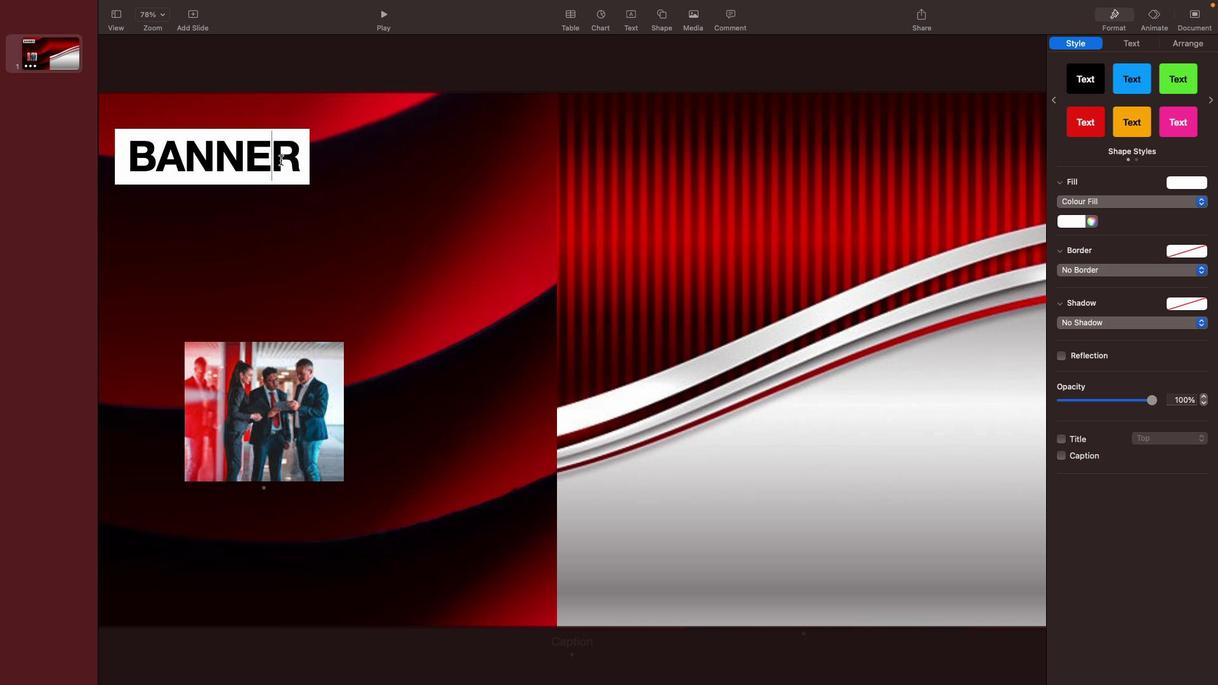 
Action: Mouse moved to (281, 159)
Screenshot: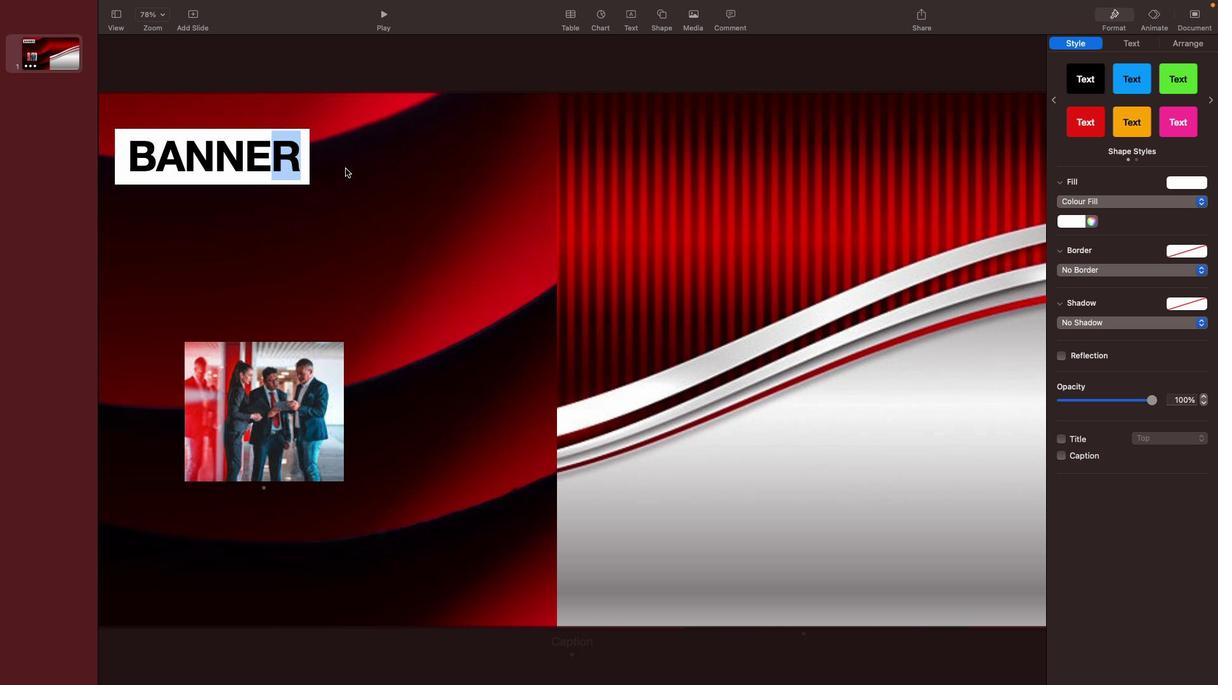 
Action: Mouse pressed left at (281, 159)
Screenshot: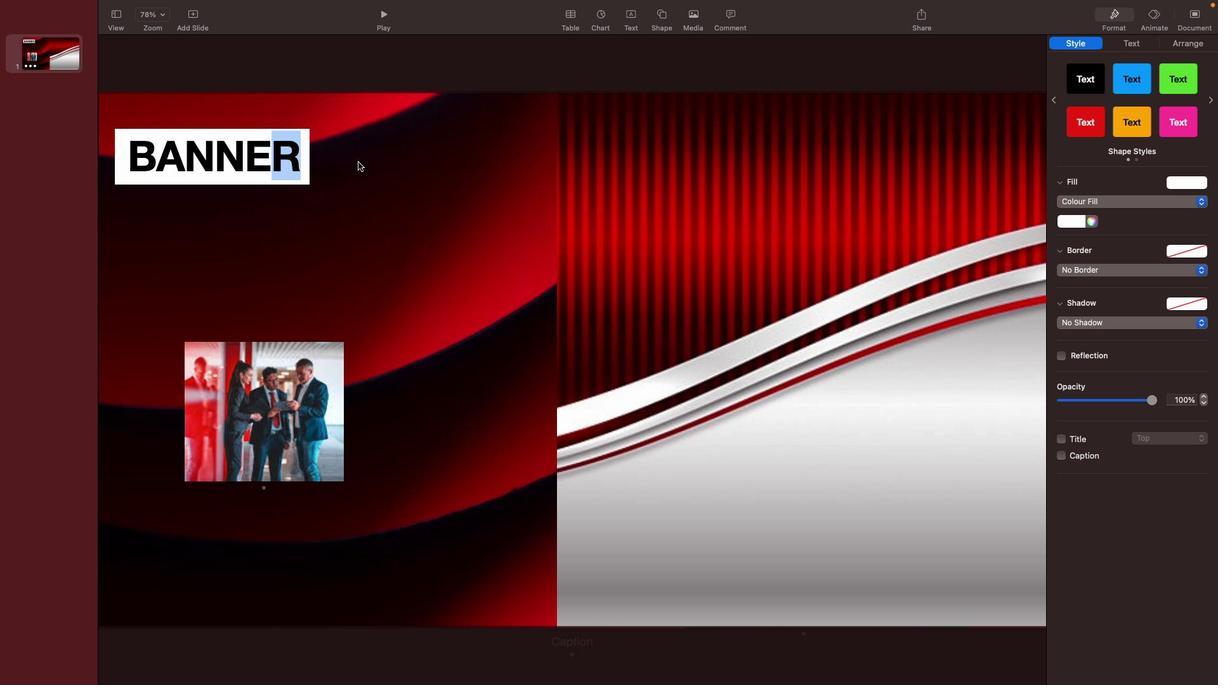 
Action: Mouse moved to (359, 161)
Screenshot: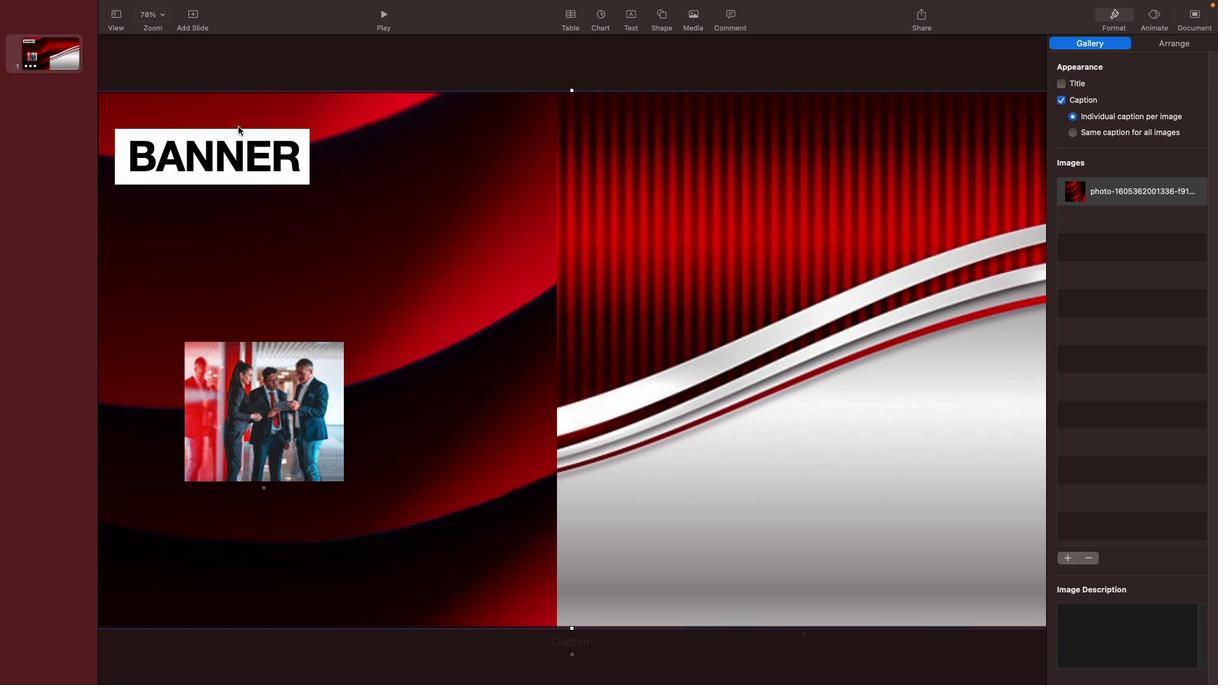 
Action: Mouse pressed left at (359, 161)
Screenshot: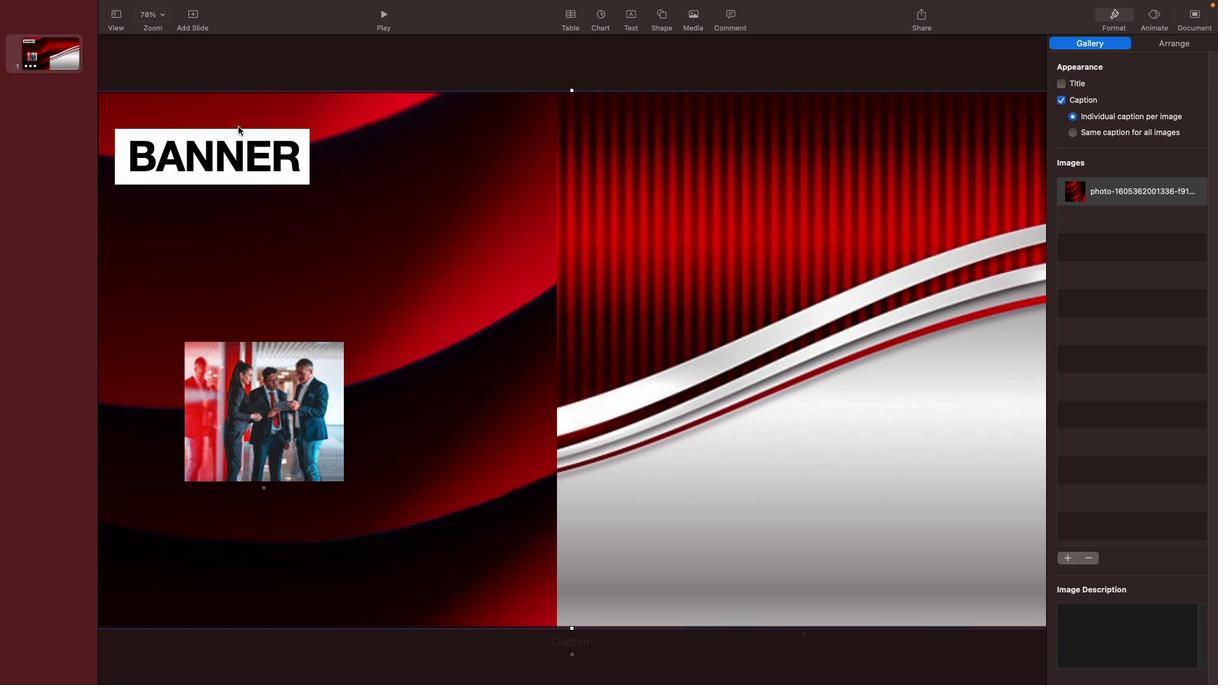 
Action: Mouse moved to (237, 126)
Screenshot: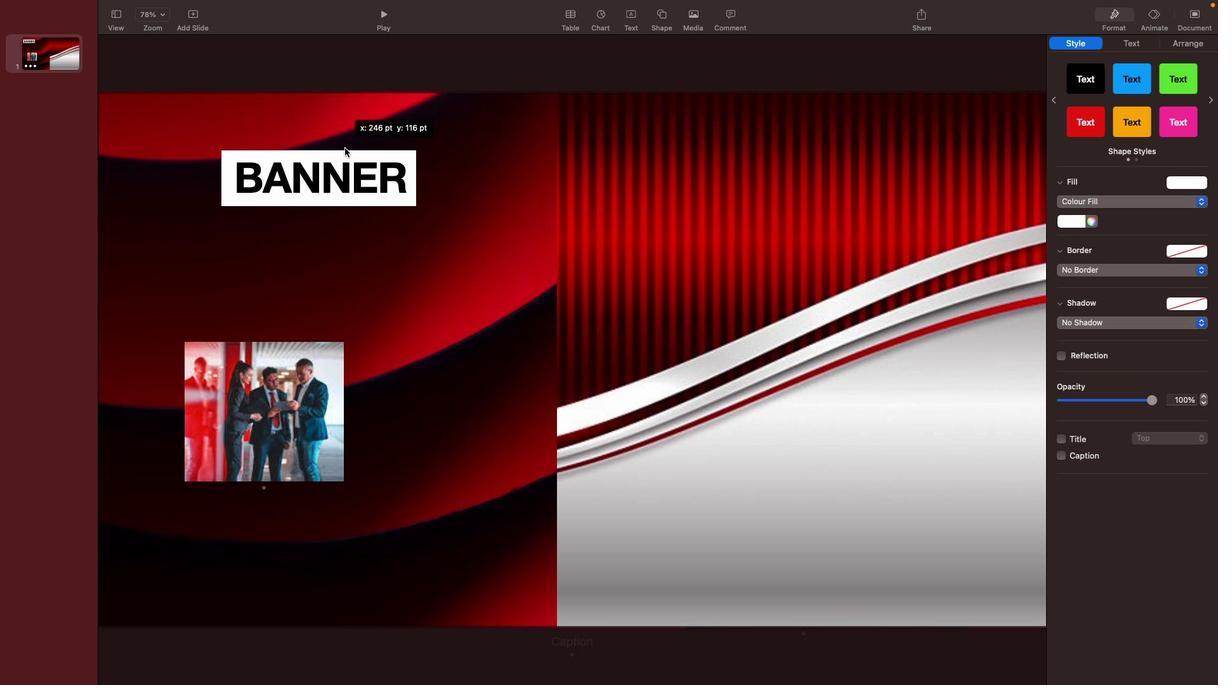 
Action: Mouse pressed left at (237, 126)
Screenshot: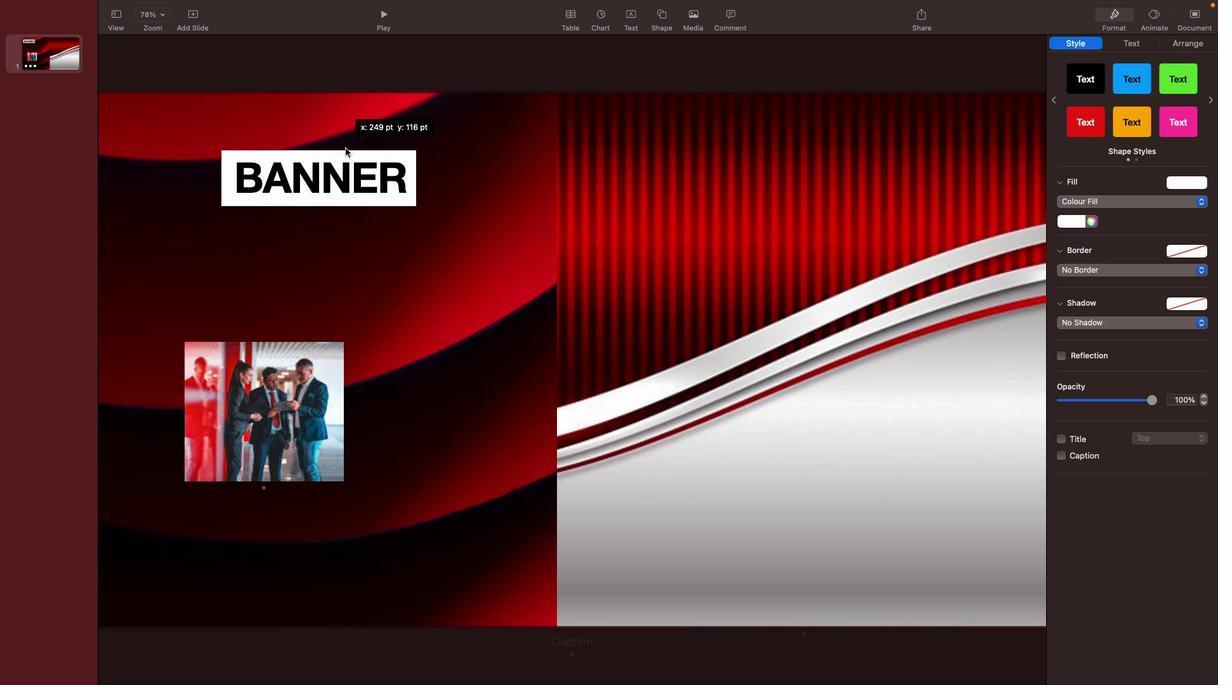 
Action: Mouse moved to (347, 227)
Screenshot: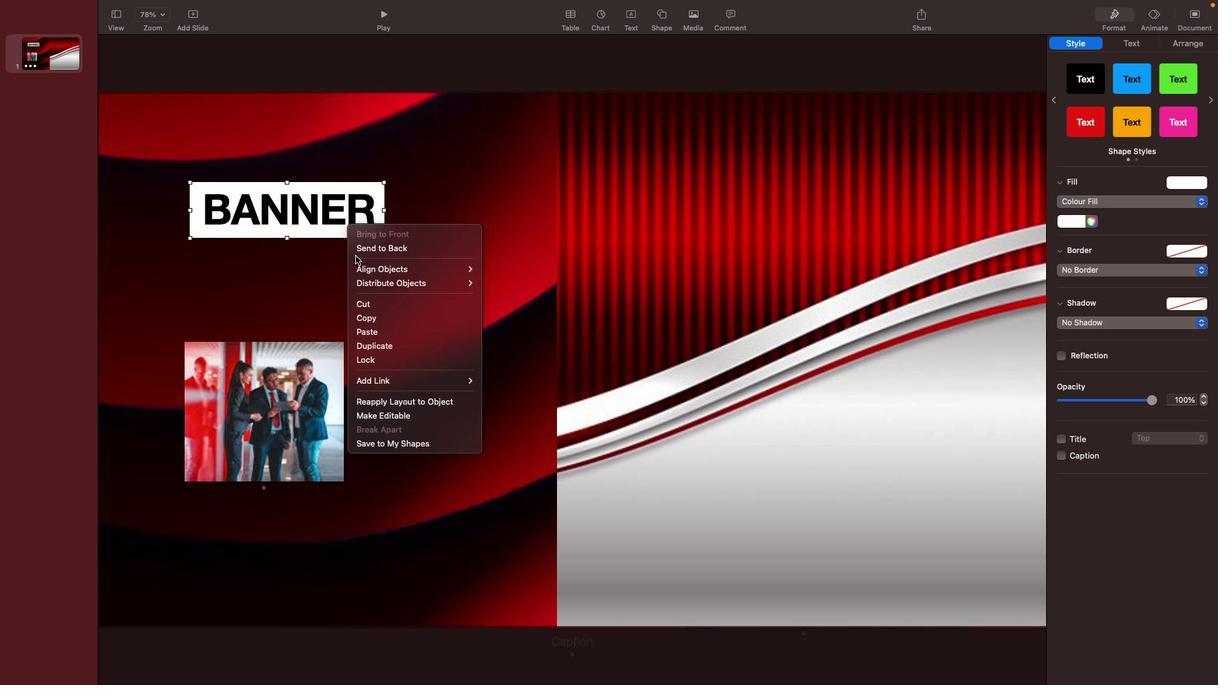 
Action: Mouse pressed right at (347, 227)
Screenshot: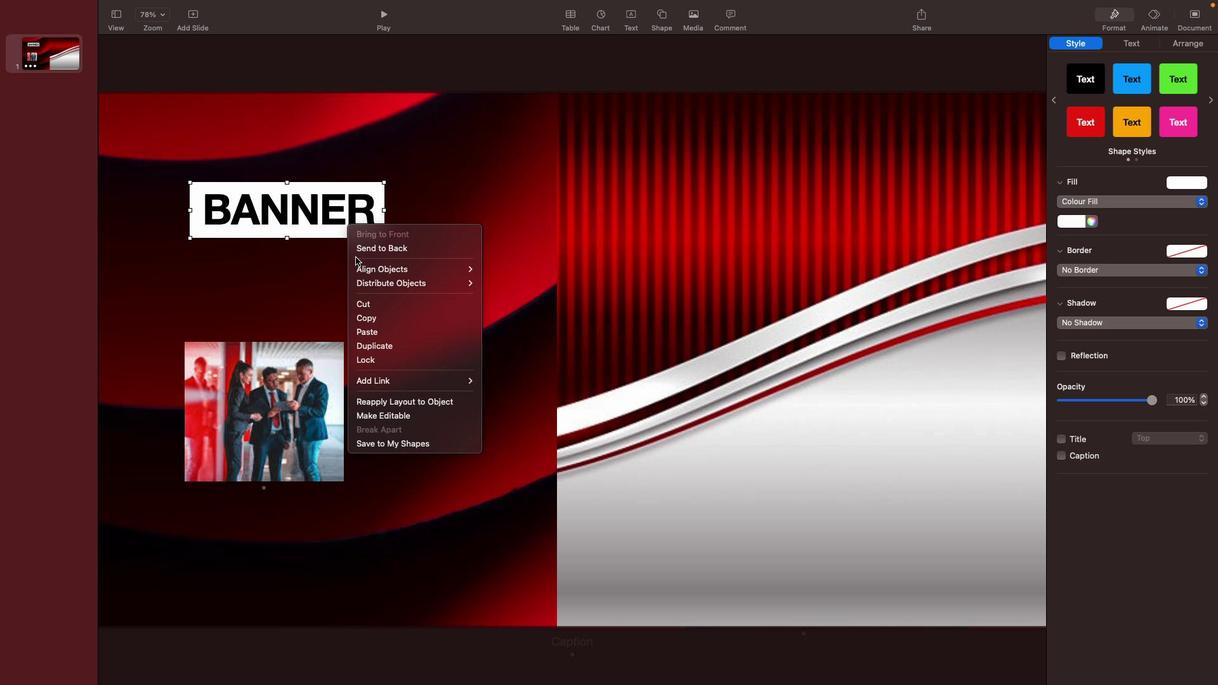 
Action: Mouse moved to (1198, 198)
Screenshot: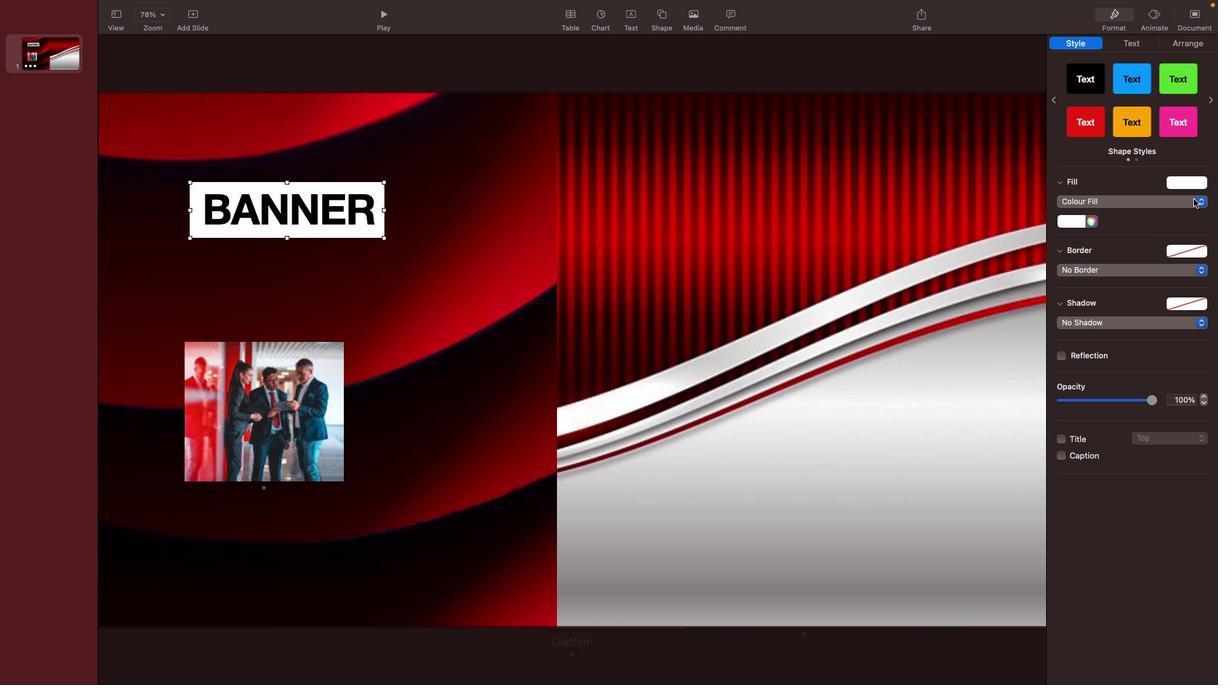 
Action: Mouse pressed left at (1198, 198)
Screenshot: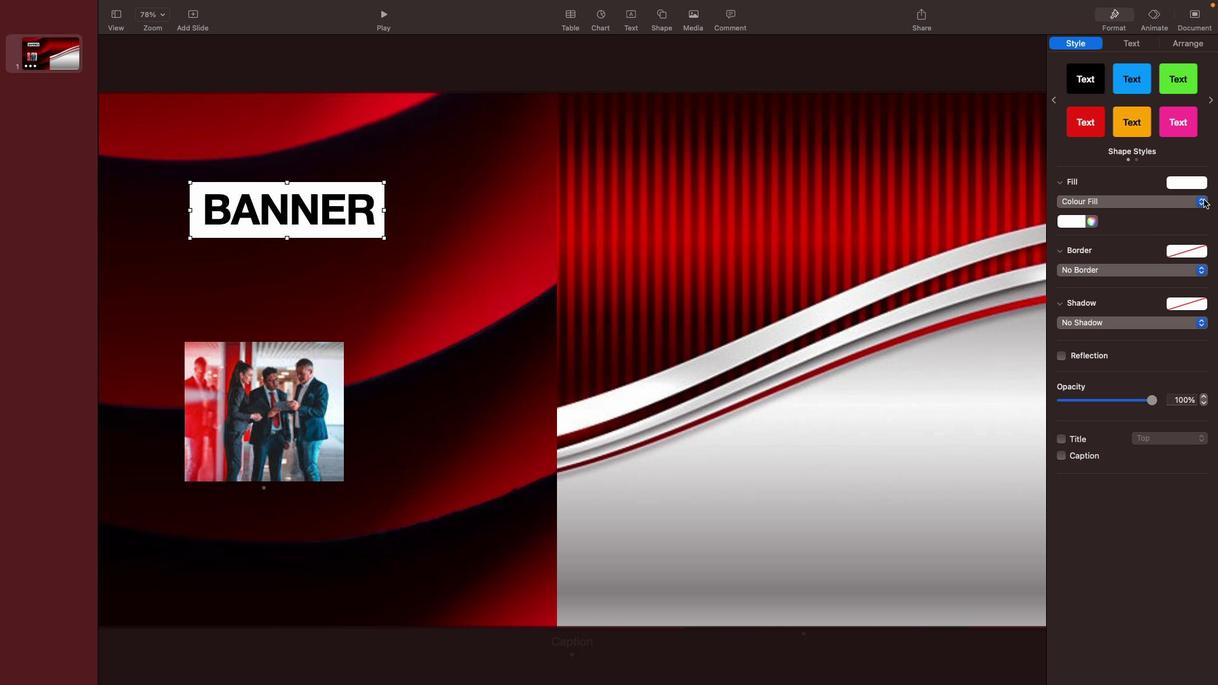 
Action: Mouse moved to (1204, 199)
Screenshot: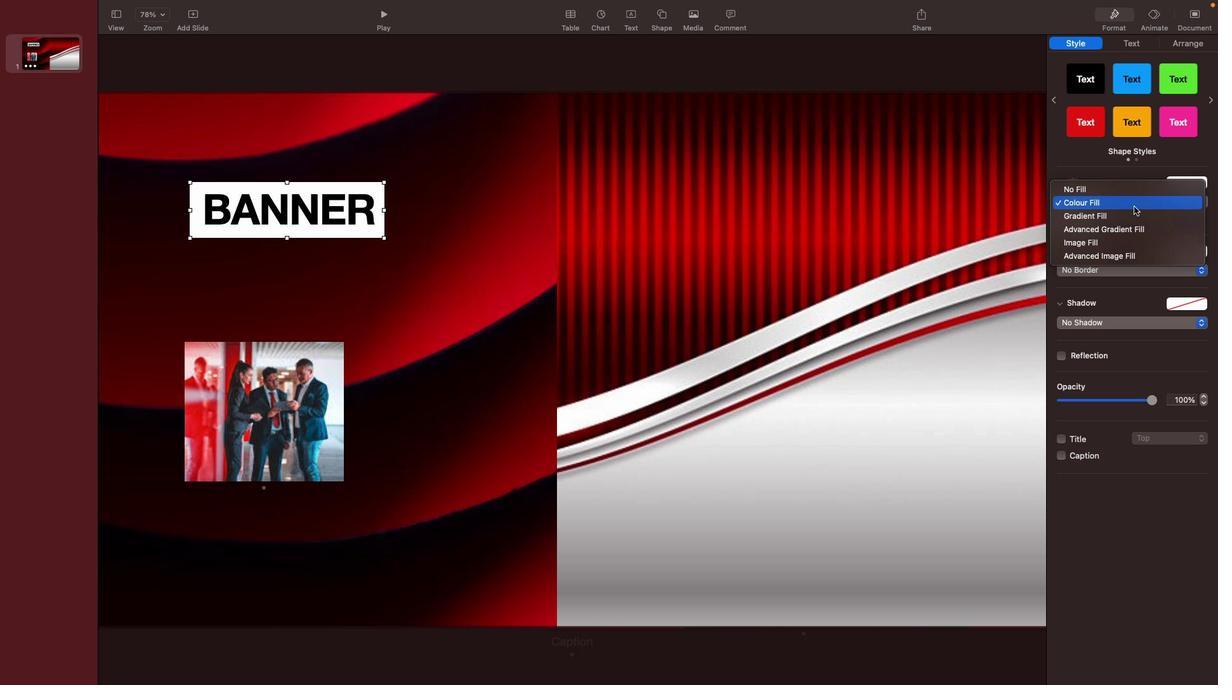 
Action: Mouse pressed left at (1204, 199)
Screenshot: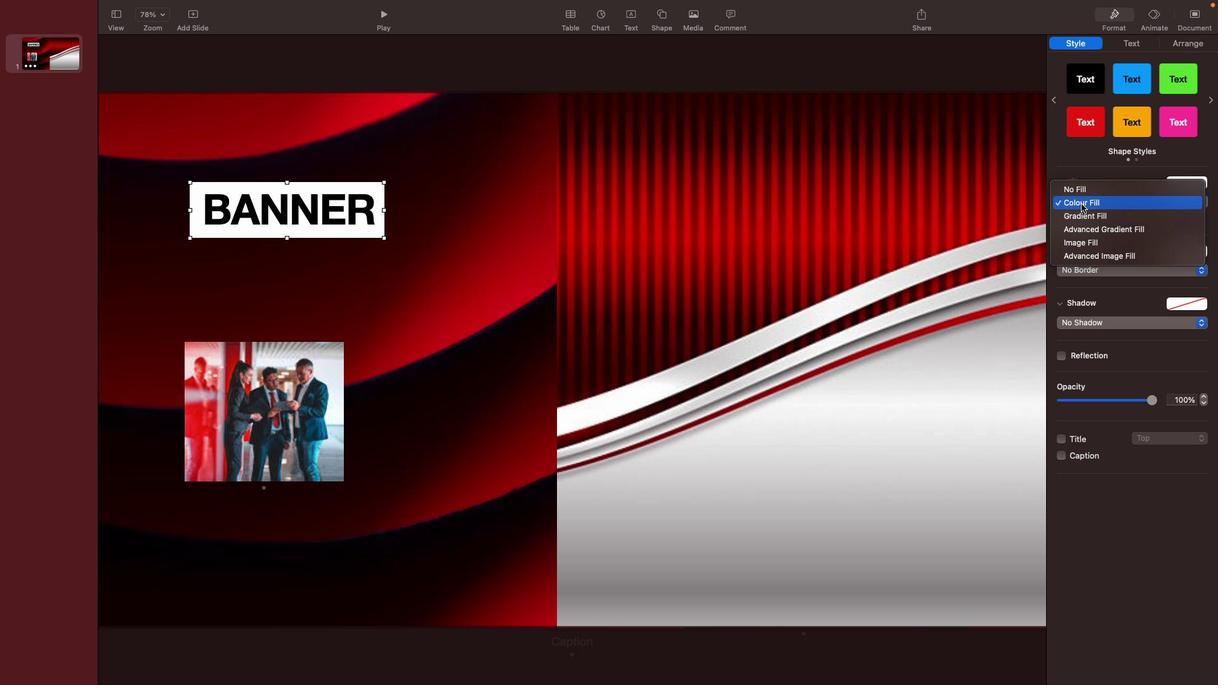 
Action: Mouse moved to (1076, 184)
Screenshot: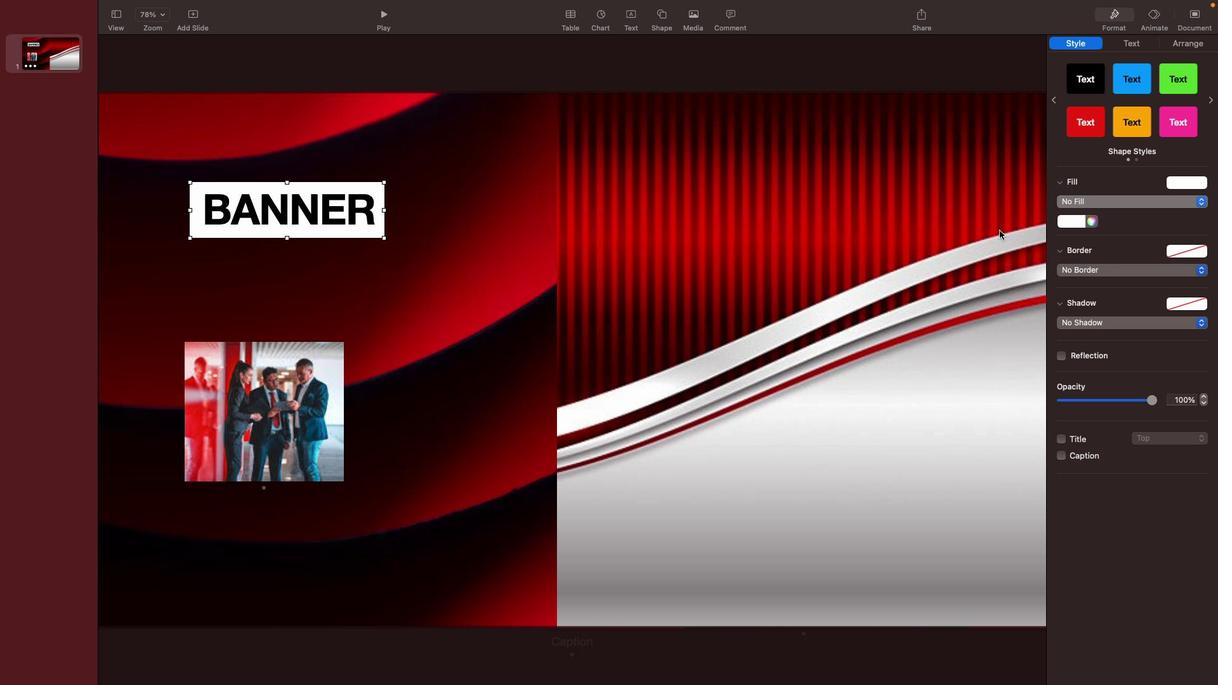 
Action: Mouse pressed left at (1076, 184)
Screenshot: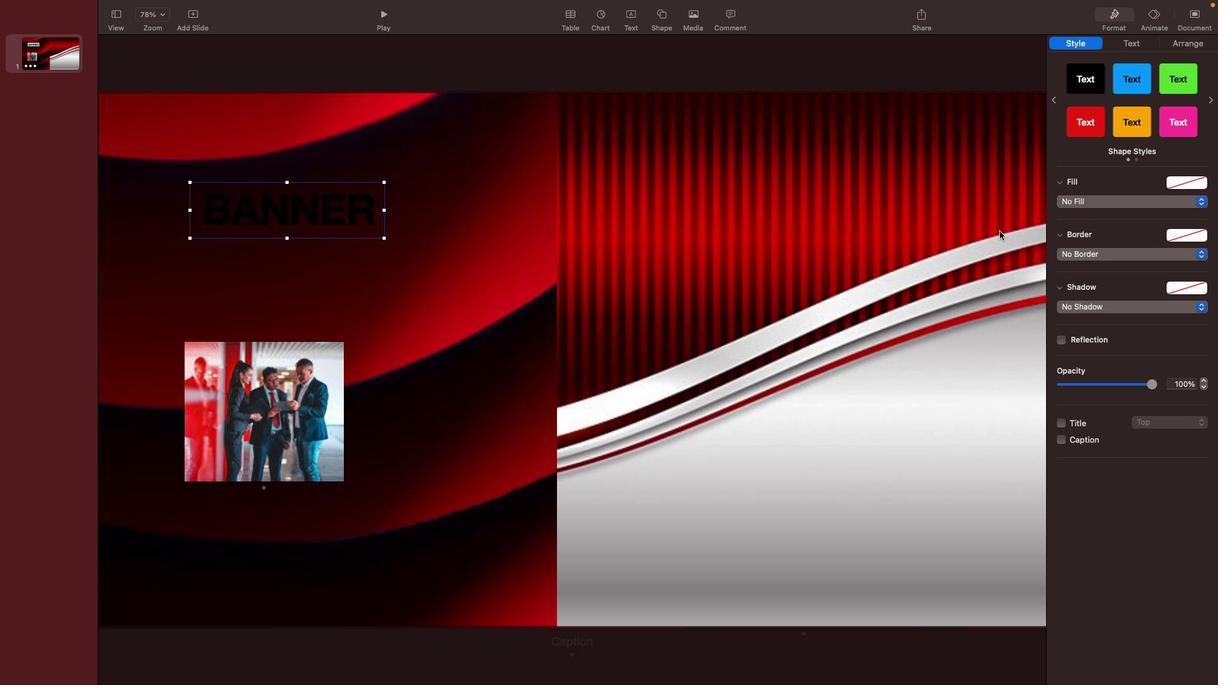 
Action: Mouse moved to (1202, 200)
Screenshot: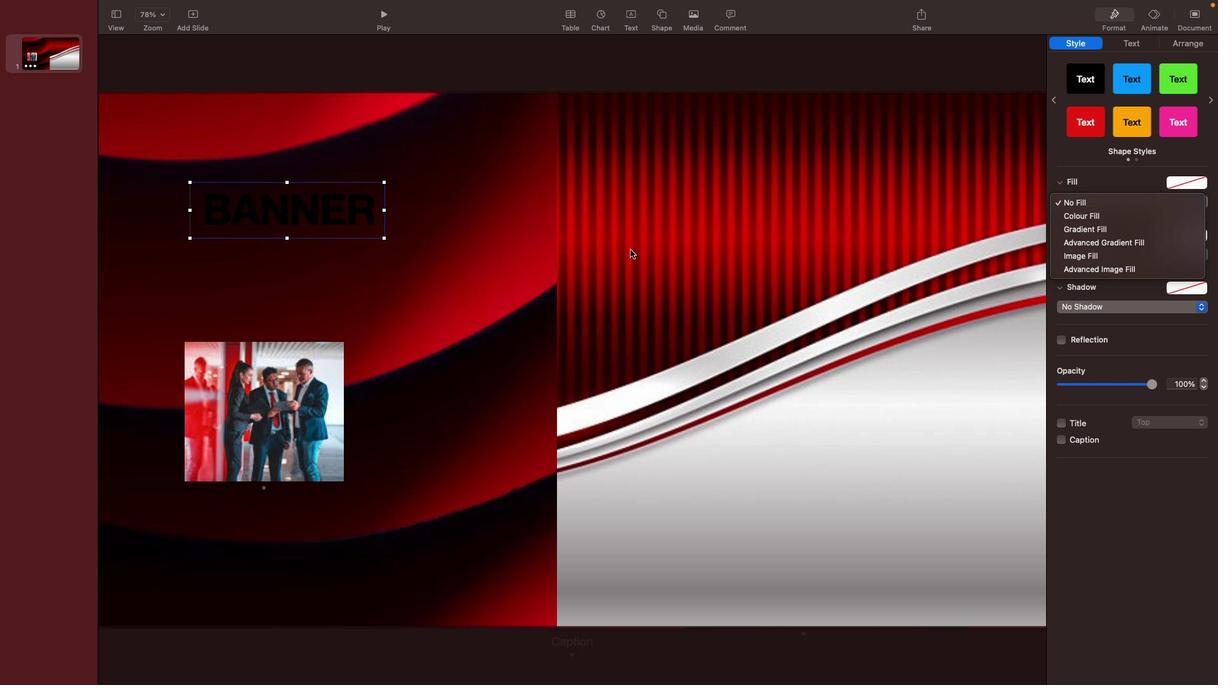
Action: Mouse pressed left at (1202, 200)
Screenshot: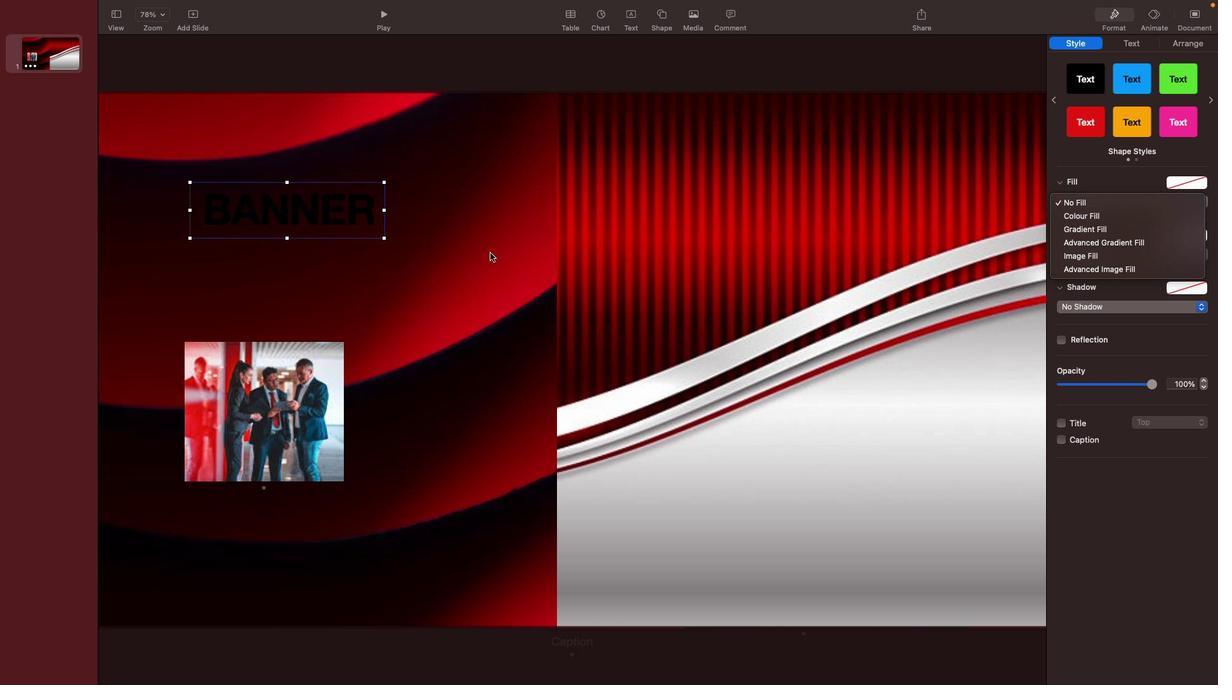 
Action: Mouse moved to (1205, 305)
Screenshot: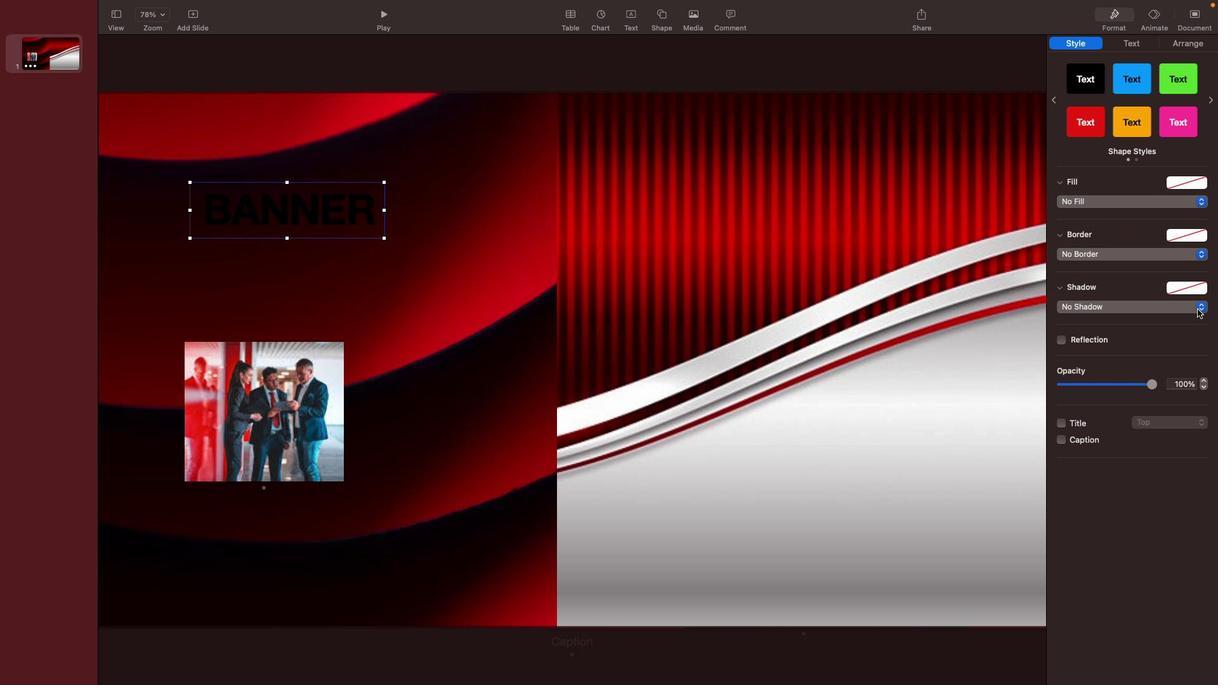 
Action: Mouse pressed left at (1205, 305)
Screenshot: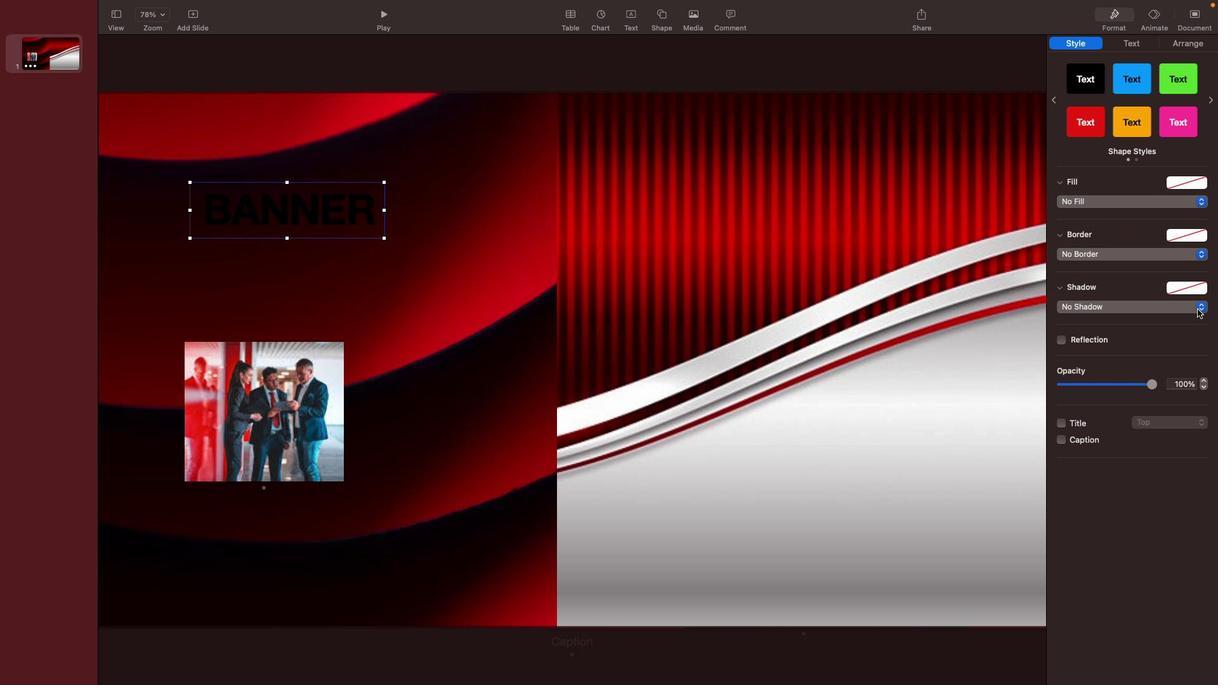 
Action: Mouse moved to (1201, 306)
Screenshot: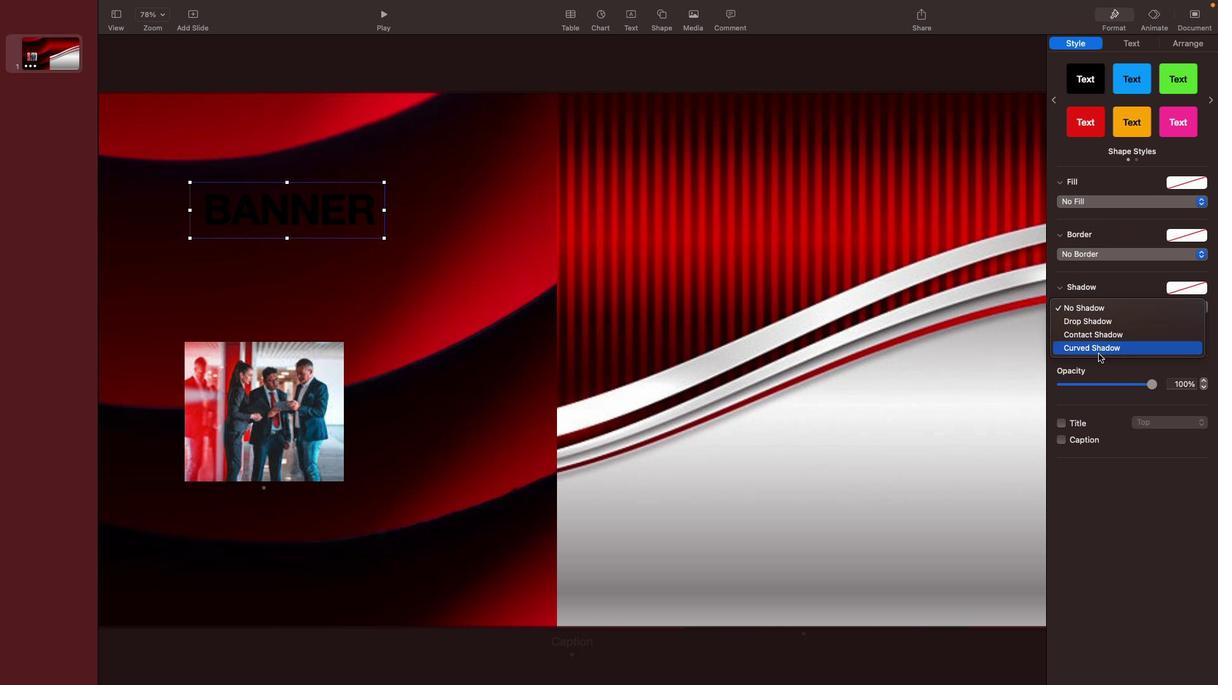 
Action: Mouse pressed left at (1201, 306)
Screenshot: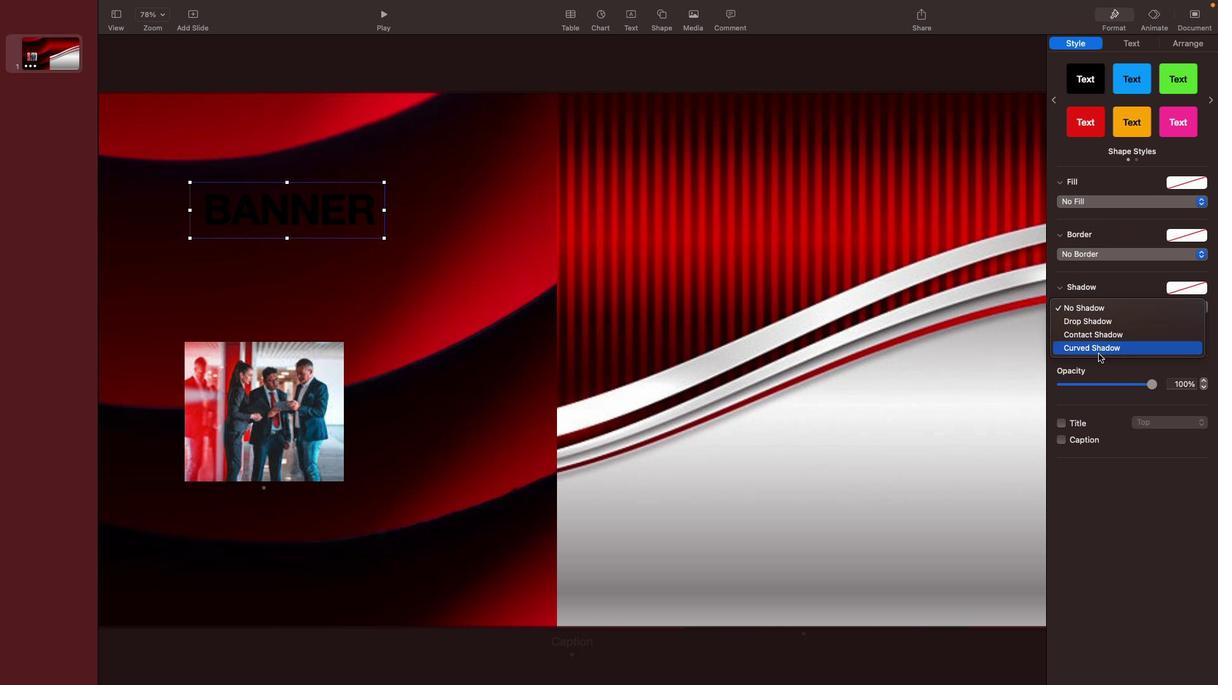 
Action: Mouse moved to (1097, 348)
Screenshot: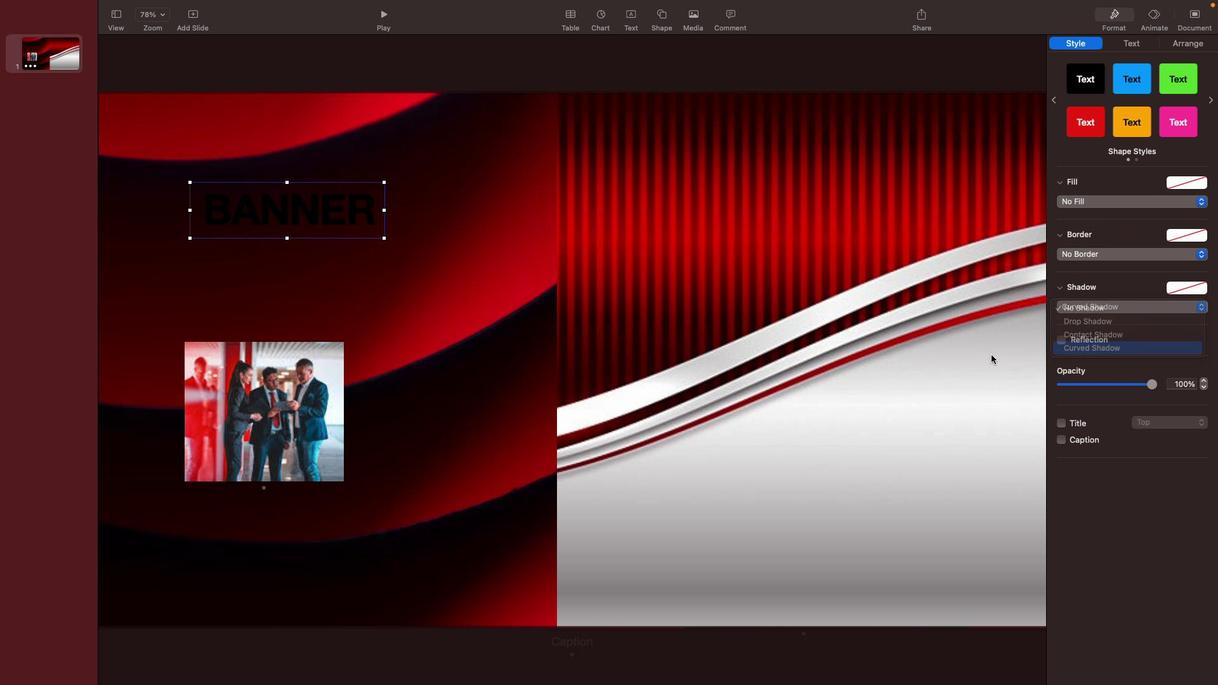 
Action: Mouse pressed left at (1097, 348)
Screenshot: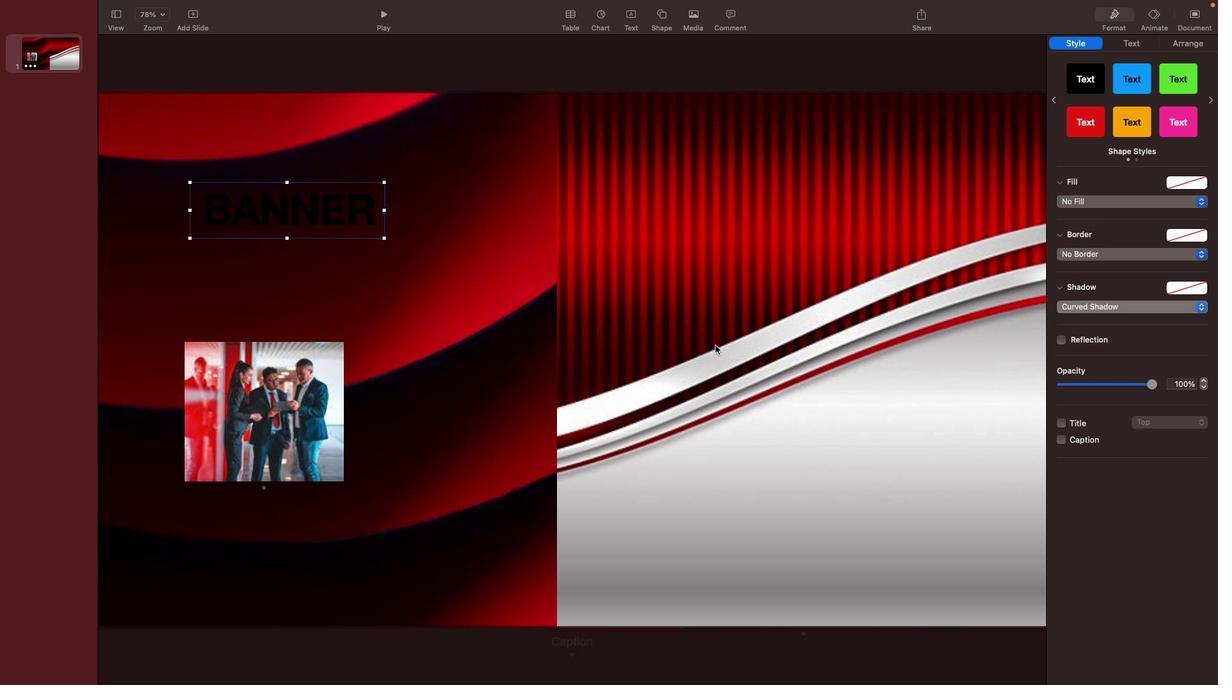
Action: Mouse moved to (362, 199)
Screenshot: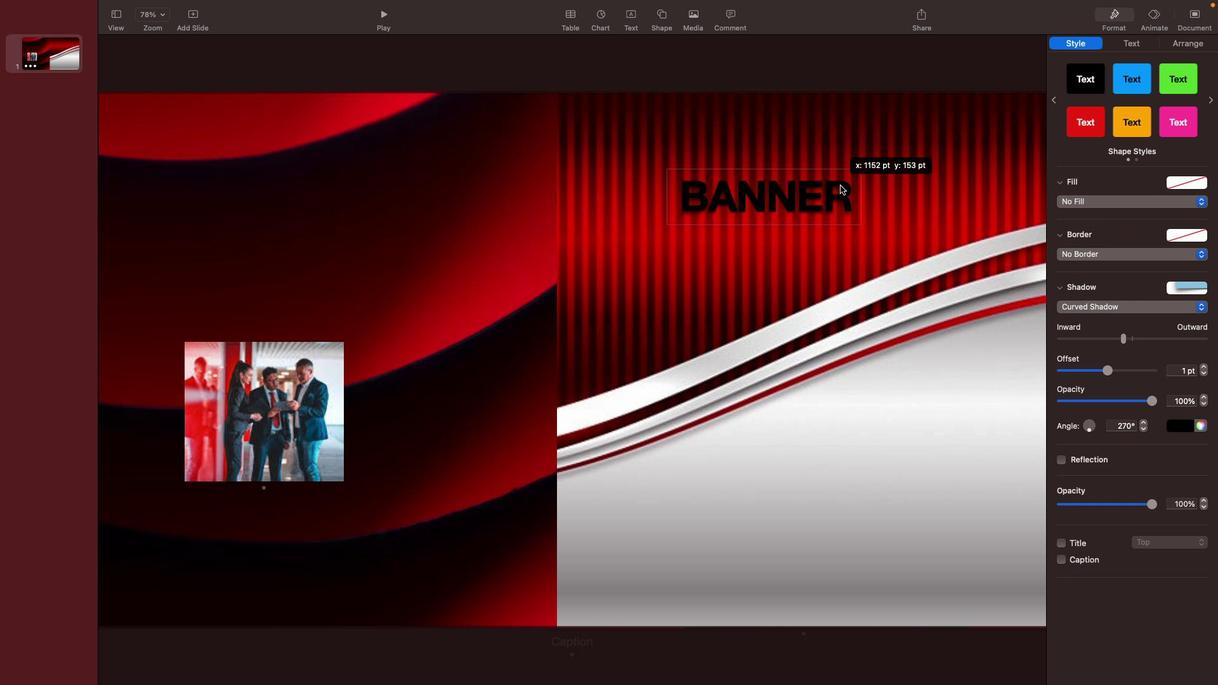 
Action: Mouse pressed left at (362, 199)
Screenshot: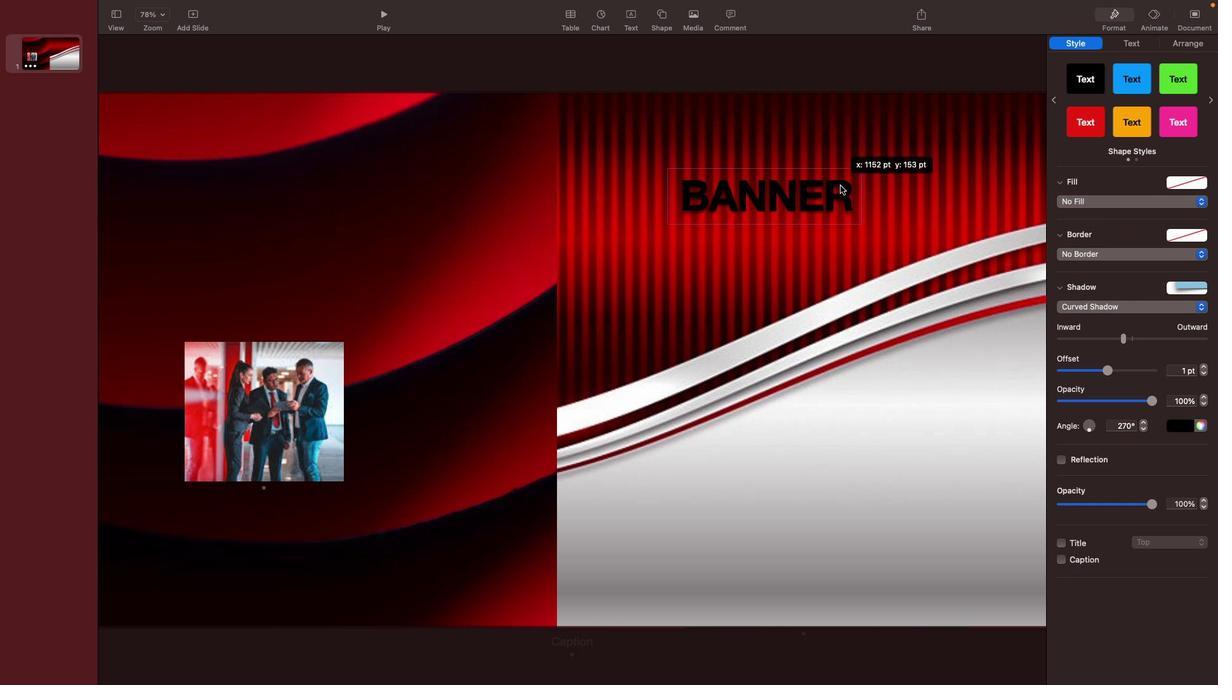
Action: Mouse moved to (1105, 368)
Screenshot: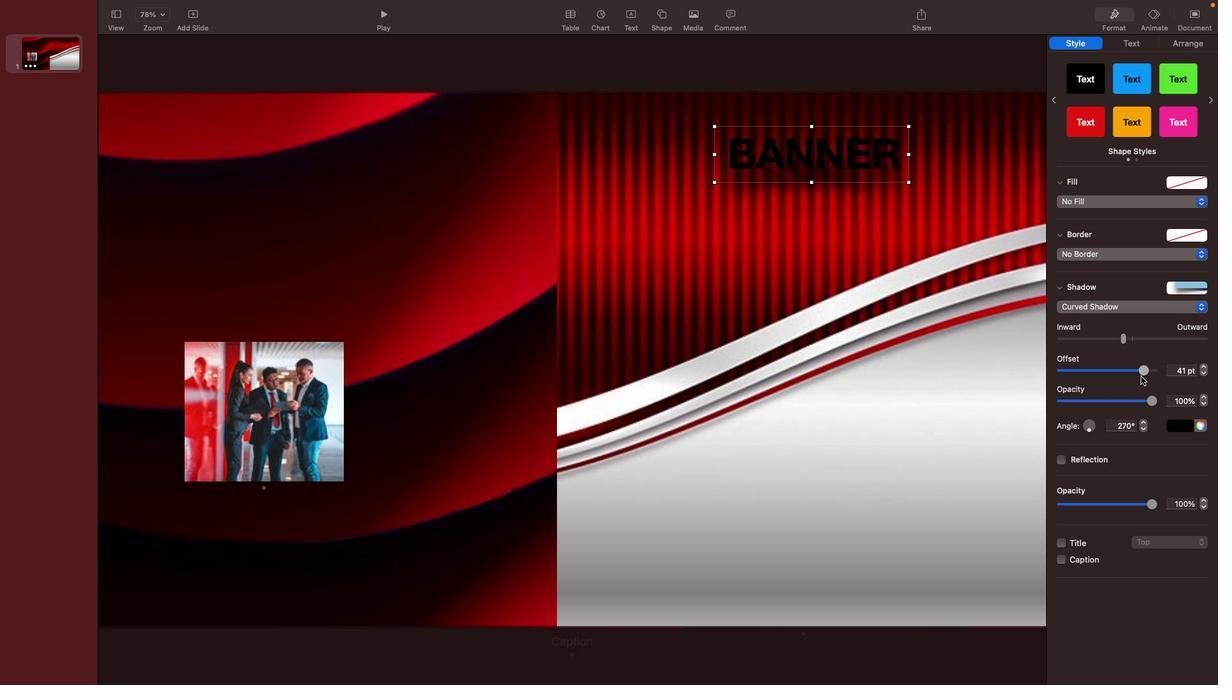 
Action: Mouse pressed left at (1105, 368)
Screenshot: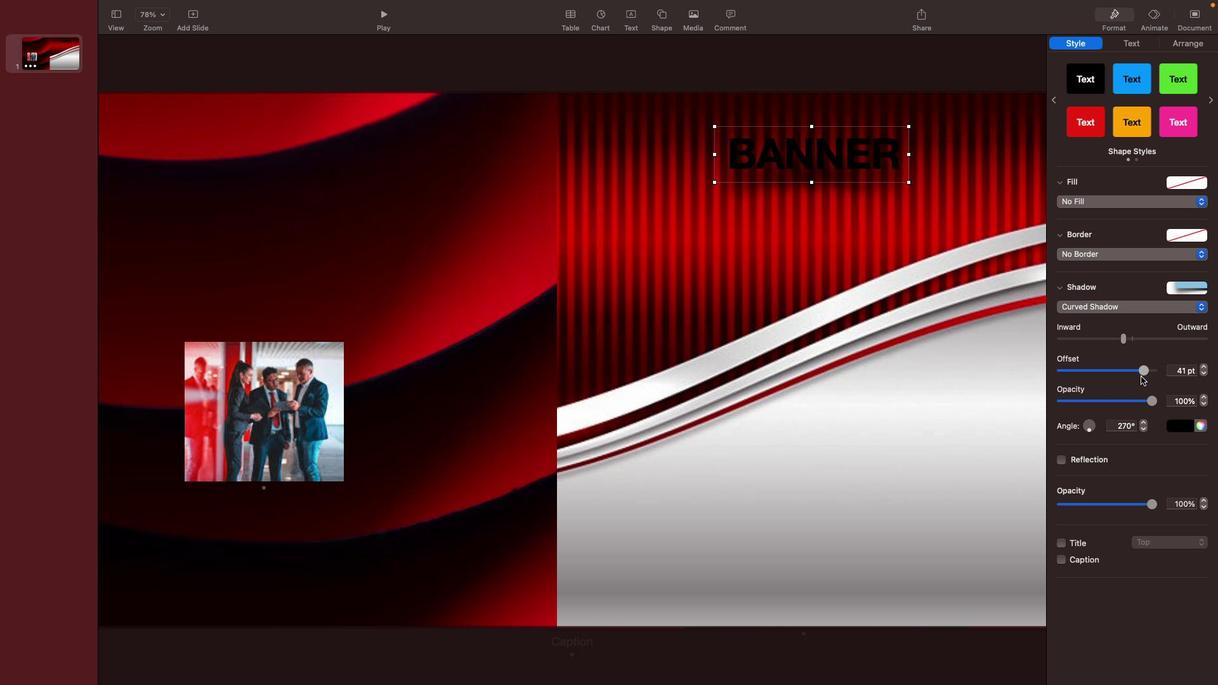 
Action: Mouse moved to (856, 157)
Screenshot: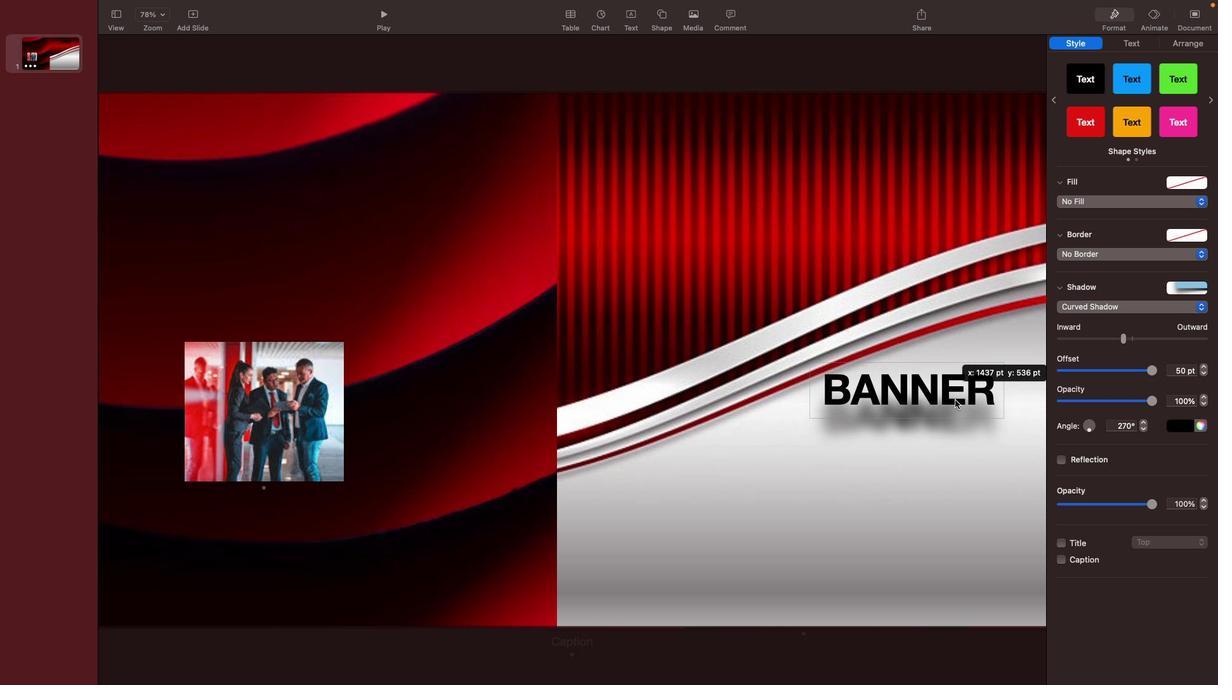 
Action: Mouse pressed left at (856, 157)
Screenshot: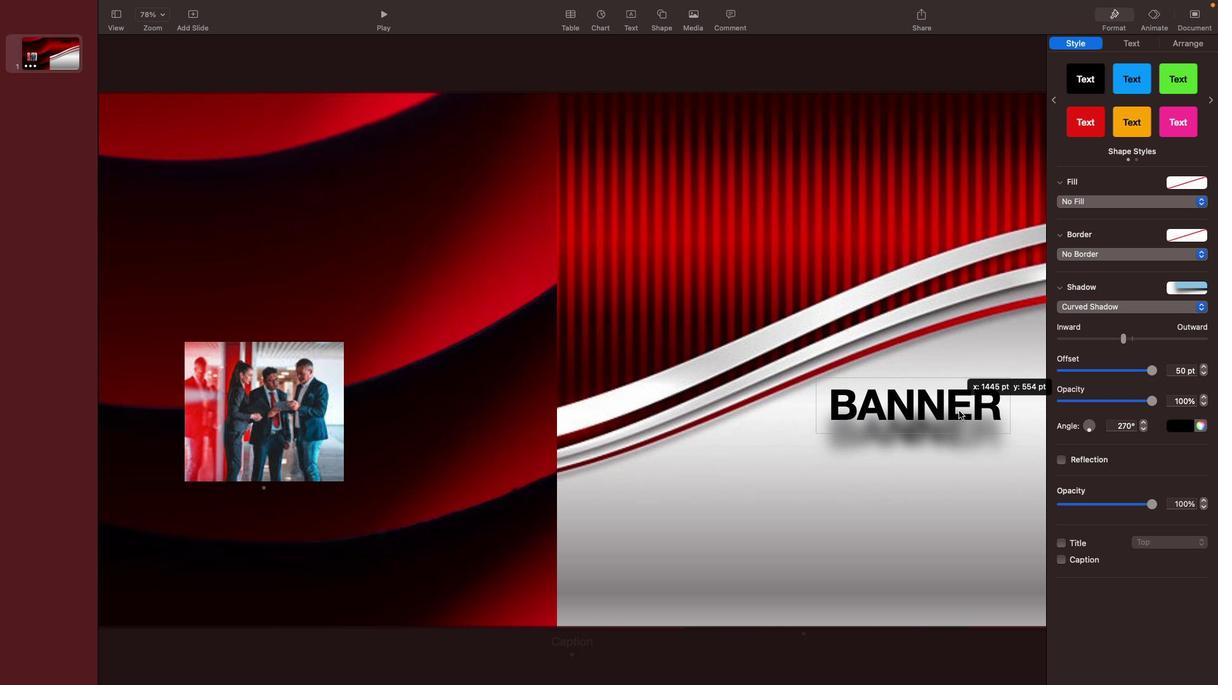 
Action: Mouse moved to (966, 397)
Screenshot: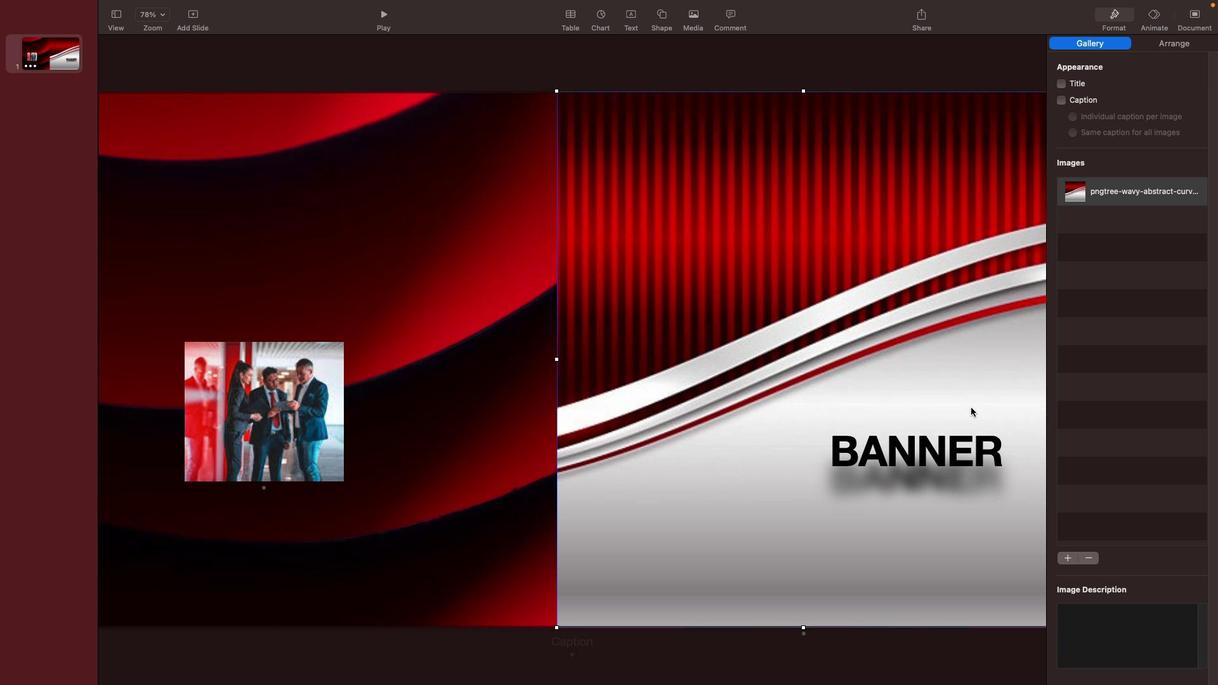 
Action: Mouse pressed left at (966, 397)
Screenshot: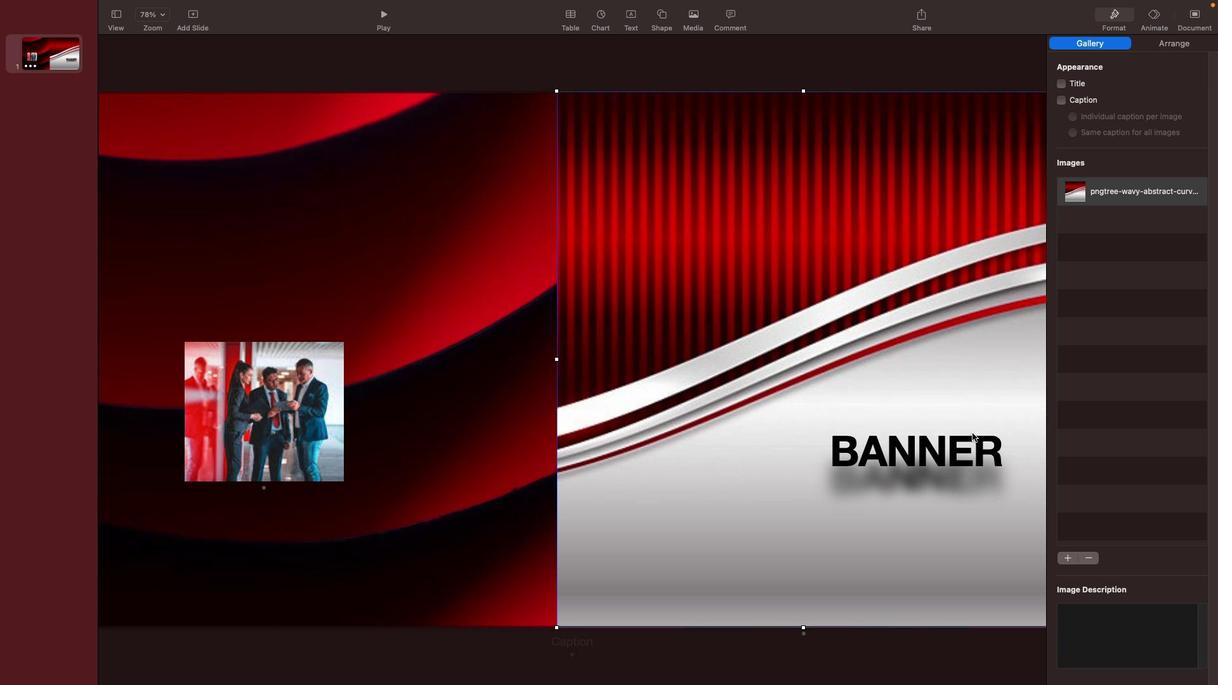 
Action: Mouse moved to (958, 454)
Screenshot: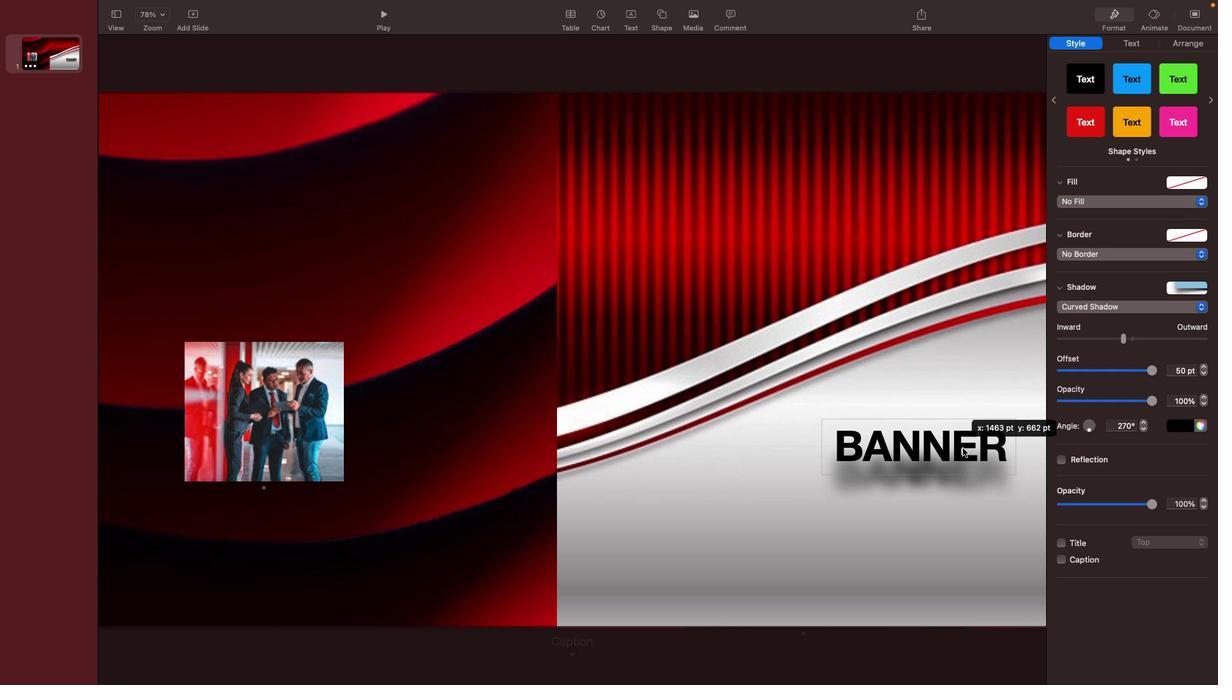 
Action: Mouse pressed left at (958, 454)
Screenshot: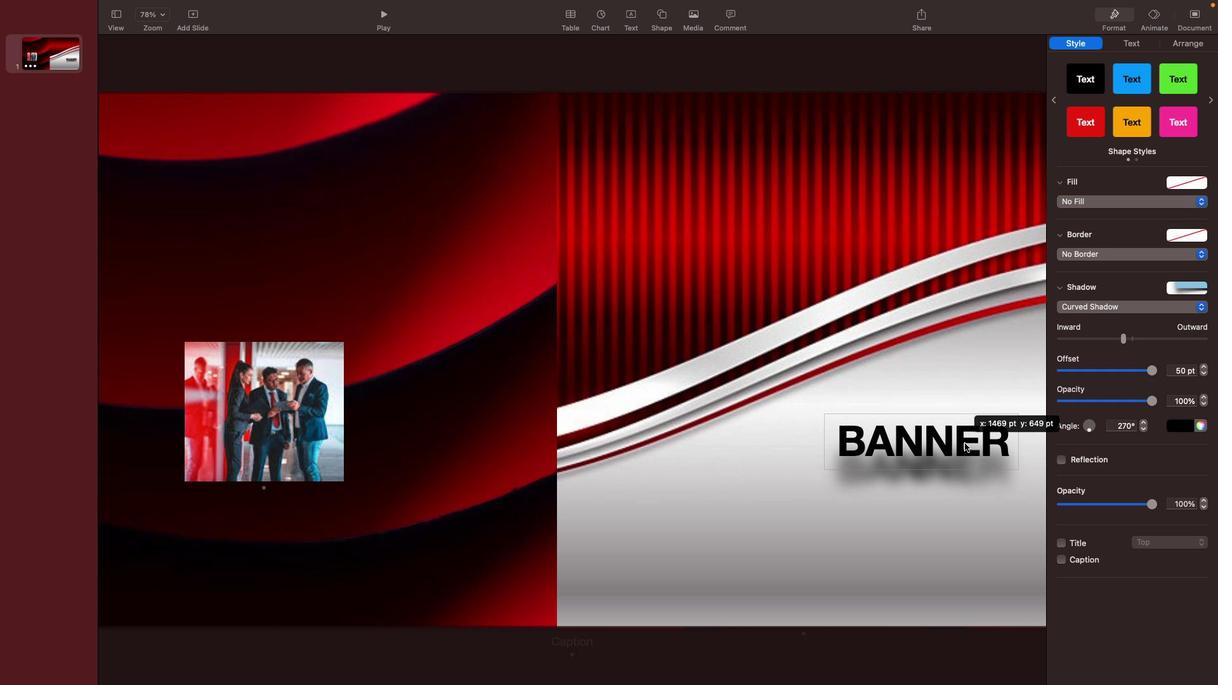 
Action: Mouse moved to (975, 416)
Screenshot: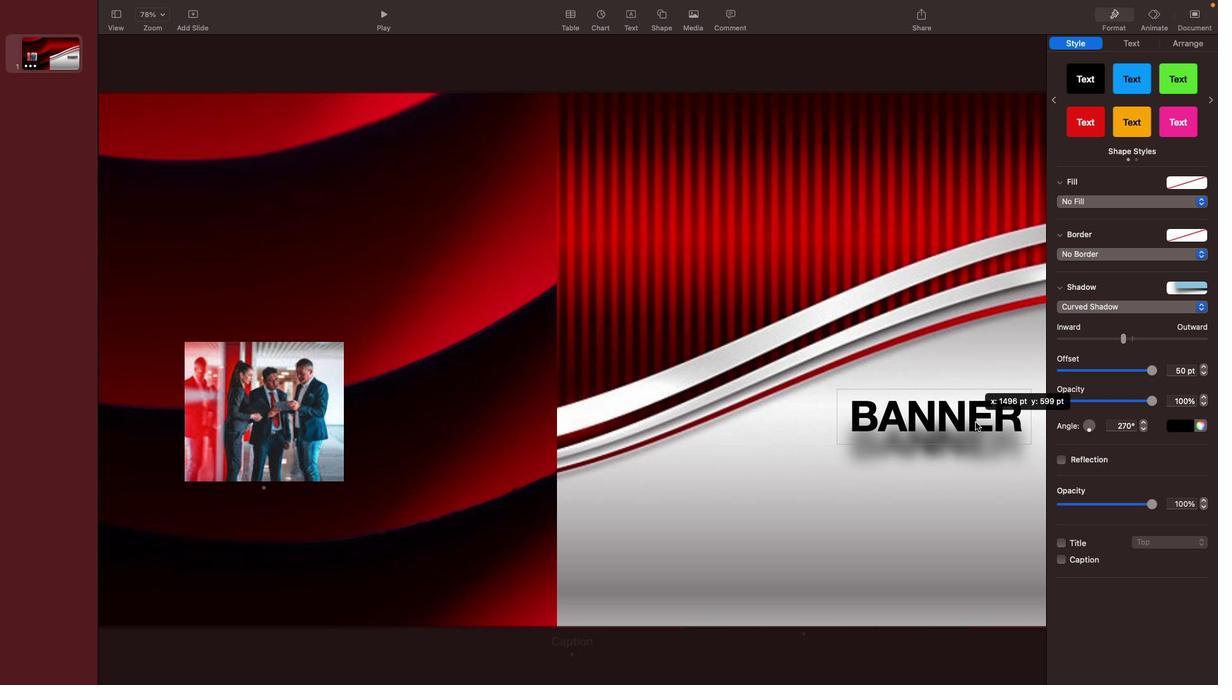 
Action: Mouse pressed left at (975, 416)
Screenshot: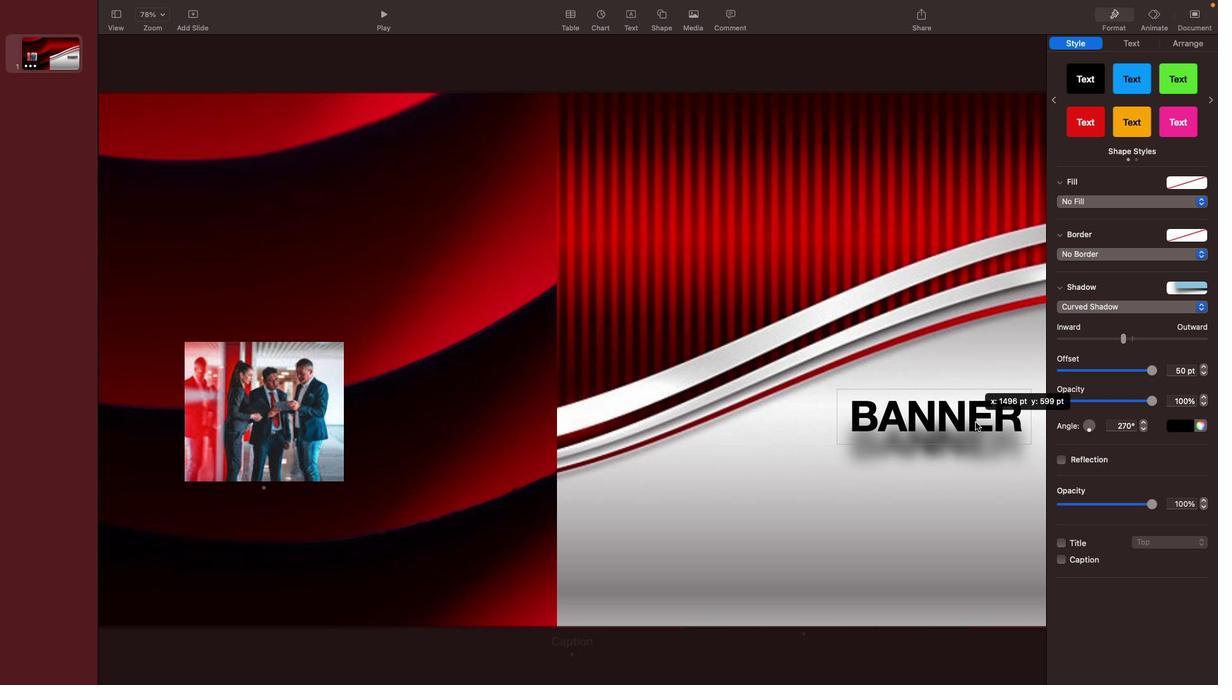 
Action: Mouse moved to (986, 378)
Screenshot: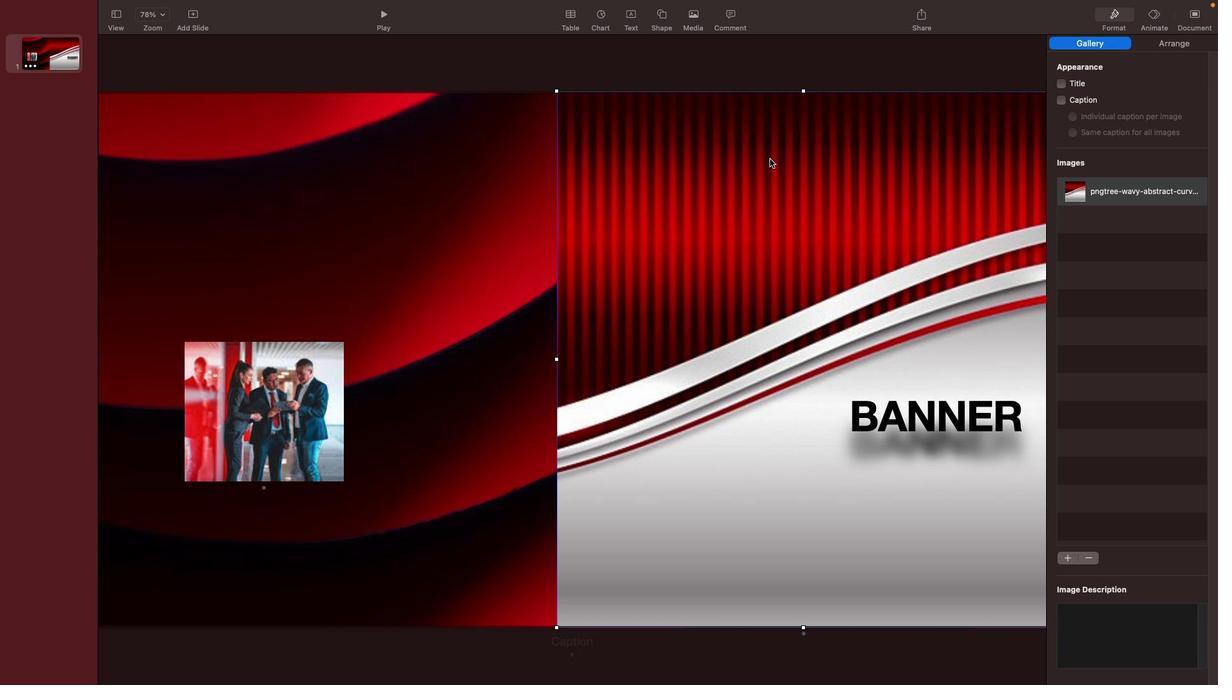 
Action: Mouse pressed left at (986, 378)
Screenshot: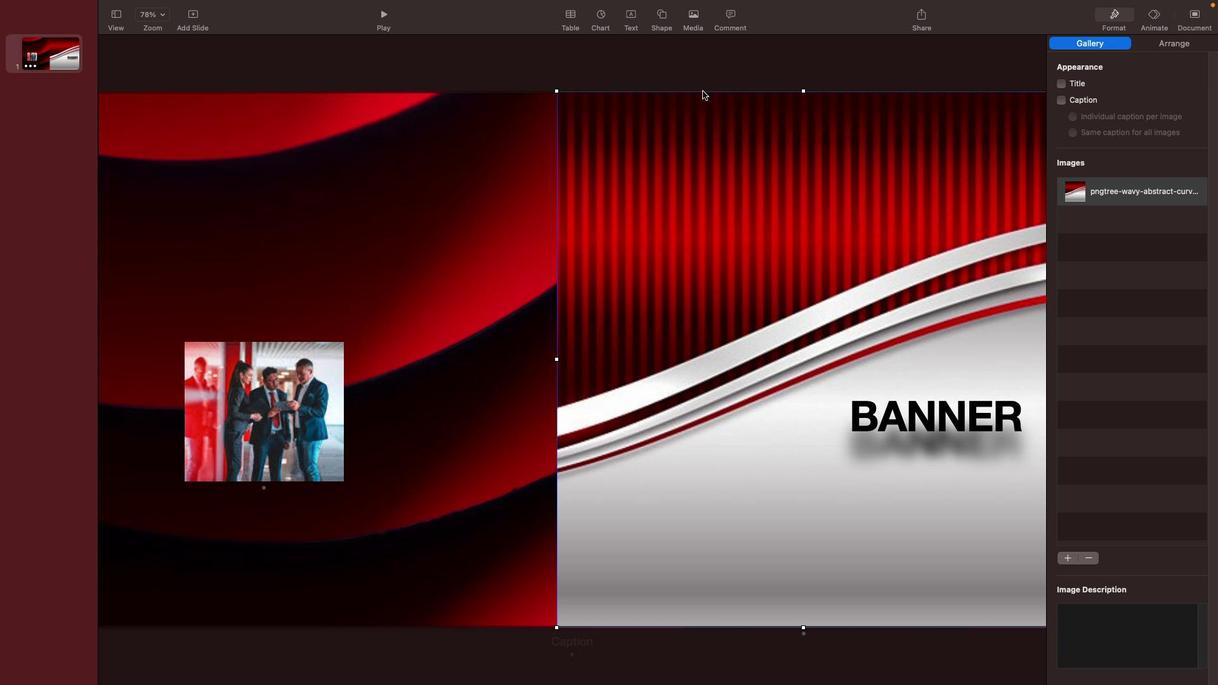 
Action: Mouse moved to (630, 14)
Screenshot: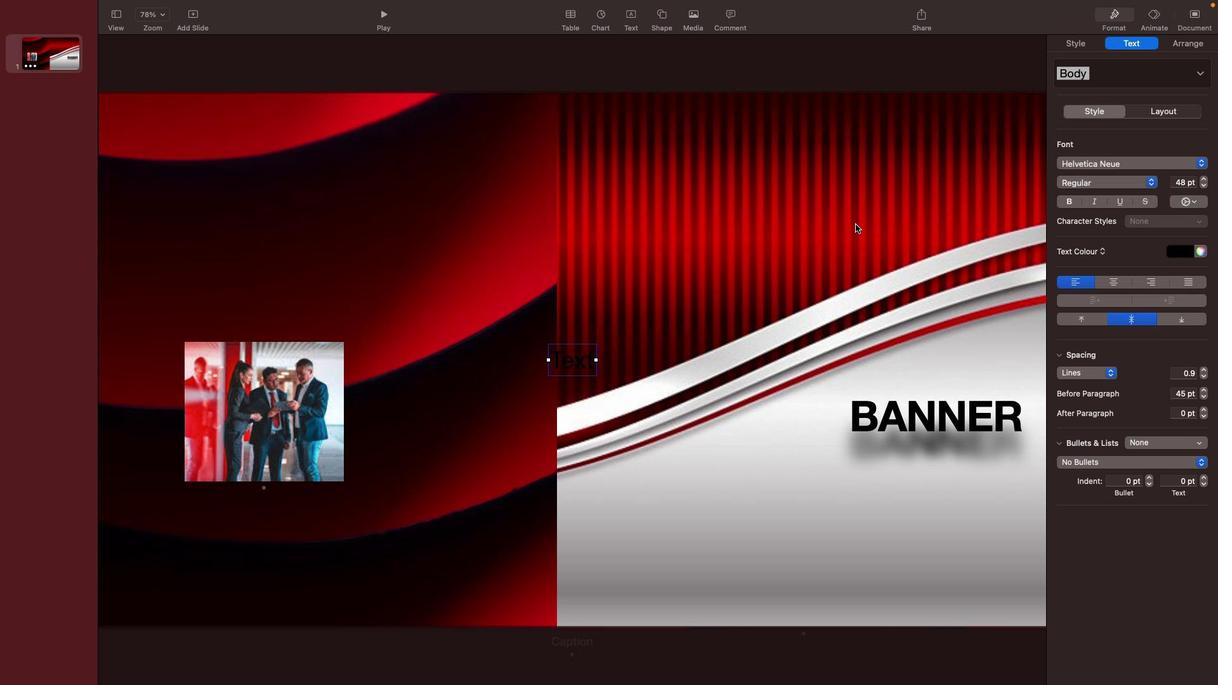 
Action: Mouse pressed left at (630, 14)
Screenshot: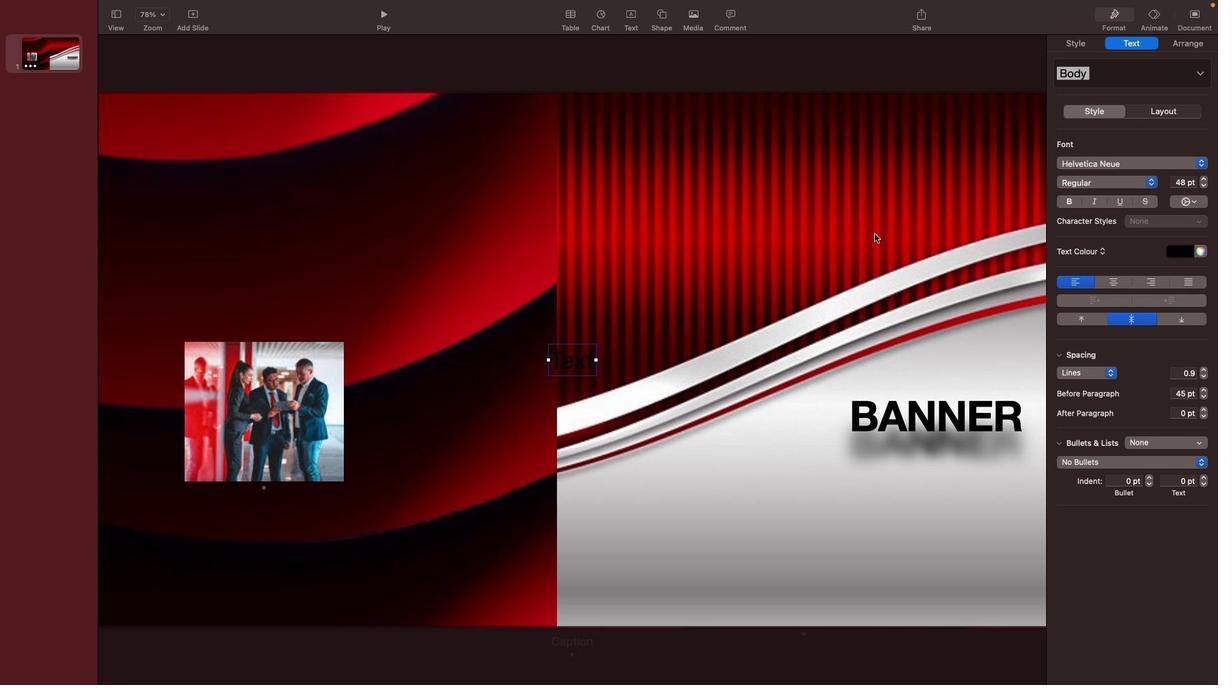 
Action: Mouse moved to (553, 345)
Screenshot: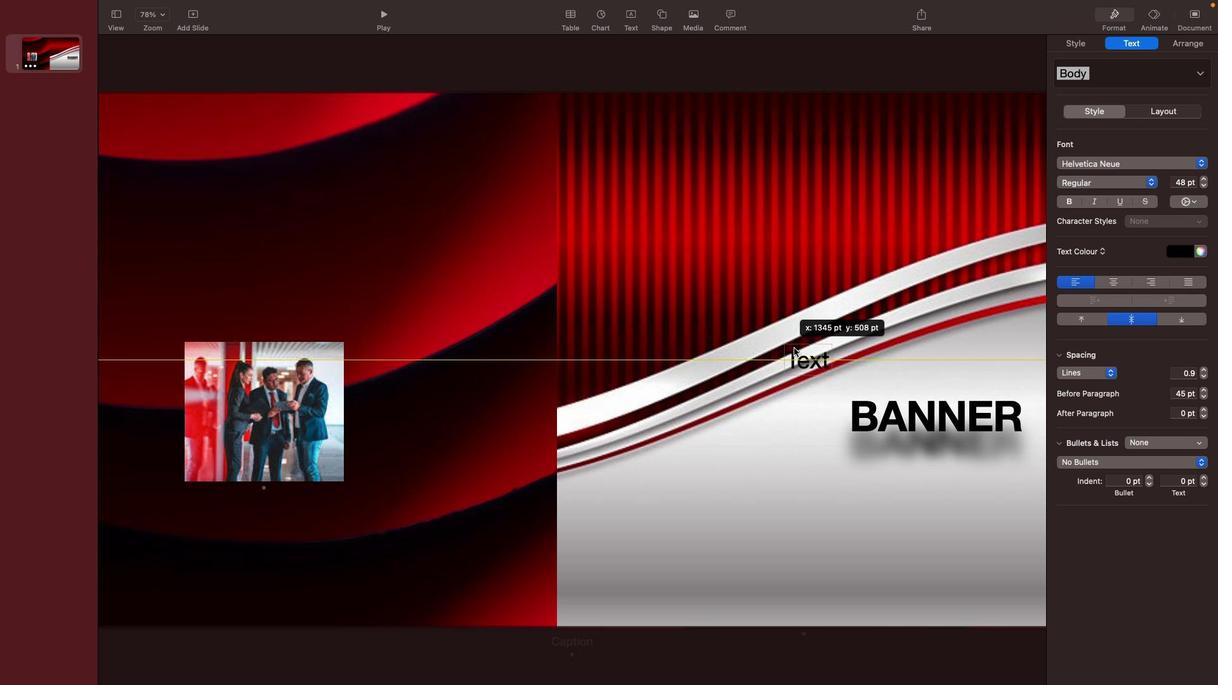 
Action: Mouse pressed left at (553, 345)
Screenshot: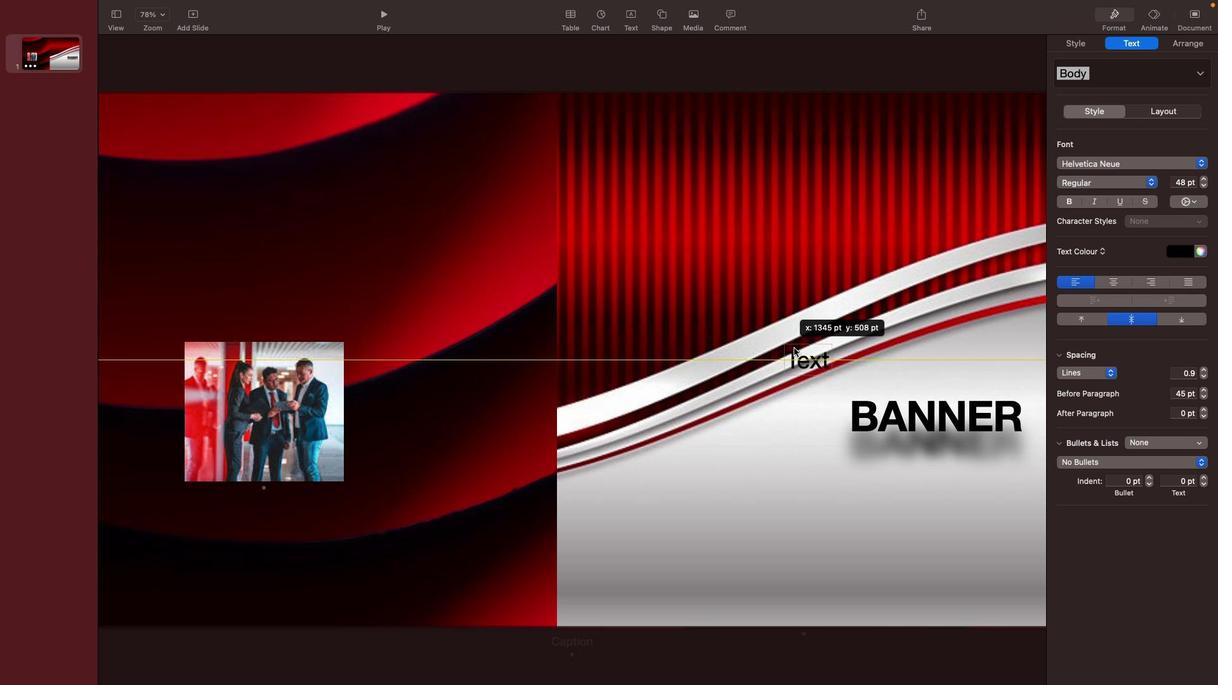 
Action: Mouse moved to (1071, 204)
Screenshot: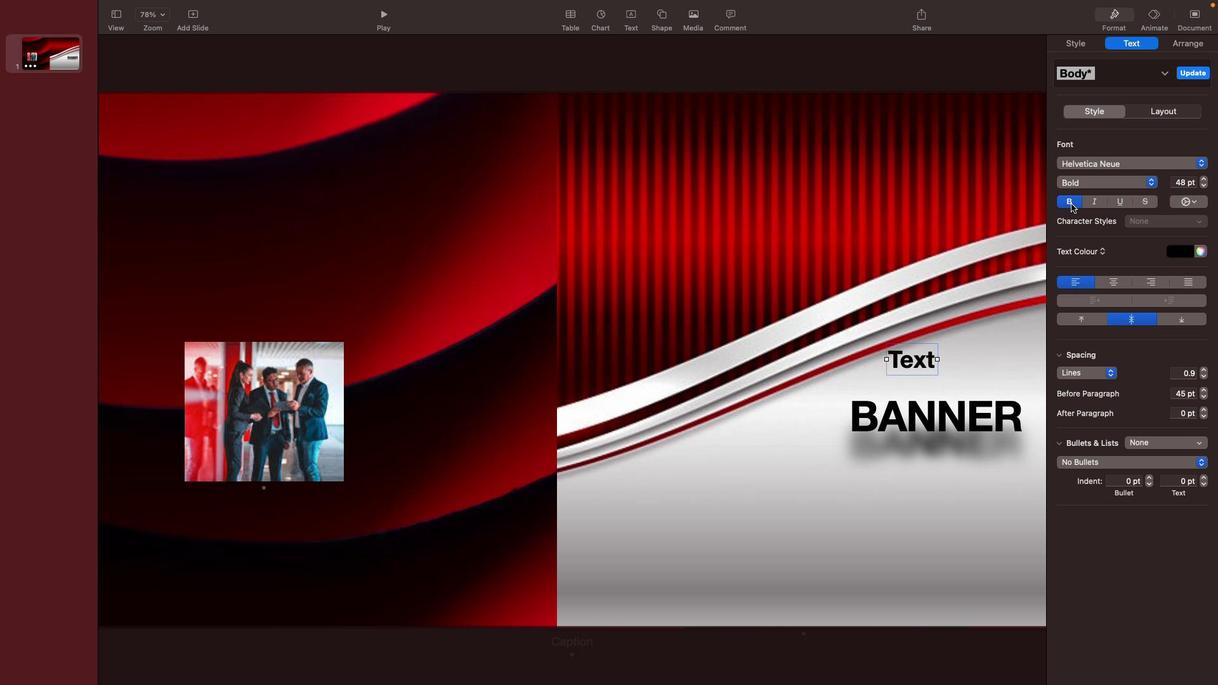 
Action: Mouse pressed left at (1071, 204)
Screenshot: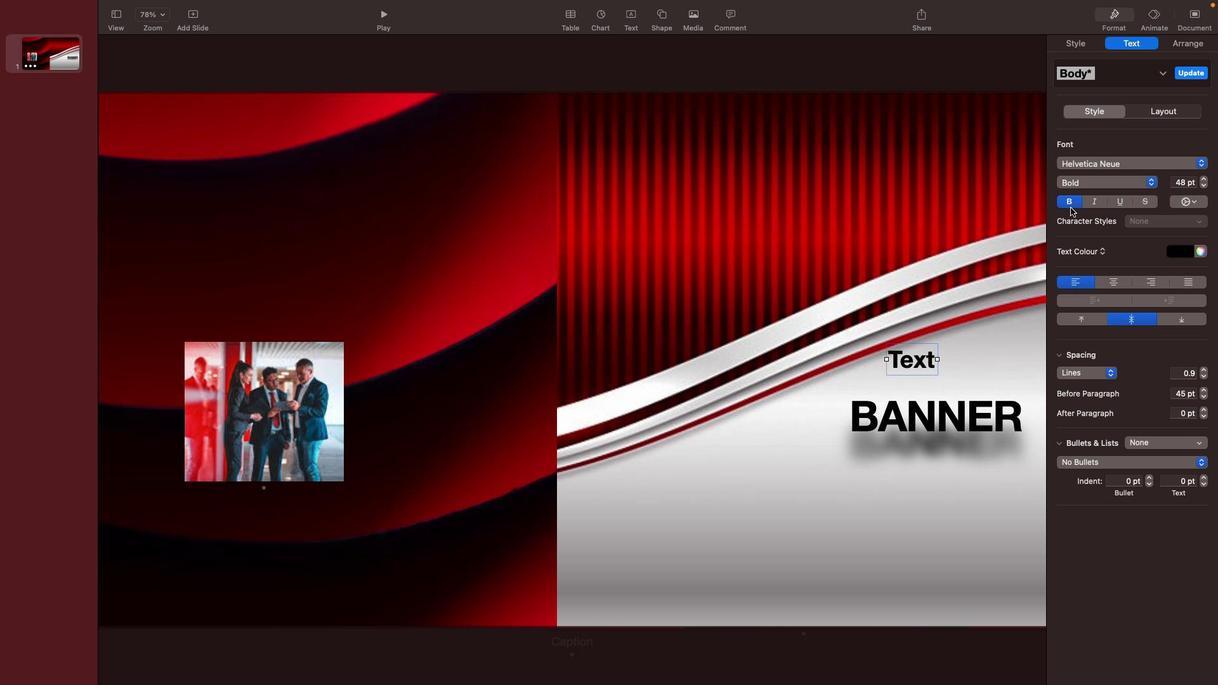 
Action: Mouse moved to (1006, 355)
Screenshot: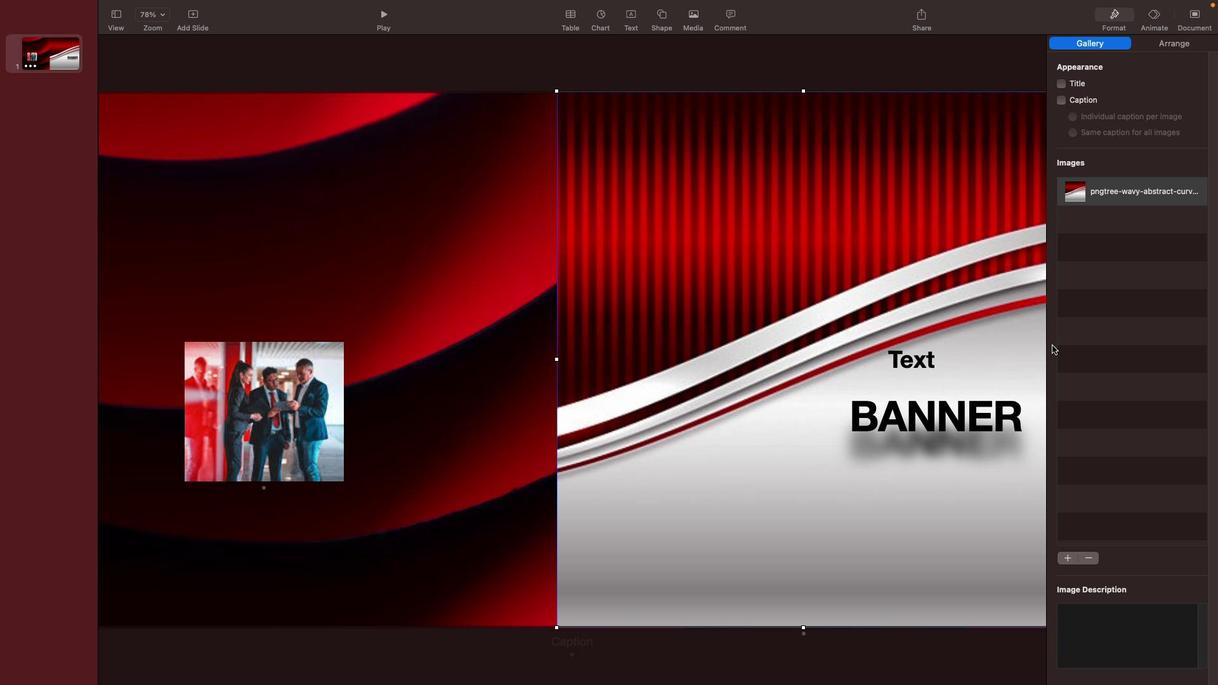 
Action: Mouse pressed left at (1006, 355)
Screenshot: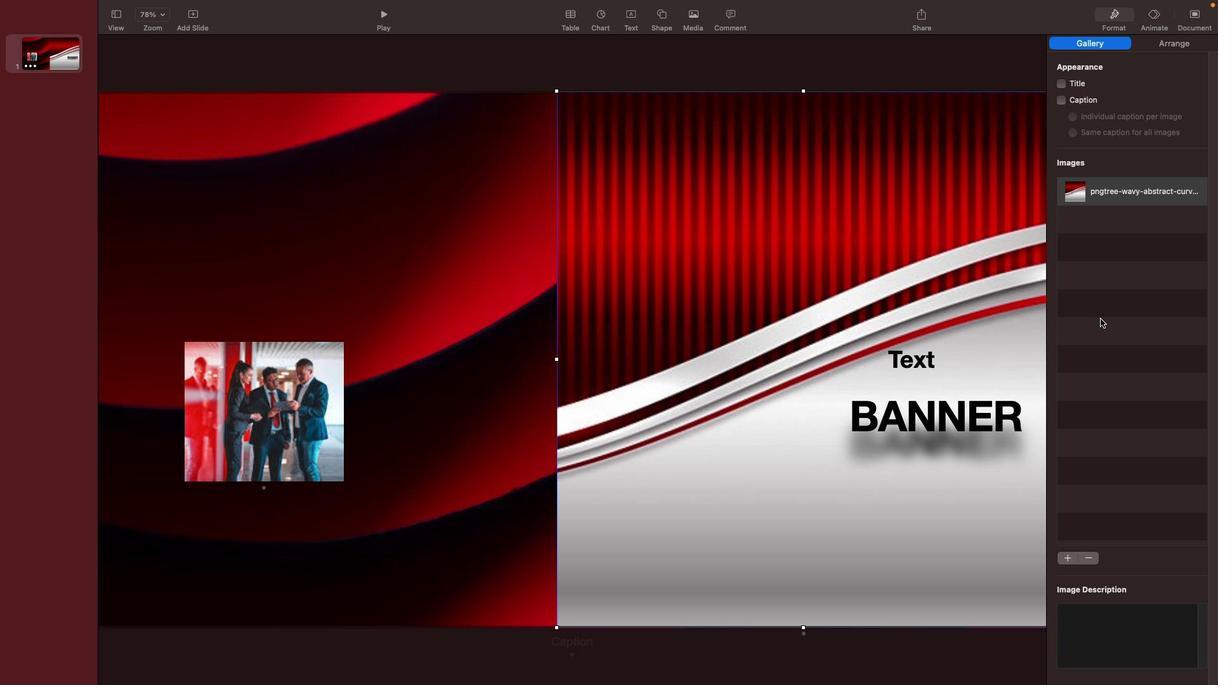 
Action: Mouse moved to (953, 183)
Screenshot: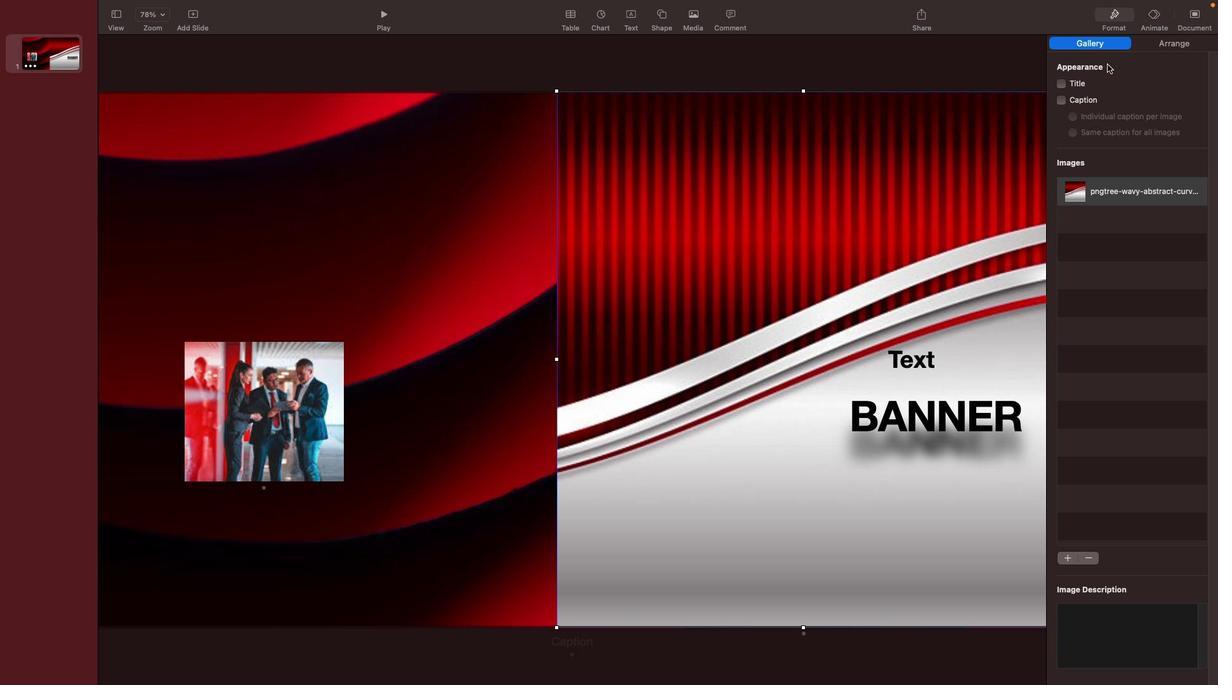 
Action: Mouse pressed left at (953, 183)
Screenshot: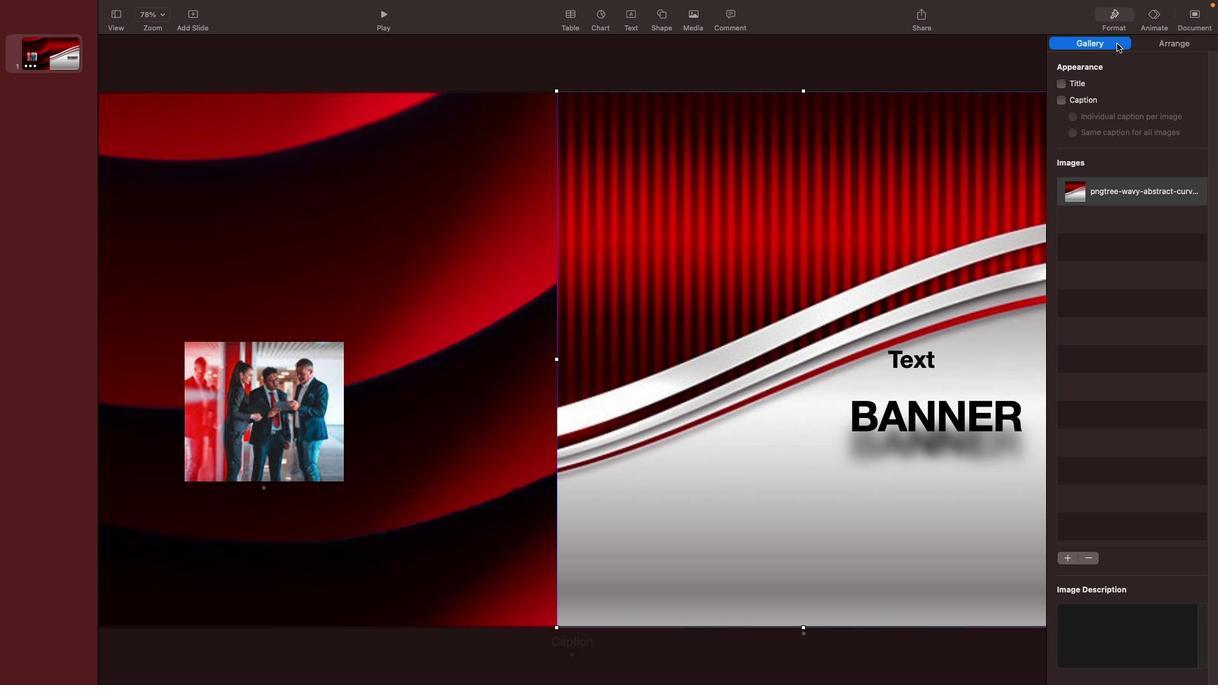 
Action: Mouse moved to (1121, 22)
Screenshot: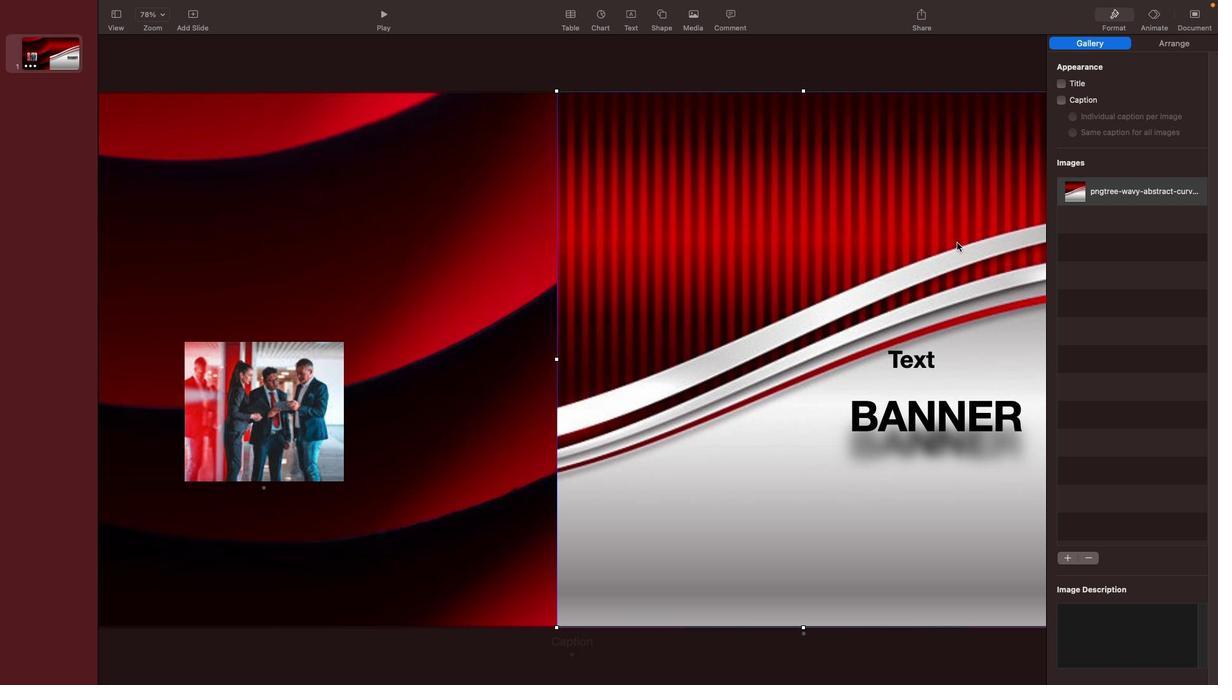 
Action: Mouse pressed left at (1121, 22)
Screenshot: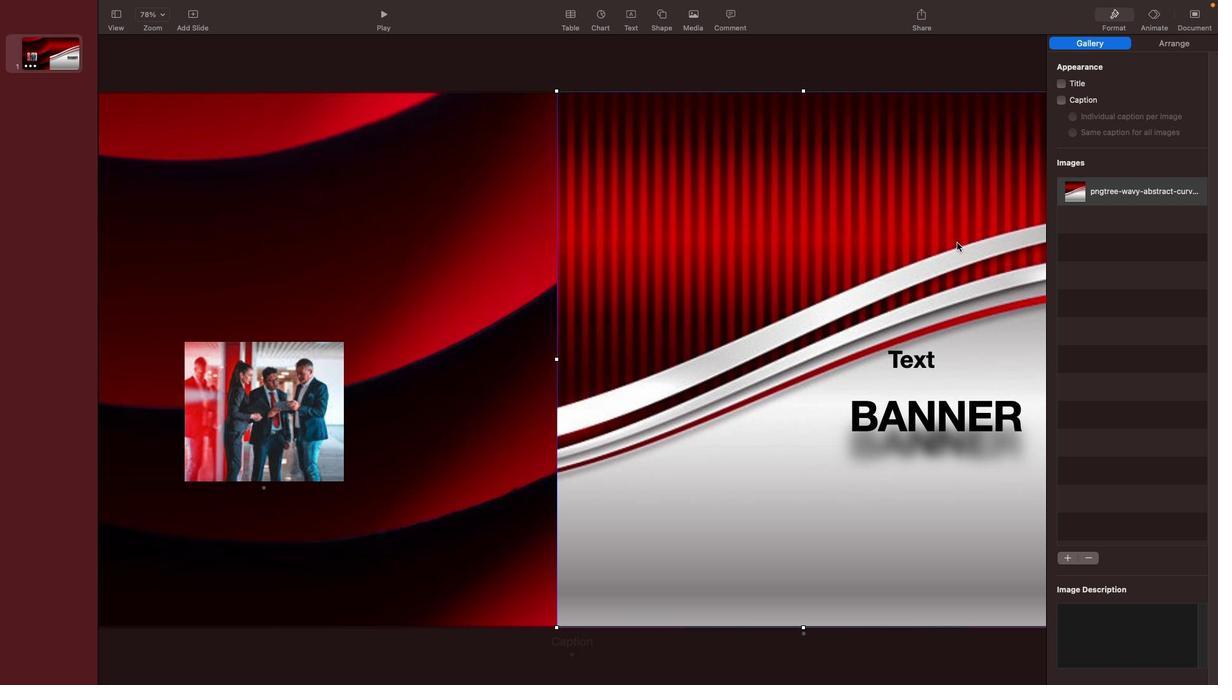 
Action: Mouse moved to (956, 243)
Screenshot: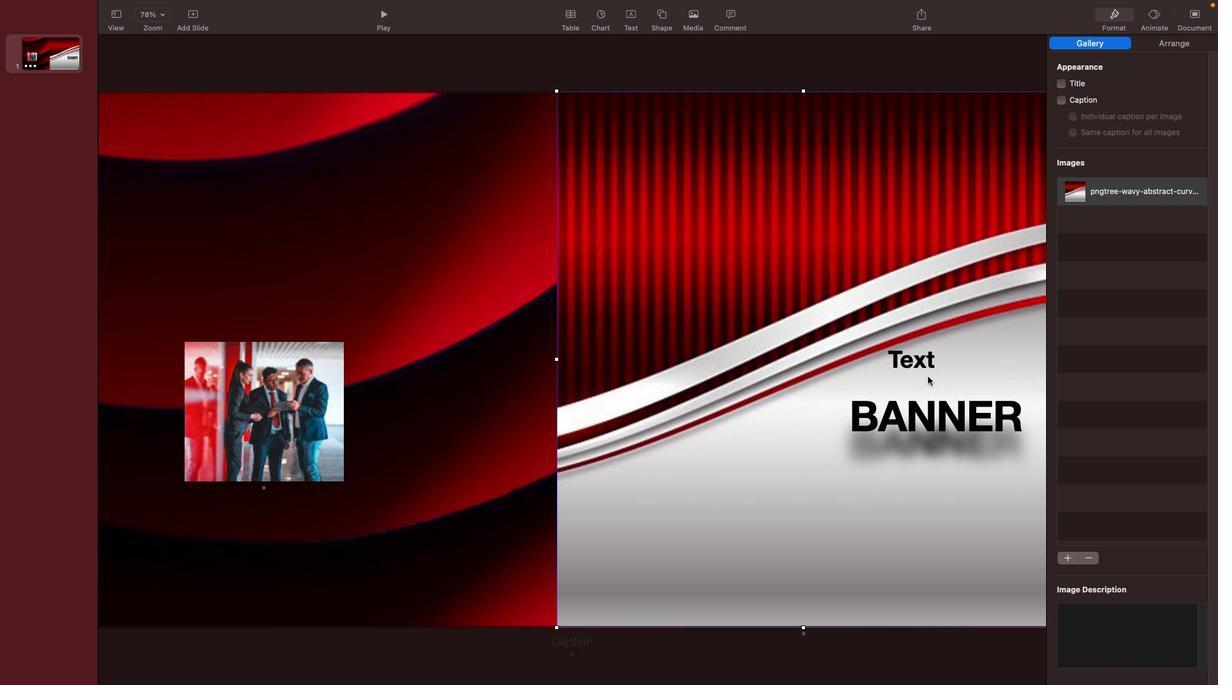 
Action: Mouse pressed left at (956, 243)
Screenshot: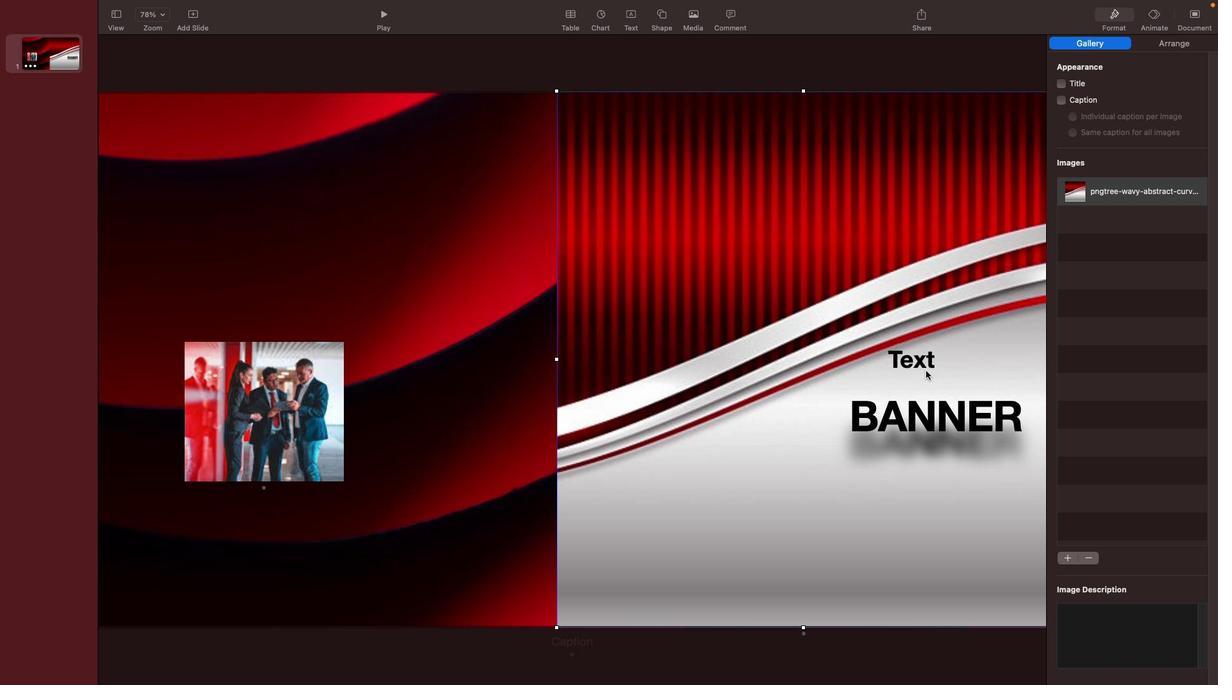 
Action: Mouse moved to (925, 360)
Screenshot: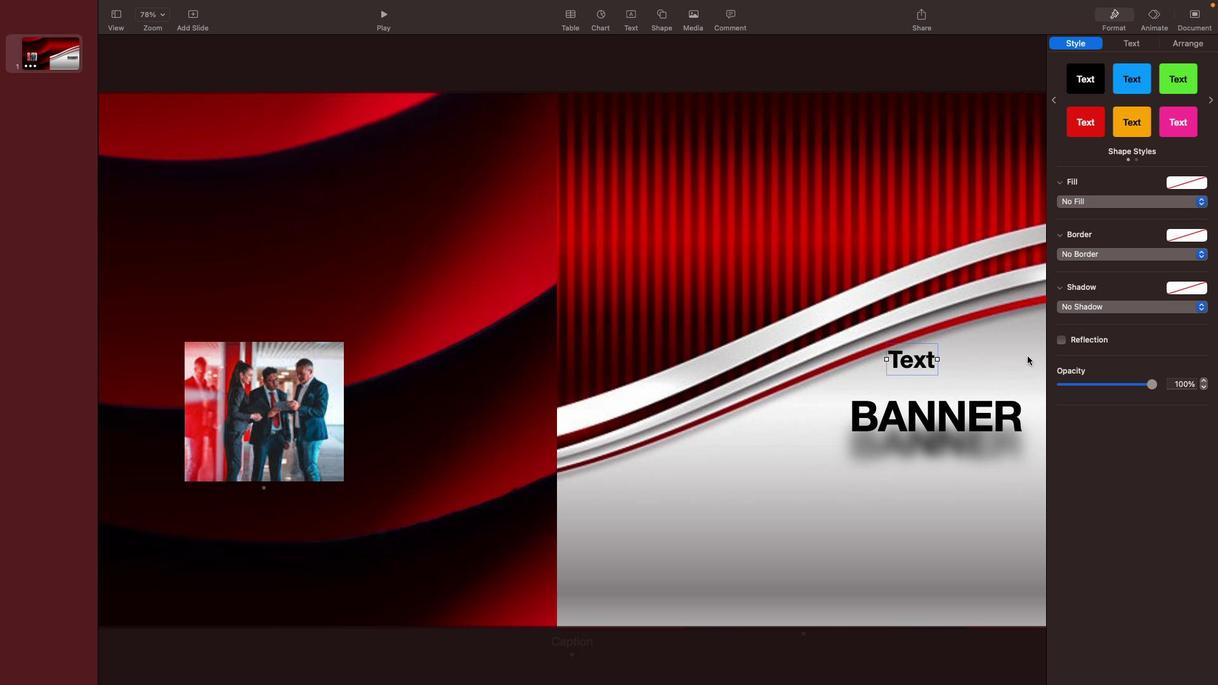 
Action: Mouse pressed left at (925, 360)
Screenshot: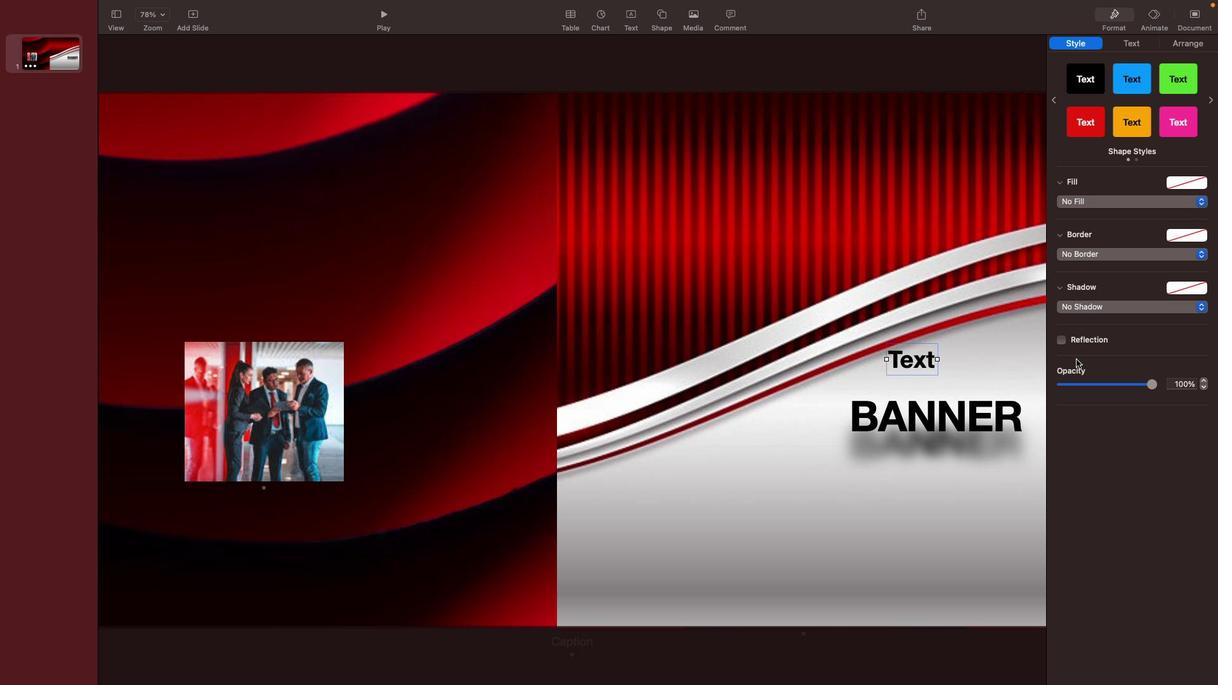 
Action: Mouse moved to (1203, 300)
Screenshot: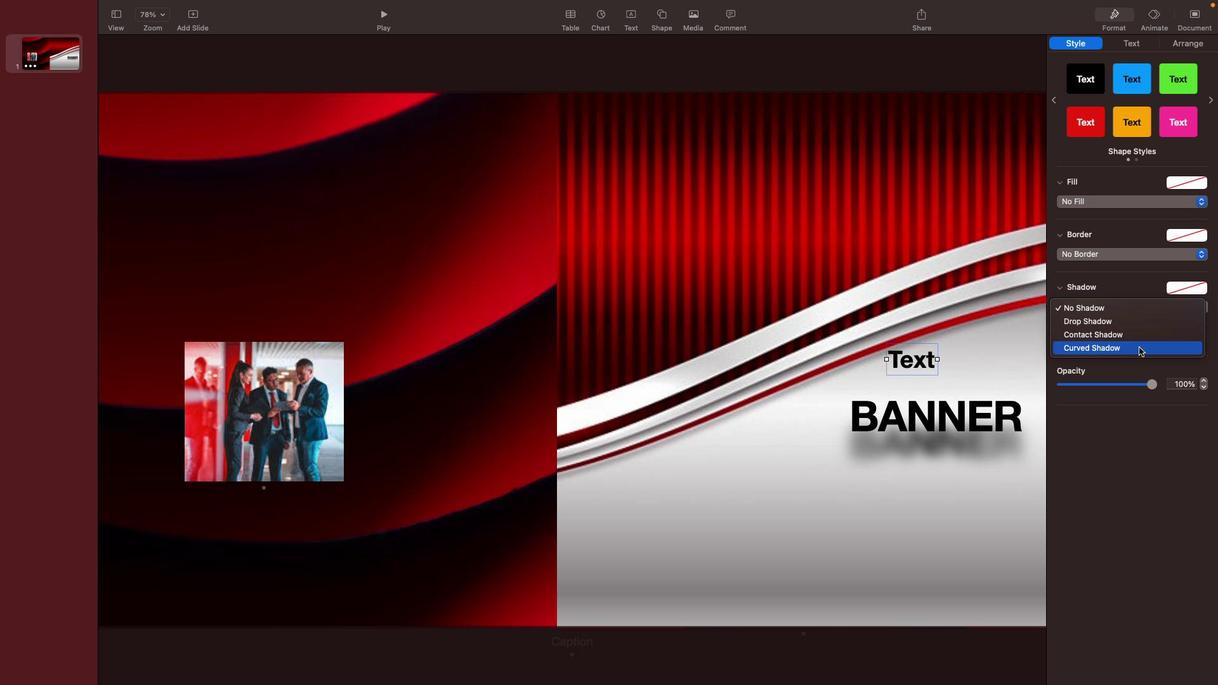 
Action: Mouse pressed left at (1203, 300)
Screenshot: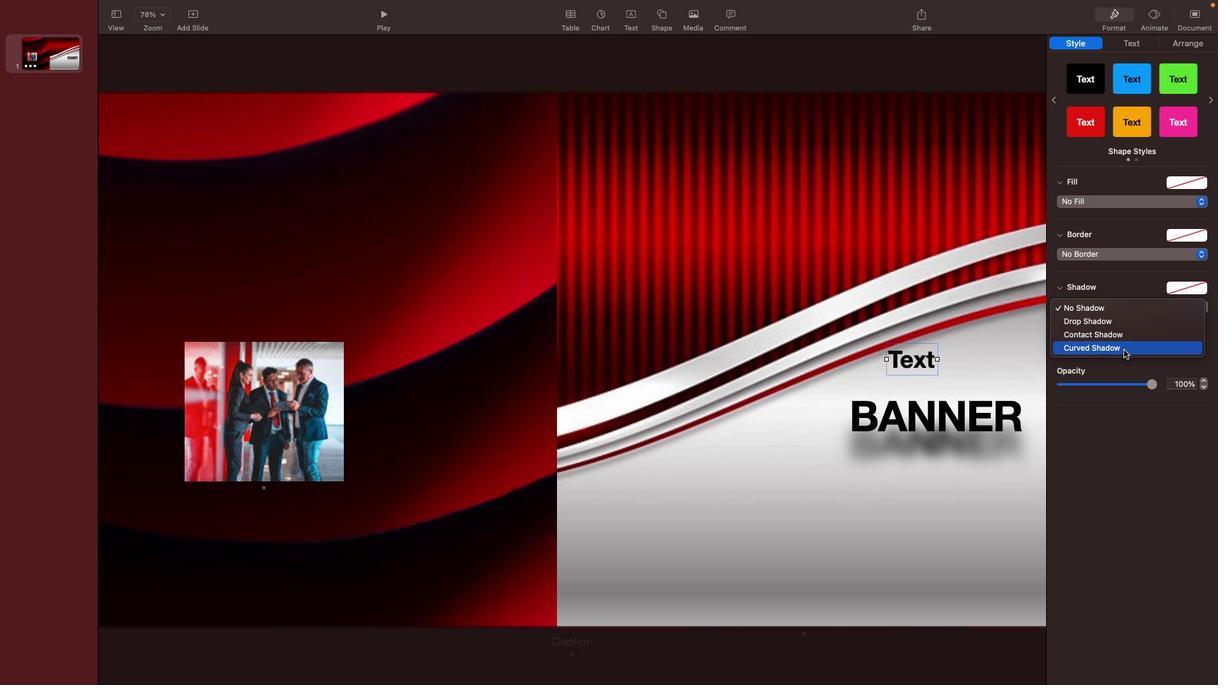 
Action: Mouse moved to (1112, 347)
Screenshot: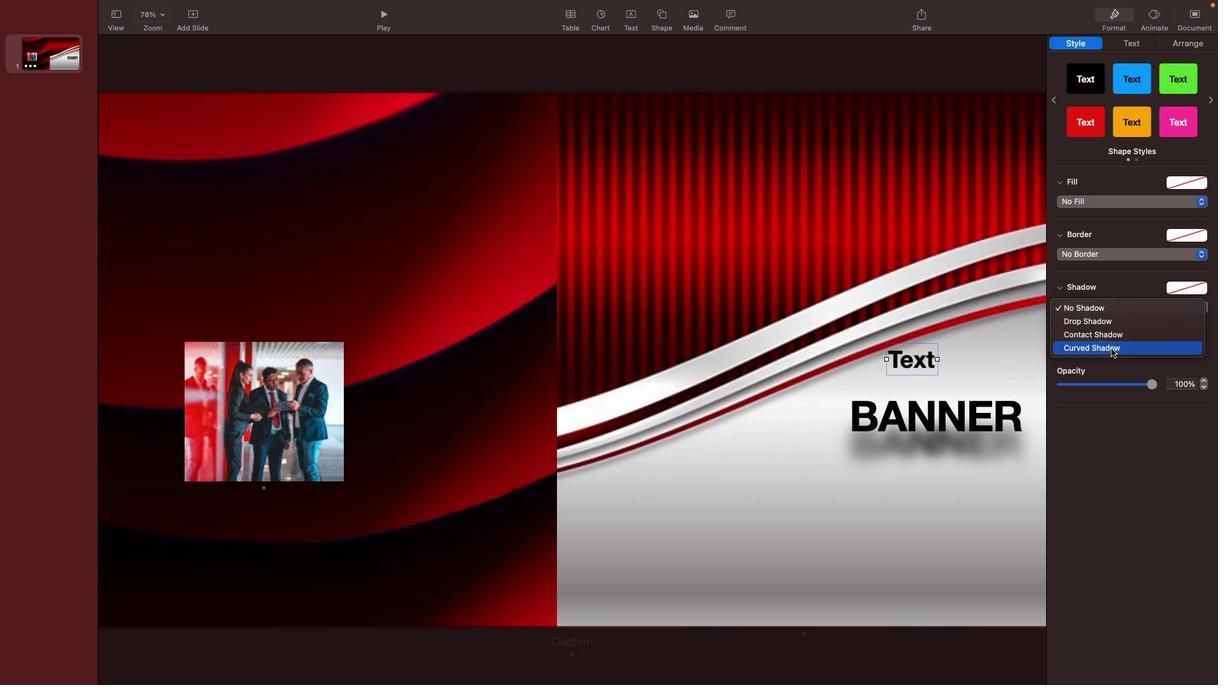 
Action: Mouse pressed left at (1112, 347)
Screenshot: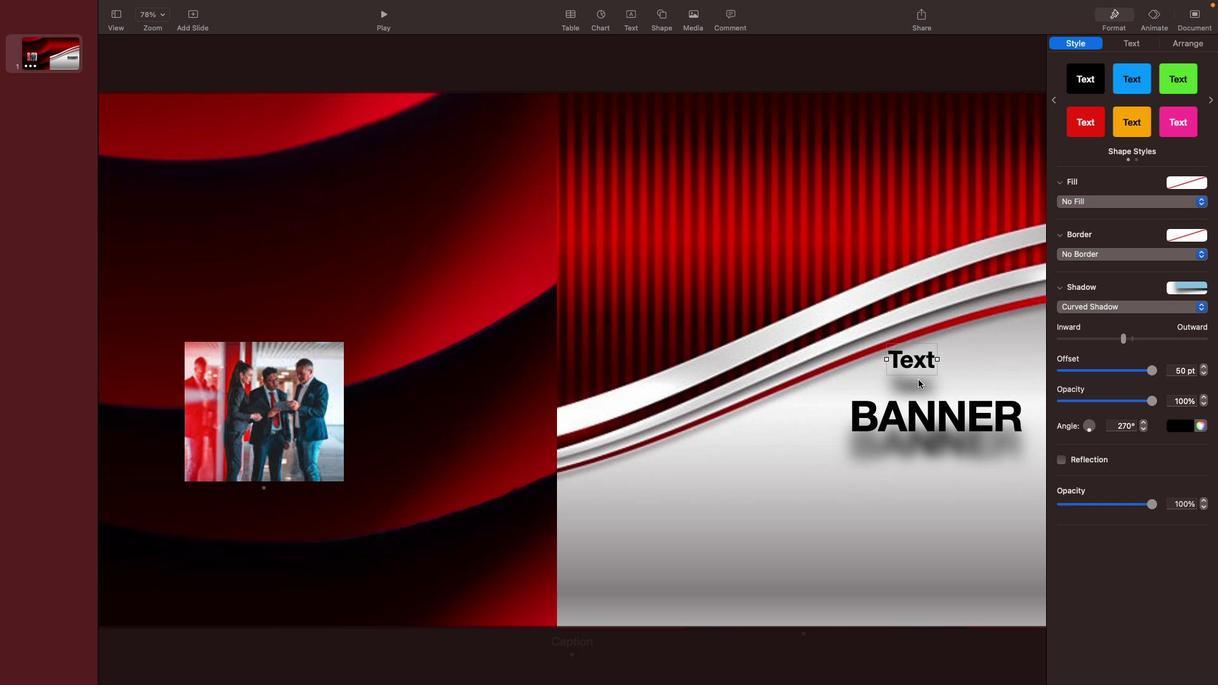 
Action: Mouse moved to (1151, 368)
Screenshot: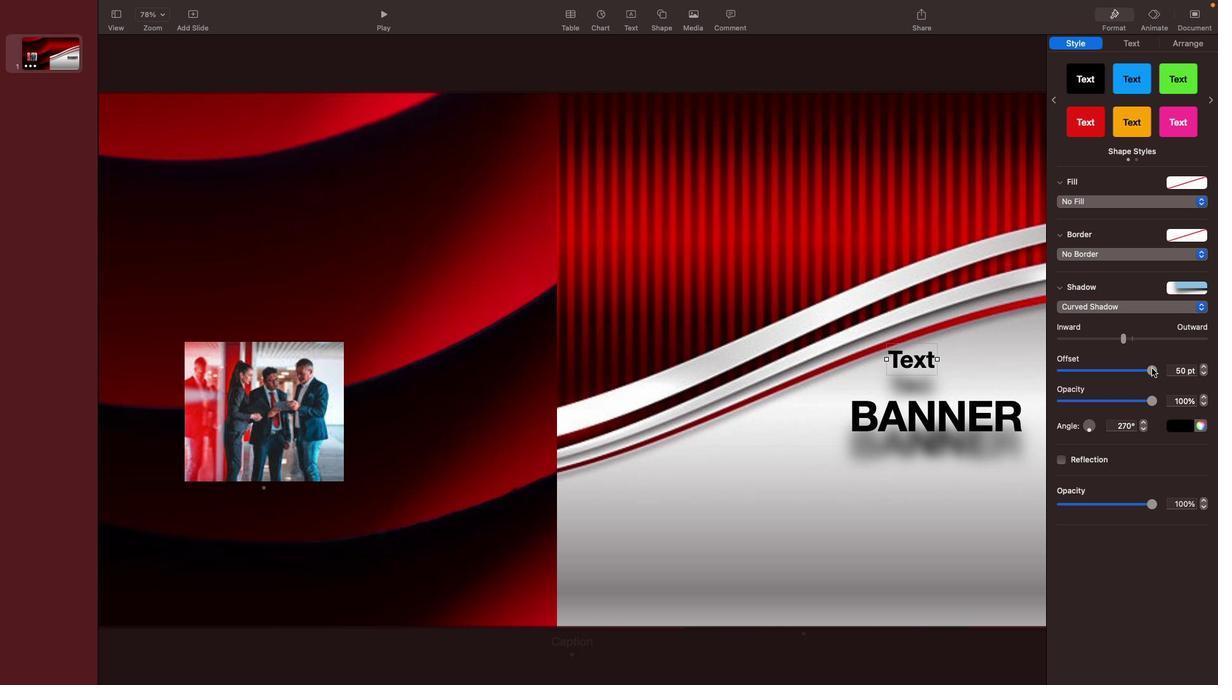 
Action: Mouse pressed left at (1151, 368)
Screenshot: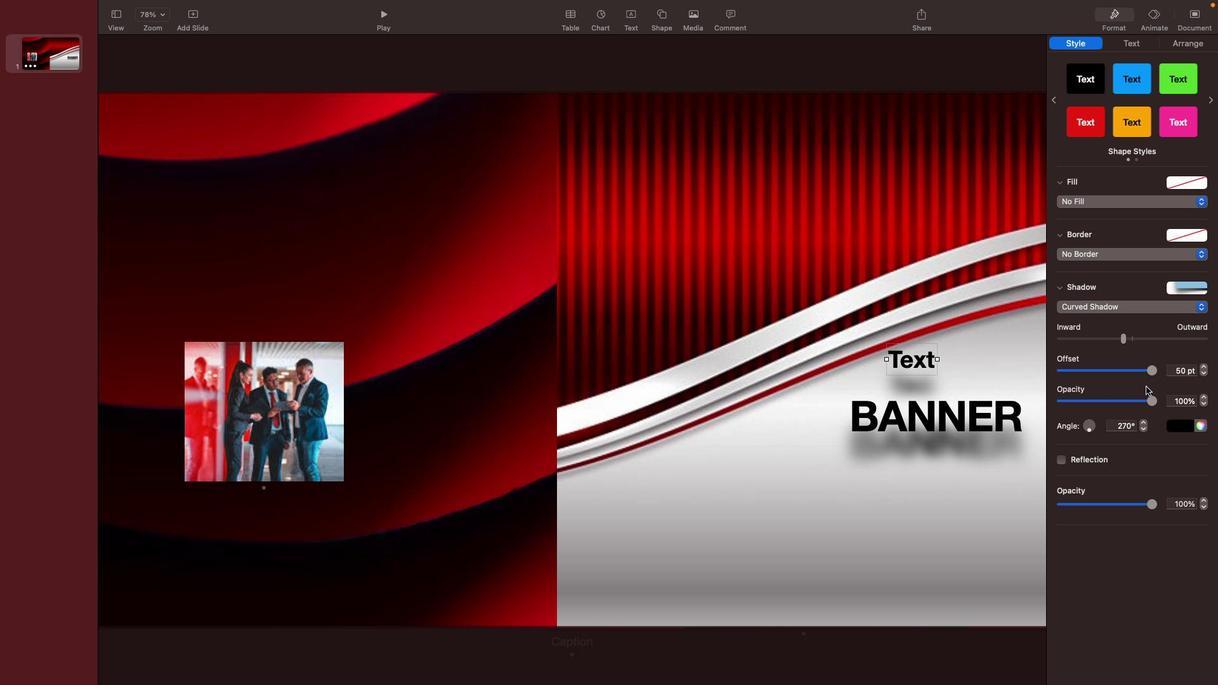 
Action: Mouse moved to (1150, 400)
Screenshot: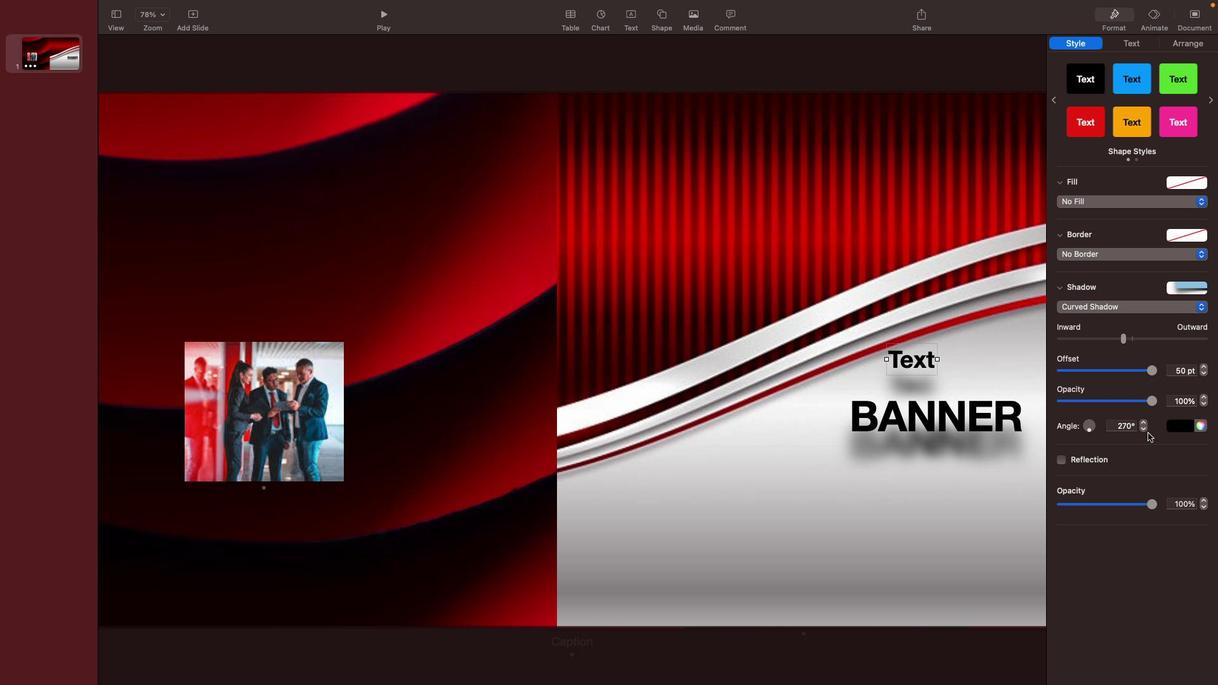 
Action: Mouse pressed left at (1150, 400)
Screenshot: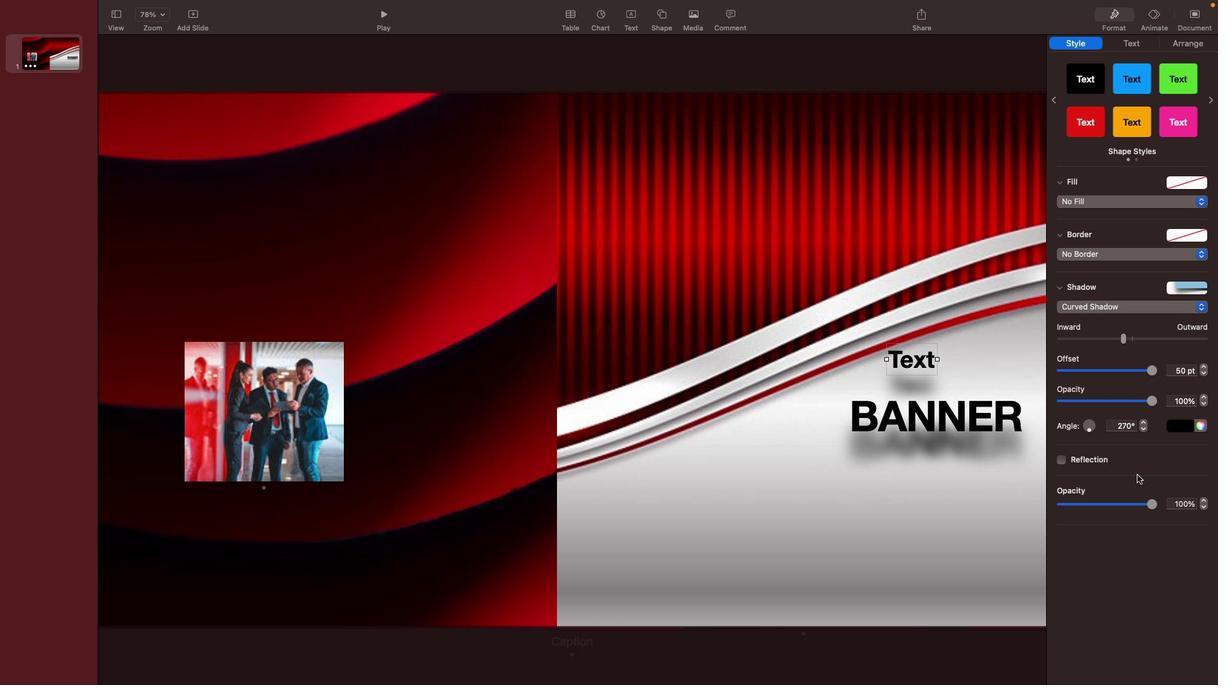 
Action: Mouse moved to (908, 364)
Screenshot: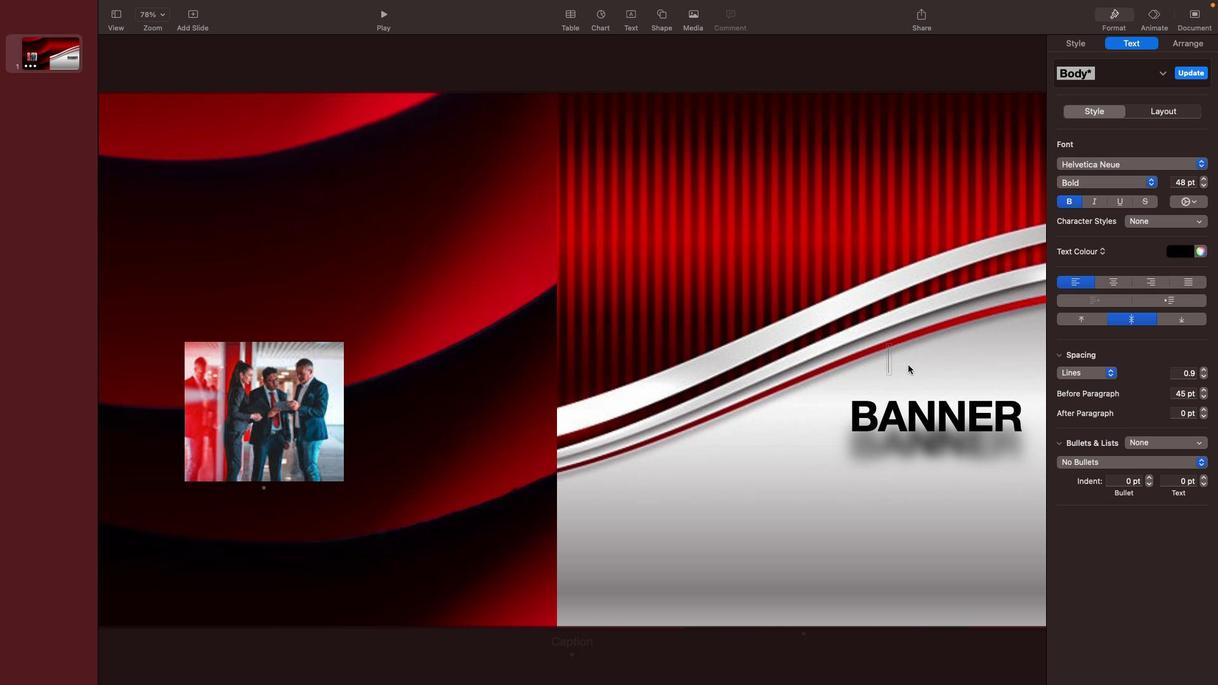 
Action: Mouse pressed left at (908, 364)
Screenshot: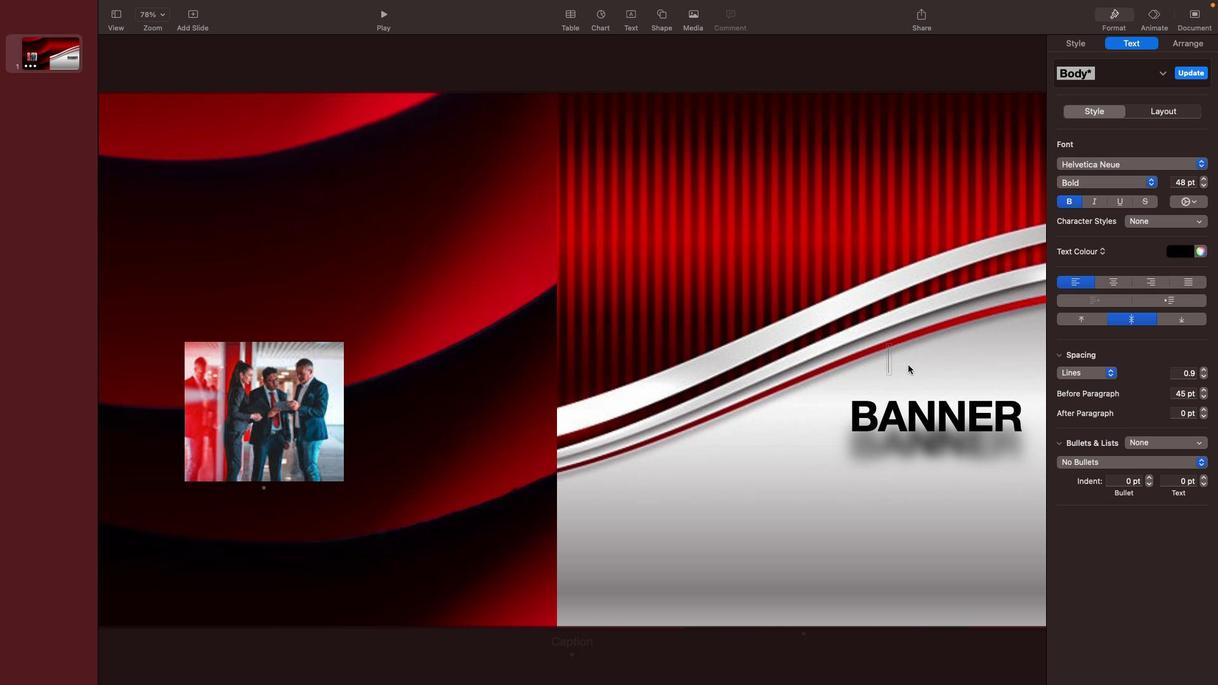 
Action: Key pressed 'W''E''B''S''I''T''E'
Screenshot: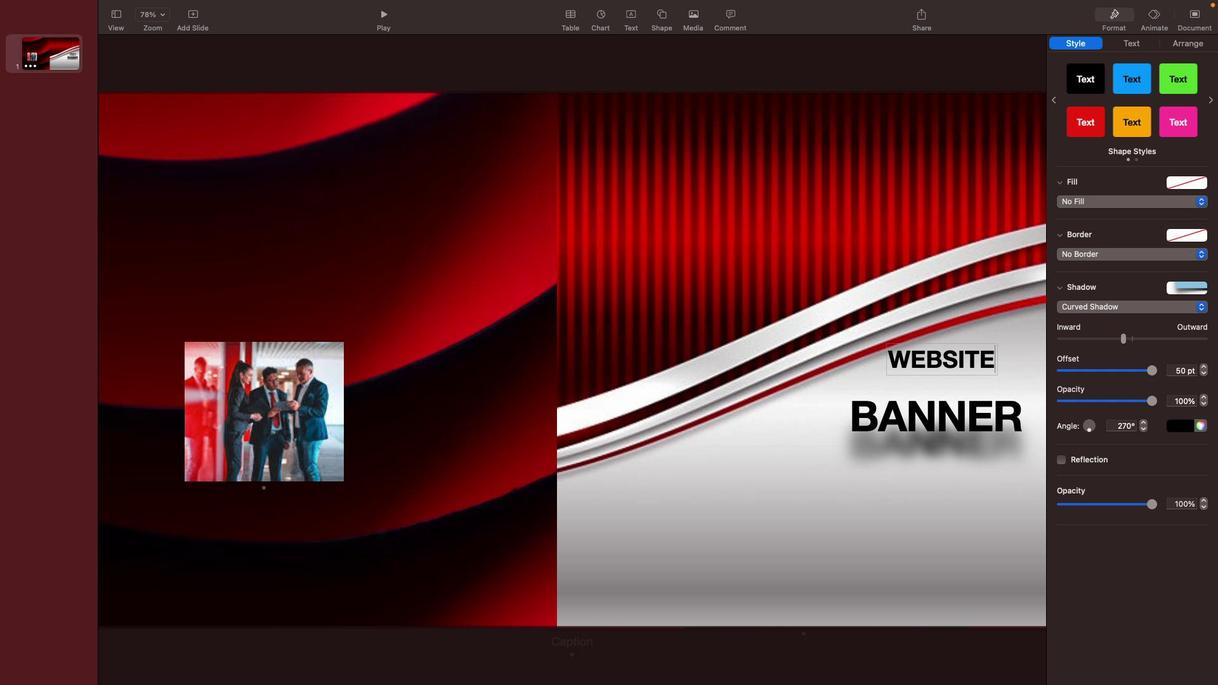 
Action: Mouse moved to (1010, 347)
Screenshot: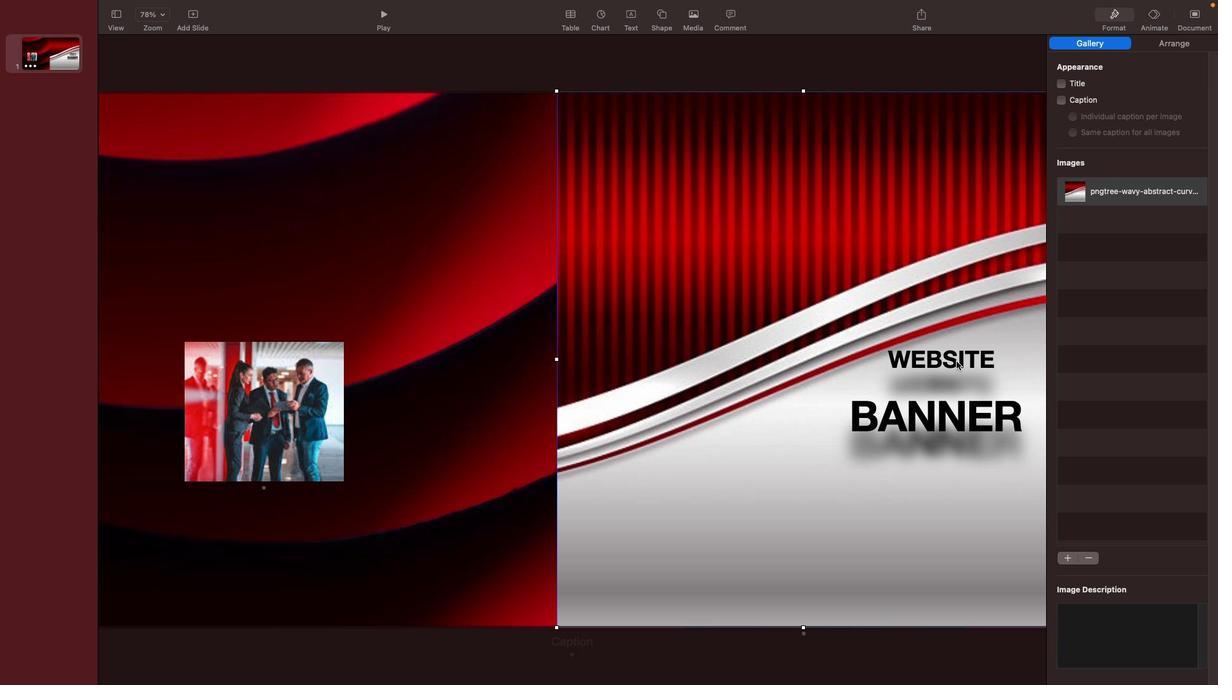 
Action: Mouse pressed left at (1010, 347)
Screenshot: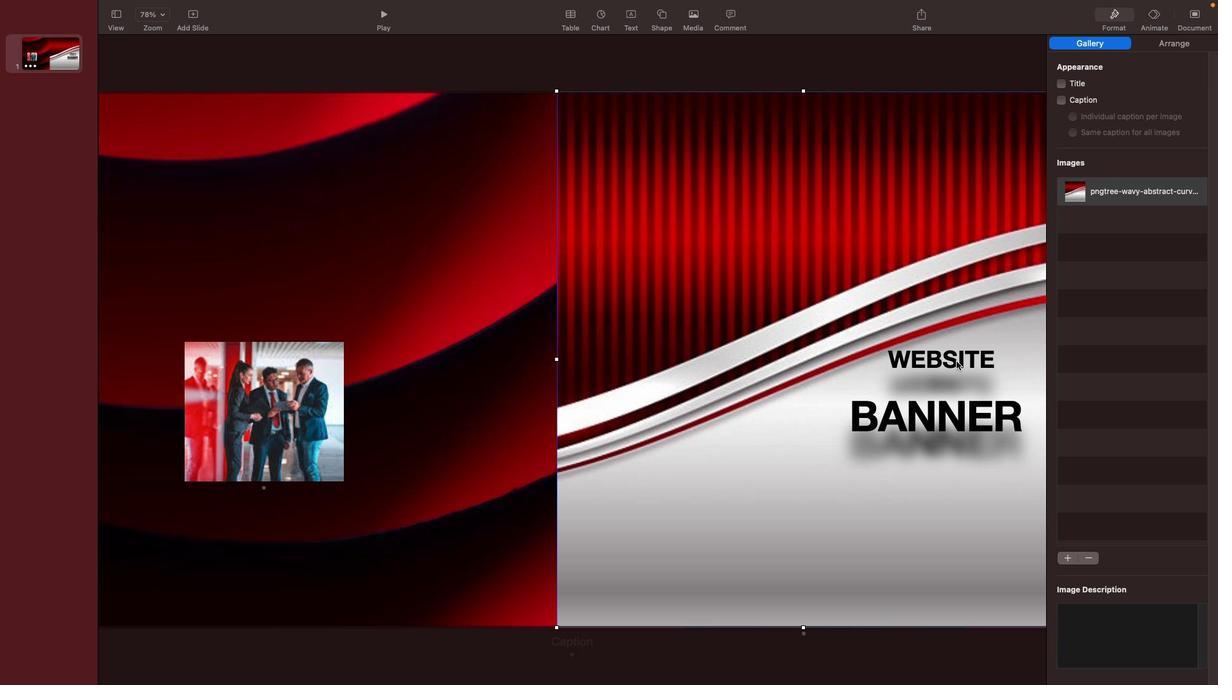 
Action: Mouse moved to (956, 361)
Screenshot: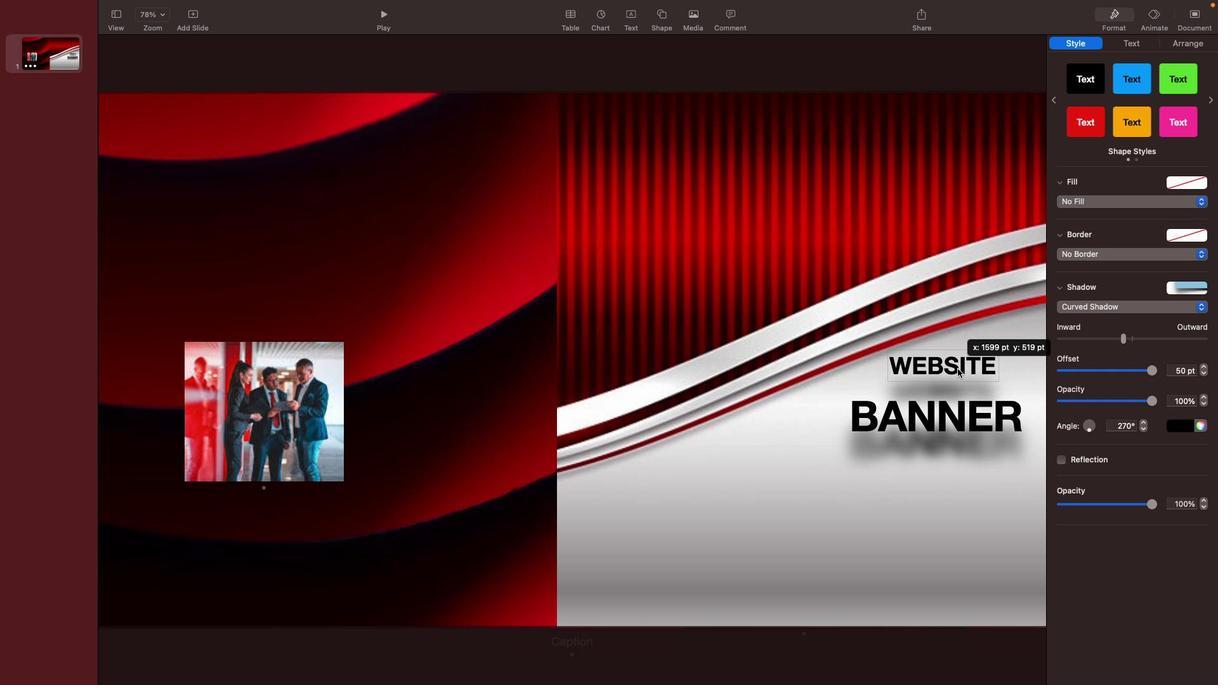 
Action: Mouse pressed left at (956, 361)
Screenshot: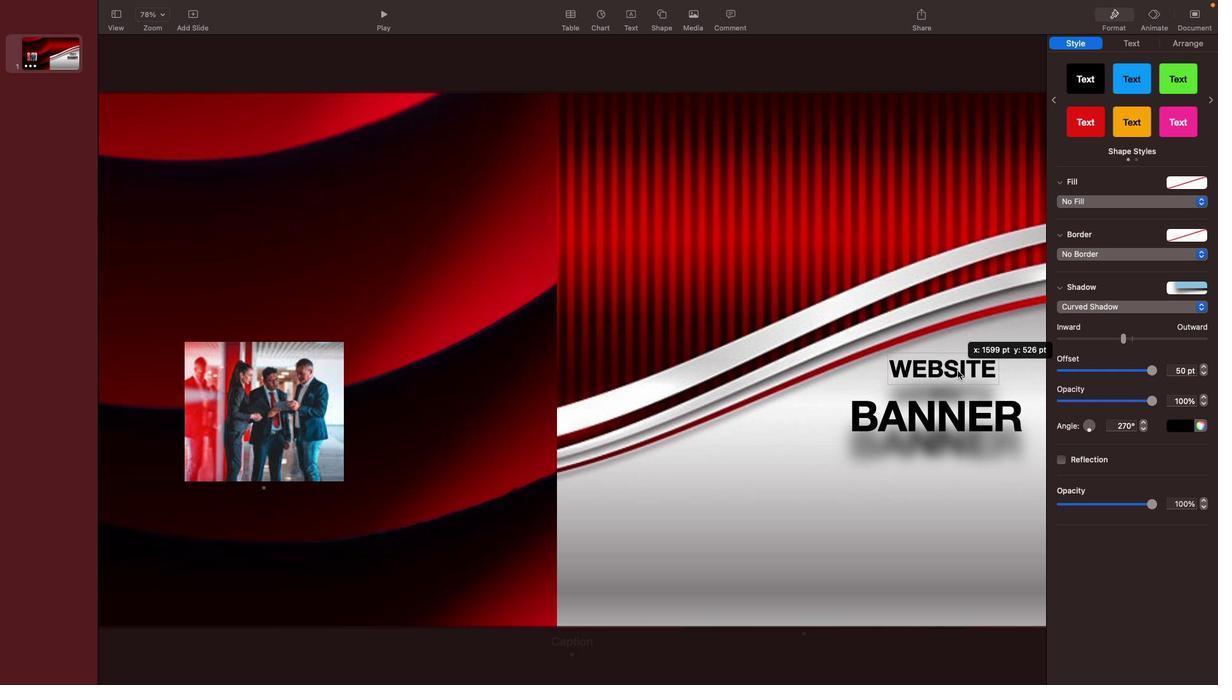 
Action: Mouse moved to (662, 13)
Screenshot: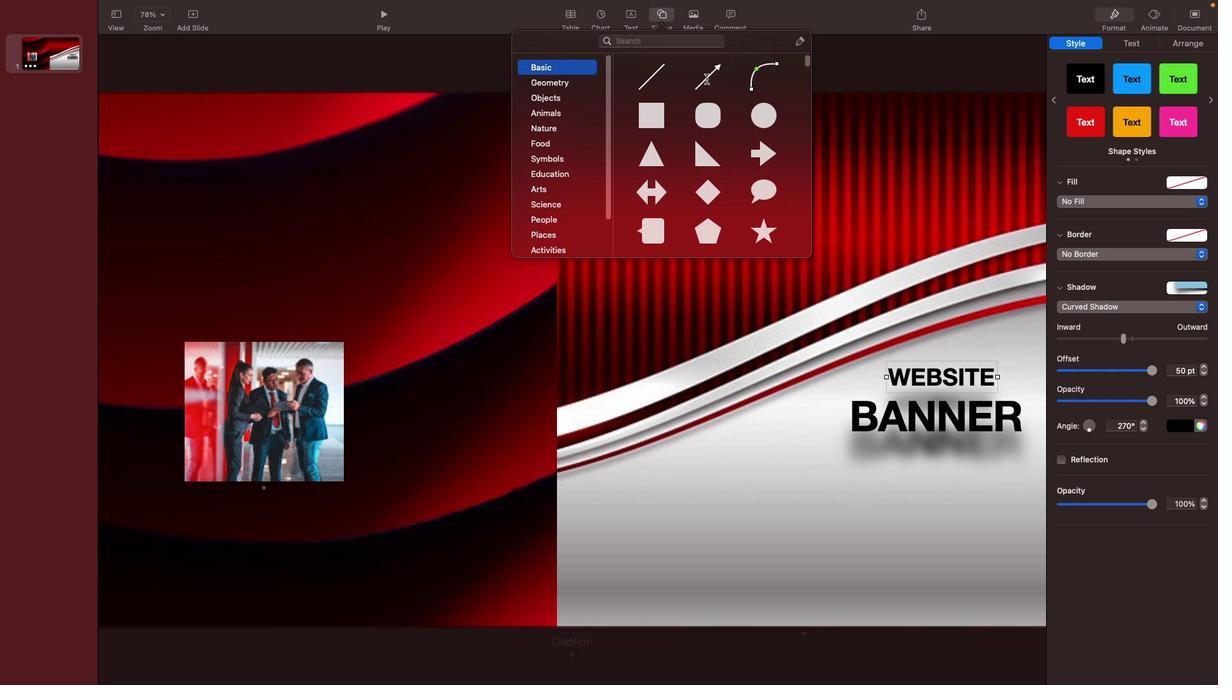 
Action: Mouse pressed left at (662, 13)
Screenshot: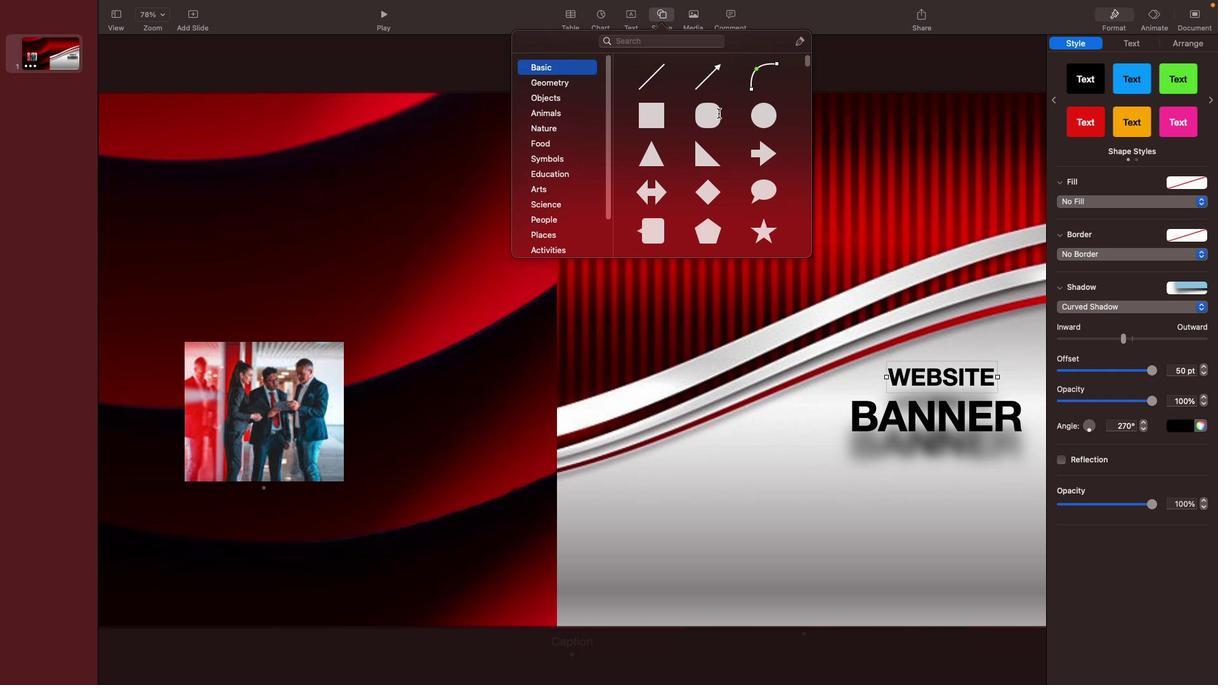 
Action: Mouse moved to (464, 349)
Screenshot: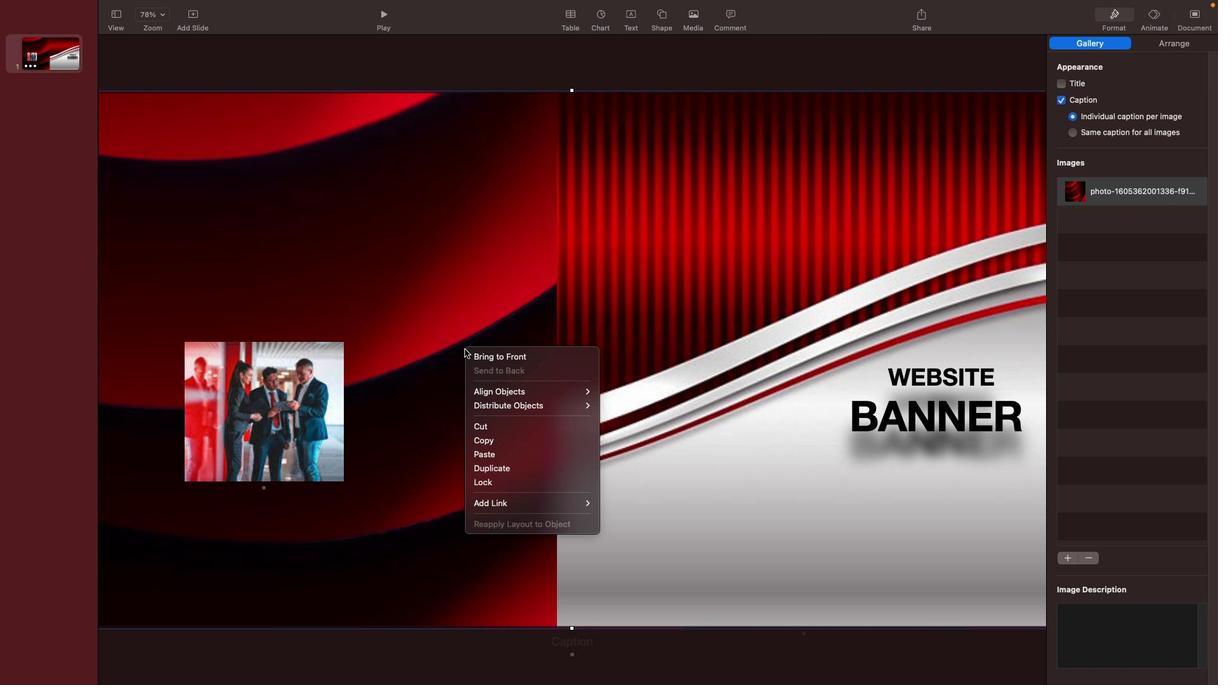 
Action: Mouse pressed right at (464, 349)
Screenshot: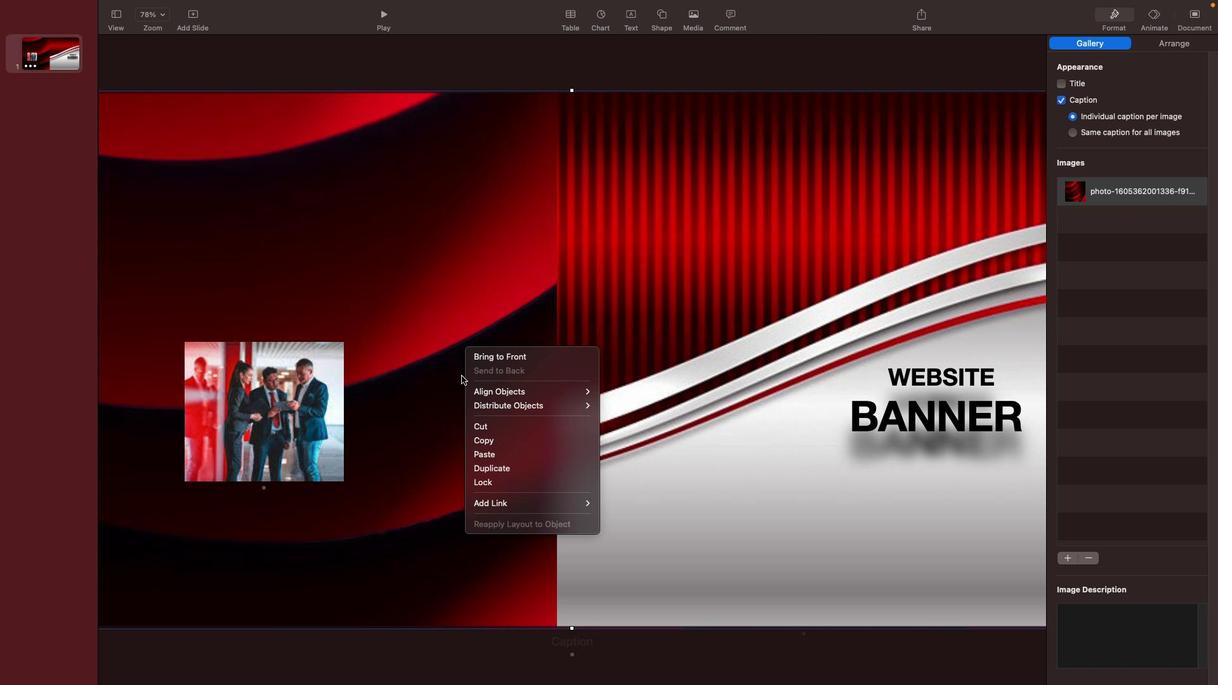
Action: Mouse moved to (475, 424)
Screenshot: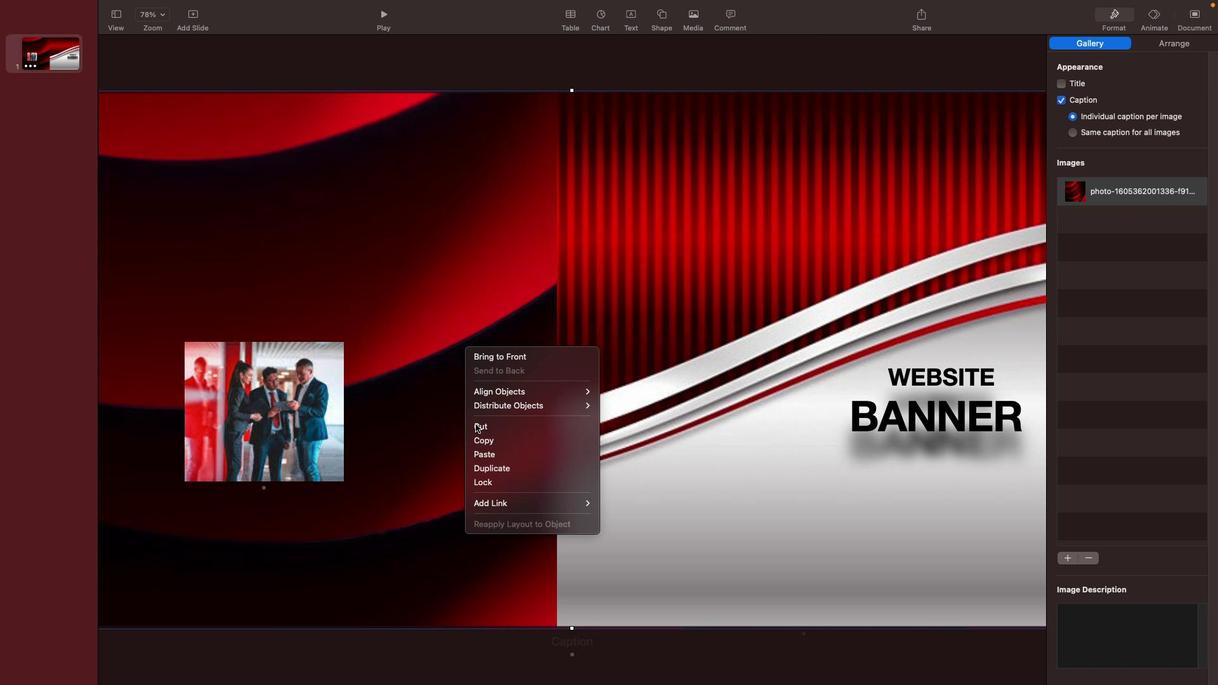 
Action: Mouse pressed left at (475, 424)
Screenshot: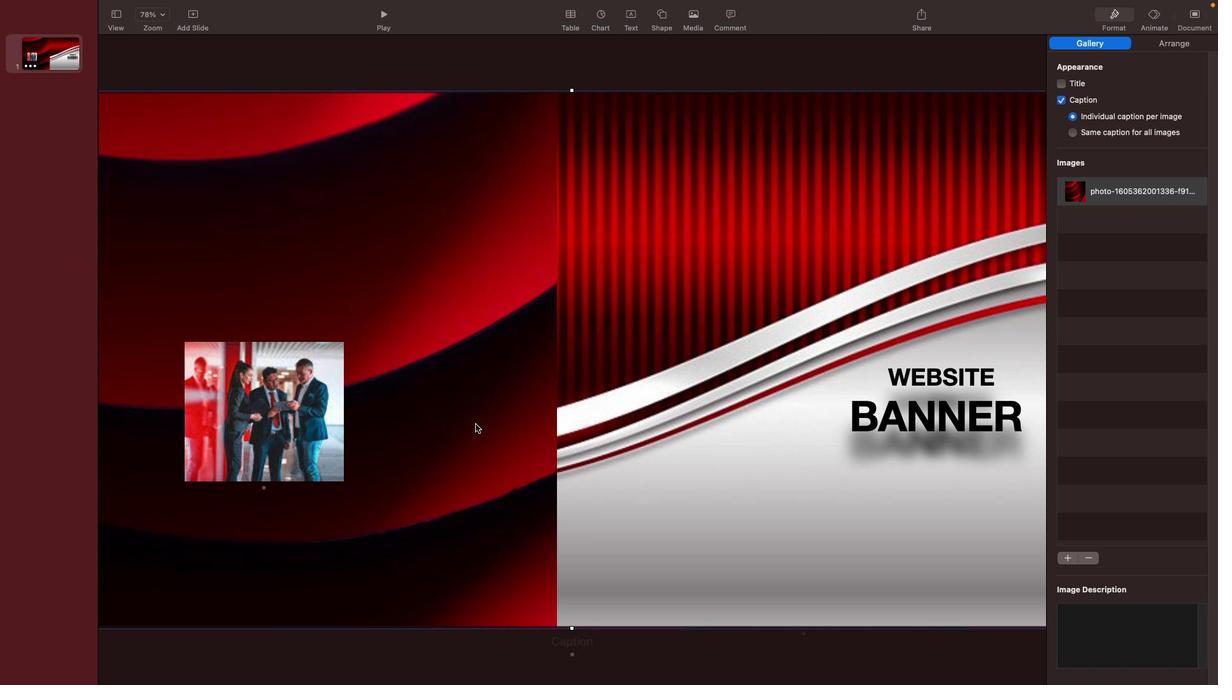 
Action: Mouse moved to (305, 401)
Screenshot: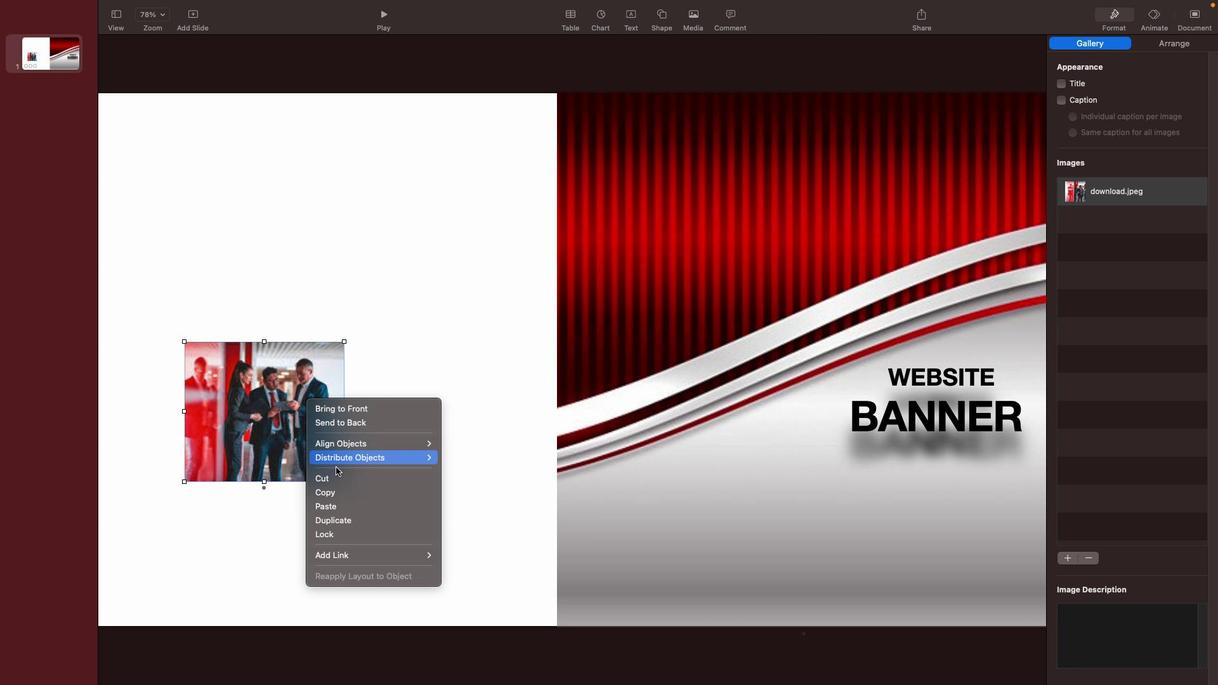 
Action: Mouse pressed right at (305, 401)
Screenshot: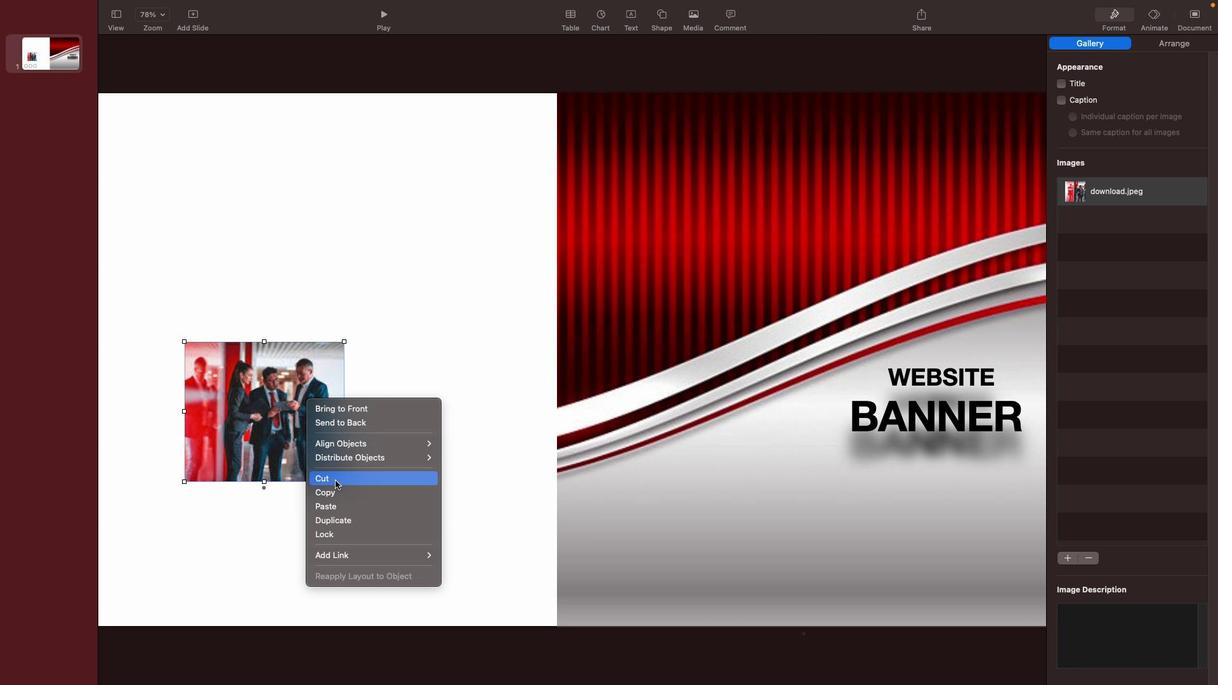 
Action: Mouse moved to (329, 477)
Screenshot: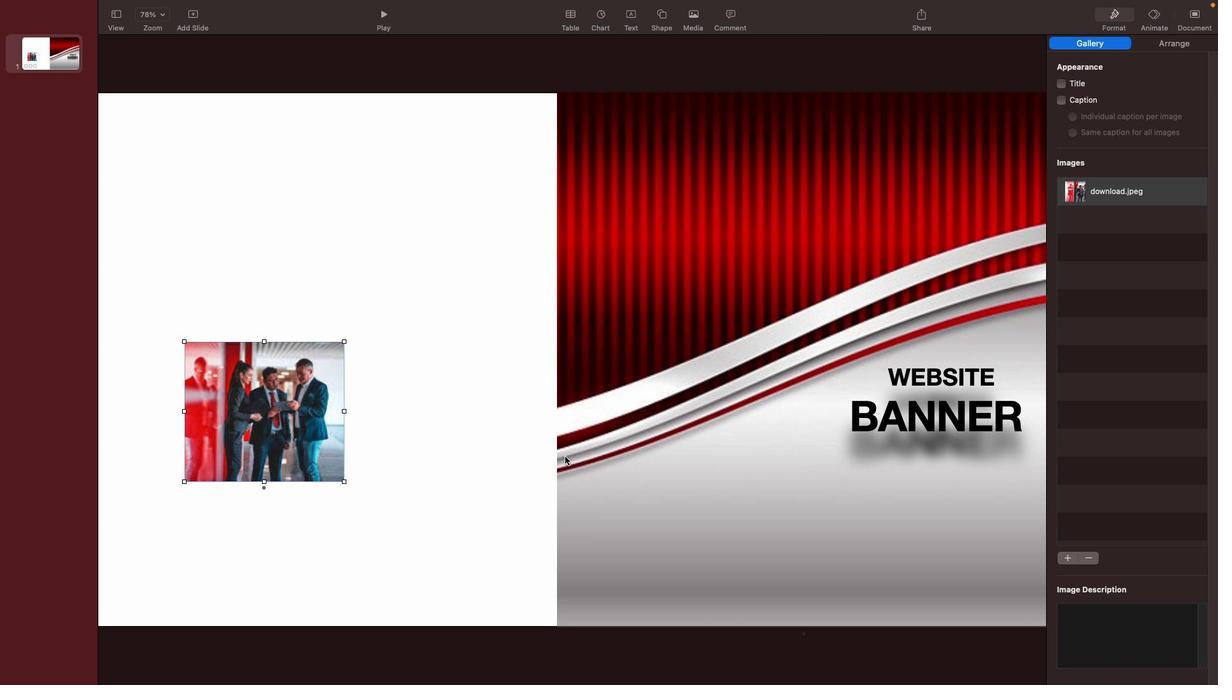 
Action: Mouse pressed left at (329, 477)
Screenshot: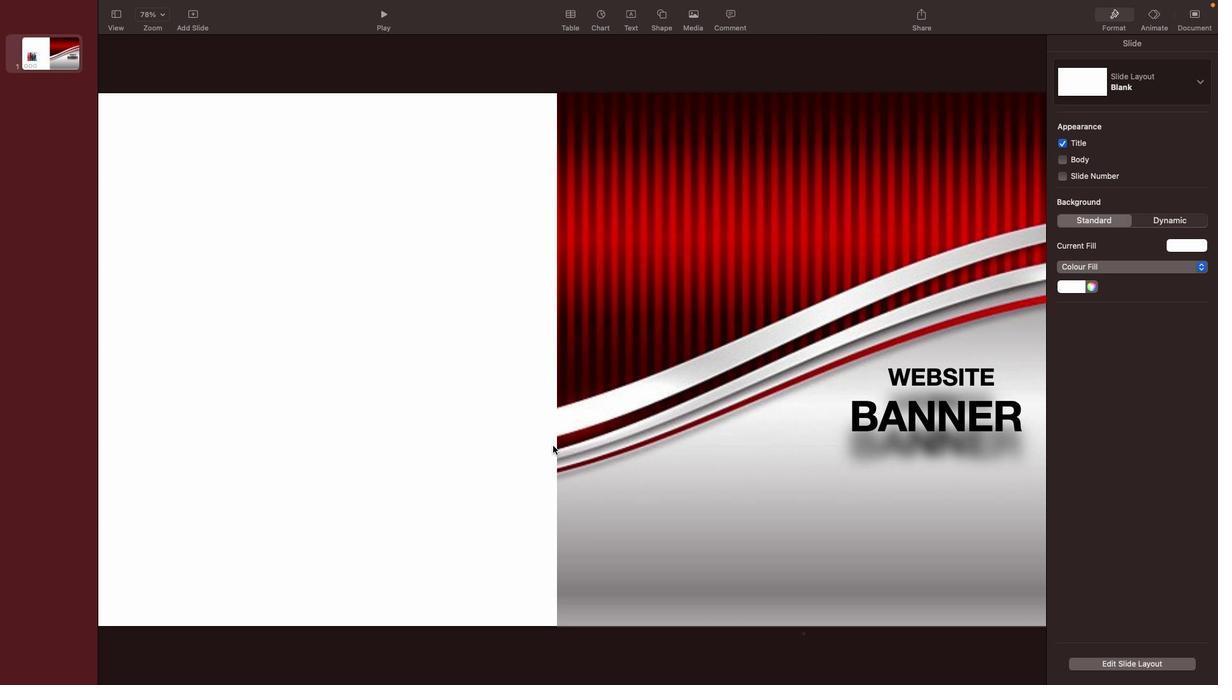
Action: Mouse moved to (552, 443)
Screenshot: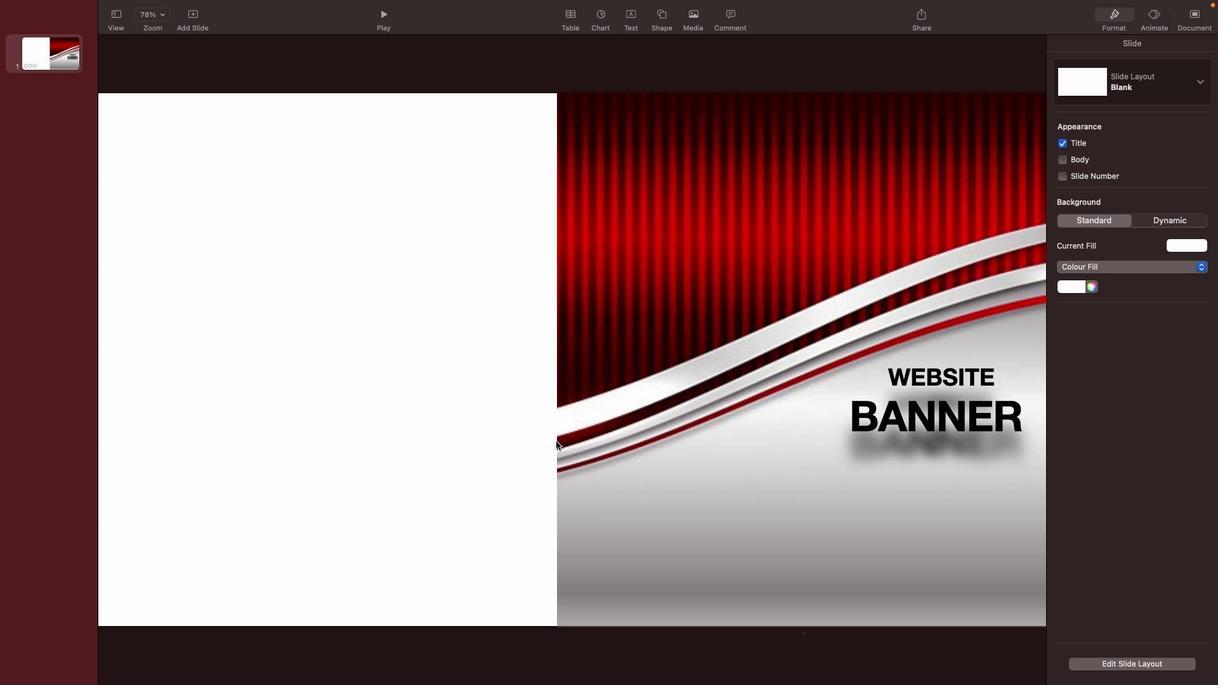 
Action: Mouse pressed left at (552, 443)
Screenshot: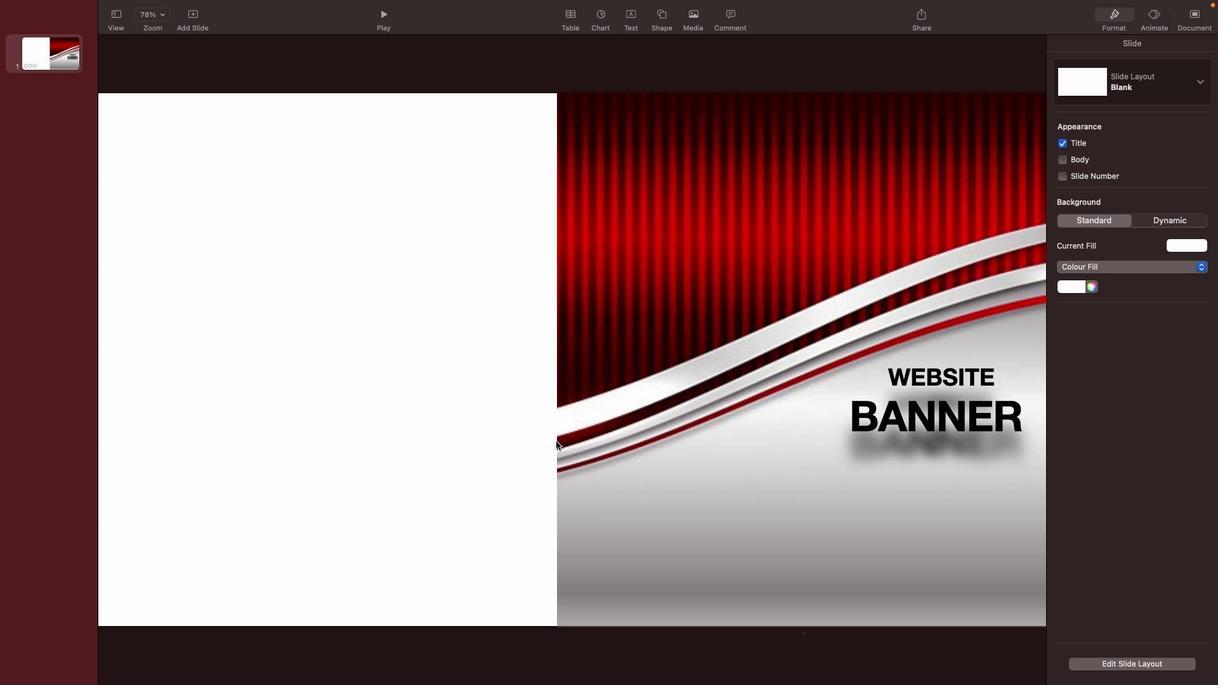 
Action: Mouse moved to (556, 441)
Screenshot: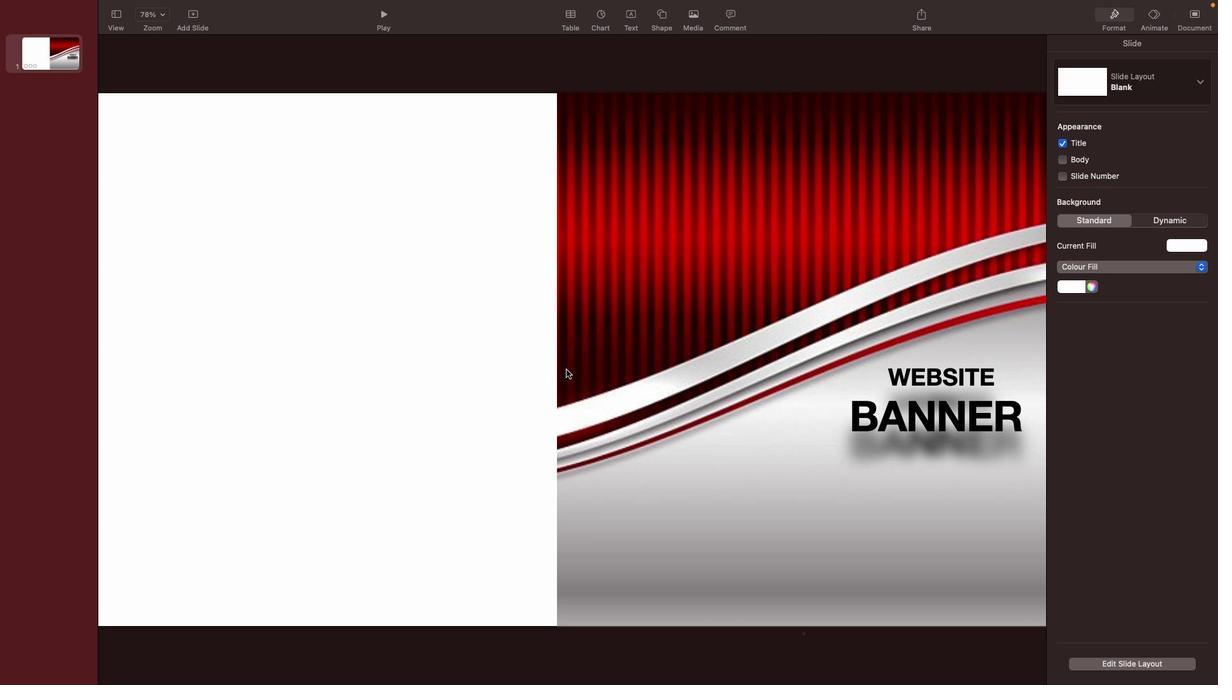 
Action: Mouse pressed left at (556, 441)
Screenshot: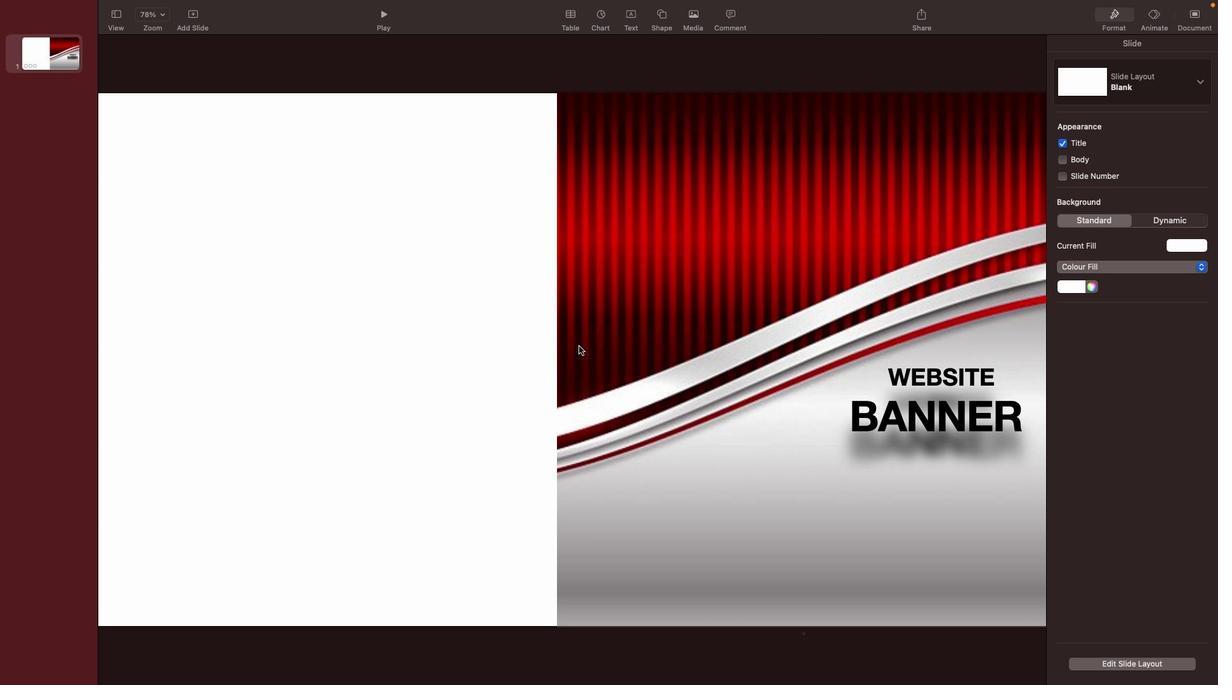 
Action: Mouse moved to (579, 345)
Screenshot: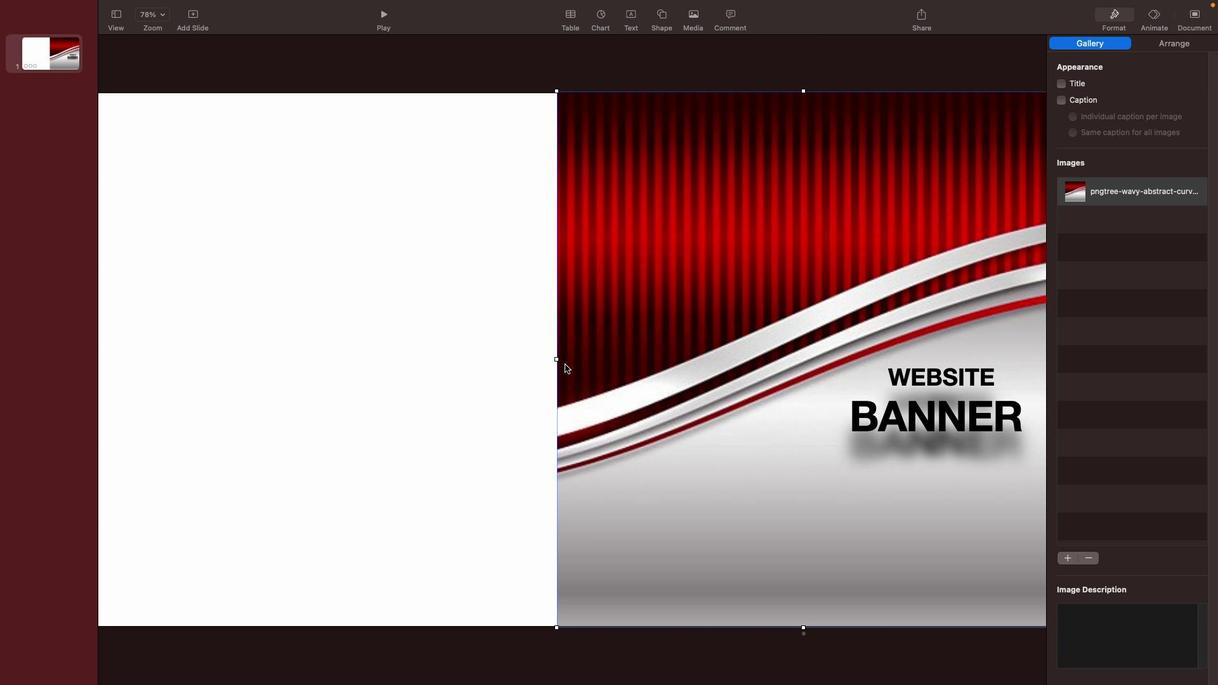 
Action: Mouse pressed left at (579, 345)
Screenshot: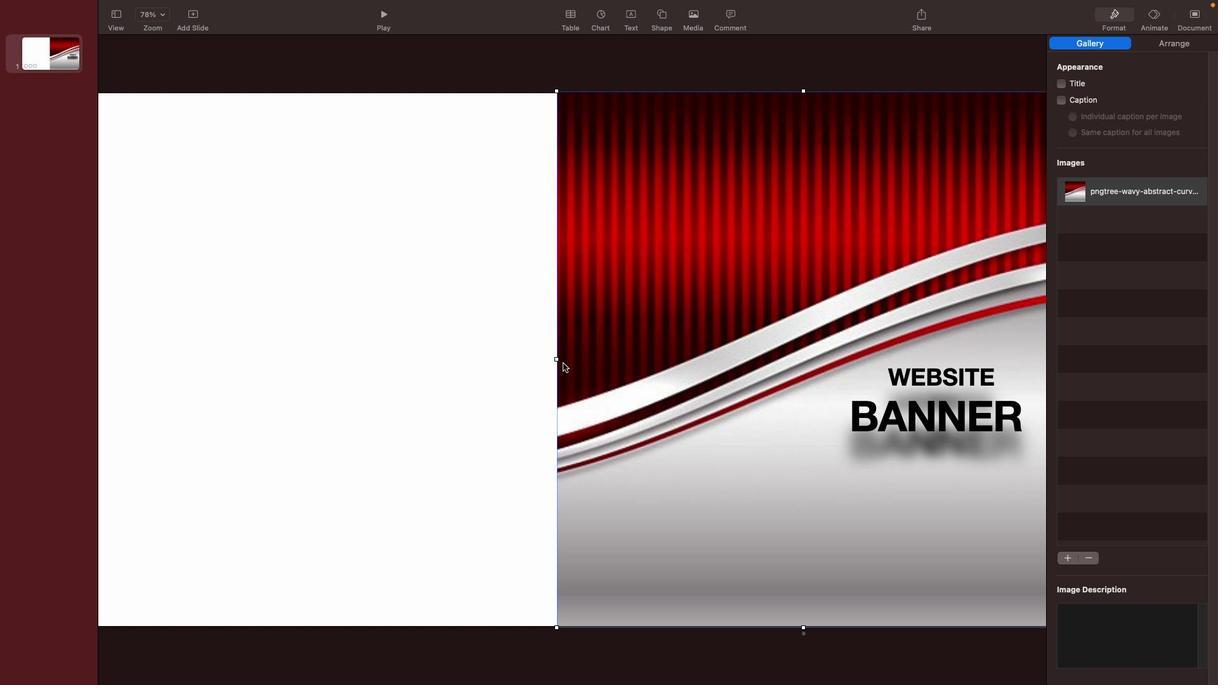 
Action: Mouse moved to (557, 360)
Screenshot: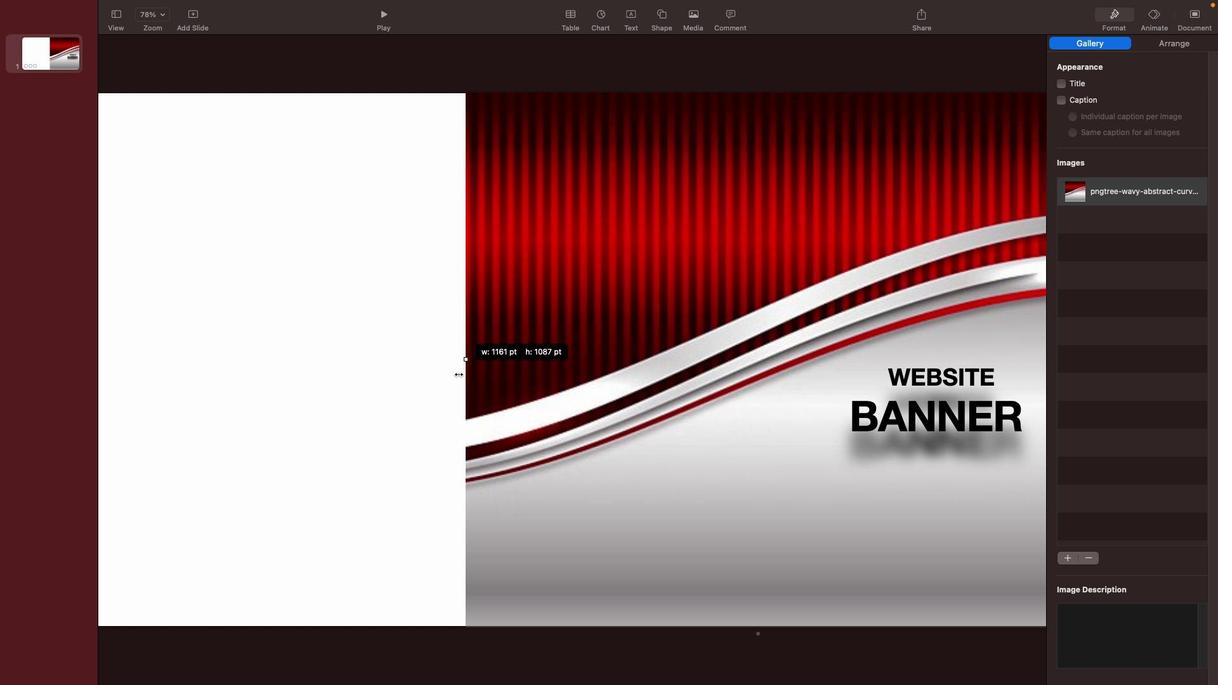 
Action: Mouse pressed left at (557, 360)
Screenshot: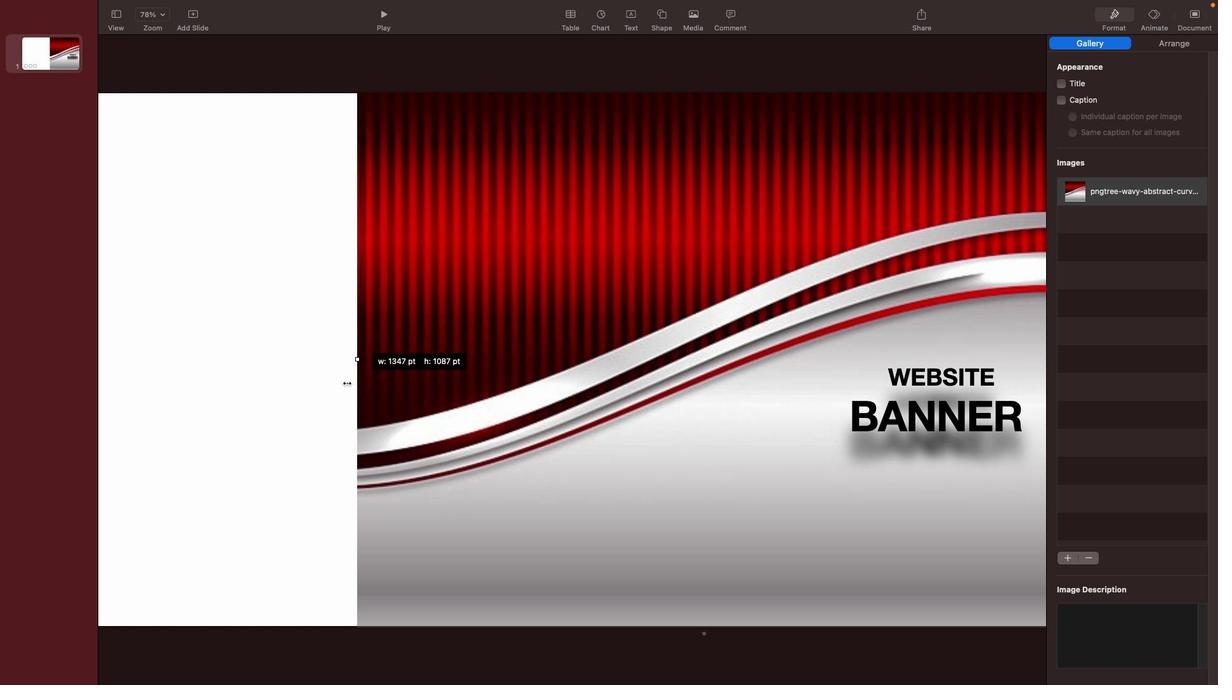 
Action: Mouse moved to (788, 423)
Screenshot: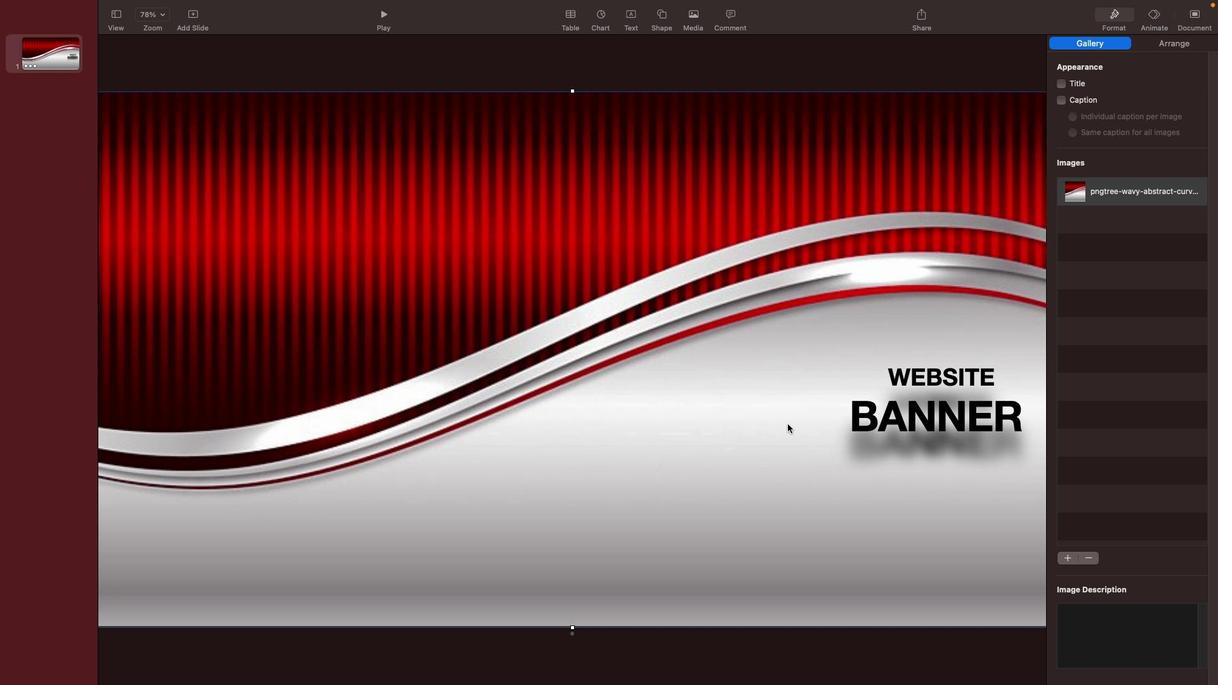 
Action: Mouse pressed left at (788, 423)
Screenshot: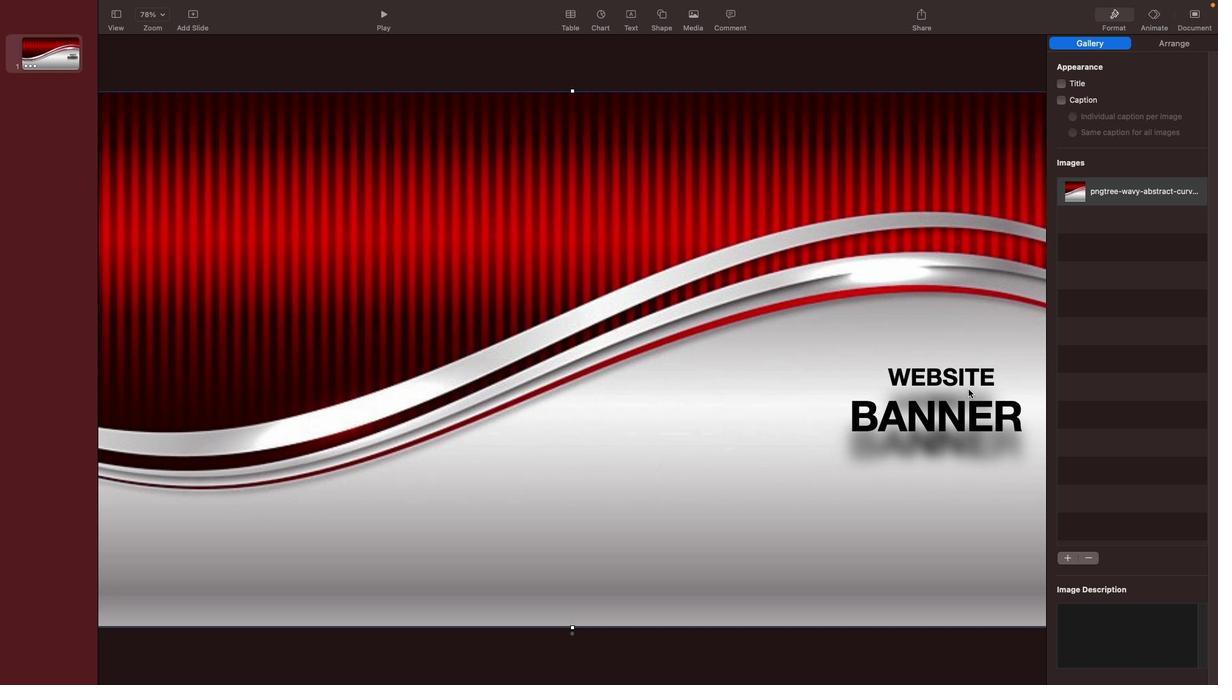 
Action: Mouse moved to (956, 376)
Screenshot: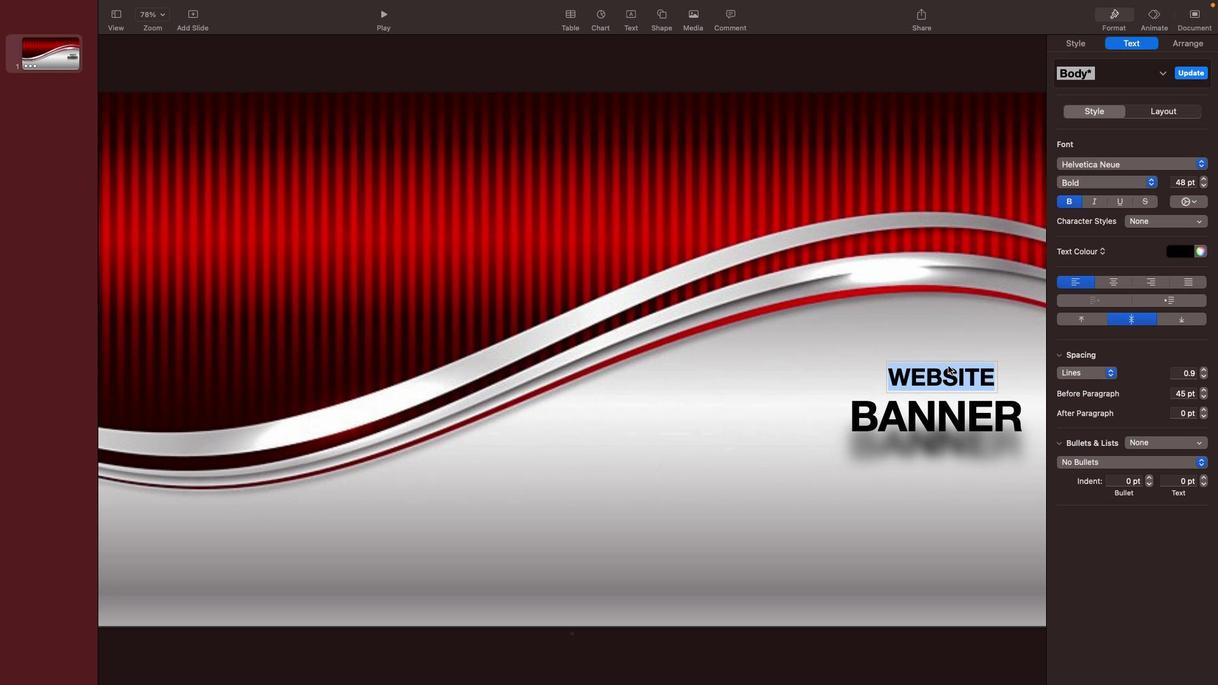 
Action: Mouse pressed left at (956, 376)
